 Task: Get directions from Colonial Williamsburg, Virginia, United States to Albuquerque, New Mexico, United States  and explore the nearby things to do with rating 4.5 and open @ 5:00 Sunday
Action: Mouse moved to (40, 9)
Screenshot: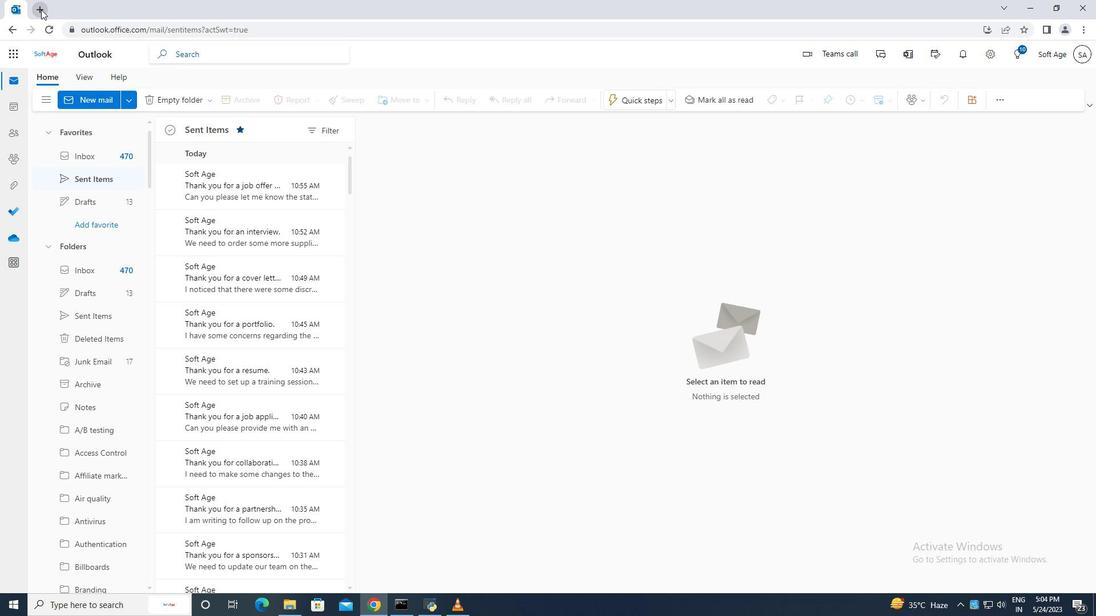 
Action: Mouse pressed left at (40, 9)
Screenshot: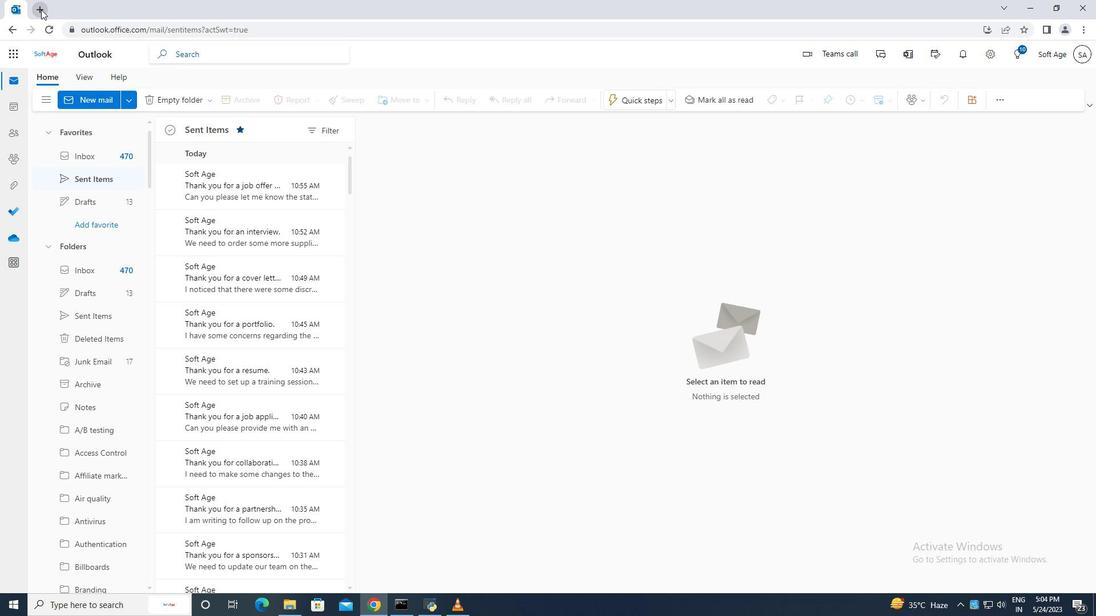 
Action: Mouse moved to (134, 36)
Screenshot: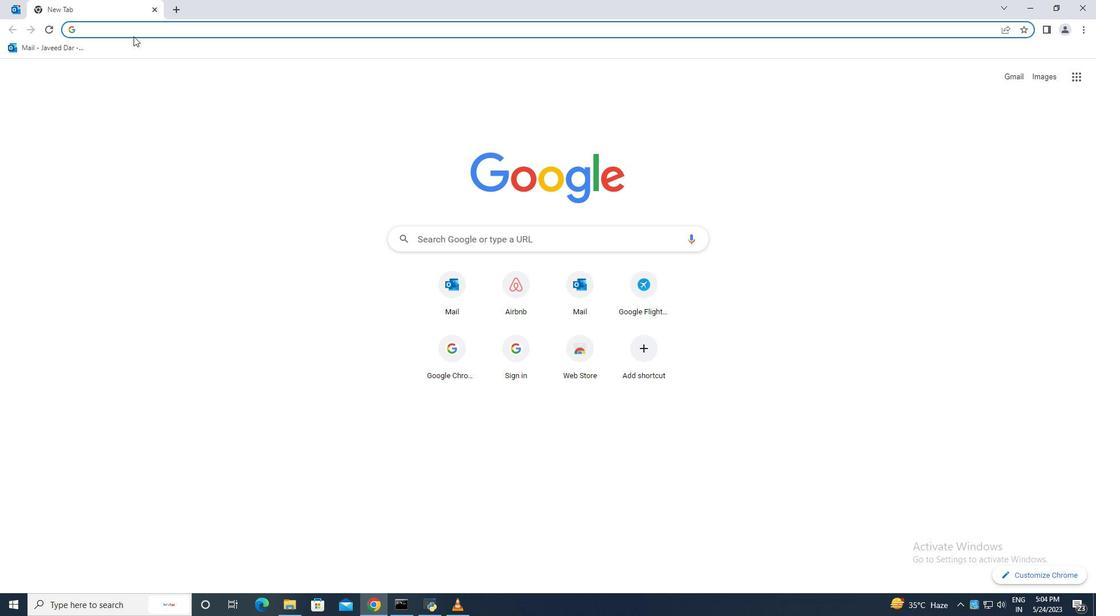 
Action: Key pressed g
Screenshot: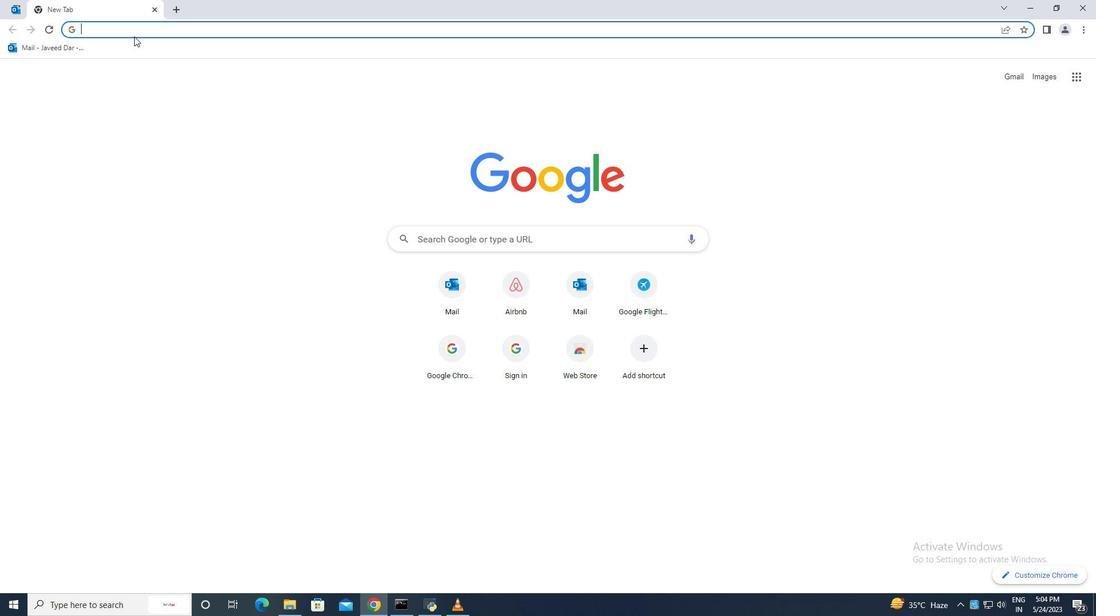 
Action: Mouse moved to (141, 68)
Screenshot: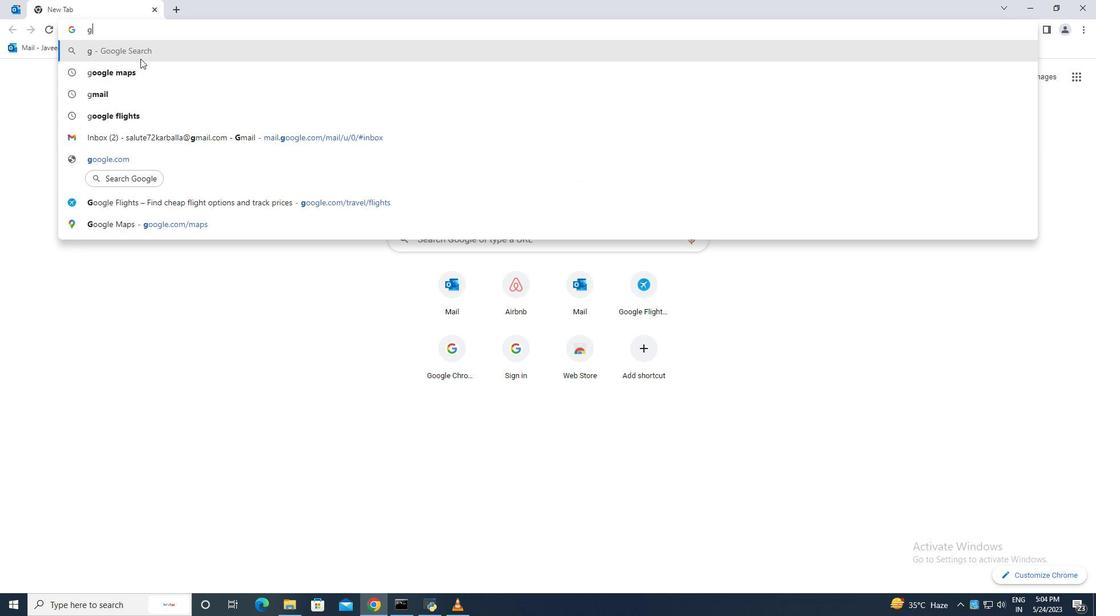 
Action: Mouse pressed left at (141, 68)
Screenshot: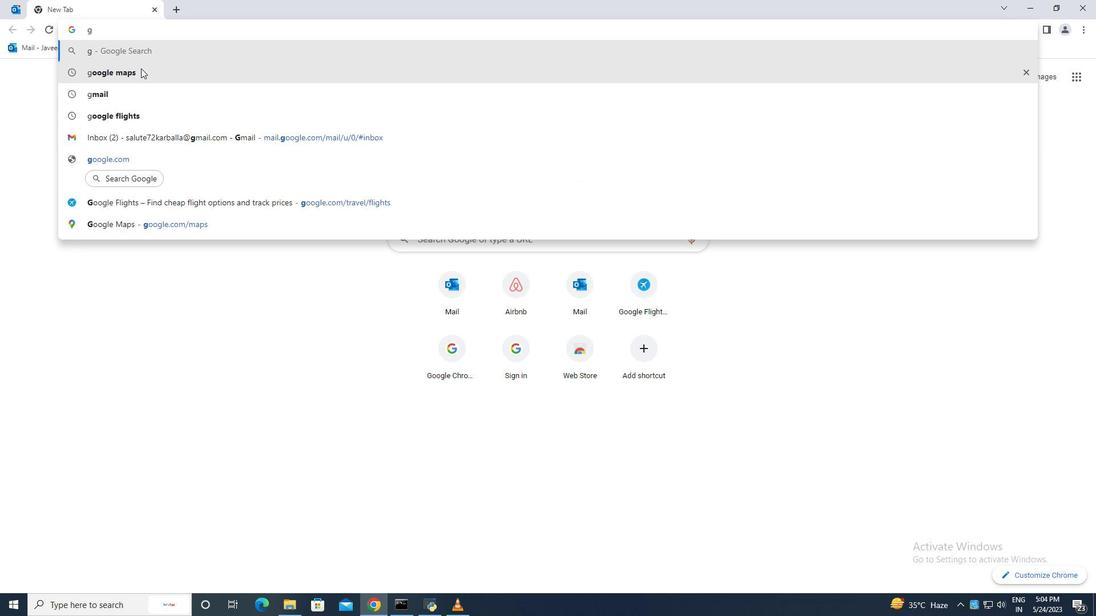
Action: Mouse moved to (190, 180)
Screenshot: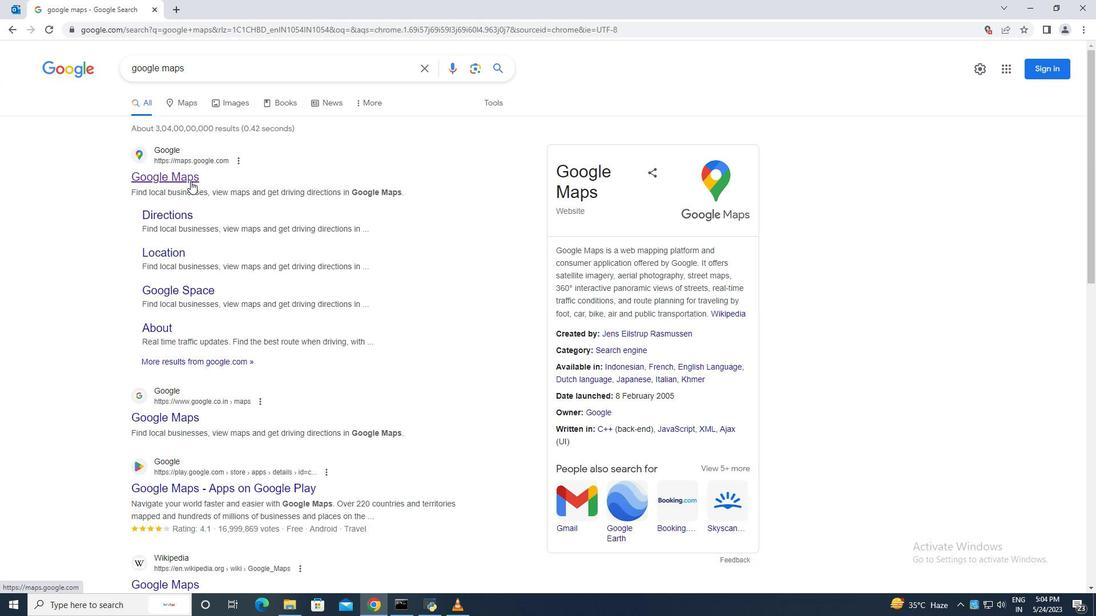 
Action: Mouse pressed left at (190, 180)
Screenshot: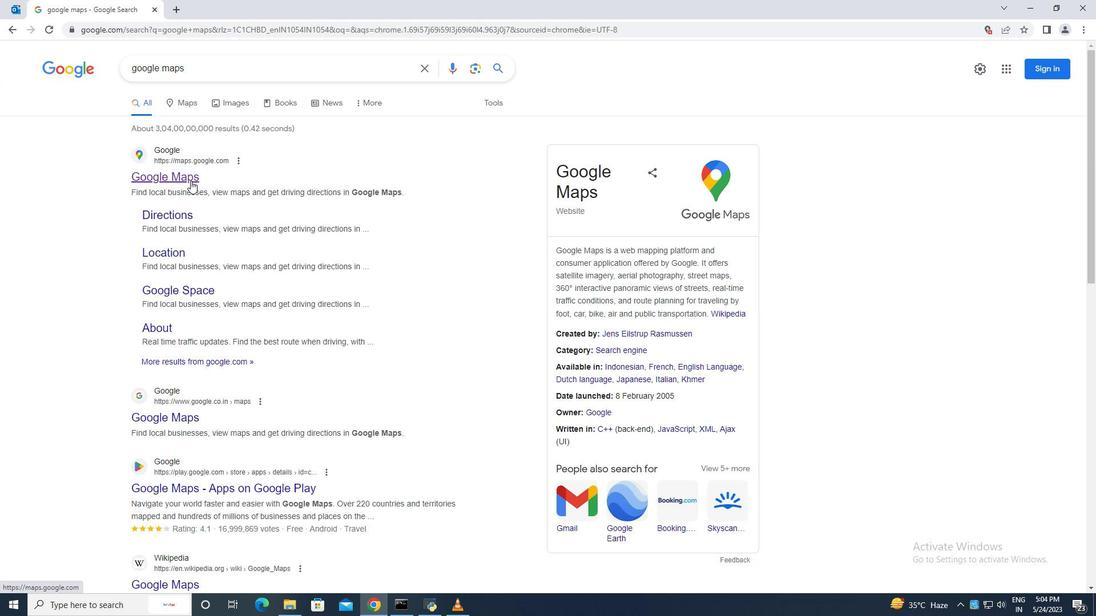 
Action: Mouse moved to (131, 56)
Screenshot: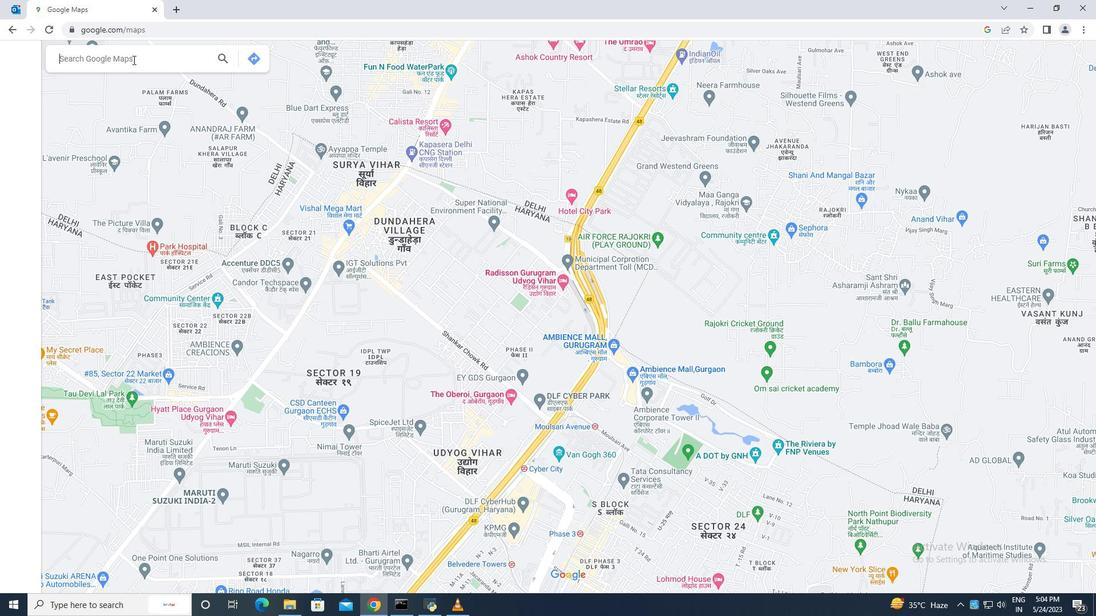 
Action: Mouse pressed left at (131, 56)
Screenshot: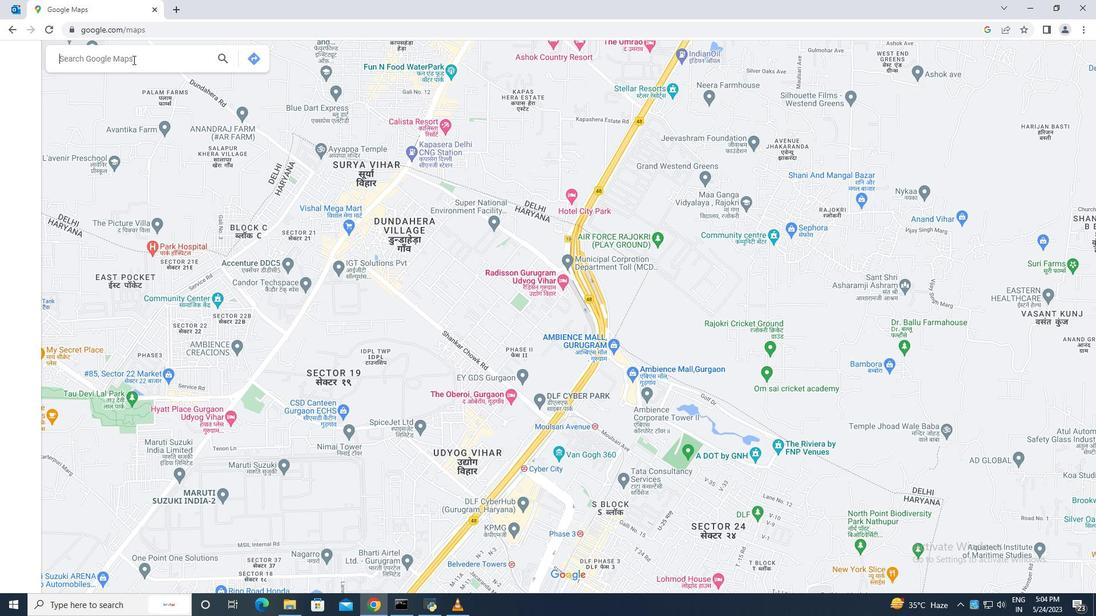 
Action: Key pressed colonial<Key.space>willim<Key.backspace>amb<Key.backspace>sburg<Key.space>virginia<Key.space><Key.caps_lock>USA
Screenshot: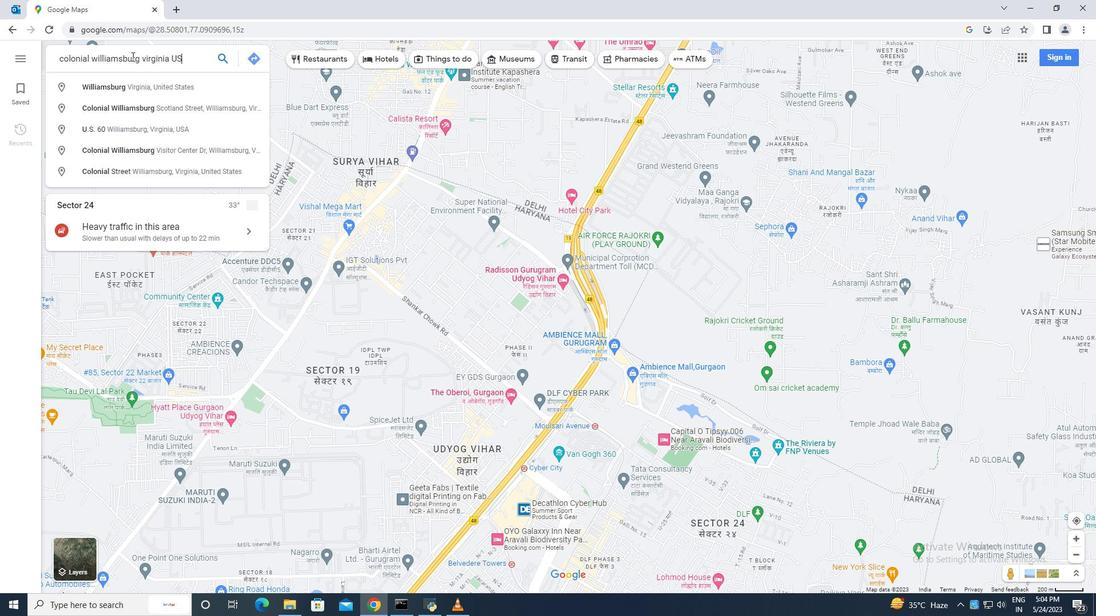 
Action: Mouse moved to (146, 92)
Screenshot: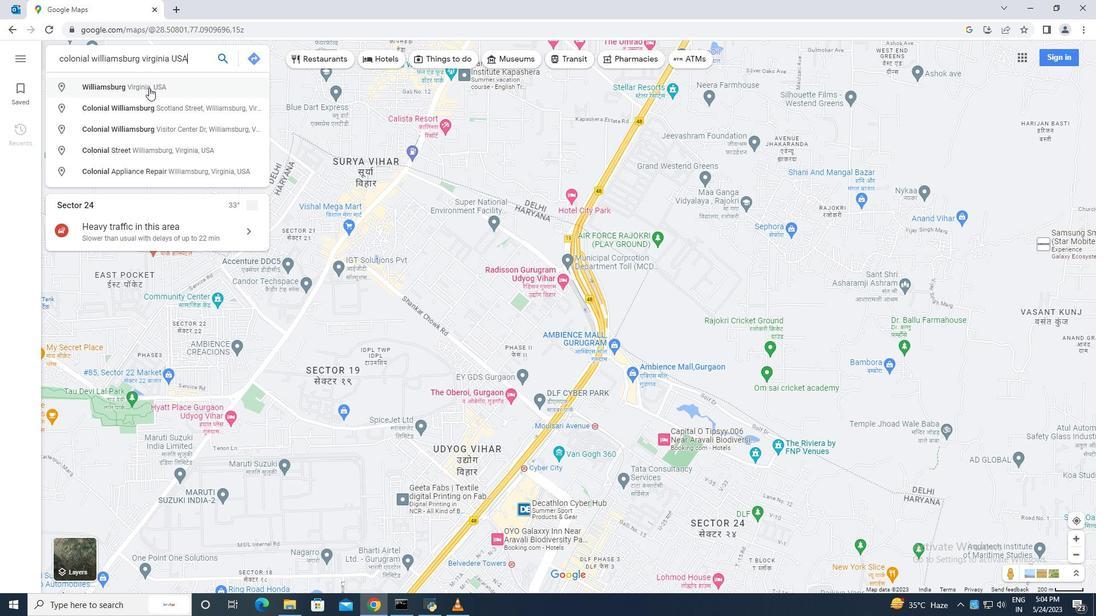 
Action: Mouse pressed left at (146, 92)
Screenshot: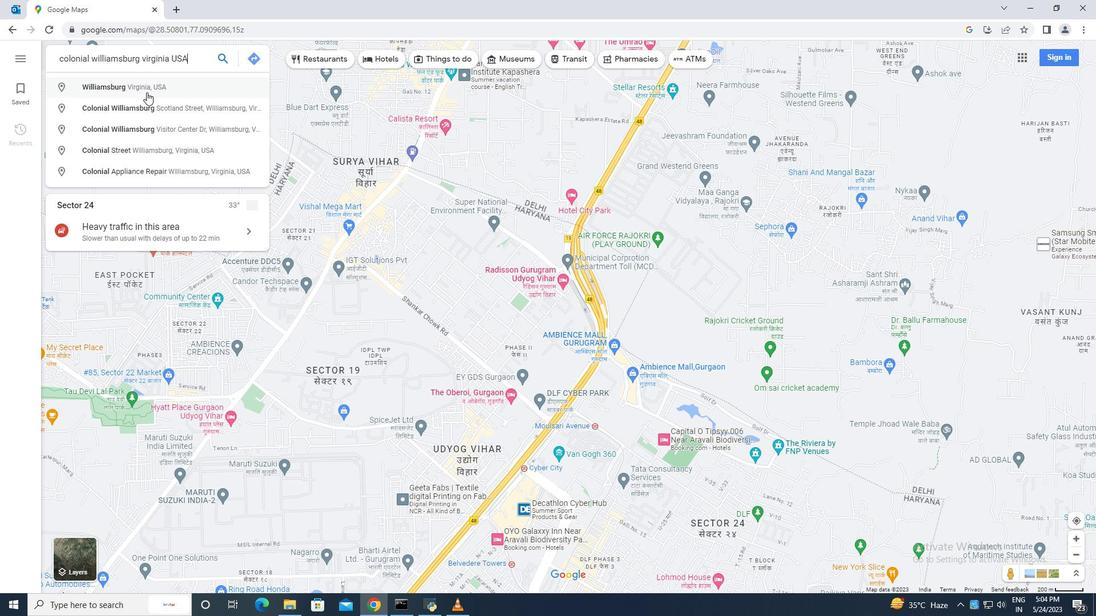 
Action: Mouse moved to (75, 263)
Screenshot: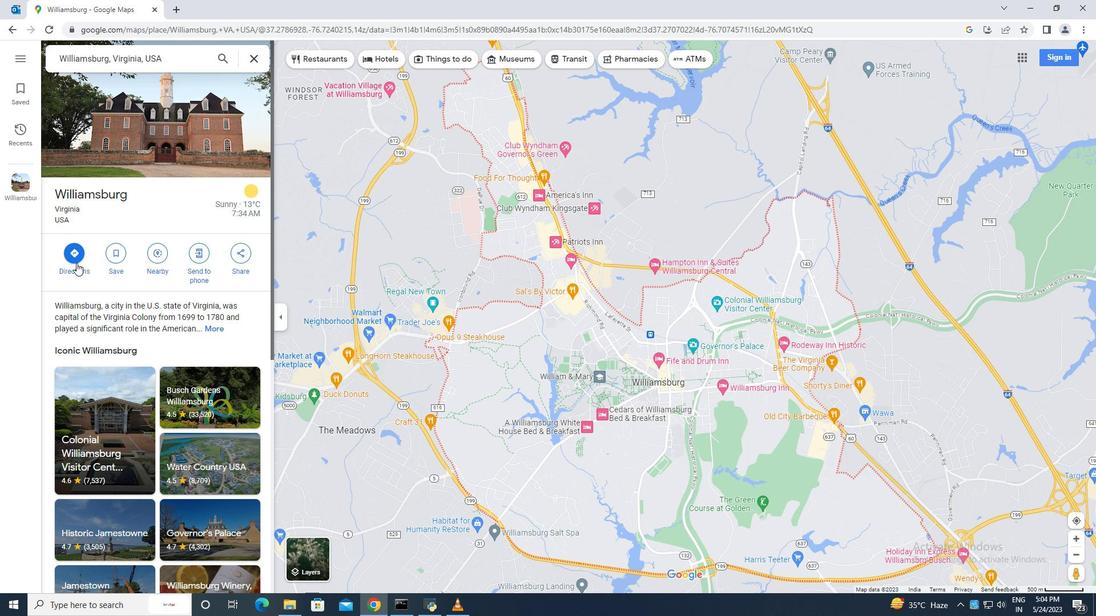 
Action: Mouse pressed left at (75, 263)
Screenshot: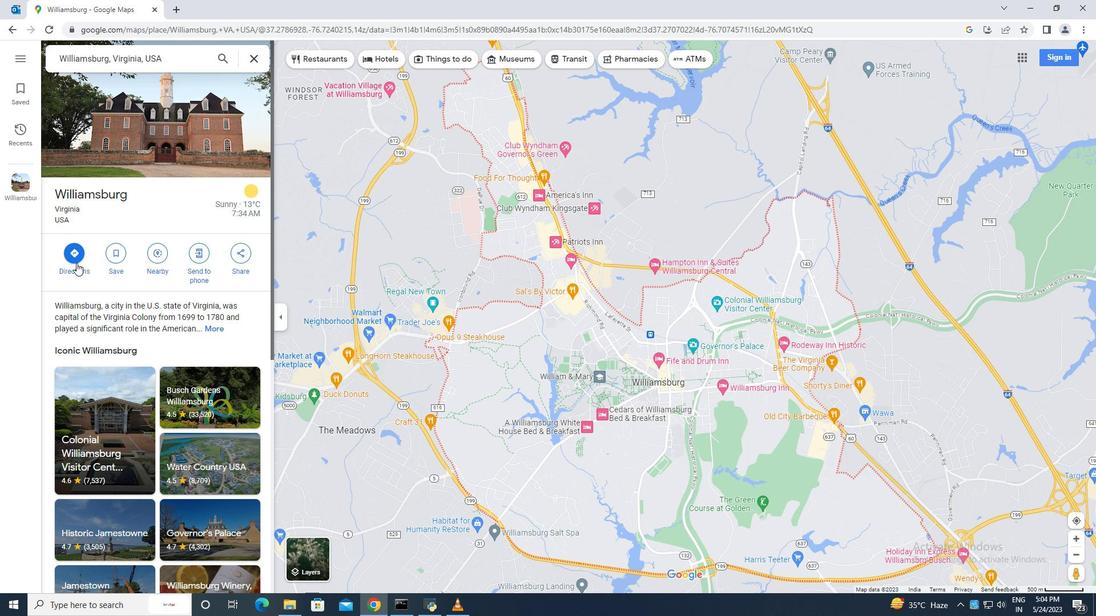 
Action: Mouse moved to (172, 93)
Screenshot: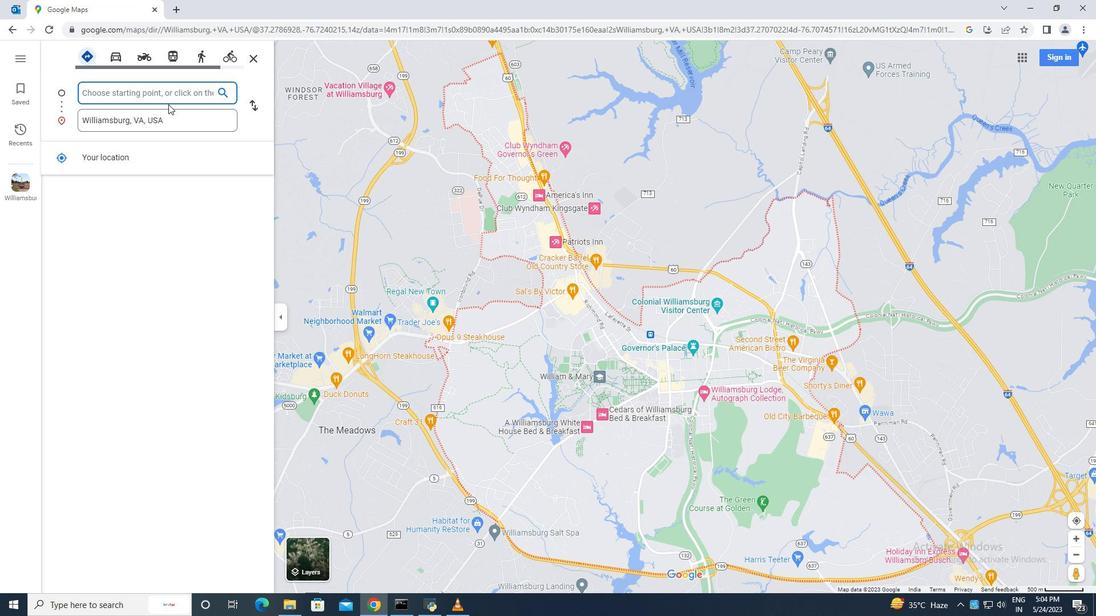 
Action: Mouse pressed left at (172, 93)
Screenshot: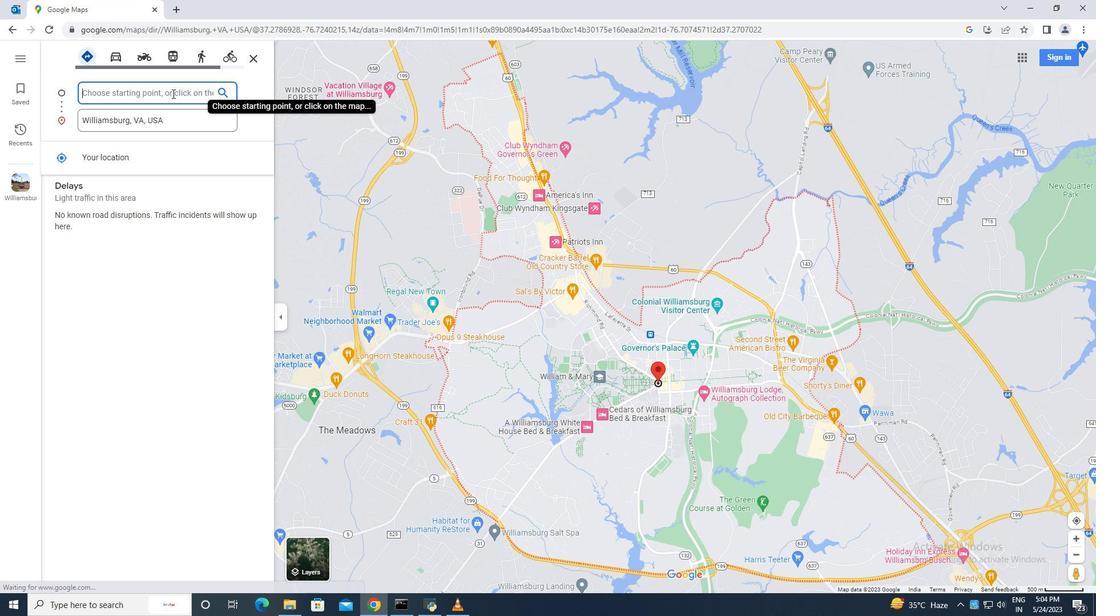 
Action: Mouse moved to (173, 93)
Screenshot: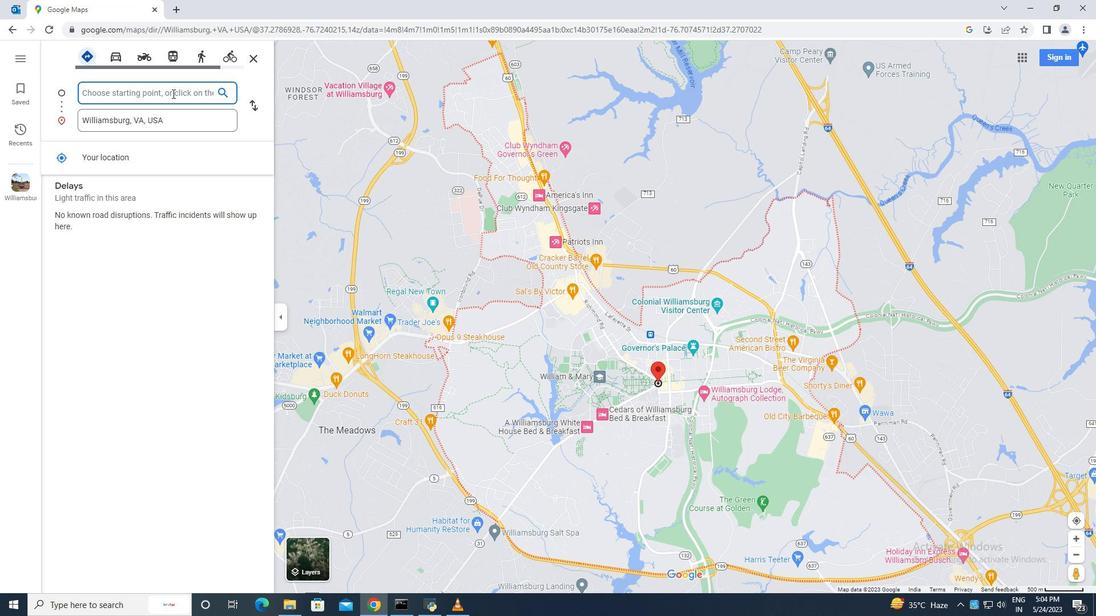 
Action: Key pressed COLONIAL<Key.space>WILLIAMSBURG<Key.space>VIRGINIA<Key.space>USA
Screenshot: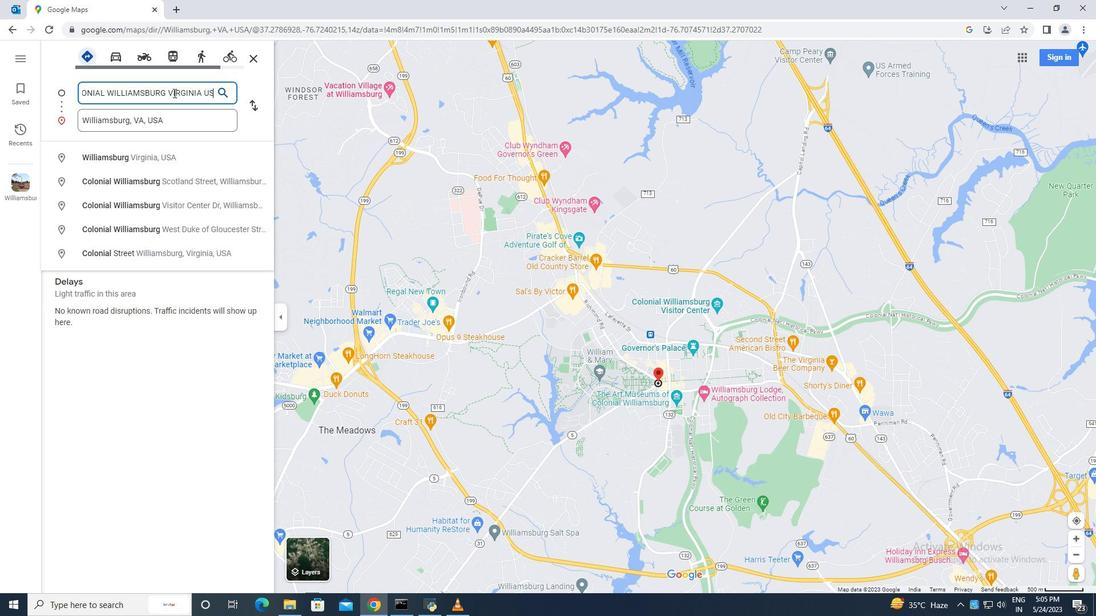 
Action: Mouse moved to (167, 123)
Screenshot: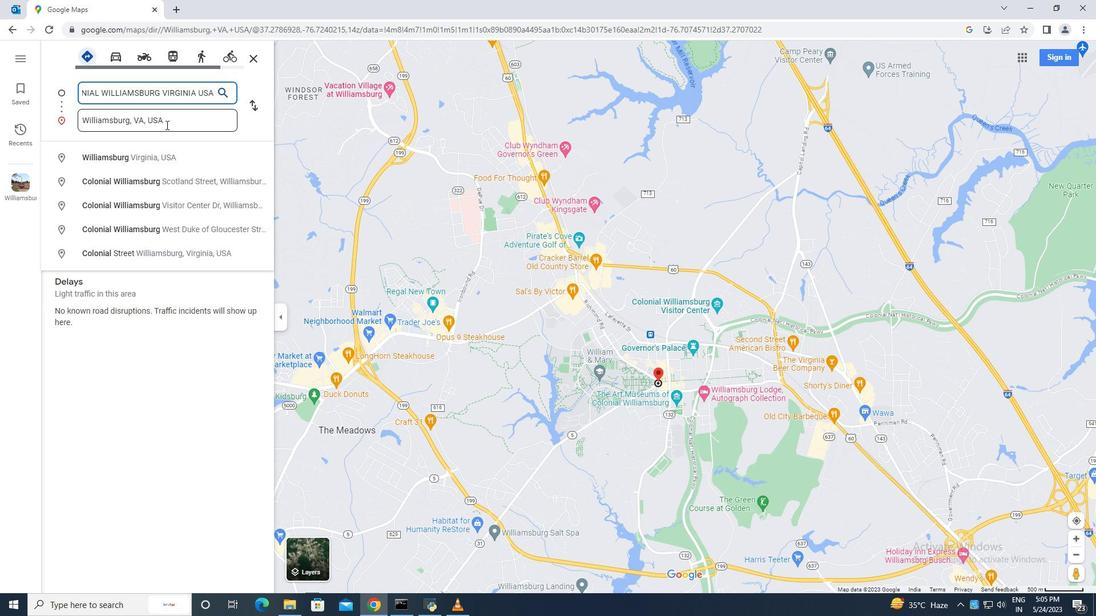
Action: Mouse pressed left at (167, 123)
Screenshot: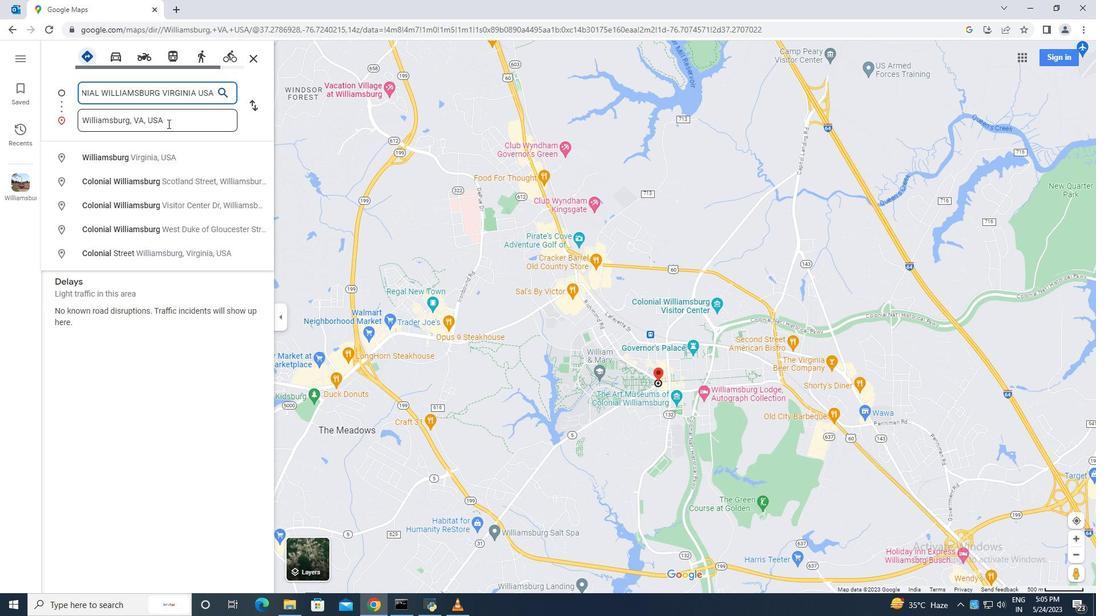 
Action: Key pressed ALBUQUERQUE<Key.space>NEW<Key.space>MEXICO
Screenshot: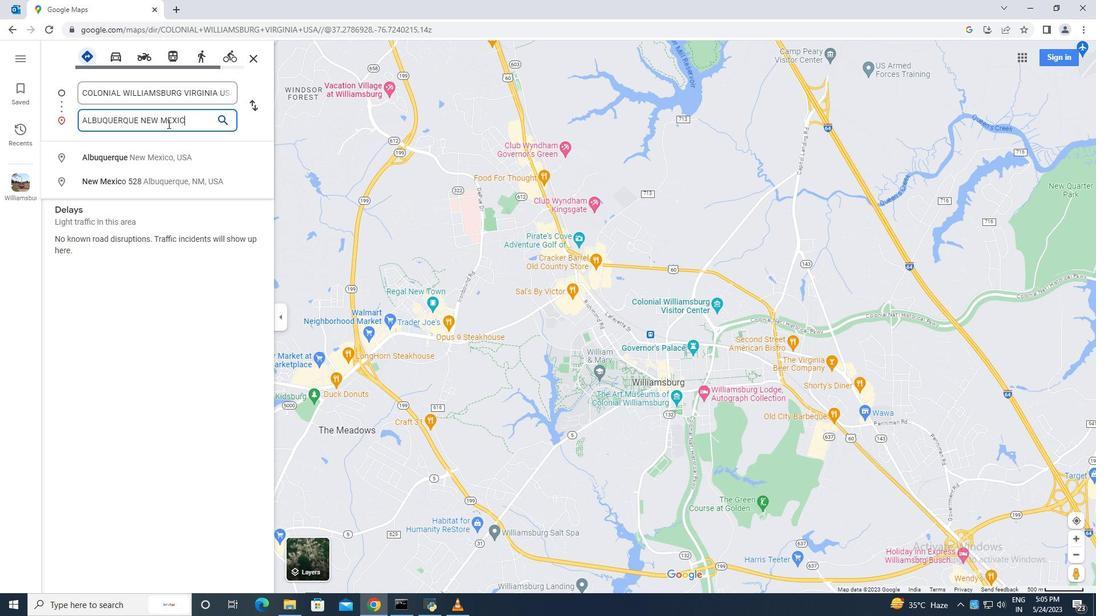 
Action: Mouse moved to (218, 120)
Screenshot: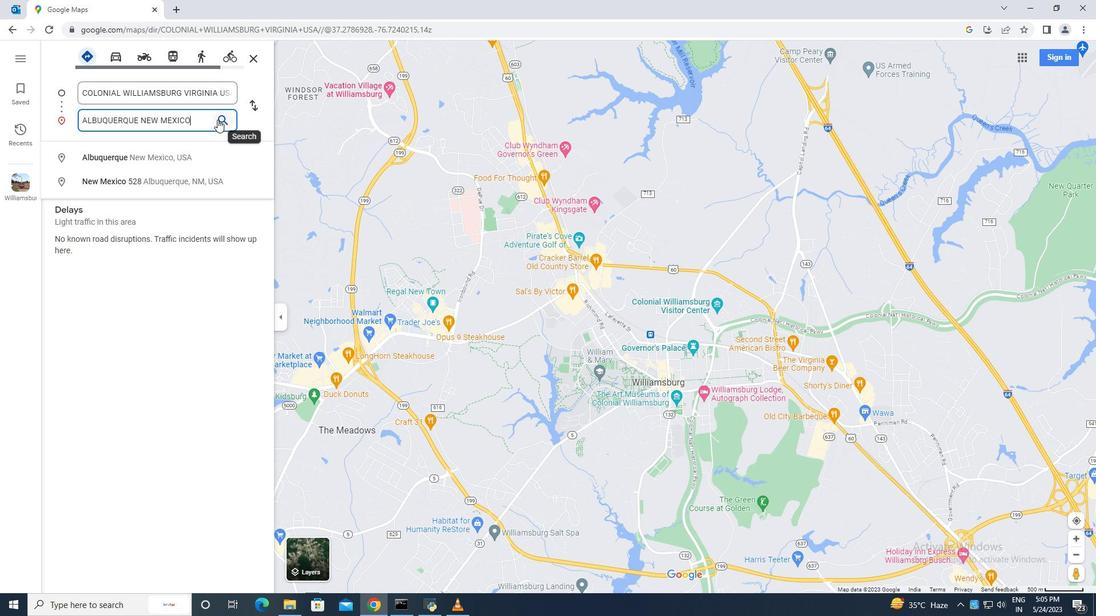 
Action: Mouse pressed left at (218, 120)
Screenshot: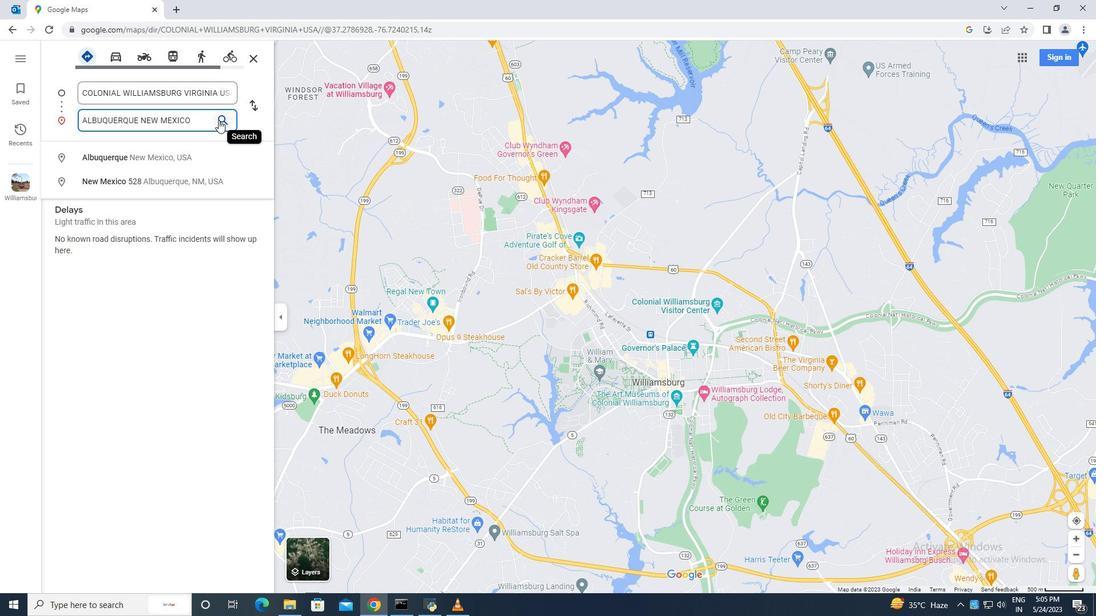 
Action: Mouse moved to (485, 61)
Screenshot: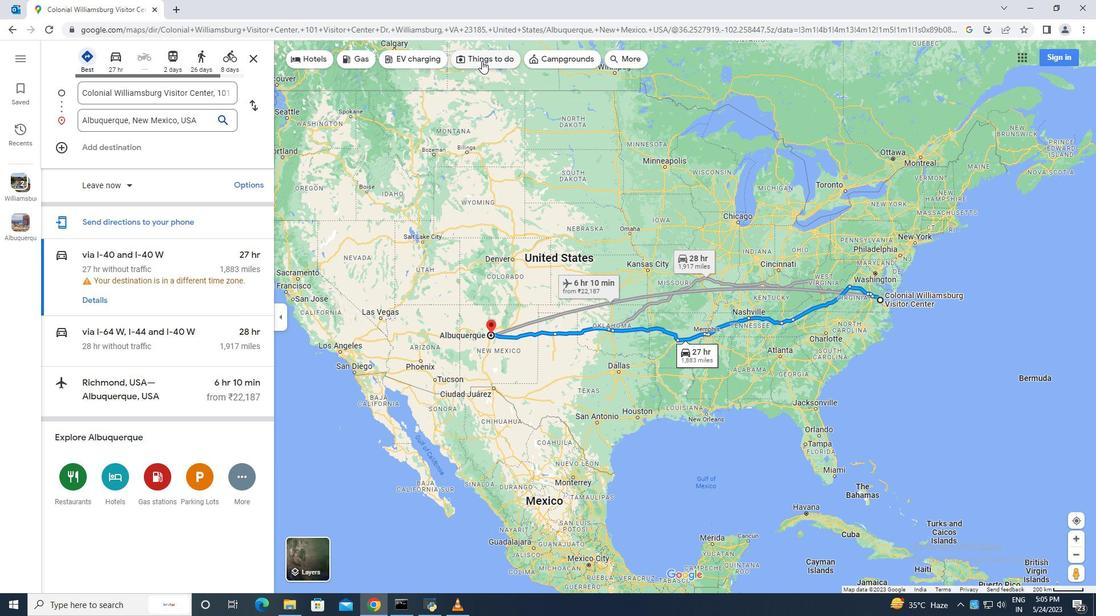 
Action: Mouse pressed left at (485, 61)
Screenshot: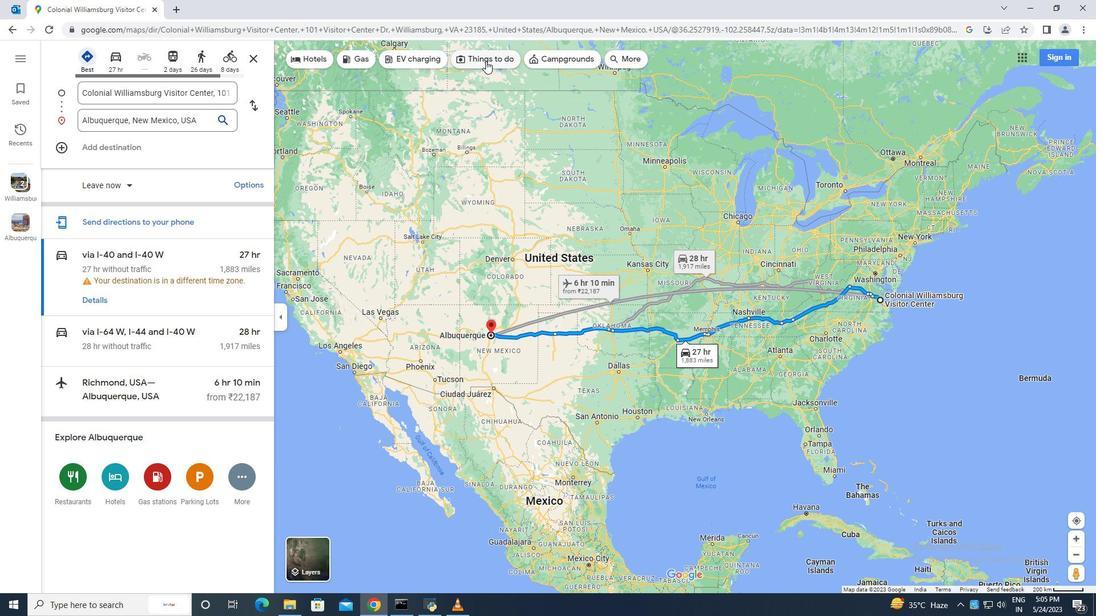 
Action: Mouse moved to (177, 258)
Screenshot: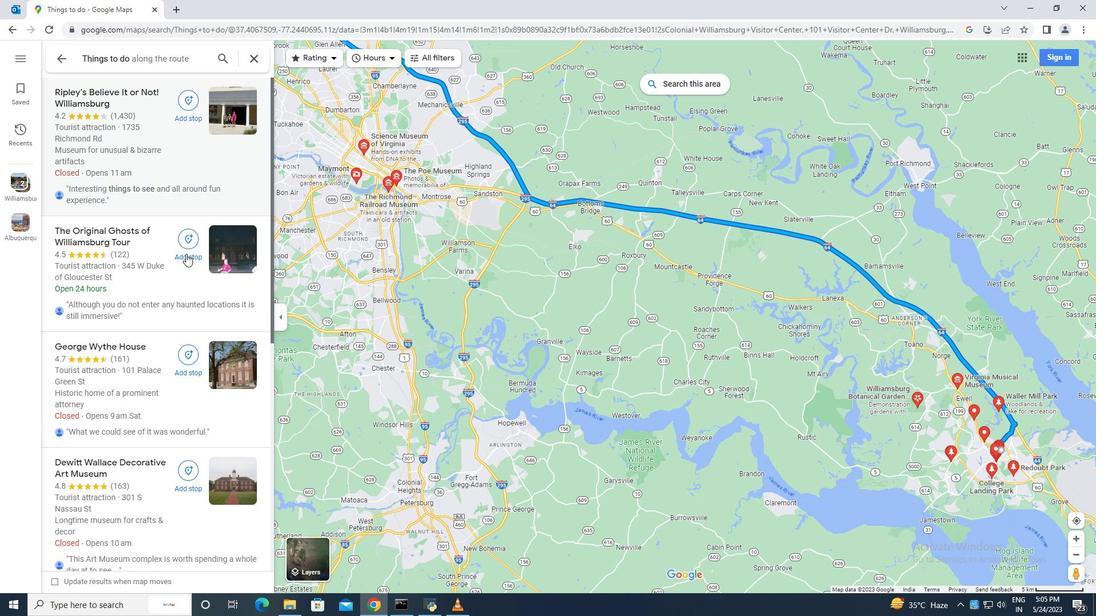 
Action: Mouse scrolled (177, 258) with delta (0, 0)
Screenshot: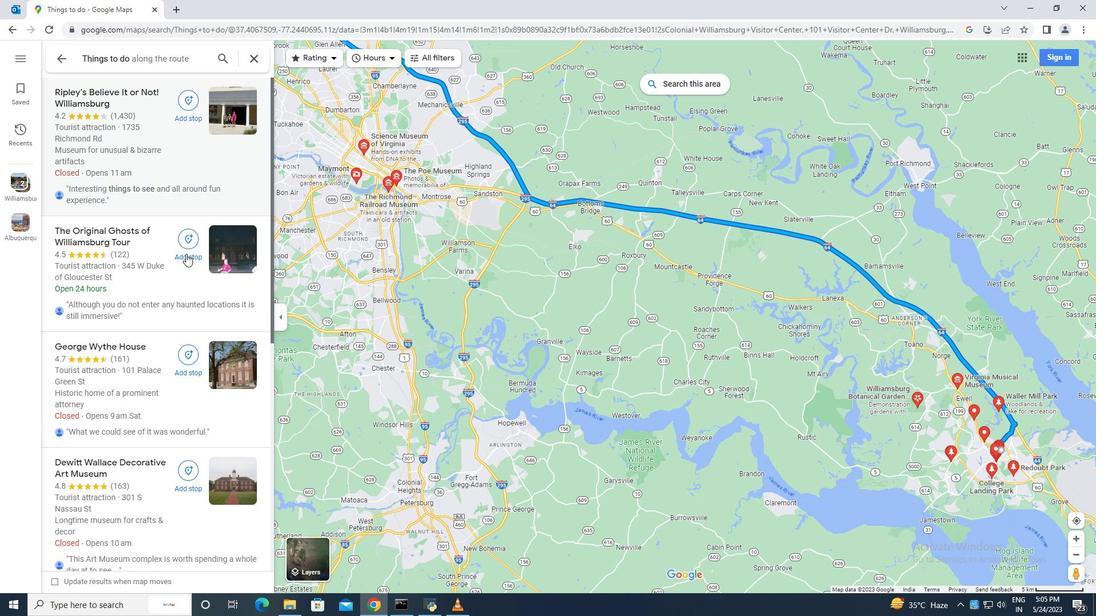 
Action: Mouse scrolled (177, 258) with delta (0, 0)
Screenshot: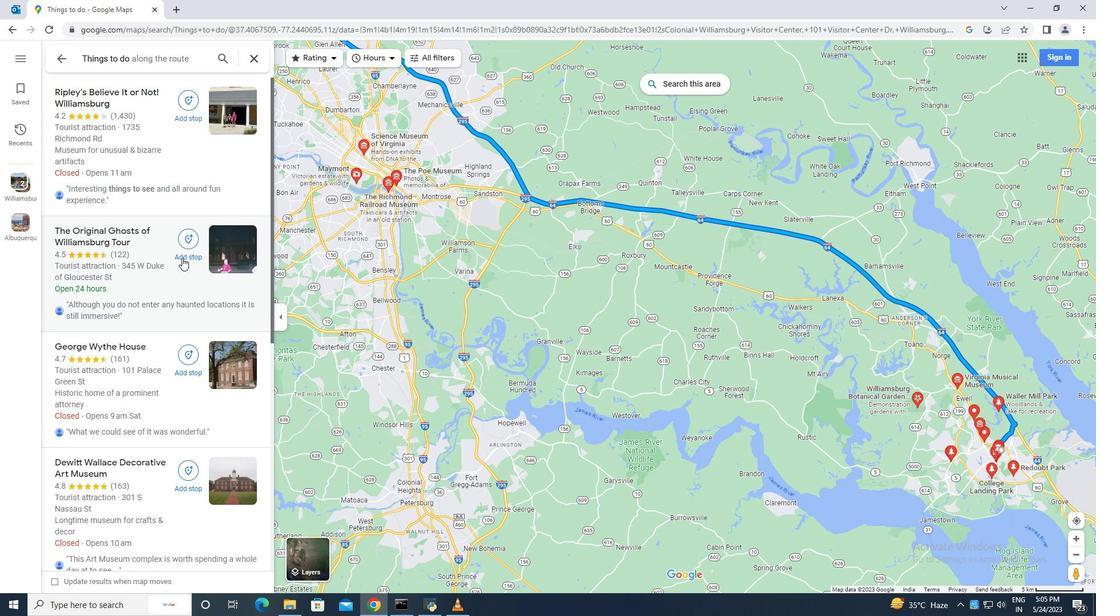 
Action: Mouse scrolled (177, 258) with delta (0, 0)
Screenshot: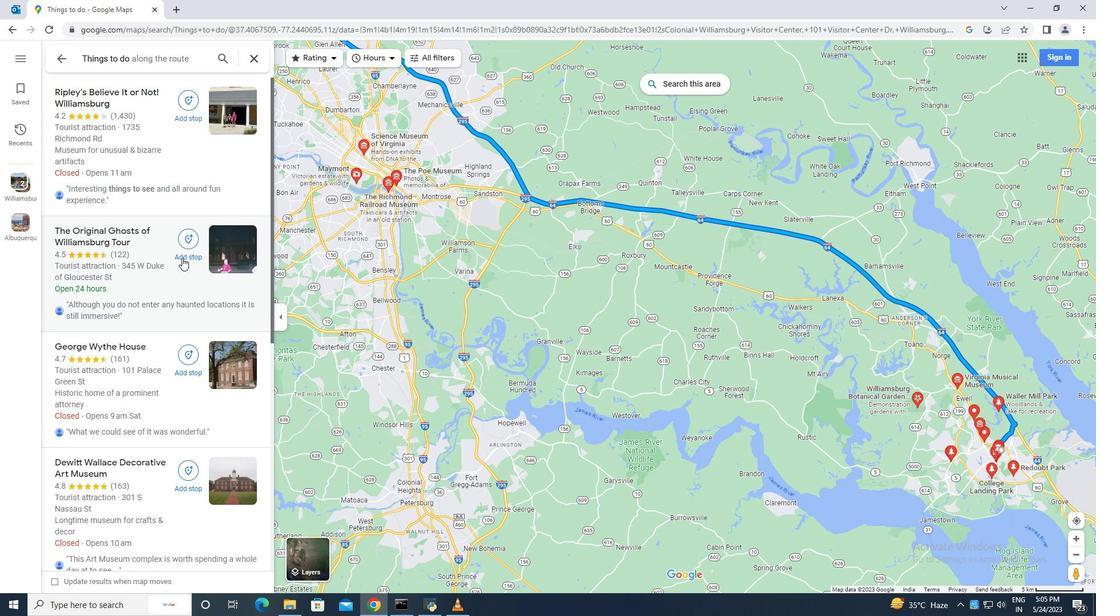 
Action: Mouse scrolled (177, 258) with delta (0, 0)
Screenshot: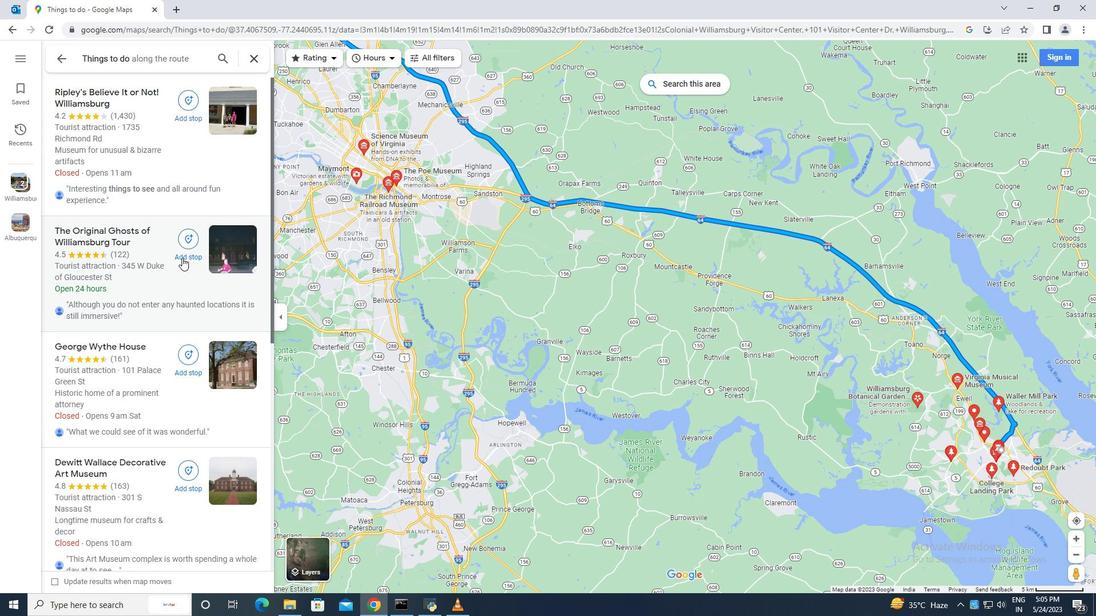 
Action: Mouse moved to (175, 257)
Screenshot: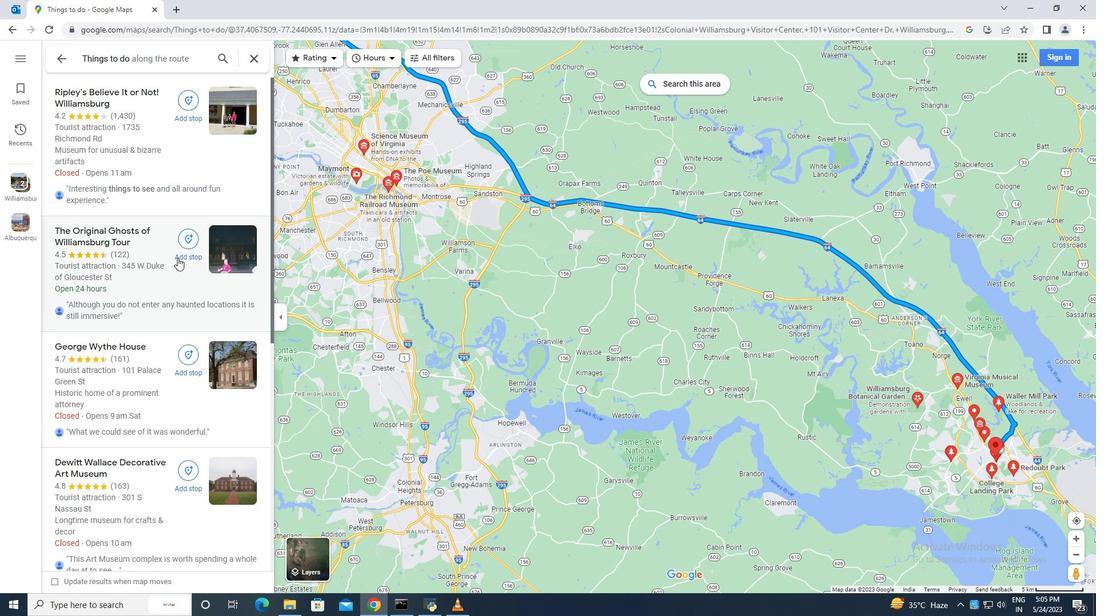 
Action: Mouse scrolled (175, 258) with delta (0, 0)
Screenshot: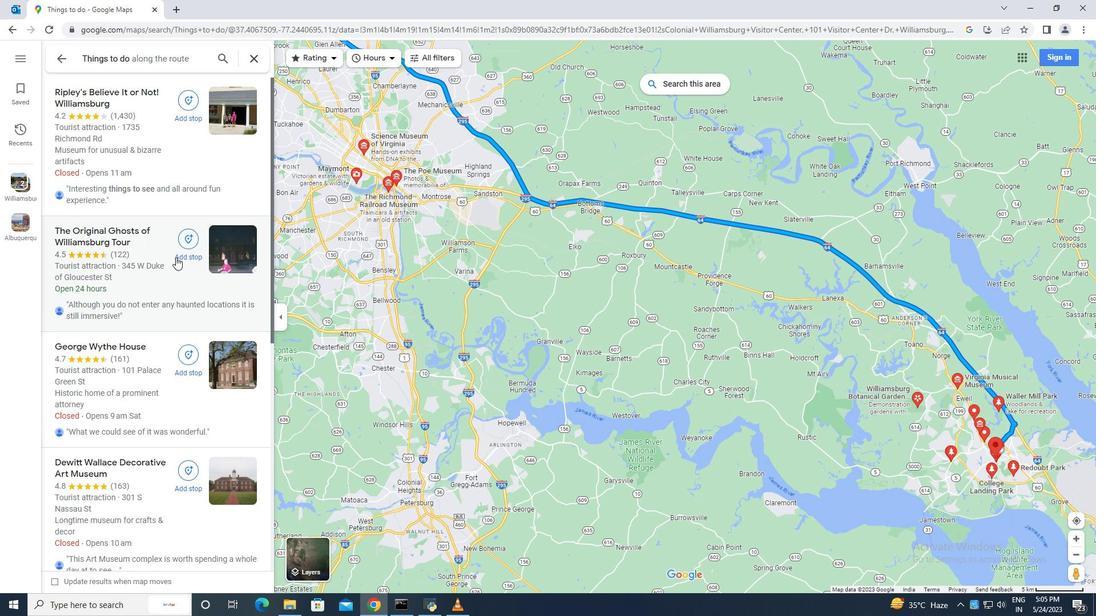 
Action: Mouse scrolled (175, 258) with delta (0, 0)
Screenshot: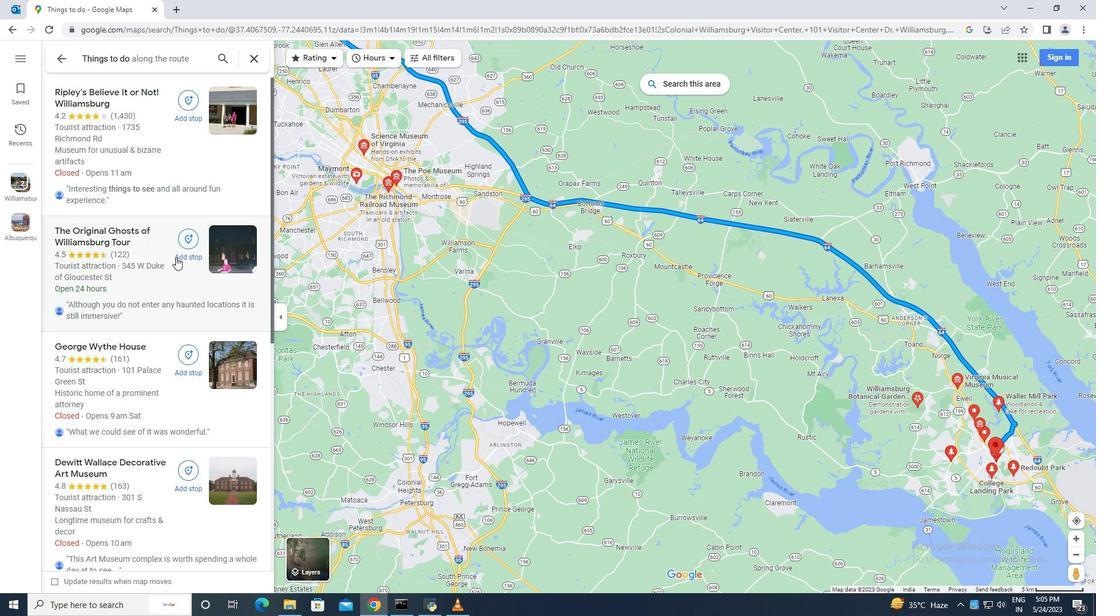
Action: Mouse scrolled (175, 258) with delta (0, 0)
Screenshot: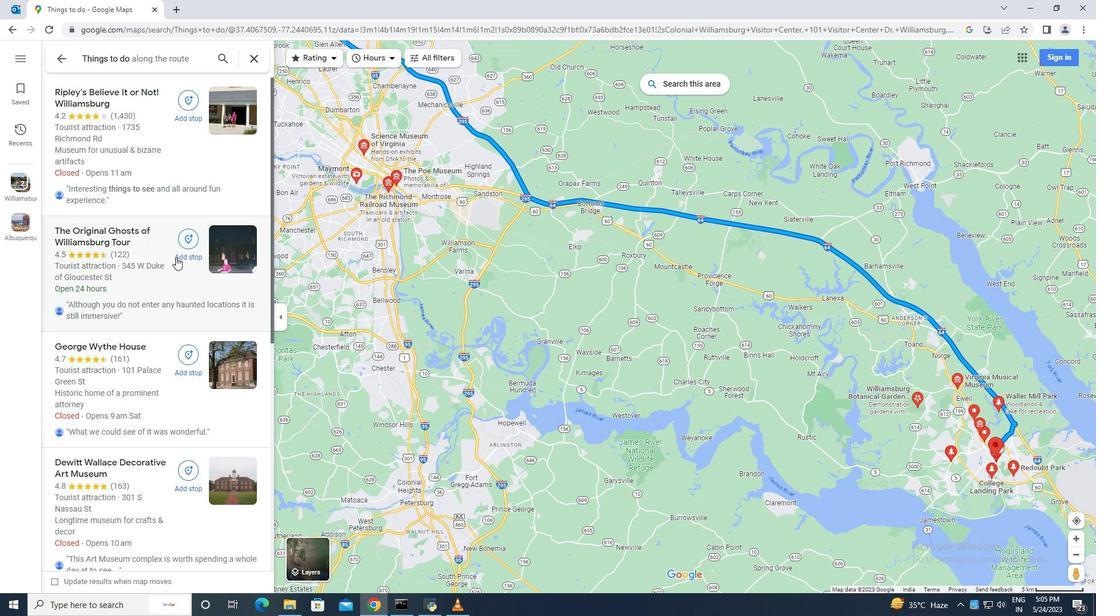 
Action: Mouse scrolled (175, 258) with delta (0, 0)
Screenshot: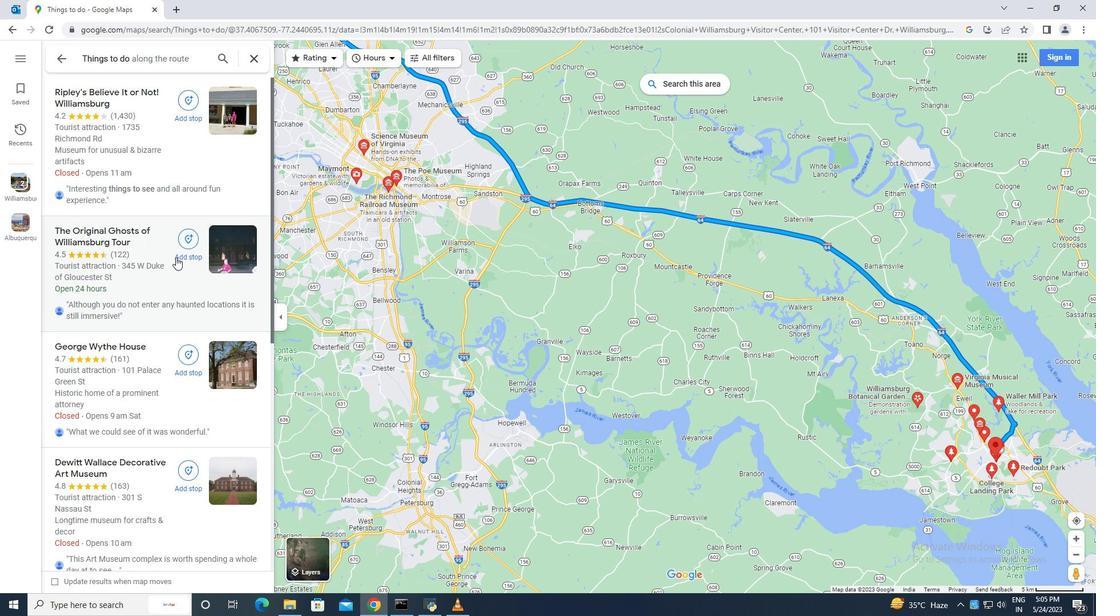 
Action: Mouse moved to (175, 242)
Screenshot: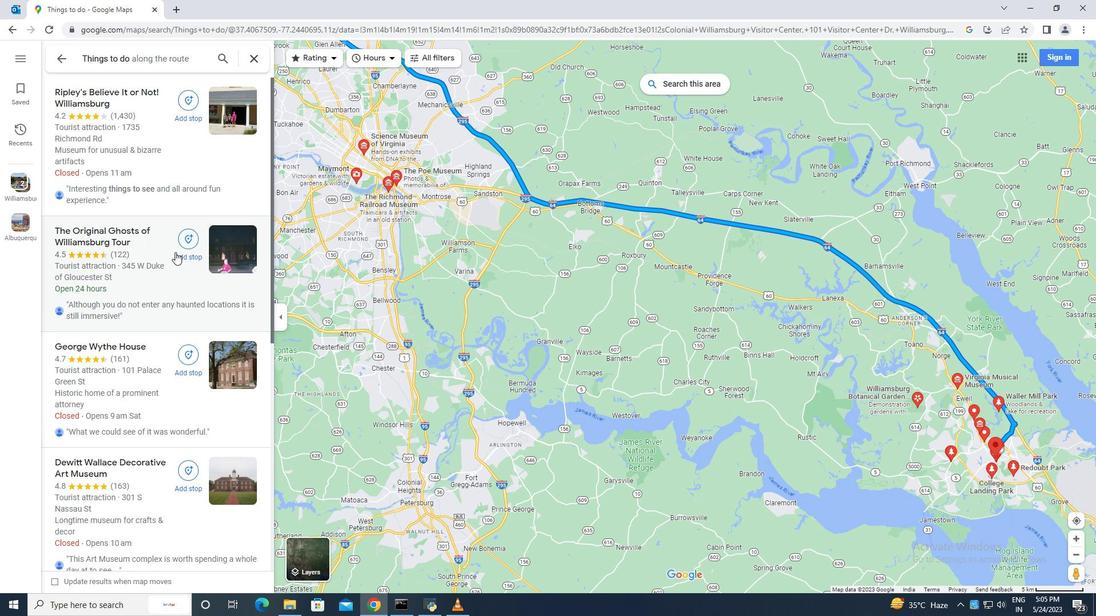 
Action: Mouse scrolled (175, 242) with delta (0, 0)
Screenshot: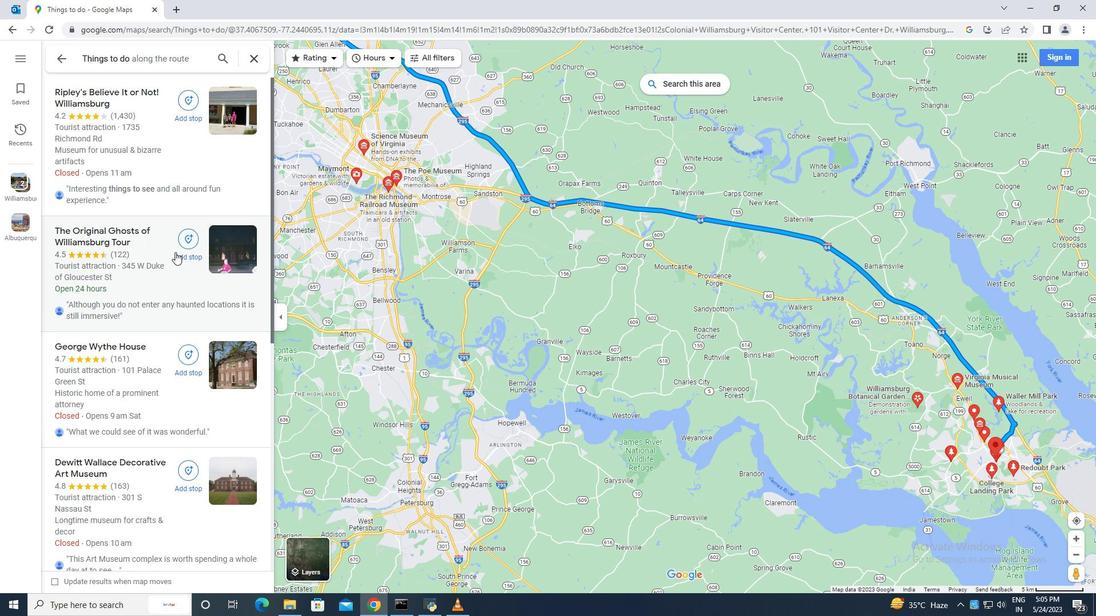 
Action: Mouse scrolled (175, 242) with delta (0, 0)
Screenshot: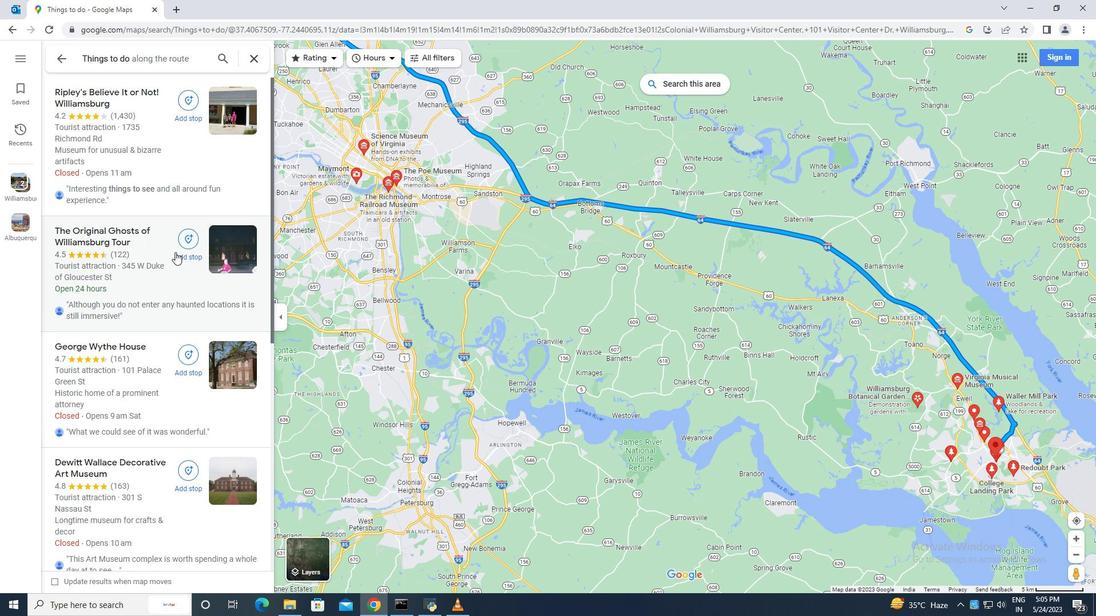 
Action: Mouse scrolled (175, 242) with delta (0, 0)
Screenshot: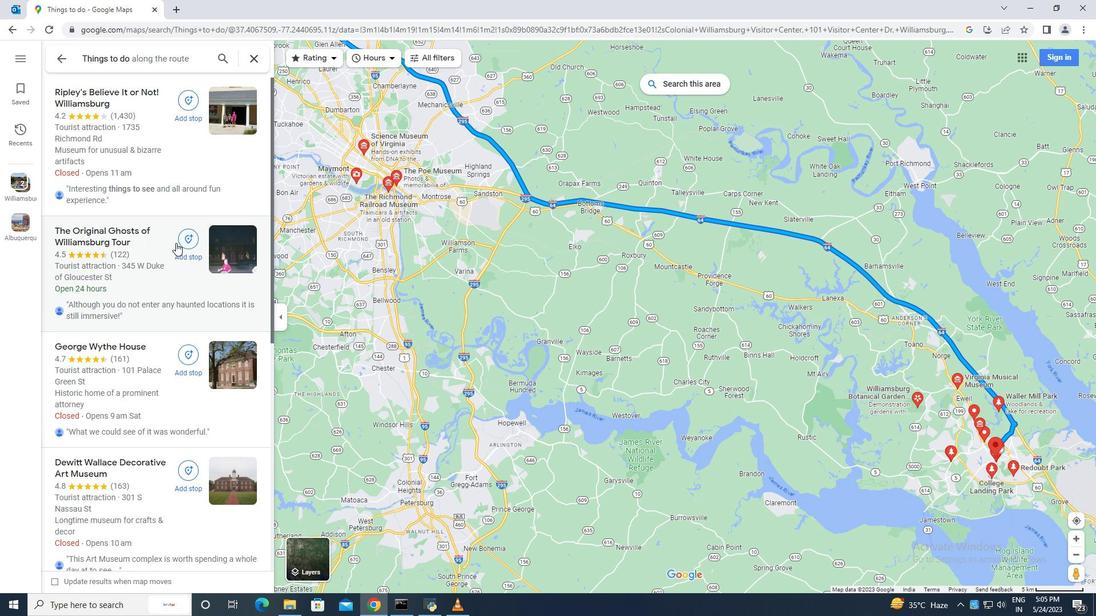 
Action: Mouse scrolled (175, 242) with delta (0, 0)
Screenshot: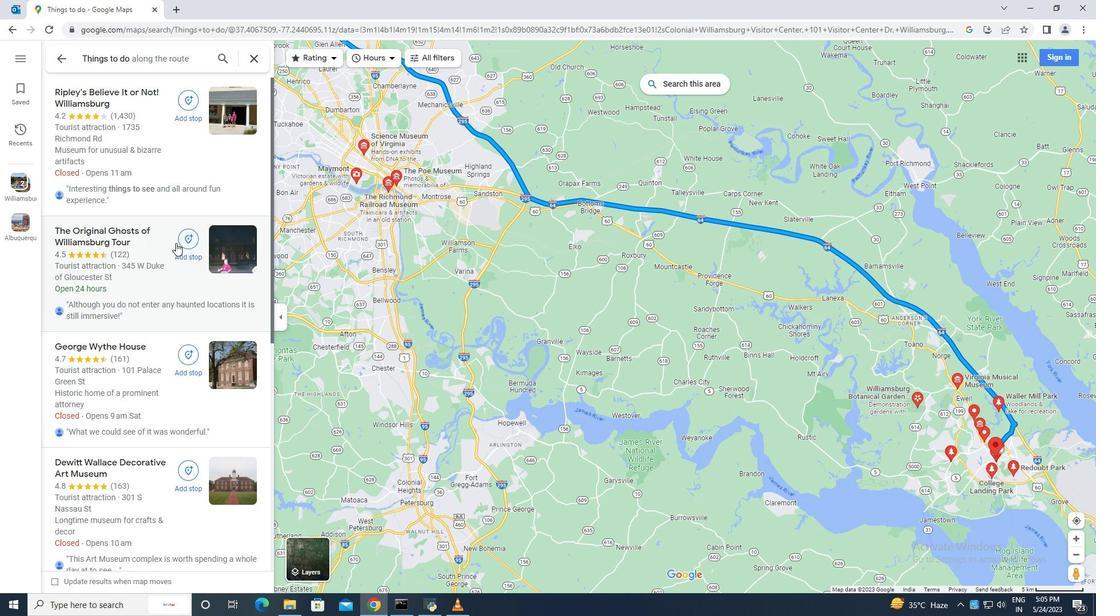 
Action: Mouse scrolled (175, 242) with delta (0, 0)
Screenshot: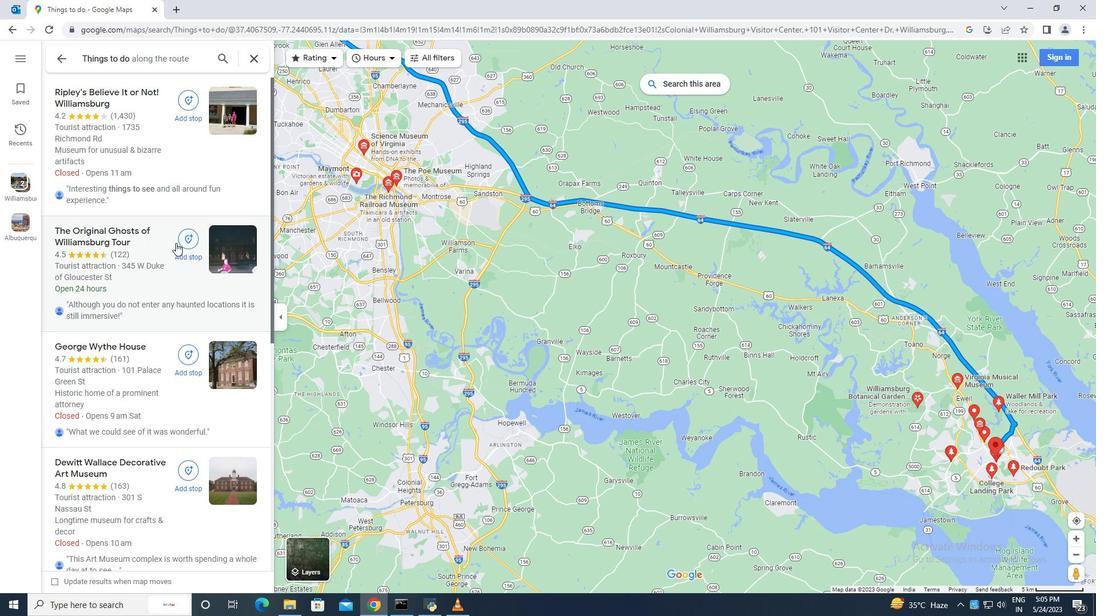 
Action: Mouse scrolled (175, 242) with delta (0, 0)
Screenshot: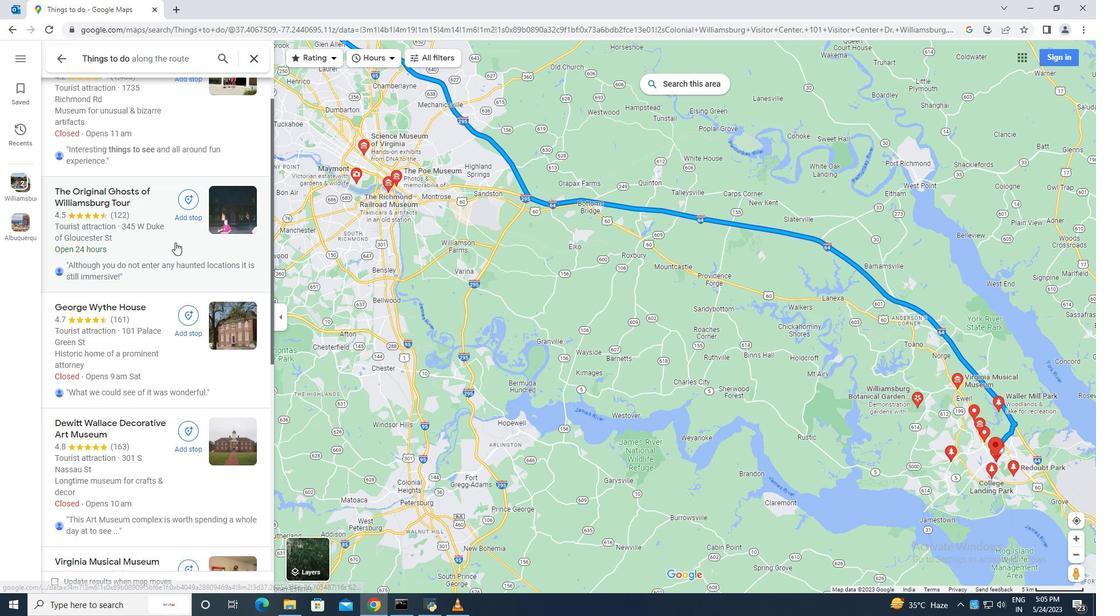
Action: Mouse scrolled (175, 242) with delta (0, 0)
Screenshot: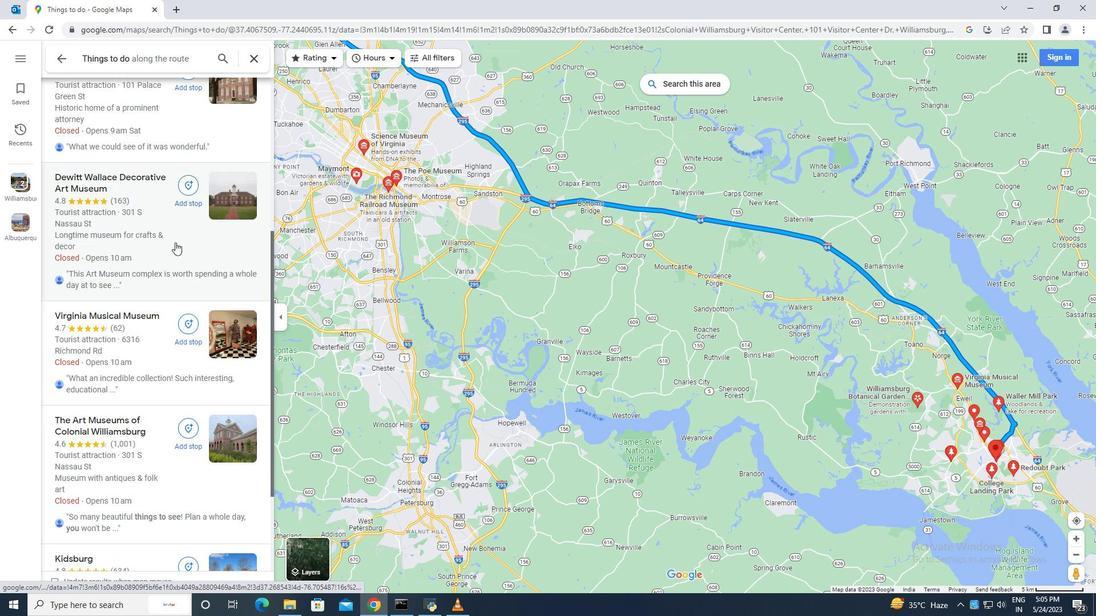 
Action: Mouse scrolled (175, 242) with delta (0, 0)
Screenshot: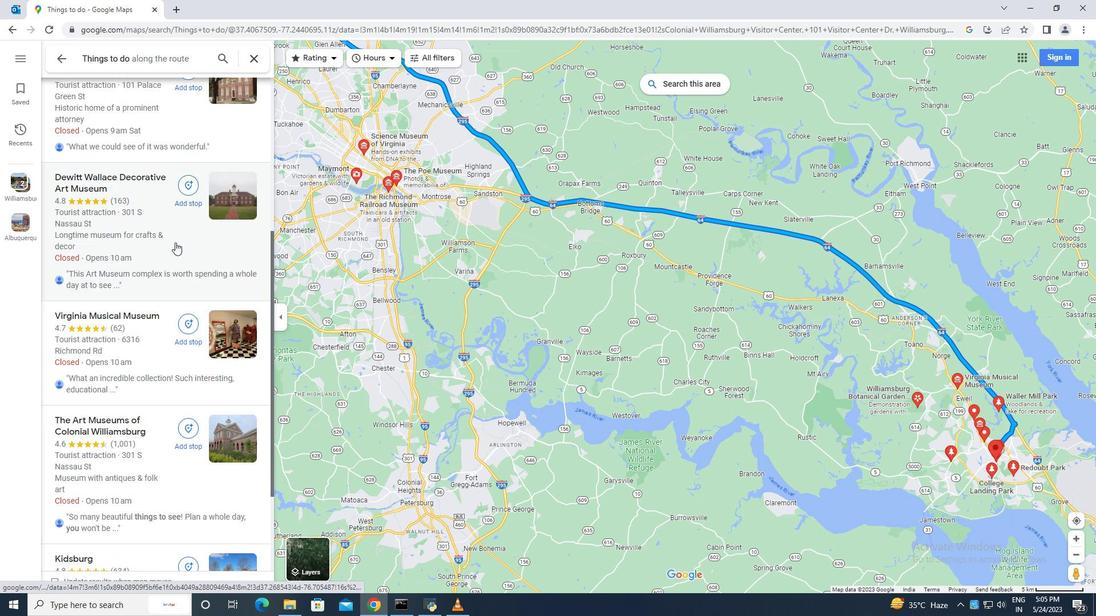 
Action: Mouse scrolled (175, 242) with delta (0, 0)
Screenshot: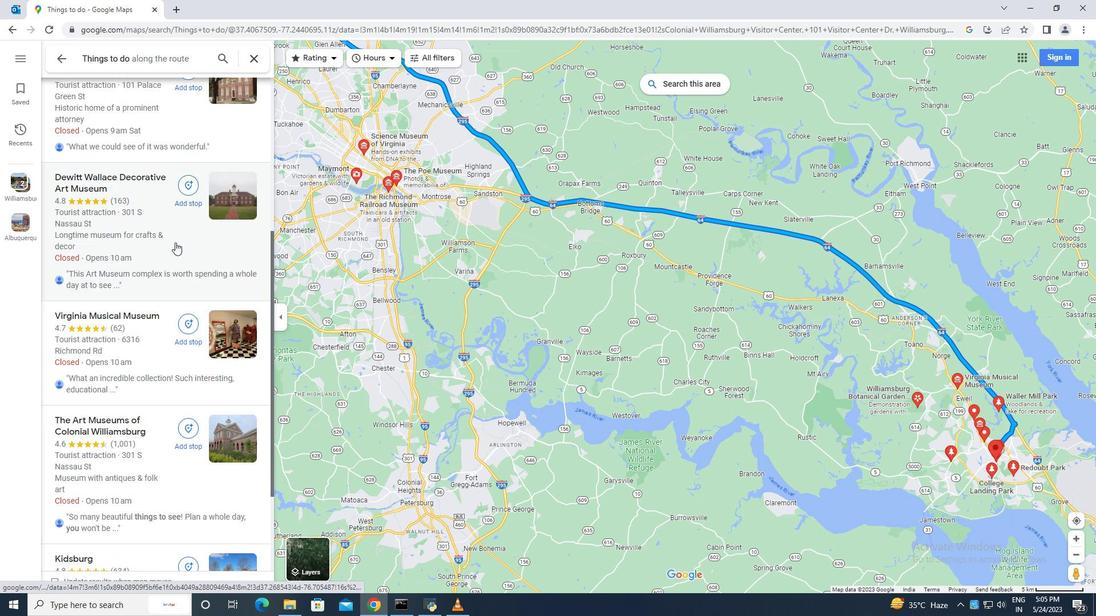 
Action: Mouse scrolled (175, 242) with delta (0, 0)
Screenshot: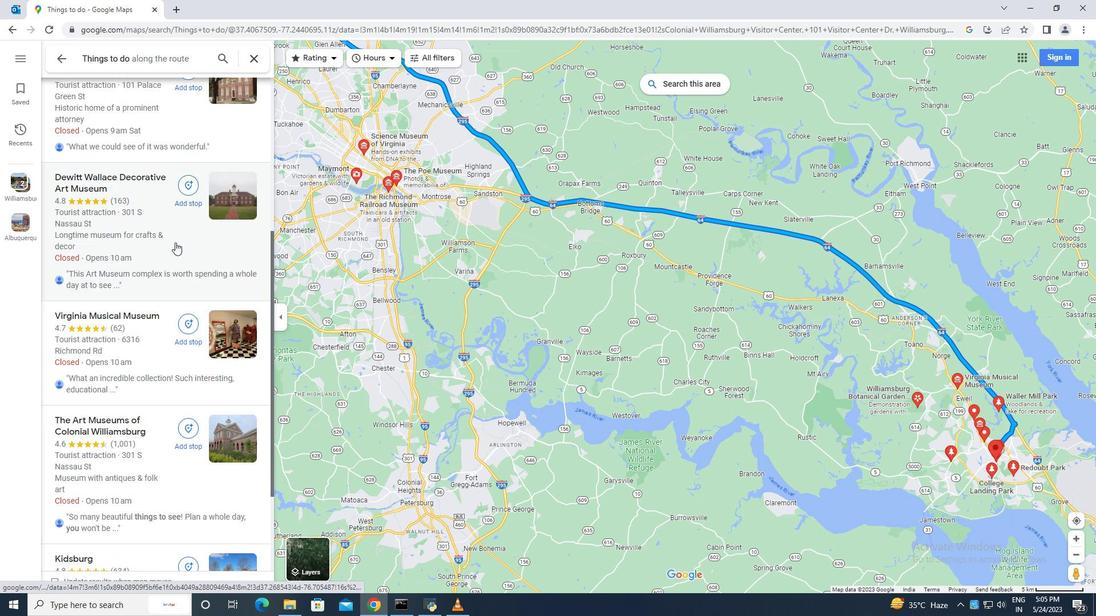 
Action: Mouse moved to (174, 247)
Screenshot: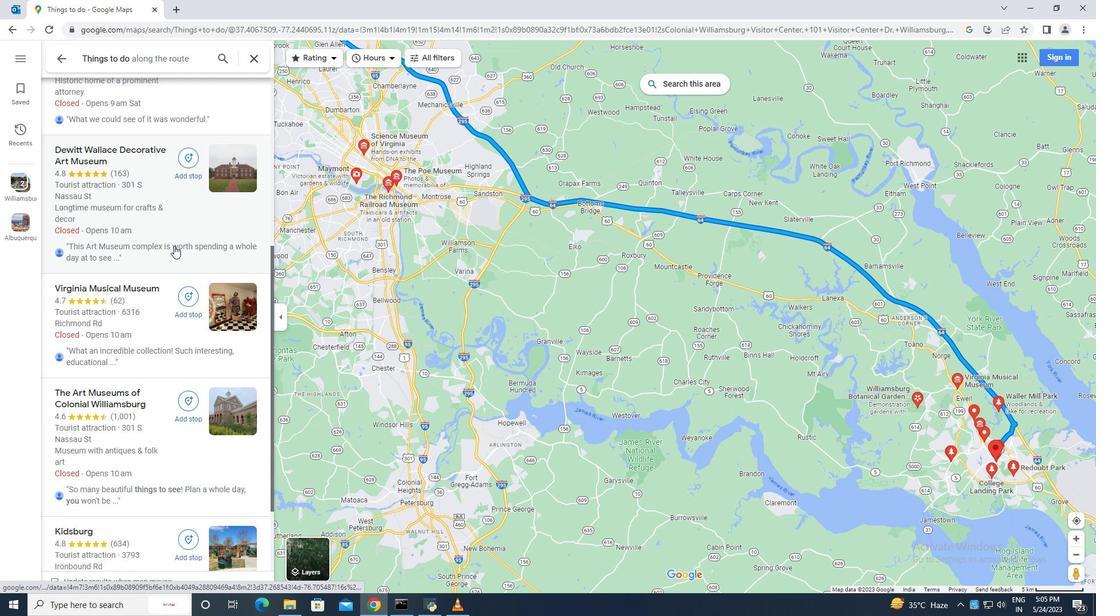 
Action: Mouse scrolled (174, 247) with delta (0, 0)
Screenshot: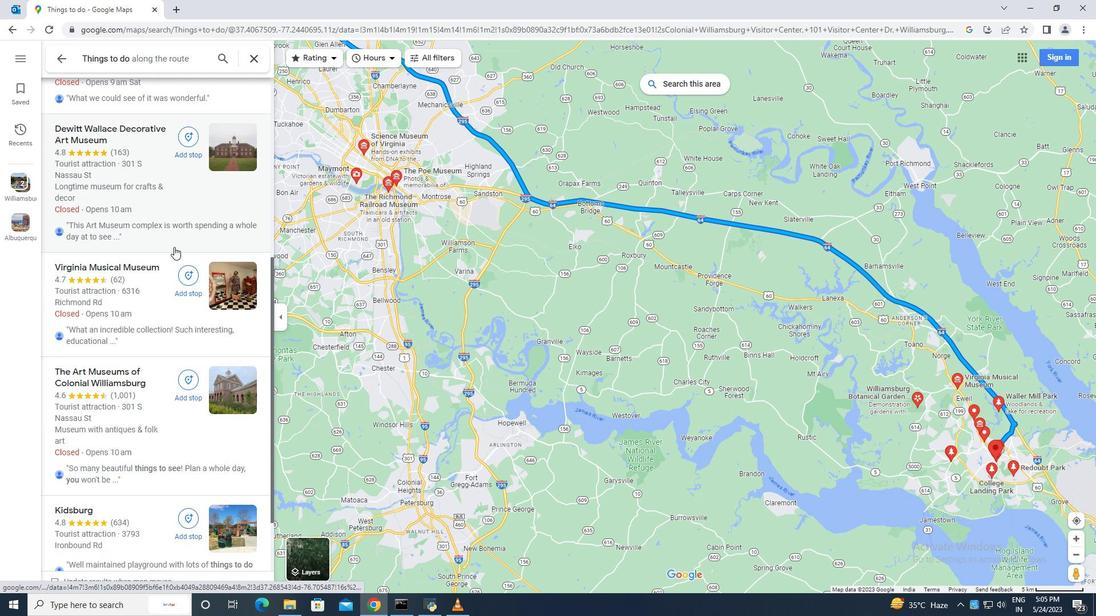 
Action: Mouse scrolled (174, 247) with delta (0, 0)
Screenshot: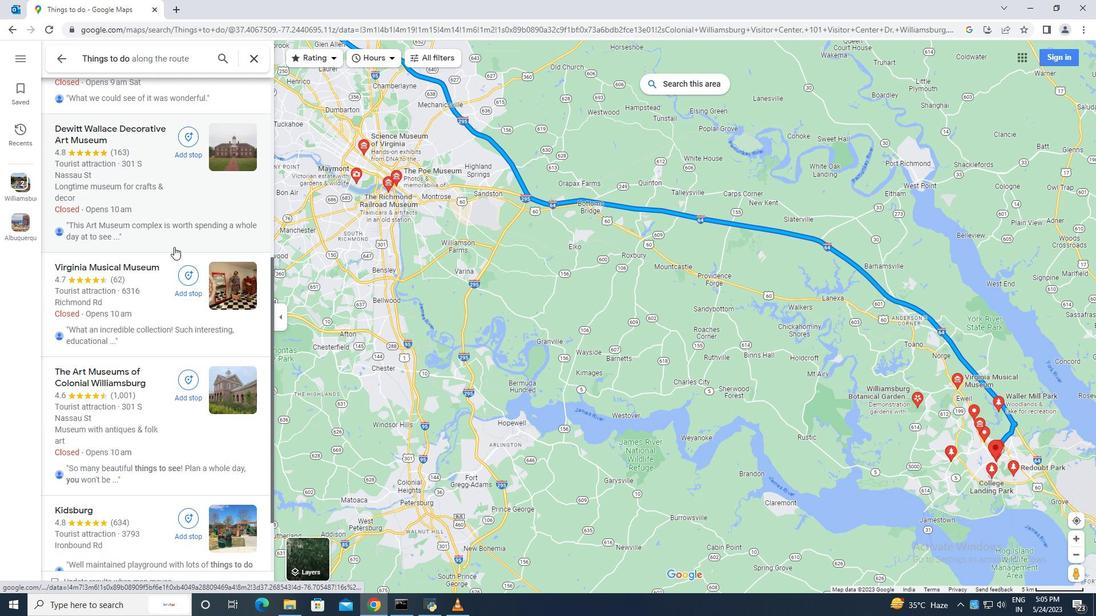 
Action: Mouse scrolled (174, 247) with delta (0, 0)
Screenshot: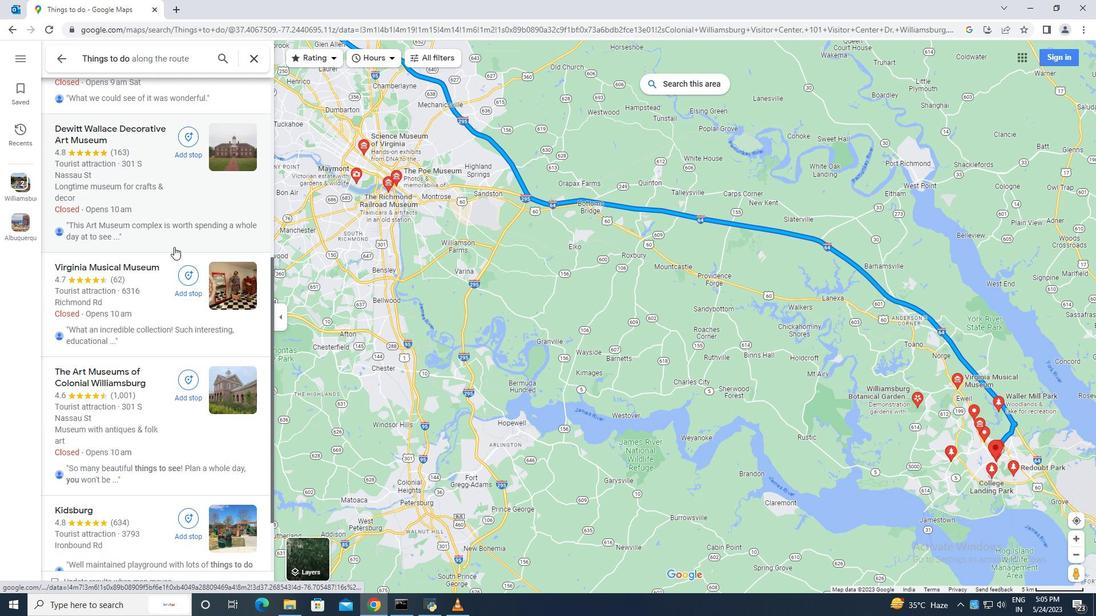 
Action: Mouse scrolled (174, 247) with delta (0, 0)
Screenshot: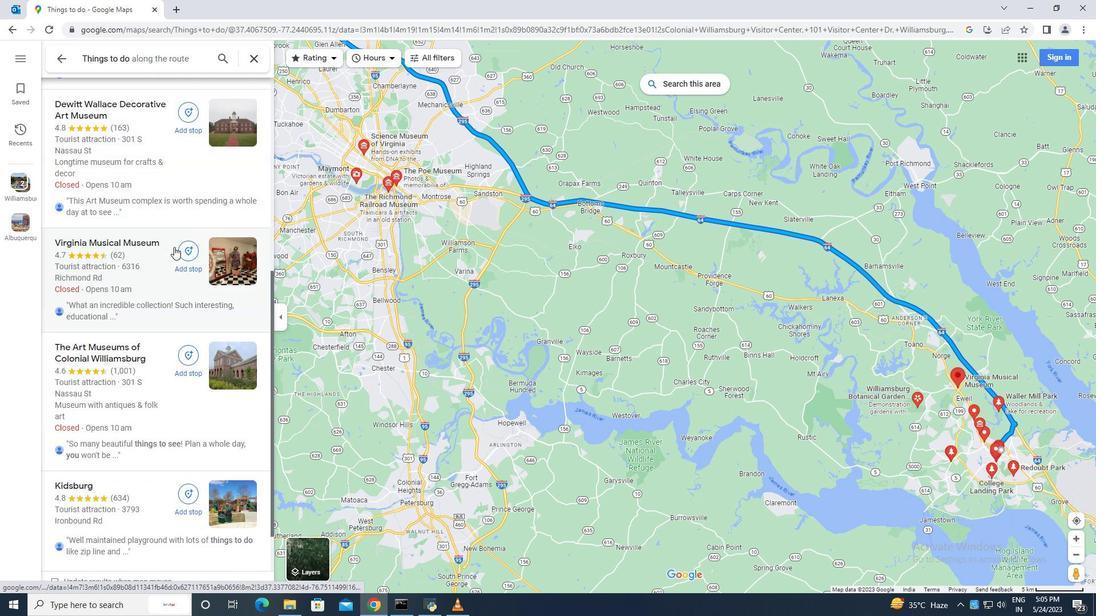 
Action: Mouse scrolled (174, 247) with delta (0, 0)
Screenshot: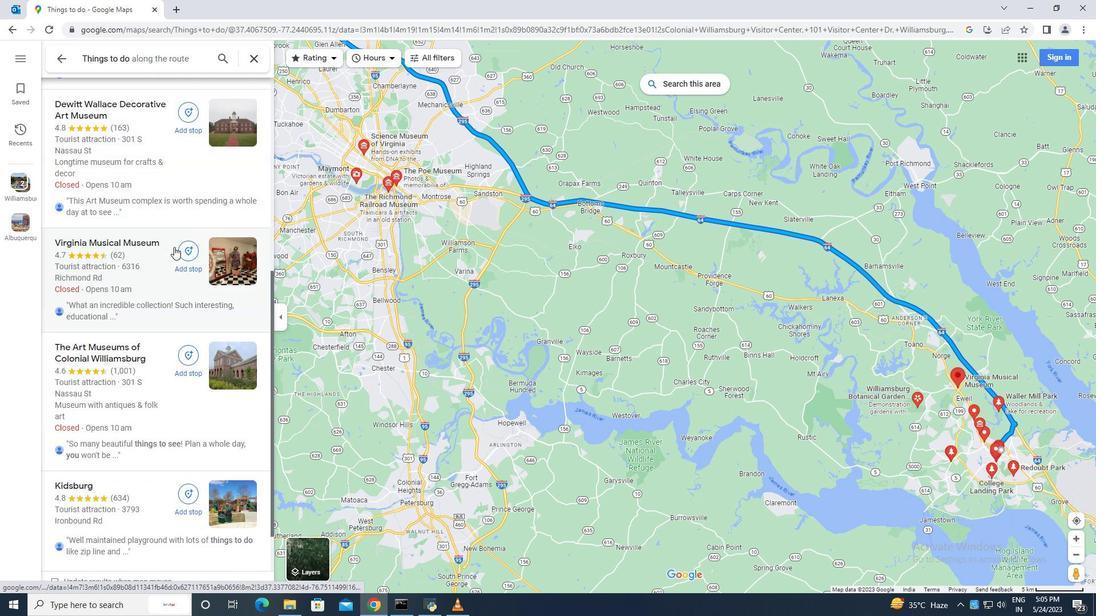 
Action: Mouse moved to (173, 247)
Screenshot: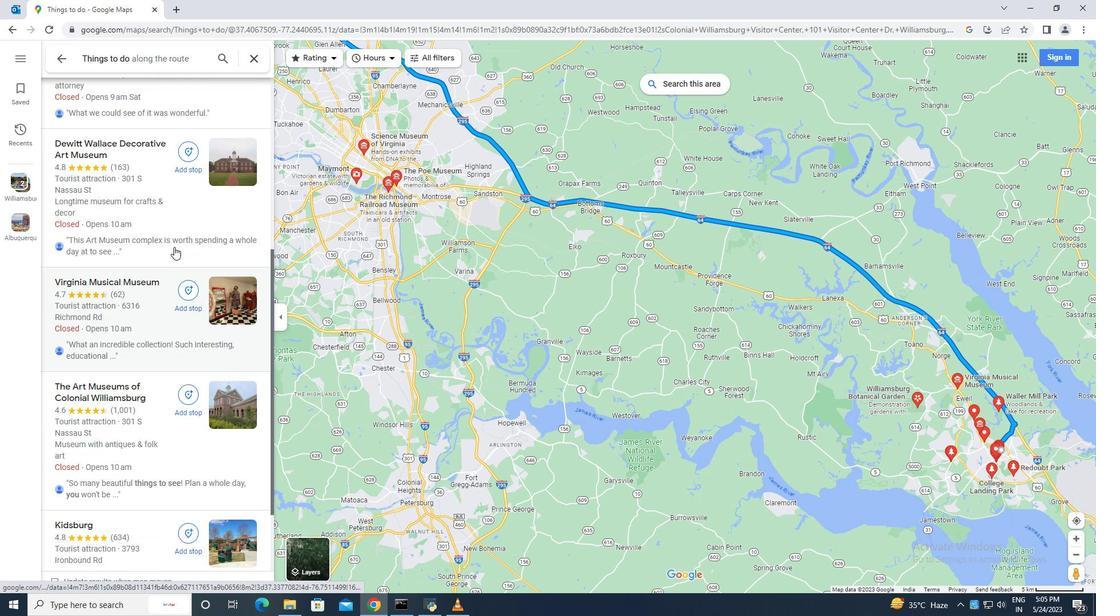 
Action: Mouse scrolled (173, 247) with delta (0, 0)
Screenshot: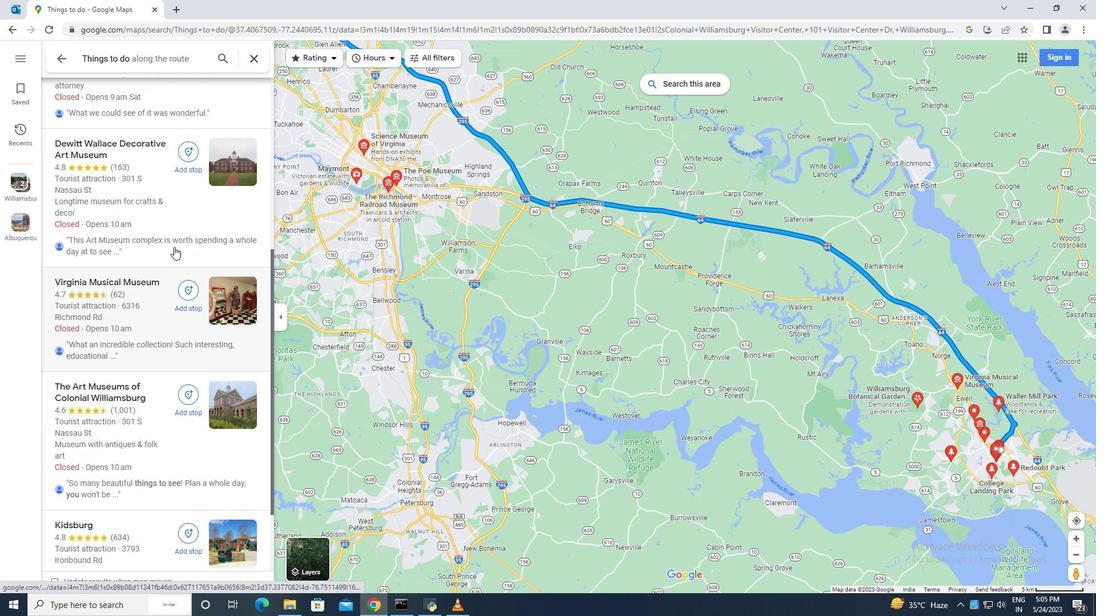 
Action: Mouse scrolled (173, 247) with delta (0, 0)
Screenshot: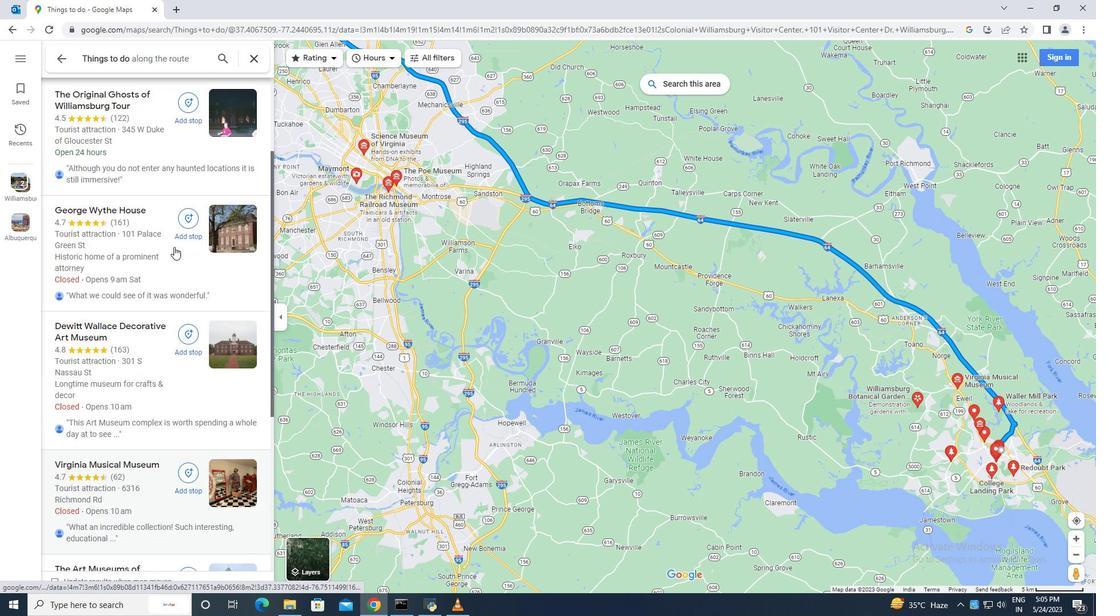 
Action: Mouse scrolled (173, 247) with delta (0, 0)
Screenshot: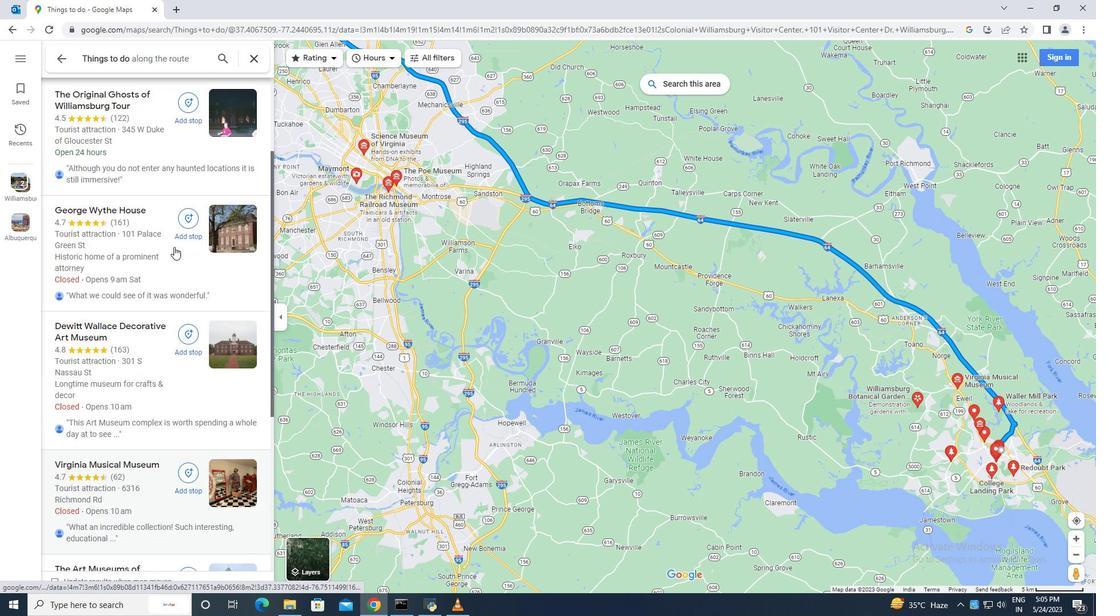 
Action: Mouse scrolled (173, 247) with delta (0, 0)
Screenshot: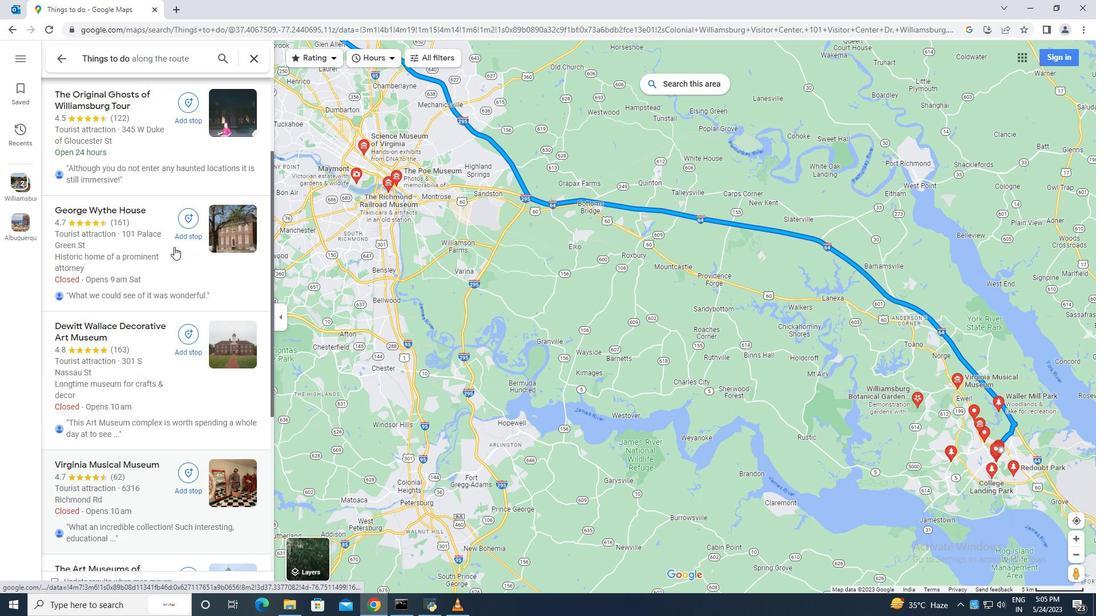 
Action: Mouse scrolled (173, 247) with delta (0, 0)
Screenshot: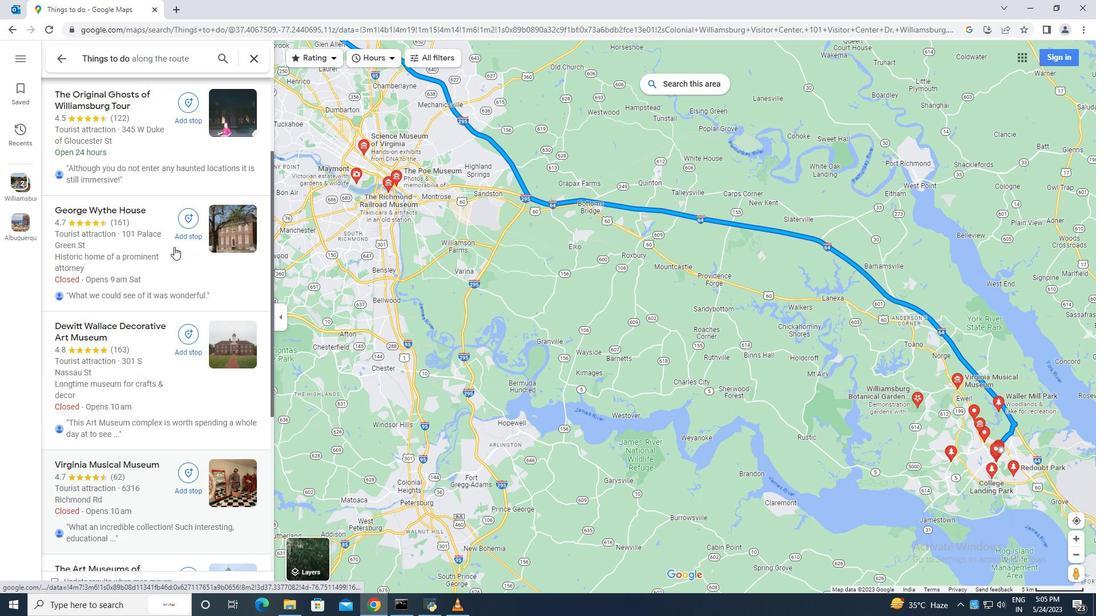 
Action: Mouse scrolled (173, 247) with delta (0, 0)
Screenshot: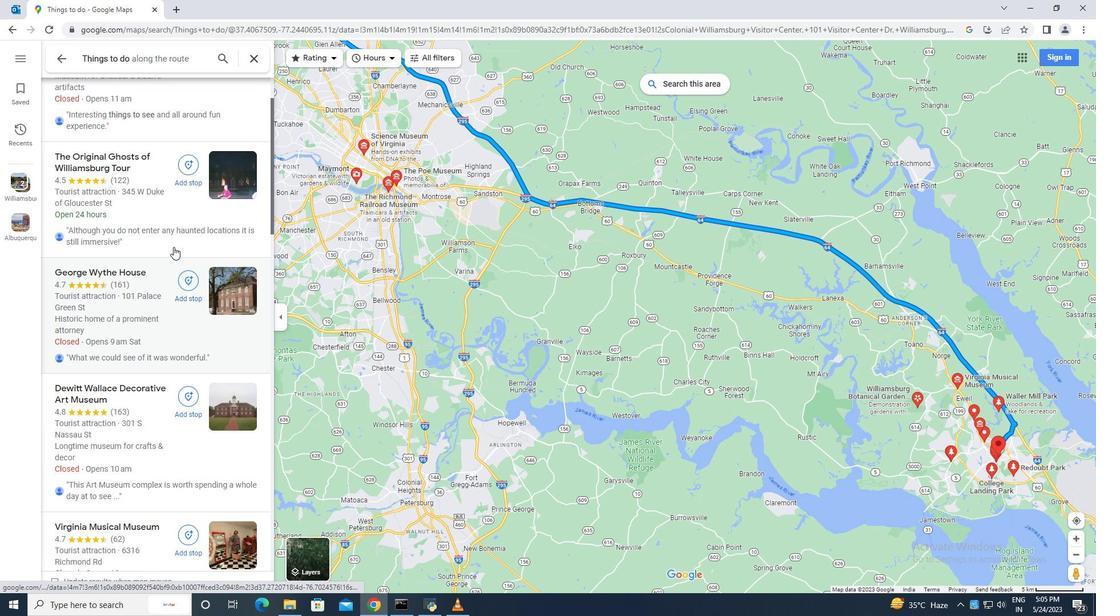 
Action: Mouse scrolled (173, 247) with delta (0, 0)
Screenshot: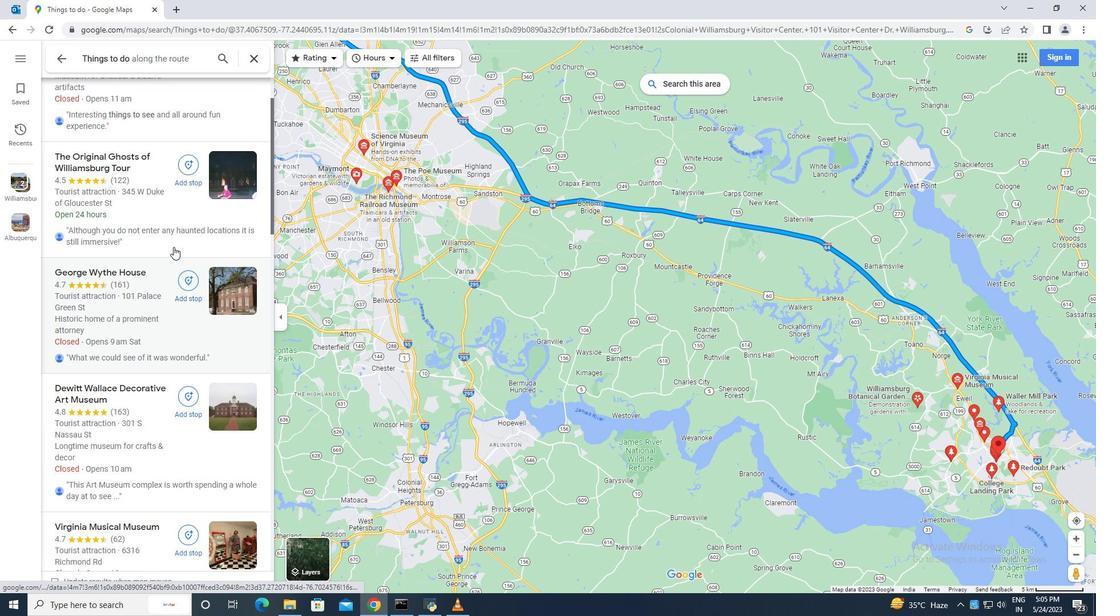 
Action: Mouse scrolled (173, 247) with delta (0, 0)
Screenshot: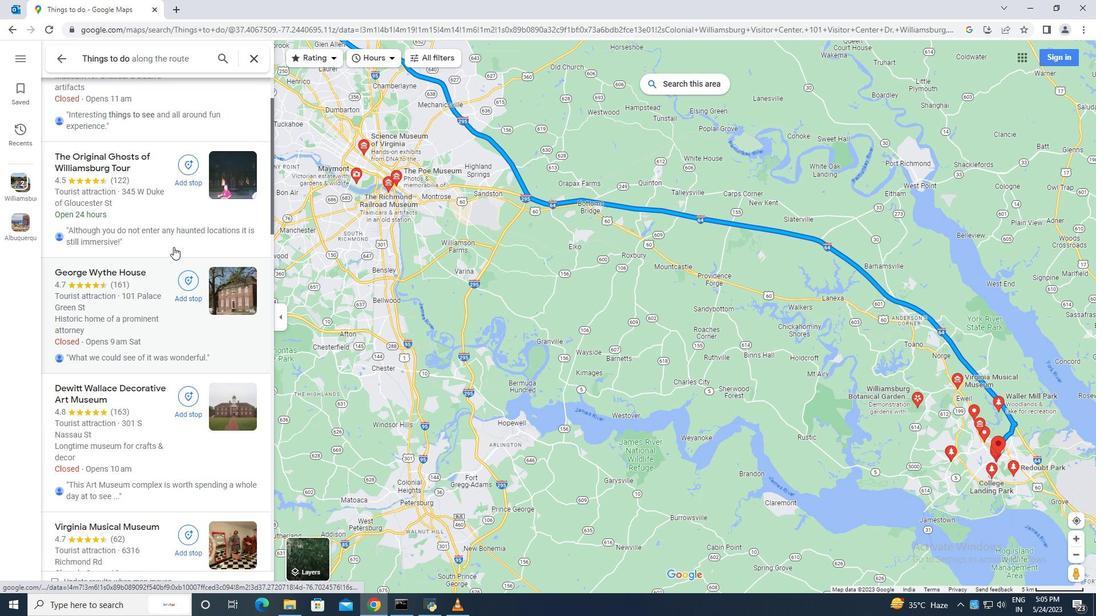 
Action: Mouse scrolled (173, 247) with delta (0, 0)
Screenshot: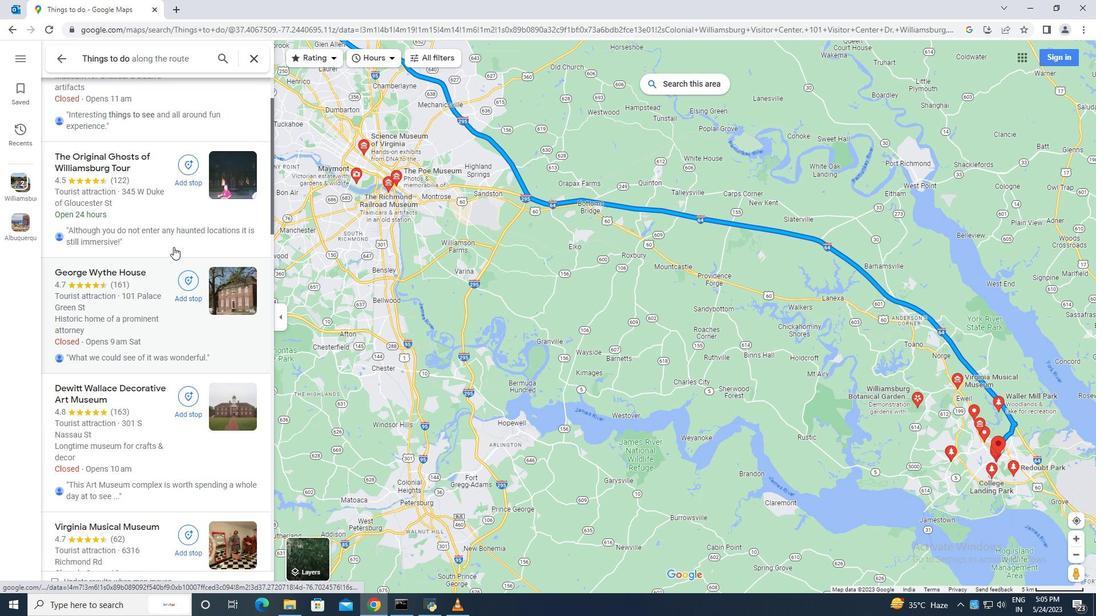 
Action: Mouse scrolled (173, 247) with delta (0, 0)
Screenshot: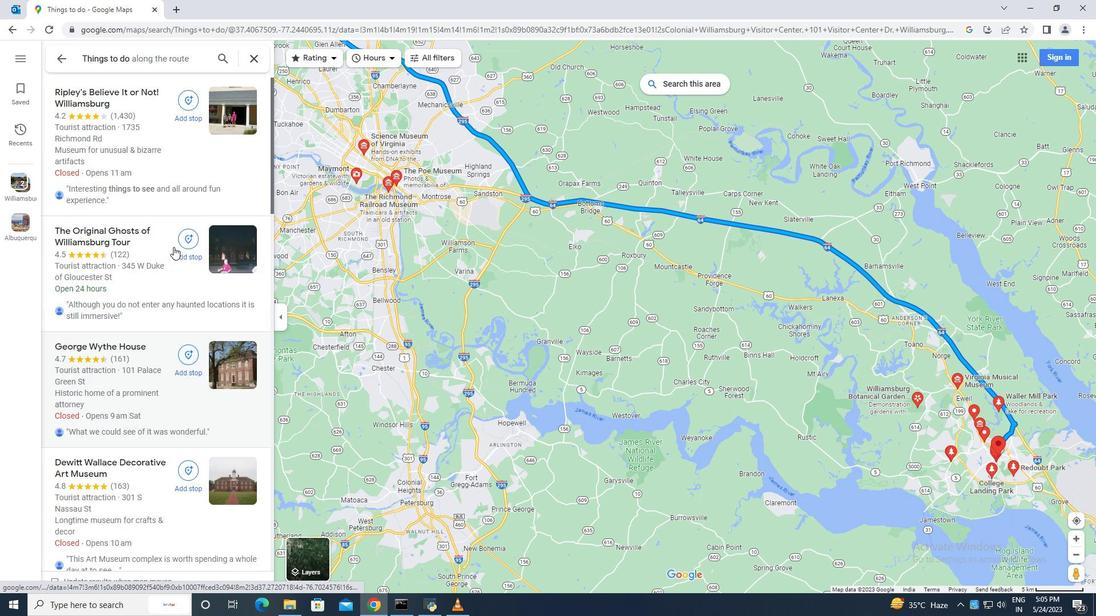 
Action: Mouse scrolled (173, 247) with delta (0, 0)
Screenshot: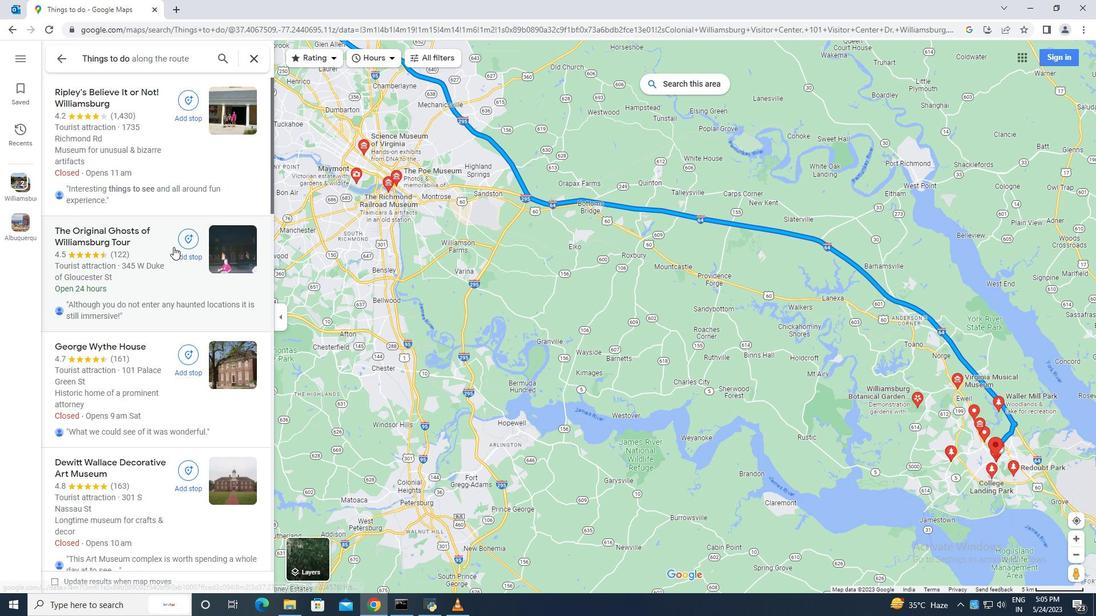
Action: Mouse scrolled (173, 247) with delta (0, 0)
Screenshot: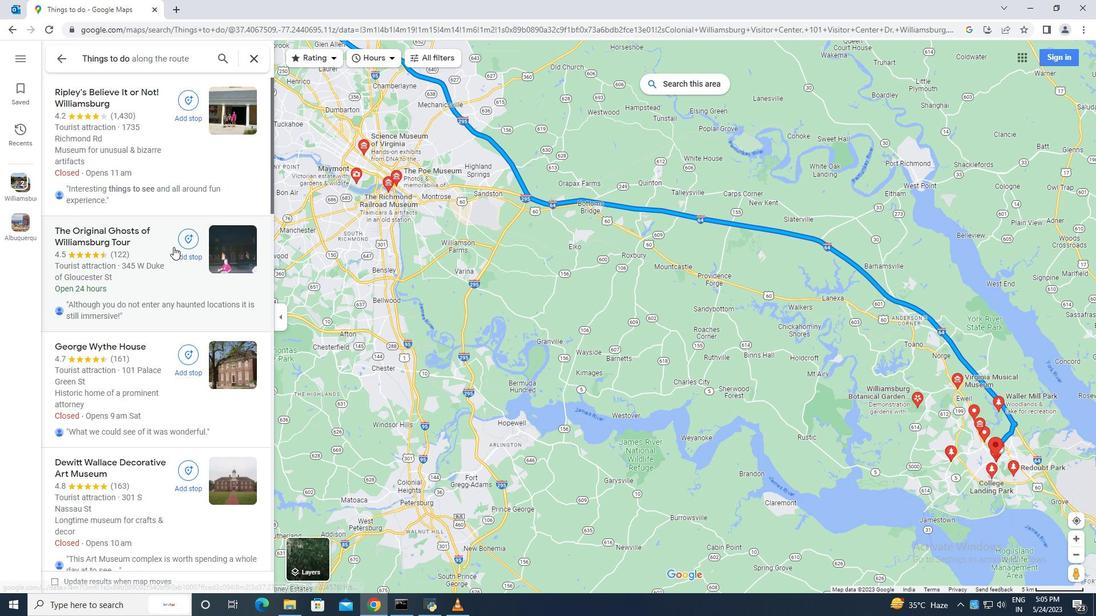 
Action: Mouse scrolled (173, 247) with delta (0, 0)
Screenshot: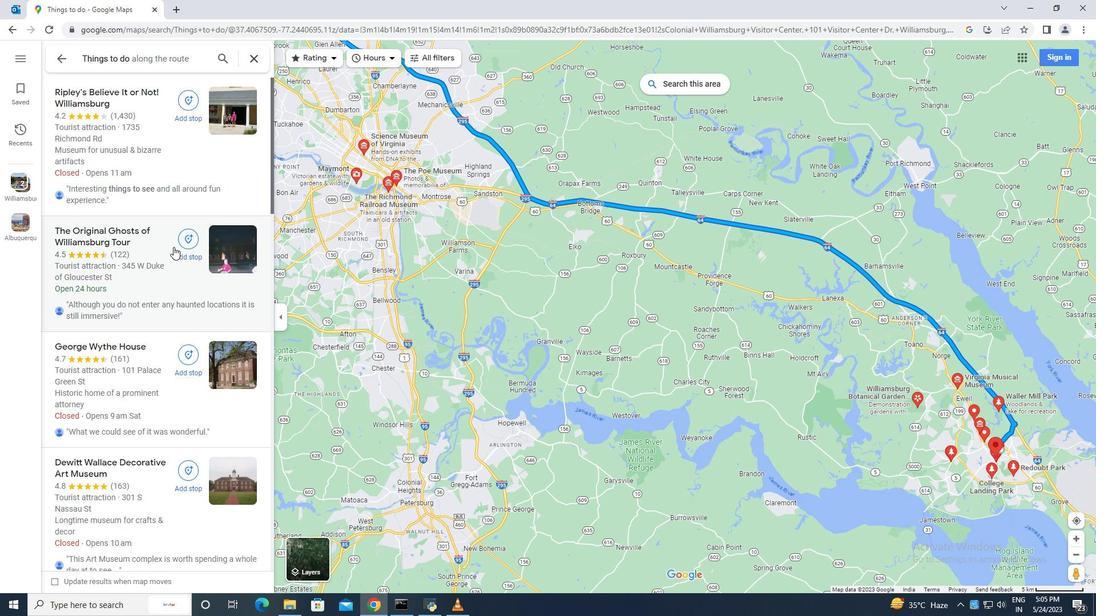 
Action: Mouse scrolled (173, 247) with delta (0, 0)
Screenshot: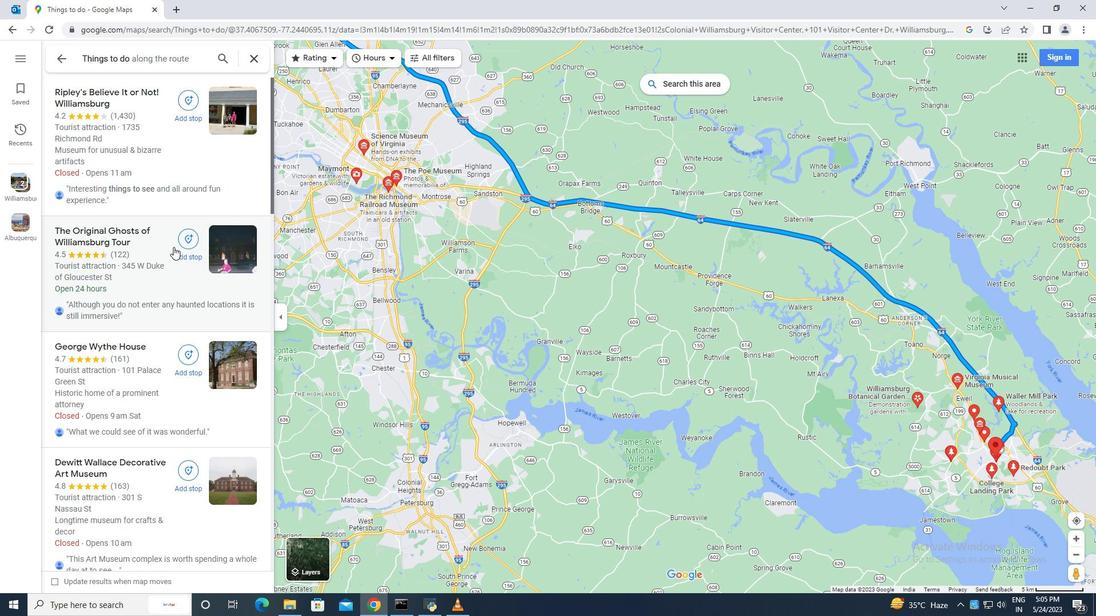 
Action: Mouse scrolled (173, 247) with delta (0, 0)
Screenshot: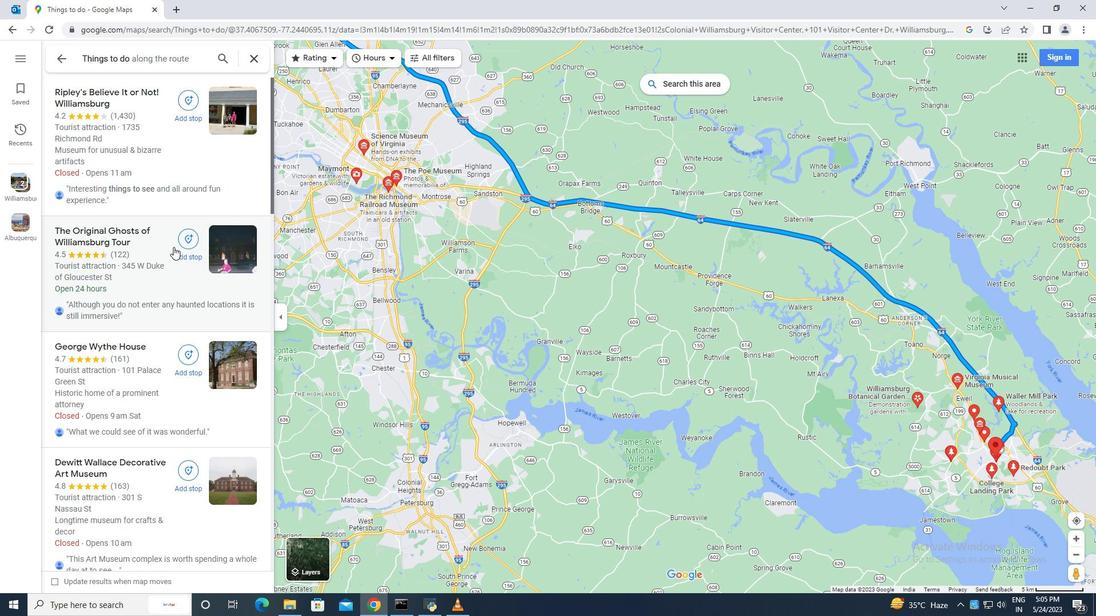 
Action: Mouse scrolled (173, 247) with delta (0, 0)
Screenshot: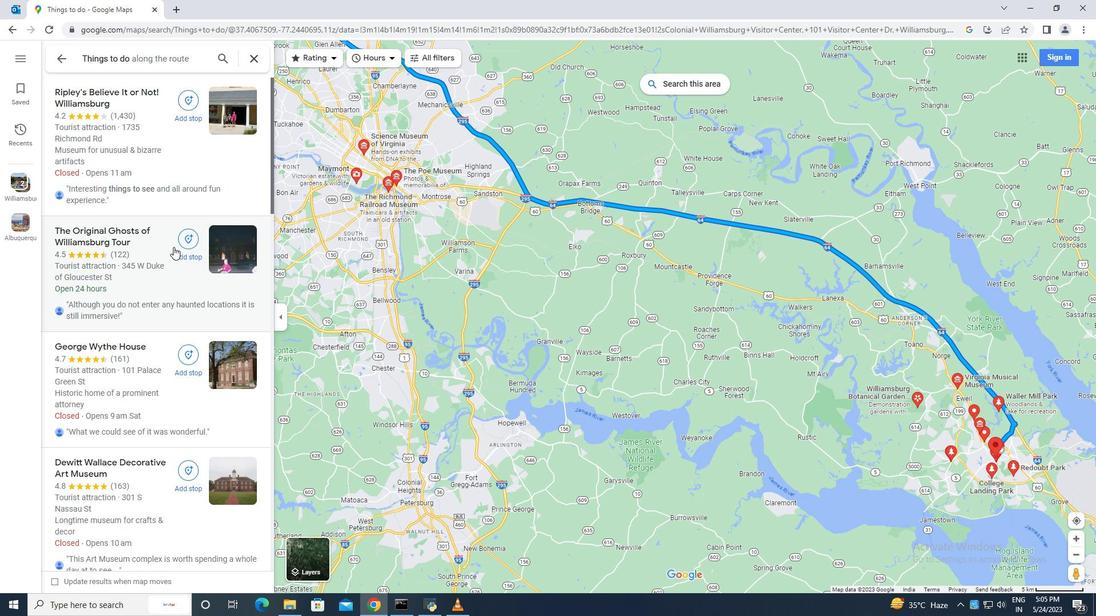 
Action: Mouse scrolled (173, 247) with delta (0, 0)
Screenshot: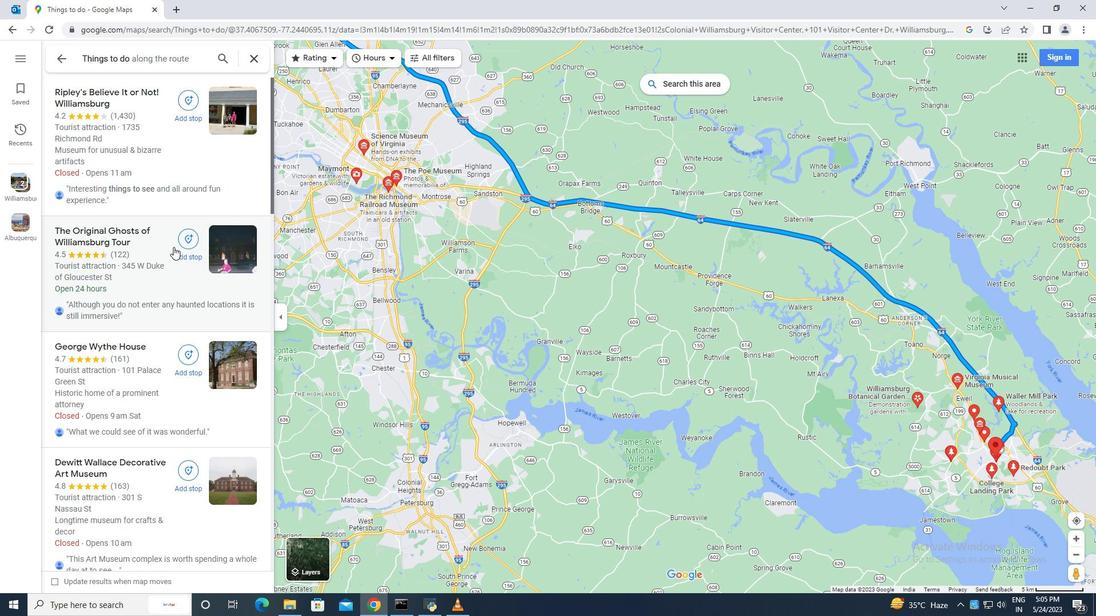 
Action: Mouse scrolled (173, 247) with delta (0, 0)
Screenshot: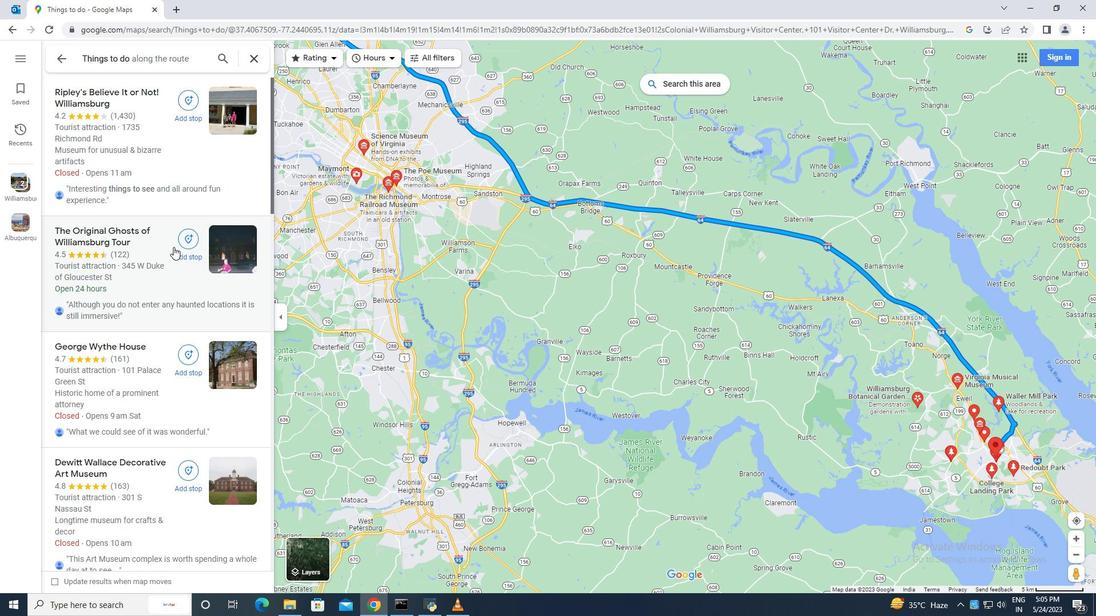 
Action: Mouse moved to (180, 298)
Screenshot: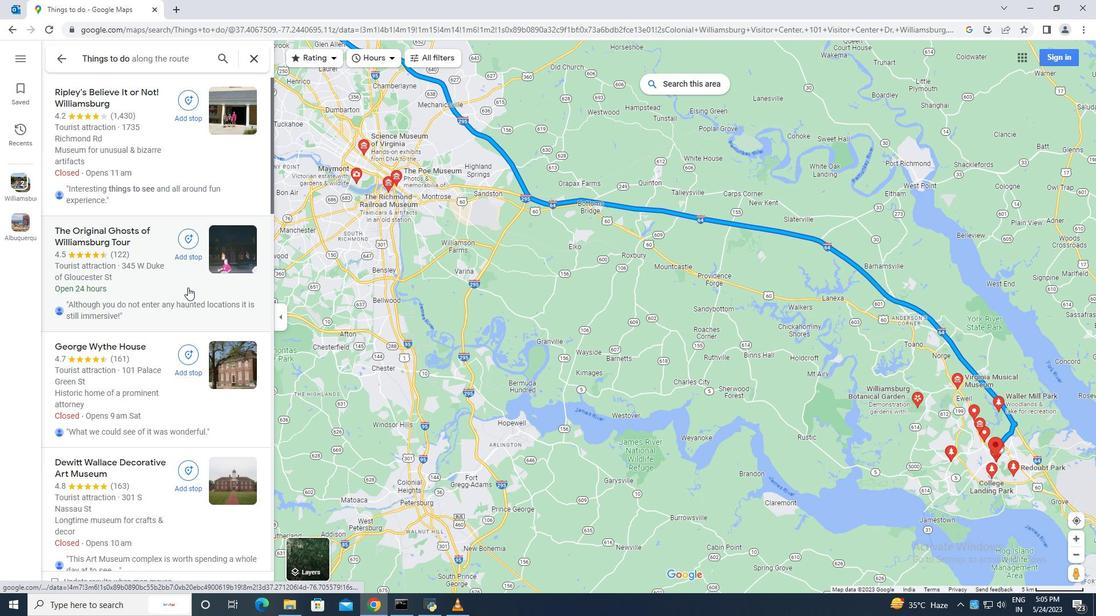 
Action: Mouse scrolled (180, 299) with delta (0, 0)
Screenshot: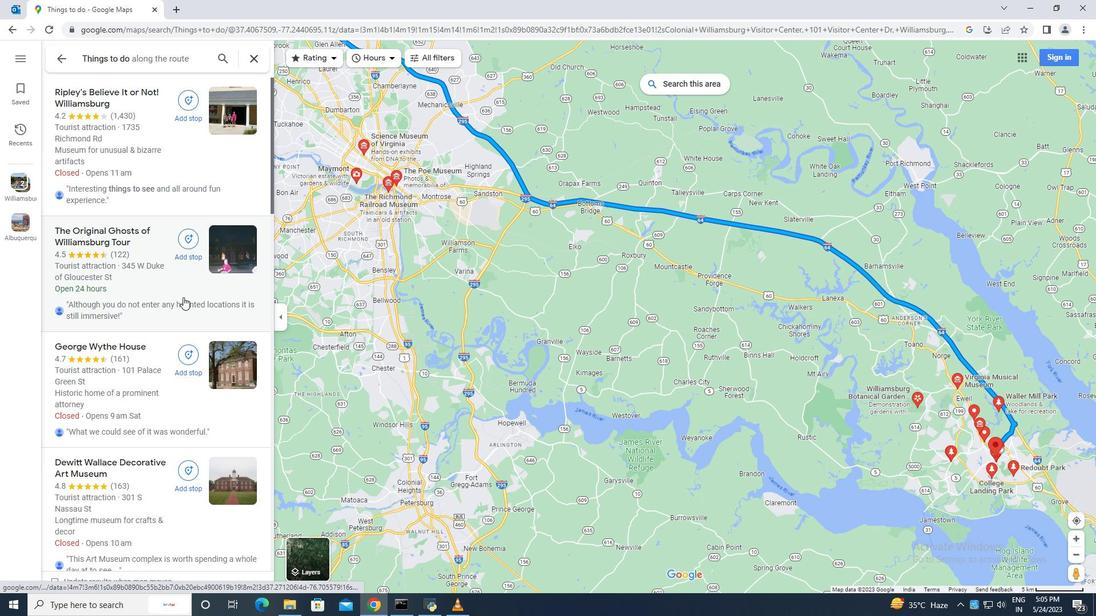
Action: Mouse scrolled (180, 299) with delta (0, 0)
Screenshot: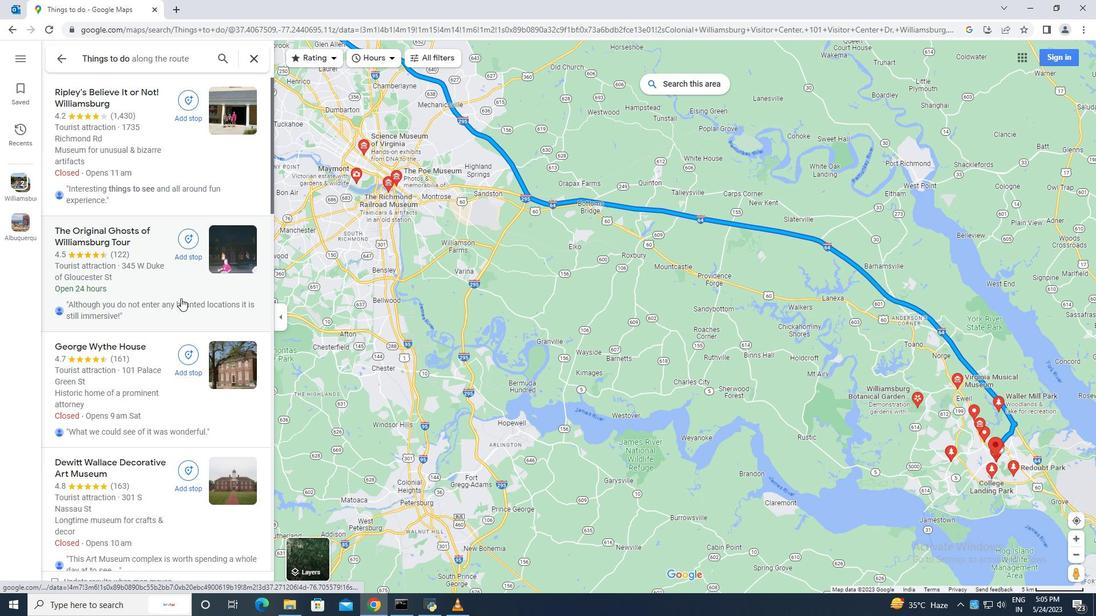 
Action: Mouse scrolled (180, 299) with delta (0, 0)
Screenshot: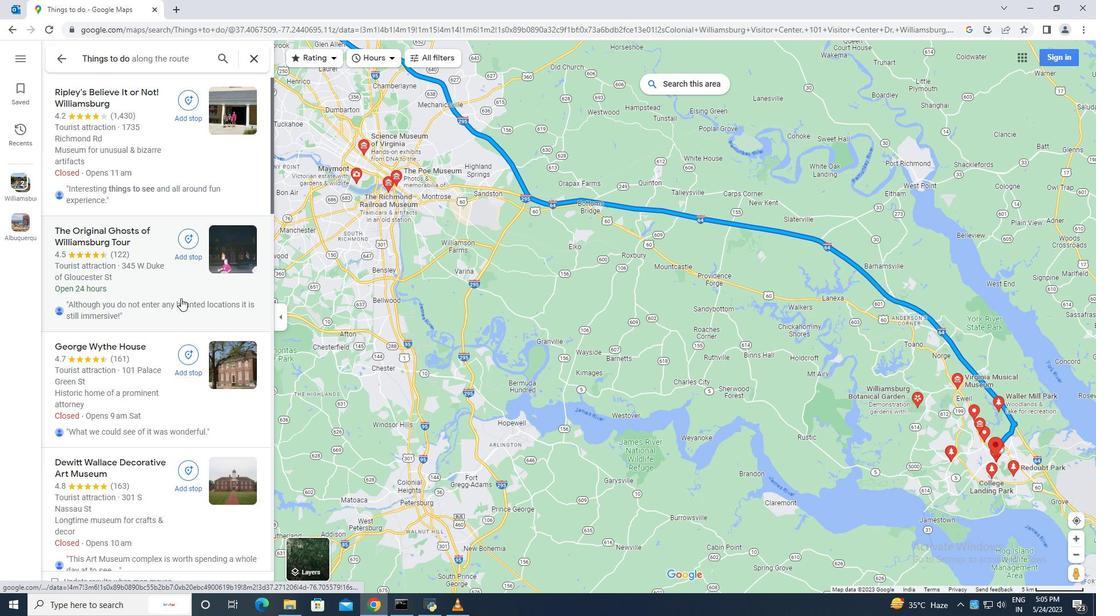 
Action: Mouse scrolled (180, 299) with delta (0, 0)
Screenshot: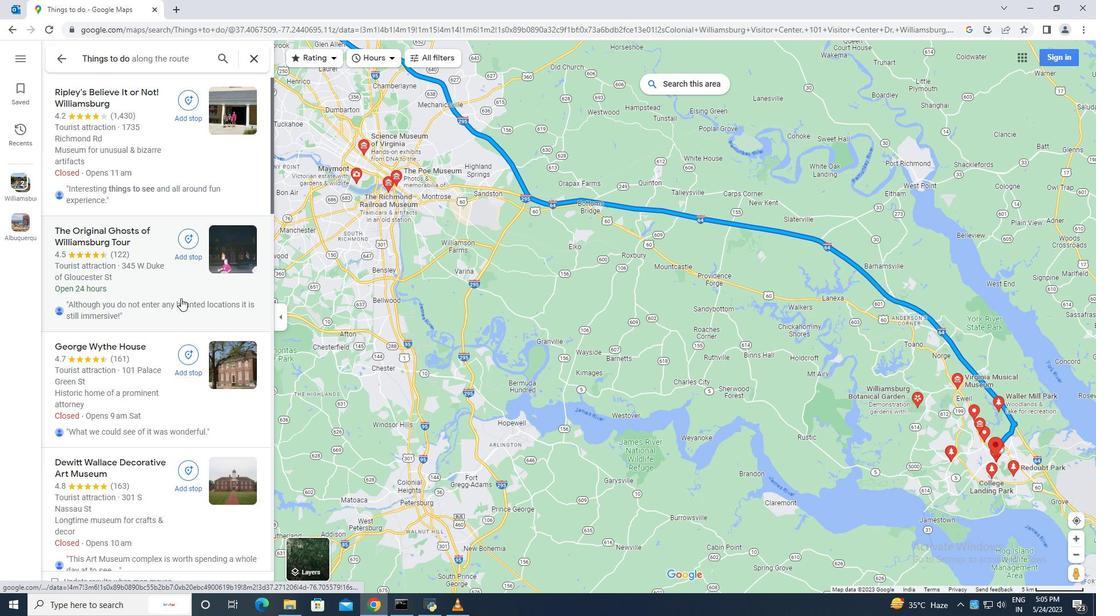 
Action: Mouse moved to (178, 297)
Screenshot: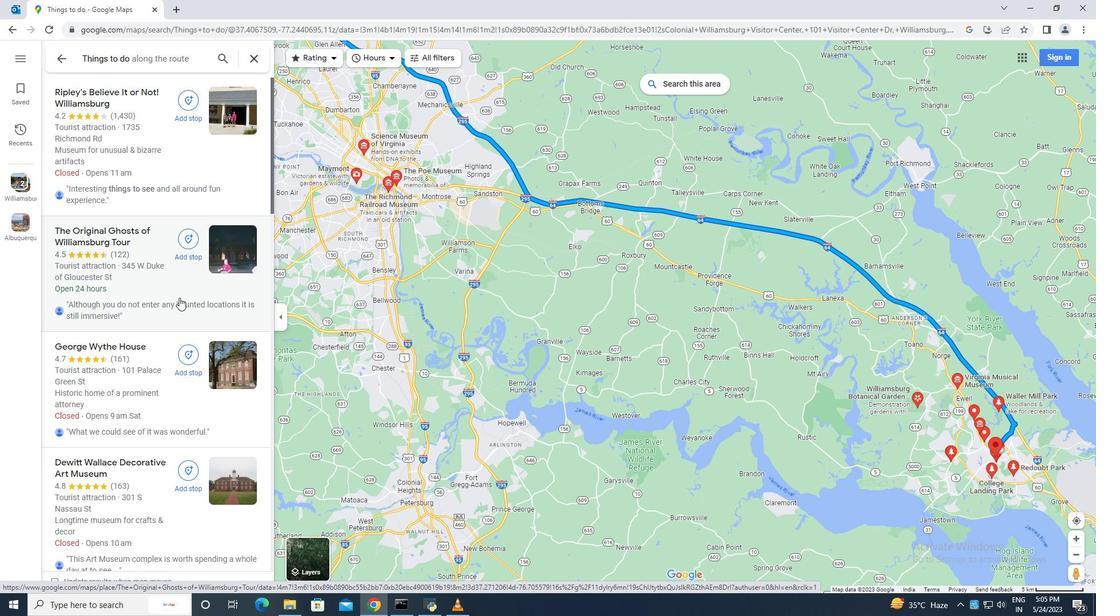 
Action: Mouse scrolled (178, 298) with delta (0, 0)
Screenshot: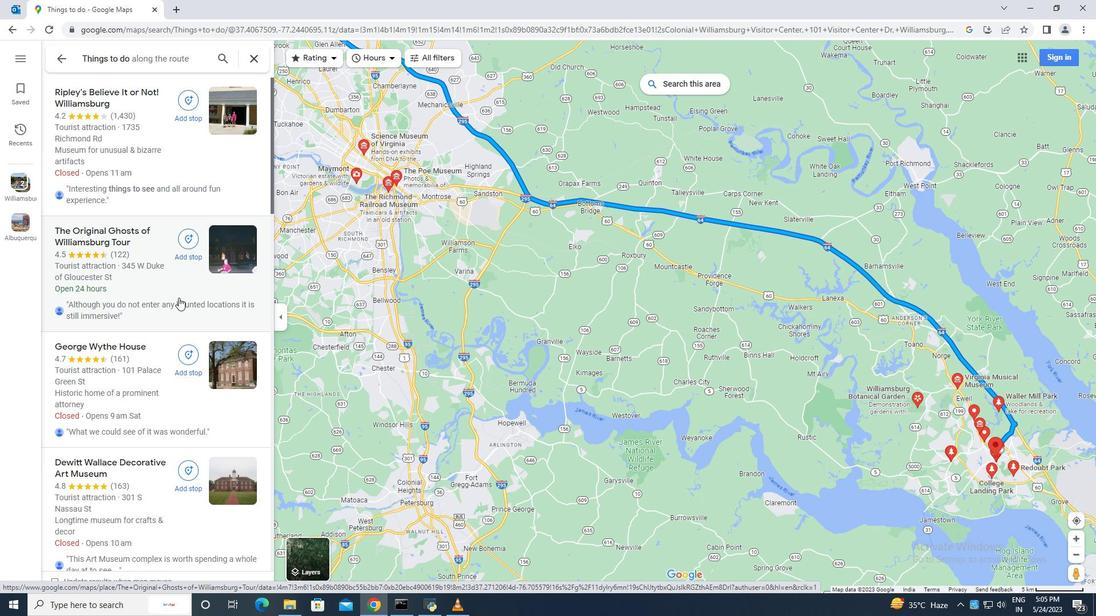 
Action: Mouse scrolled (178, 298) with delta (0, 0)
Screenshot: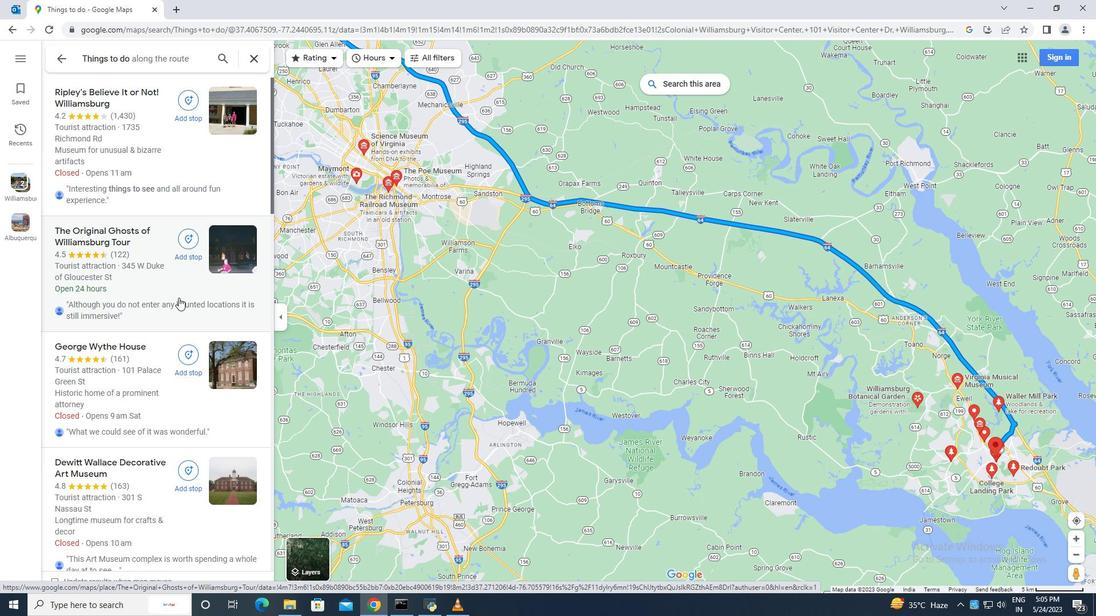 
Action: Mouse scrolled (178, 298) with delta (0, 0)
Screenshot: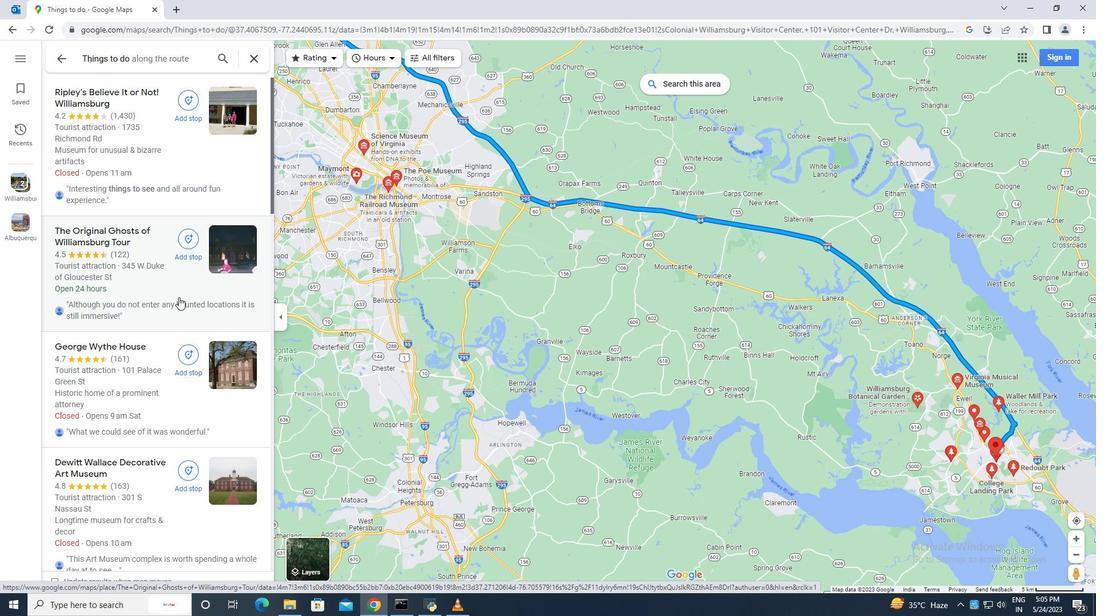 
Action: Mouse moved to (329, 59)
Screenshot: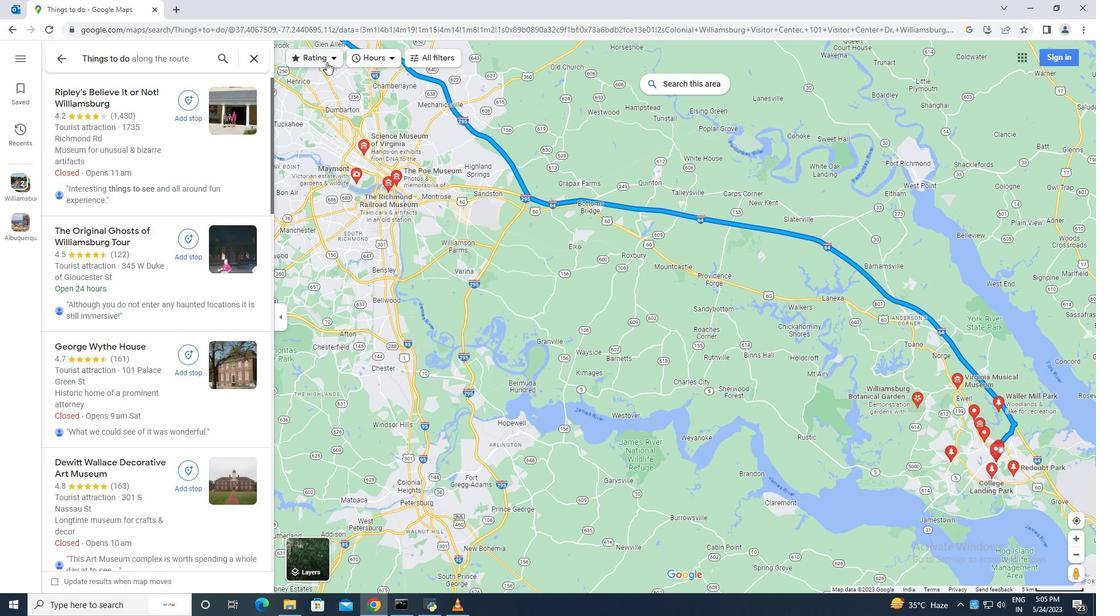 
Action: Mouse pressed left at (329, 59)
Screenshot: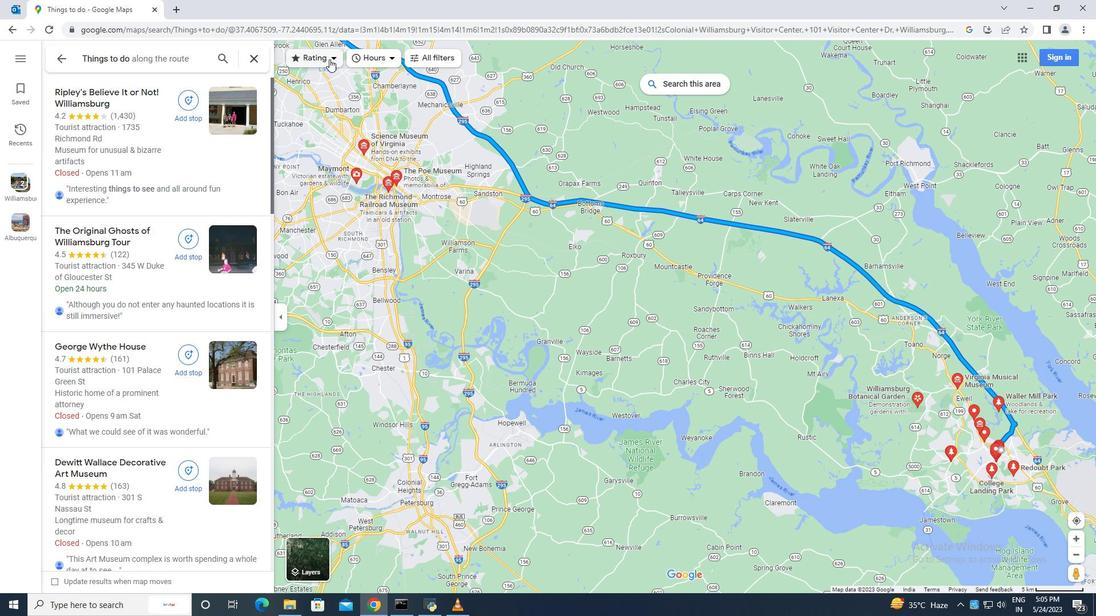 
Action: Mouse moved to (315, 198)
Screenshot: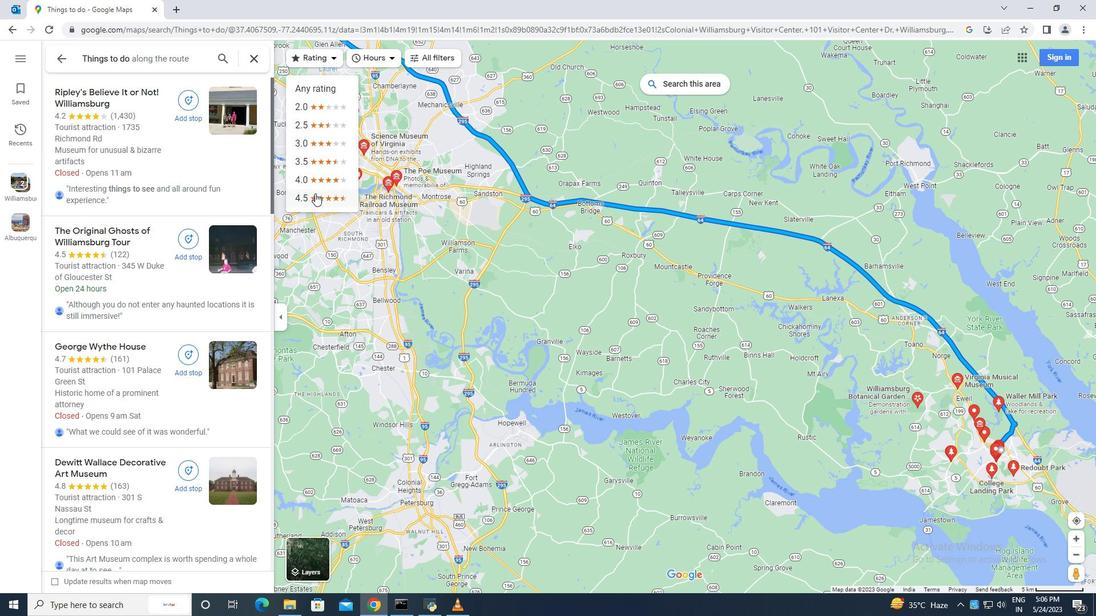 
Action: Mouse pressed left at (315, 198)
Screenshot: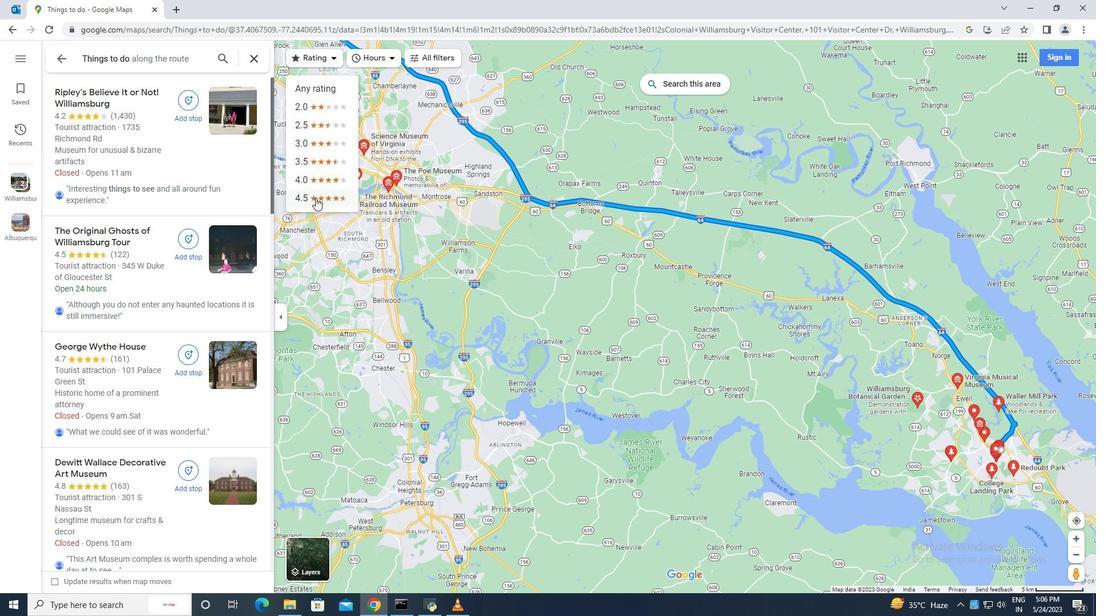 
Action: Mouse moved to (375, 58)
Screenshot: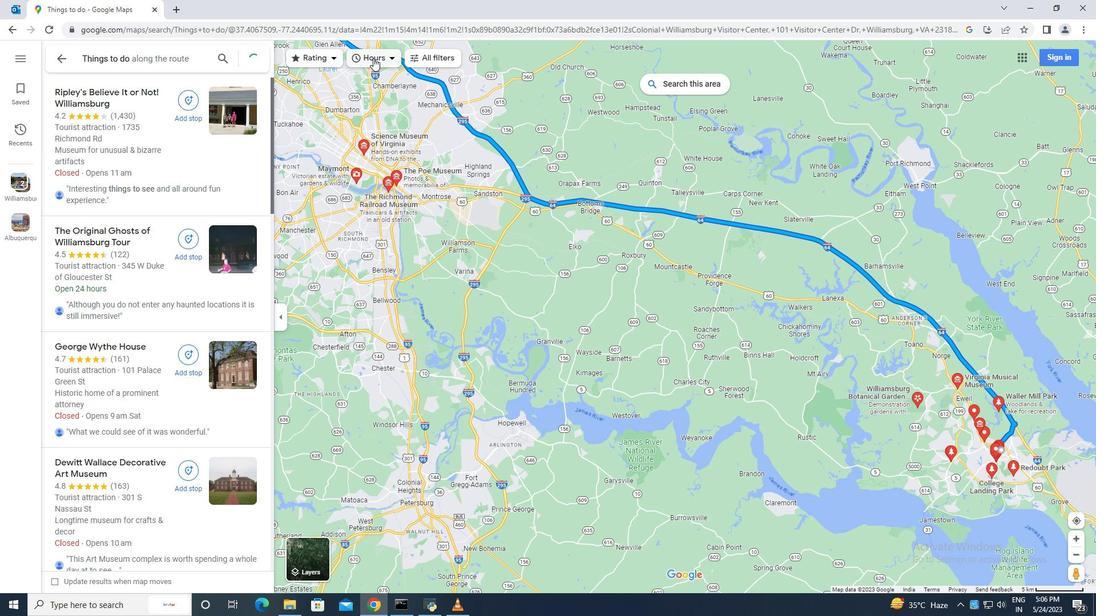 
Action: Mouse pressed left at (375, 58)
Screenshot: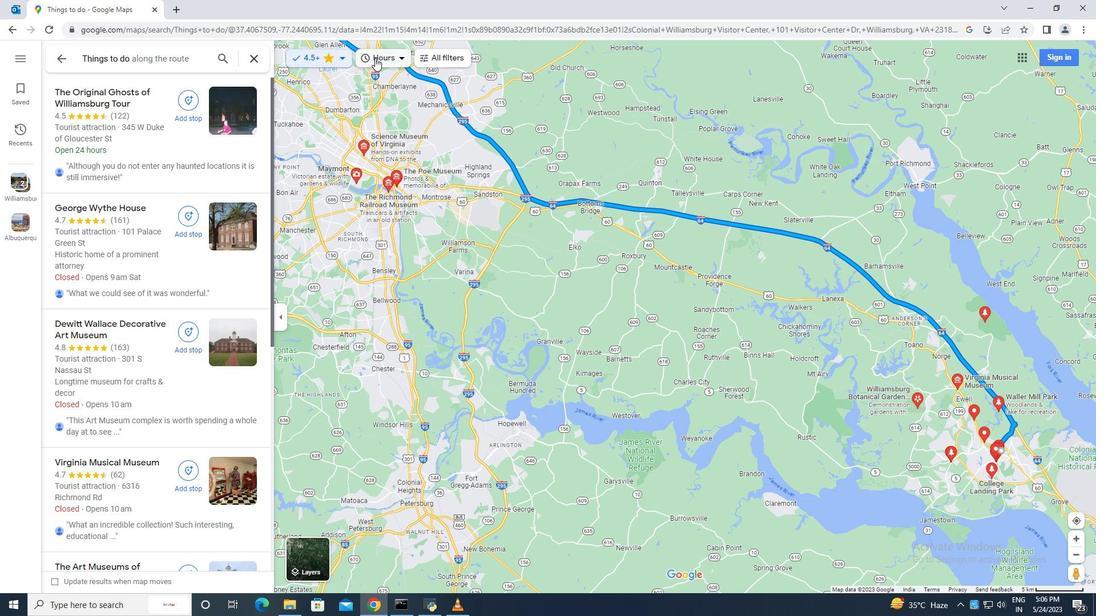 
Action: Mouse moved to (381, 103)
Screenshot: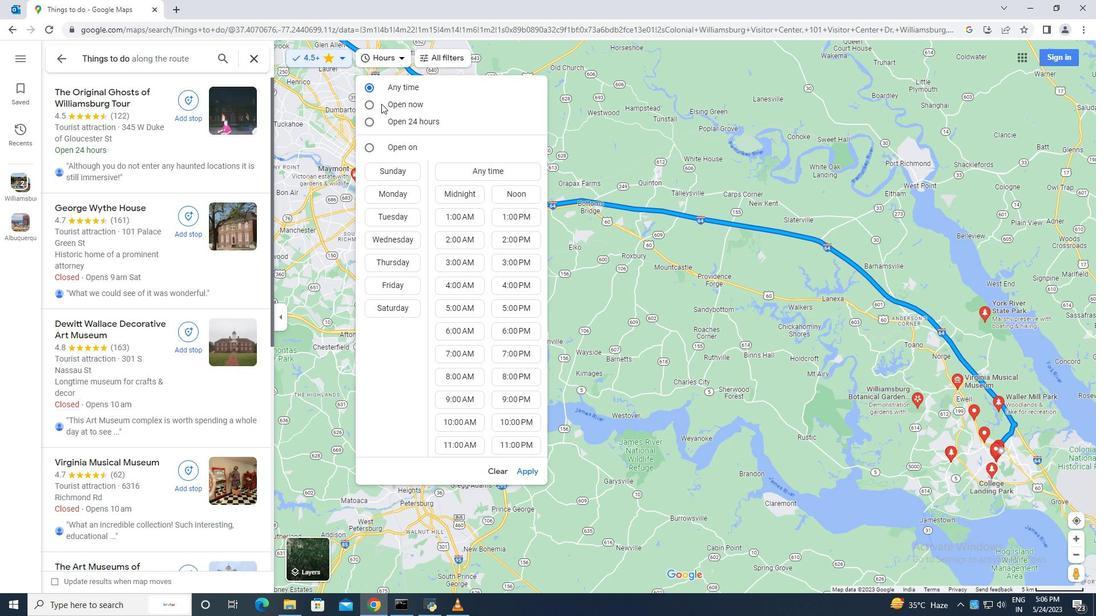 
Action: Mouse pressed left at (381, 103)
Screenshot: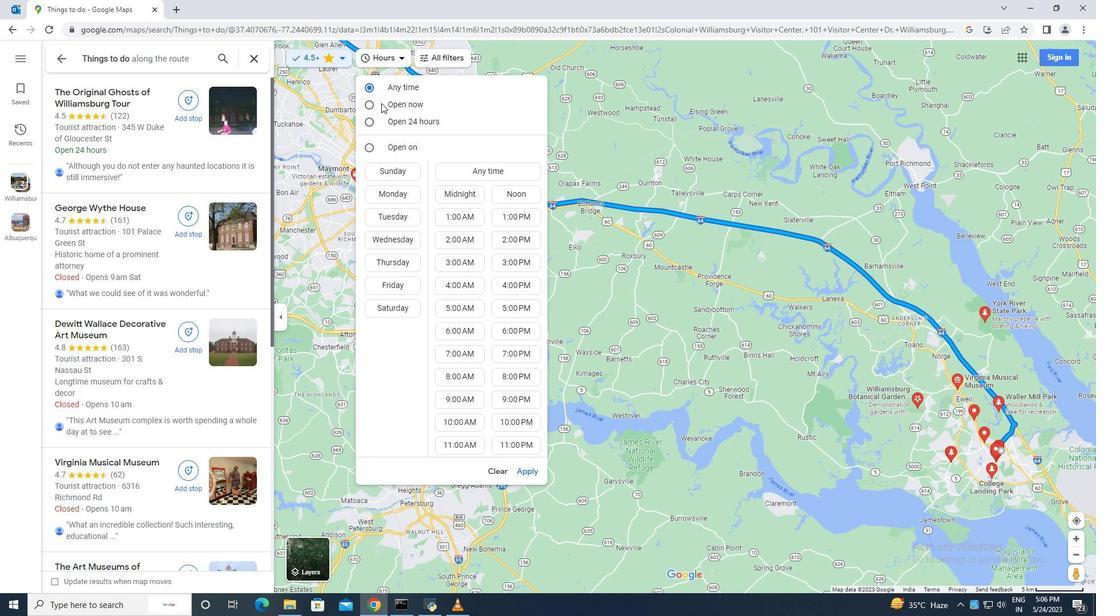 
Action: Mouse moved to (368, 103)
Screenshot: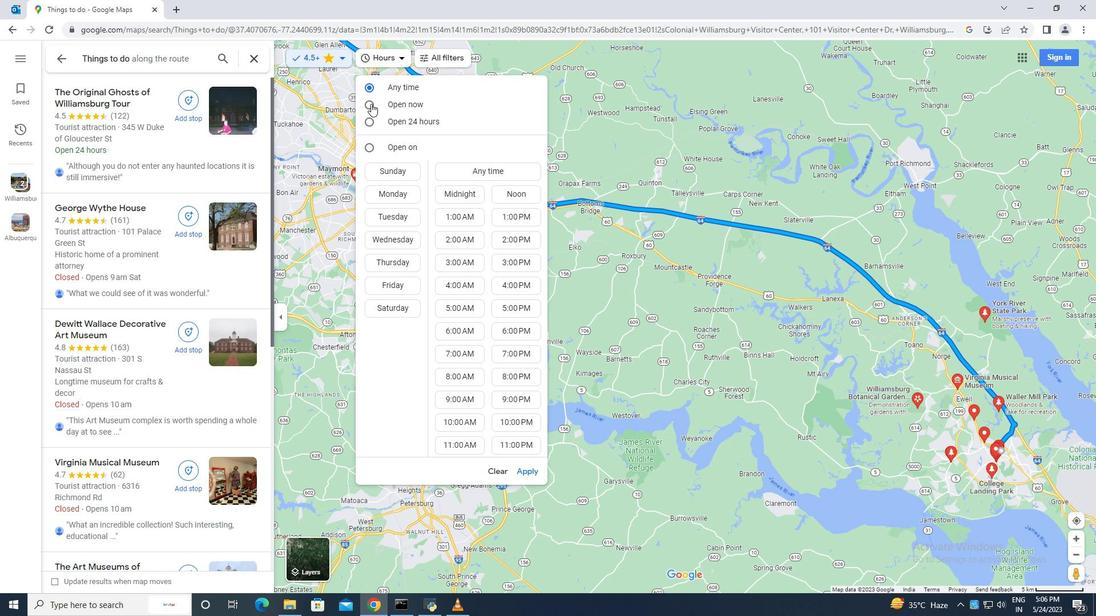 
Action: Mouse pressed left at (368, 103)
Screenshot: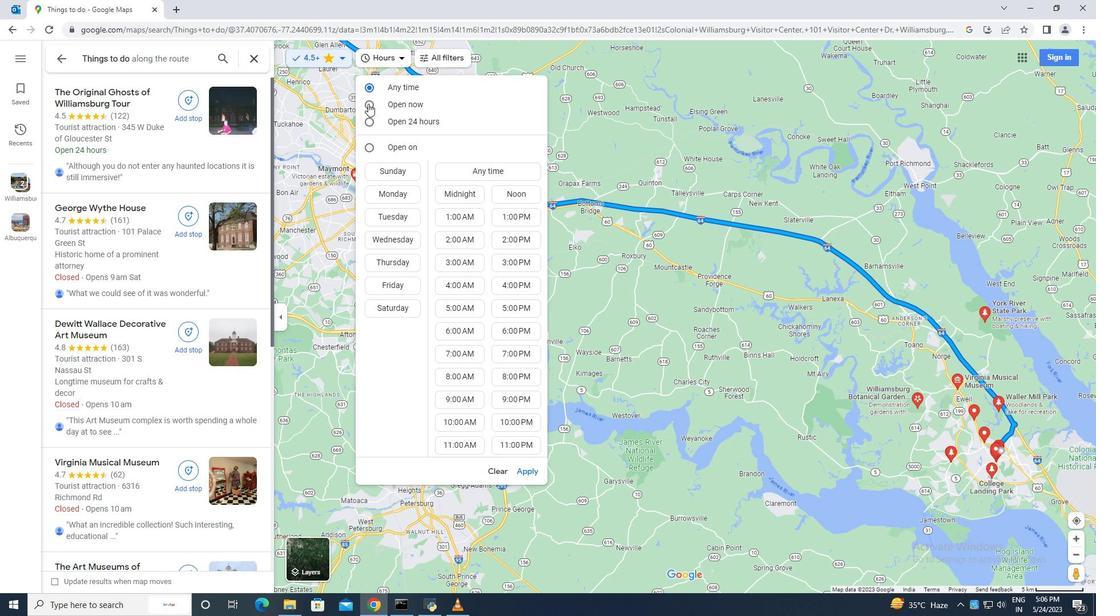 
Action: Mouse moved to (395, 194)
Screenshot: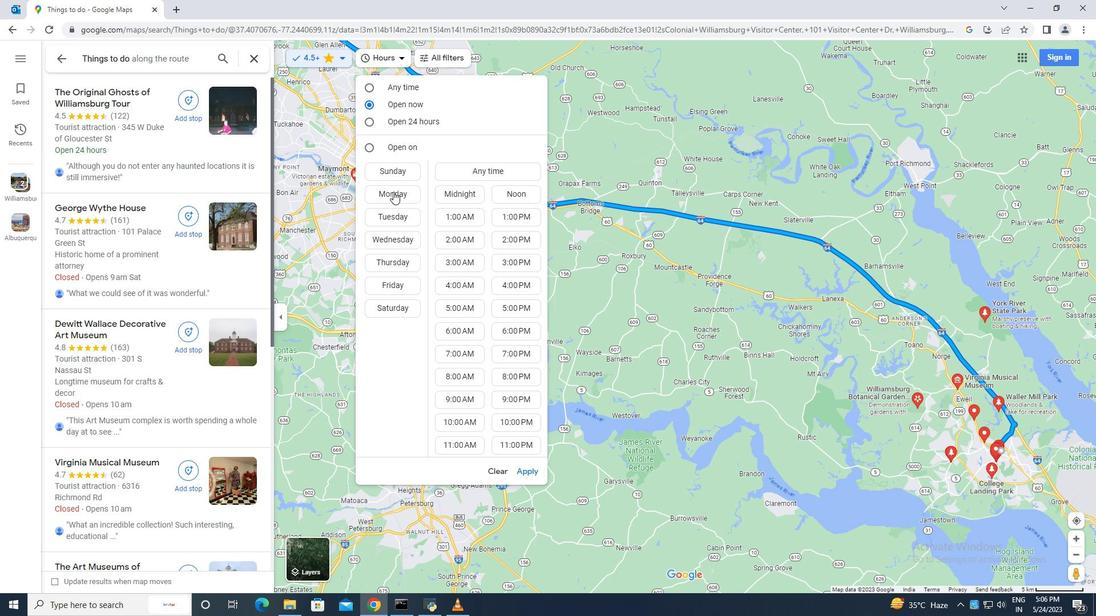 
Action: Mouse pressed left at (395, 194)
Screenshot: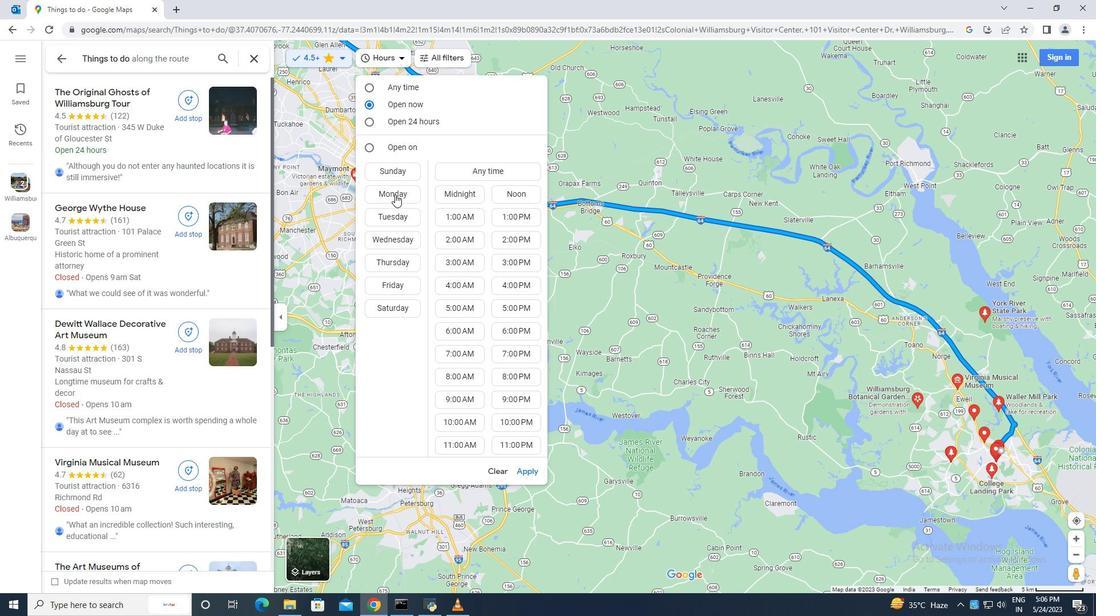 
Action: Mouse moved to (396, 174)
Screenshot: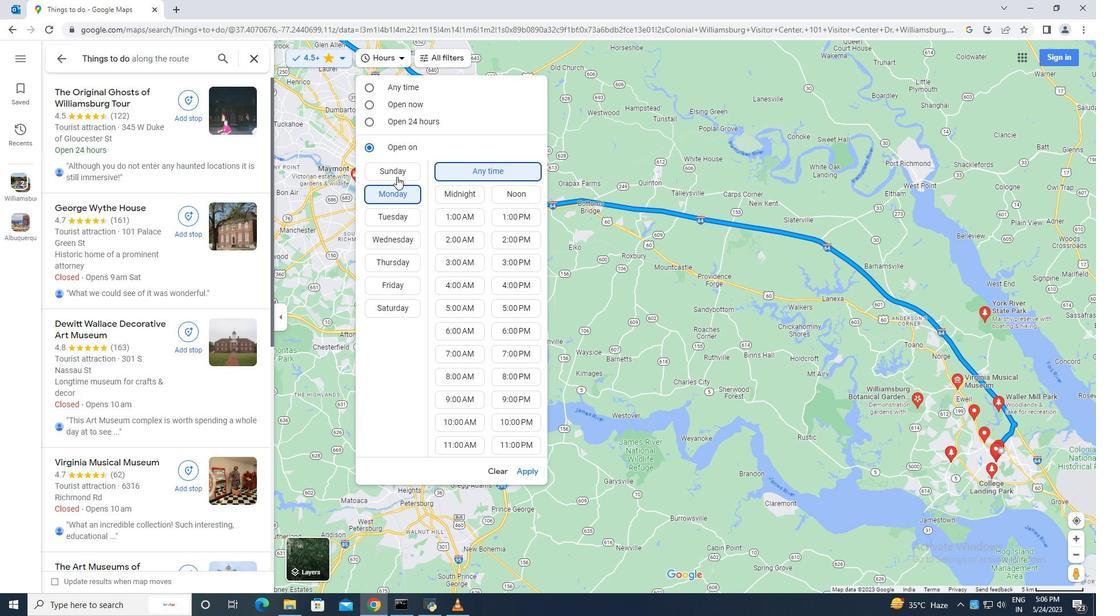 
Action: Mouse pressed left at (396, 174)
Screenshot: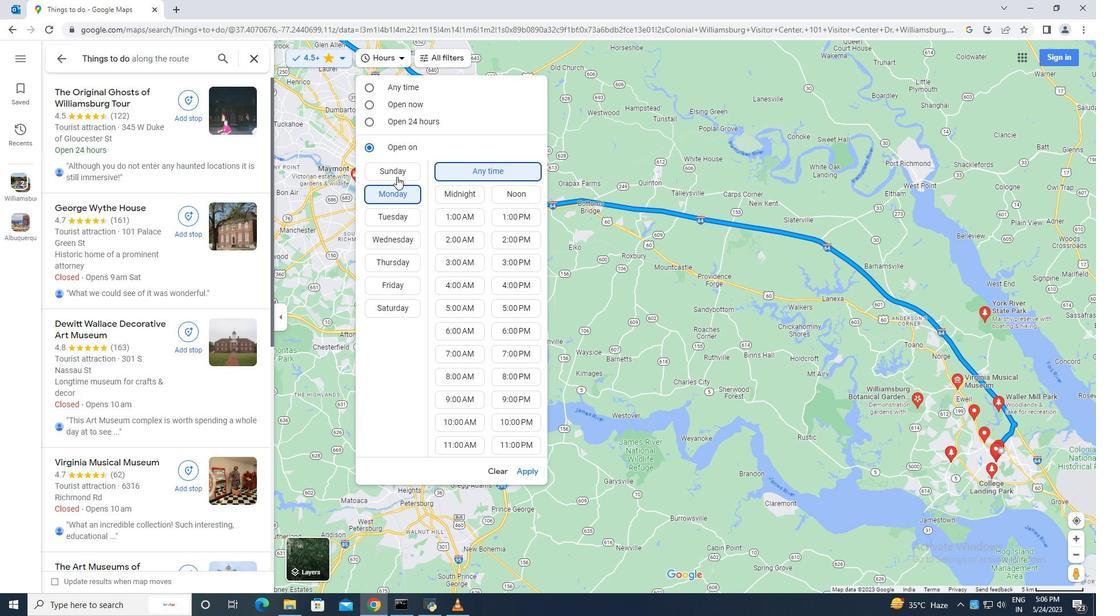 
Action: Mouse moved to (463, 310)
Screenshot: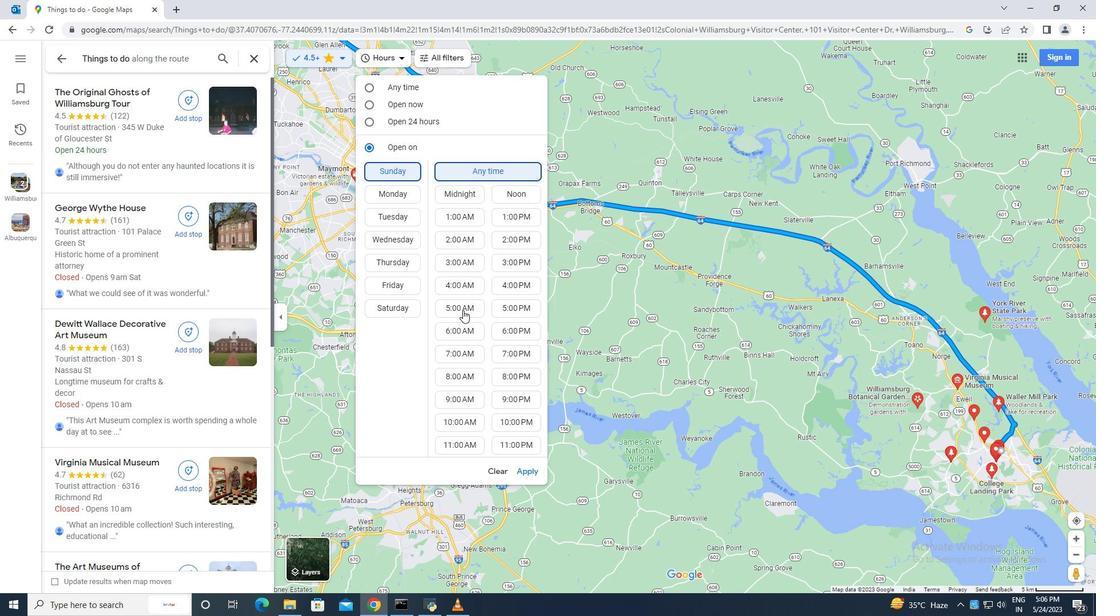 
Action: Mouse pressed left at (463, 310)
Screenshot: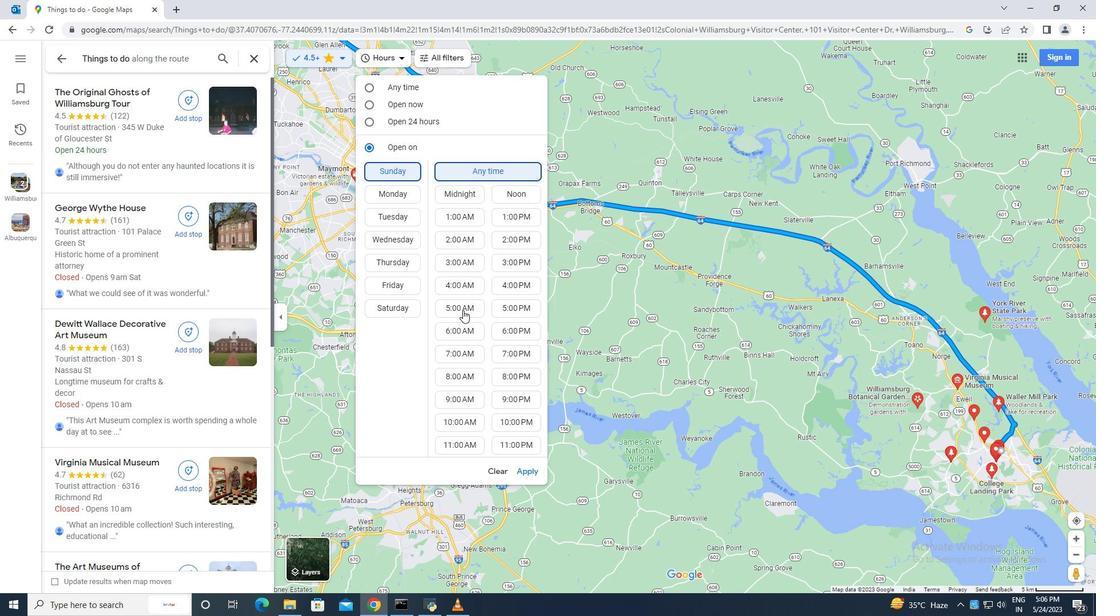 
Action: Mouse moved to (532, 474)
Screenshot: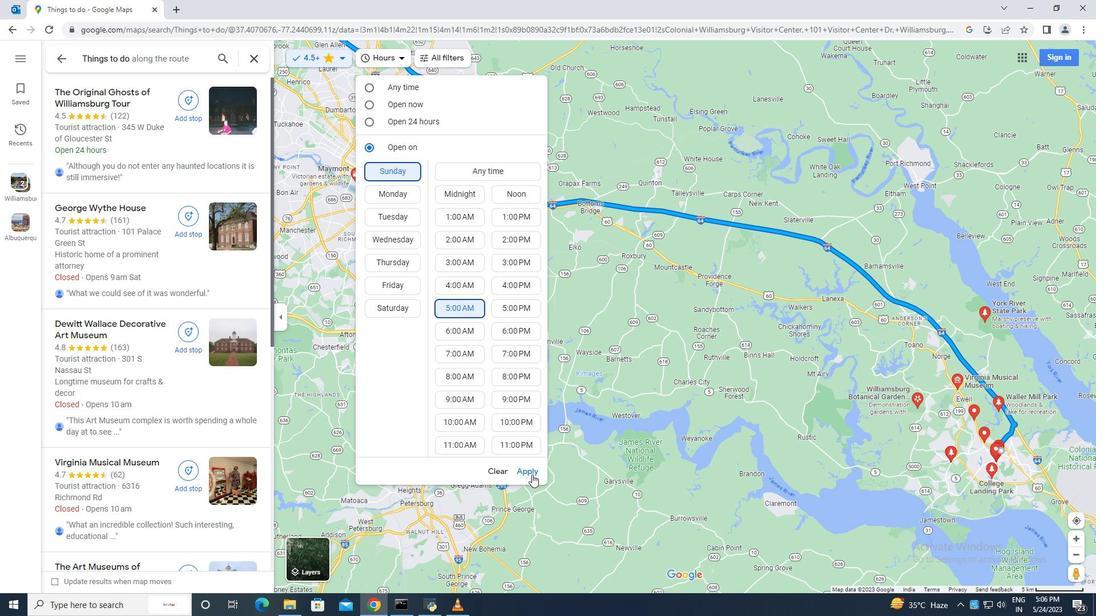 
Action: Mouse pressed left at (532, 474)
Screenshot: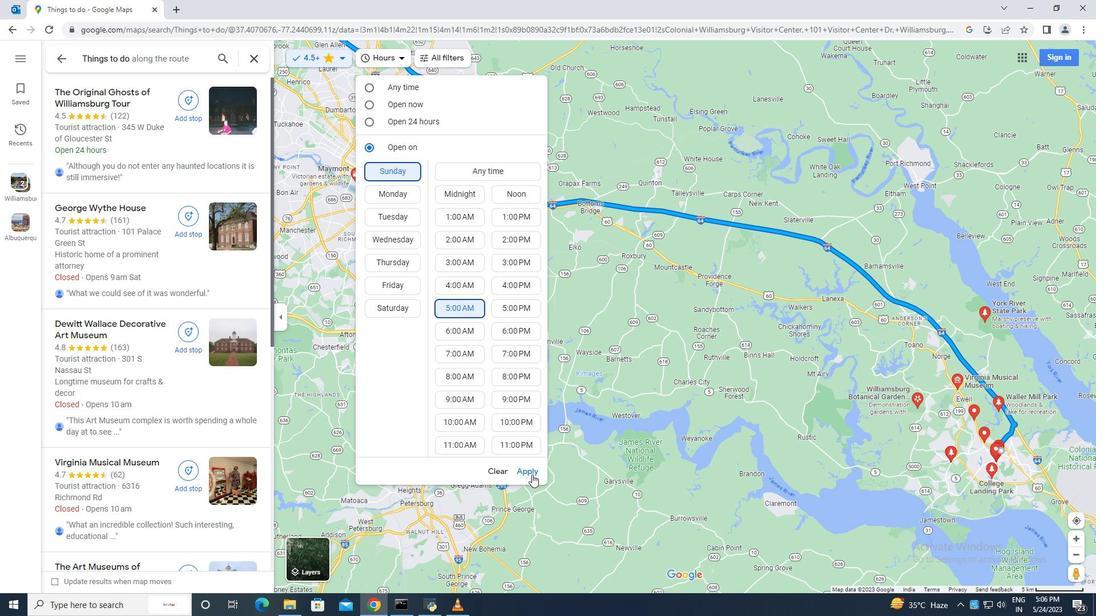 
Action: Mouse moved to (537, 297)
Screenshot: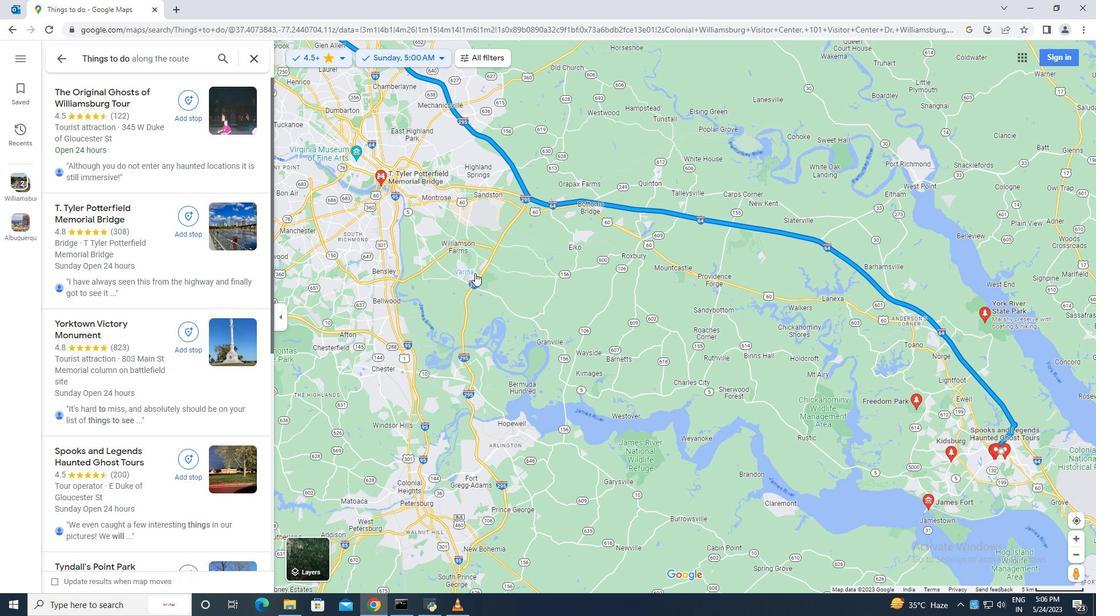 
Action: Mouse scrolled (537, 298) with delta (0, 0)
Screenshot: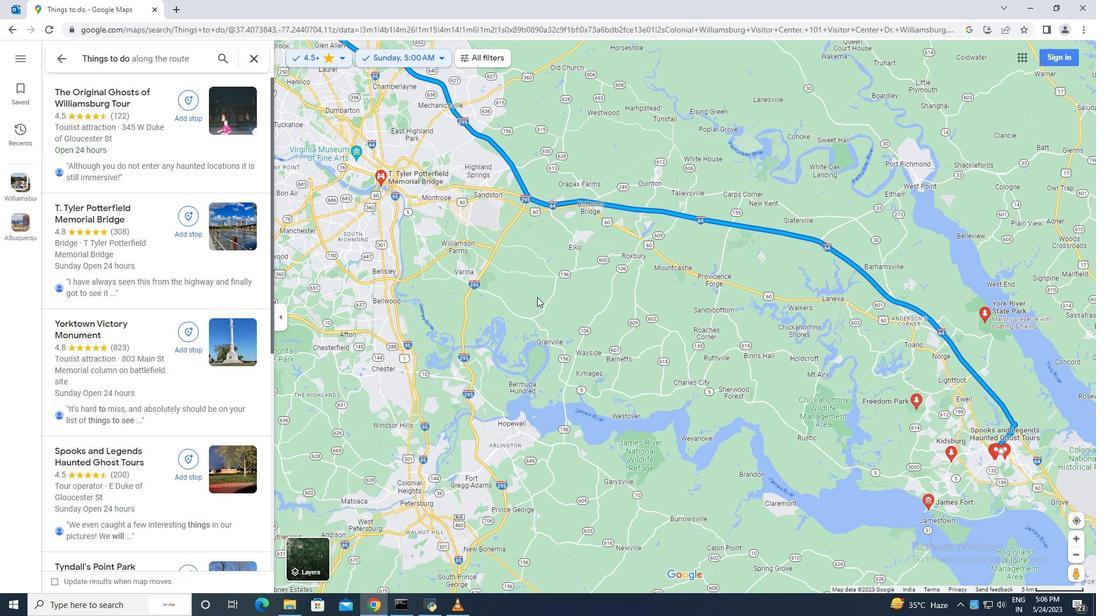 
Action: Mouse scrolled (537, 298) with delta (0, 0)
Screenshot: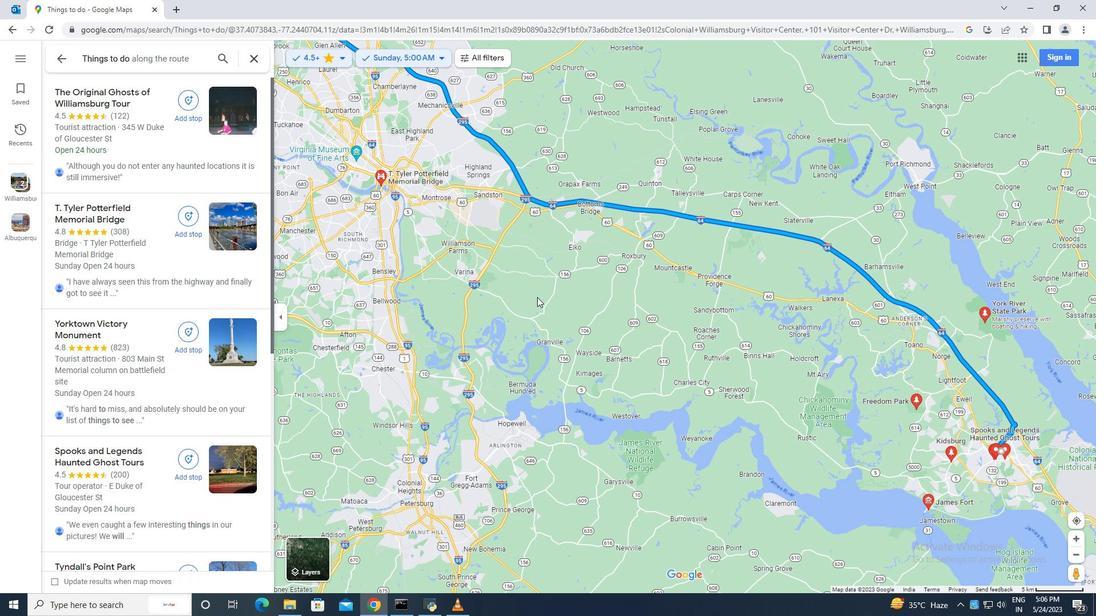 
Action: Mouse scrolled (537, 298) with delta (0, 0)
Screenshot: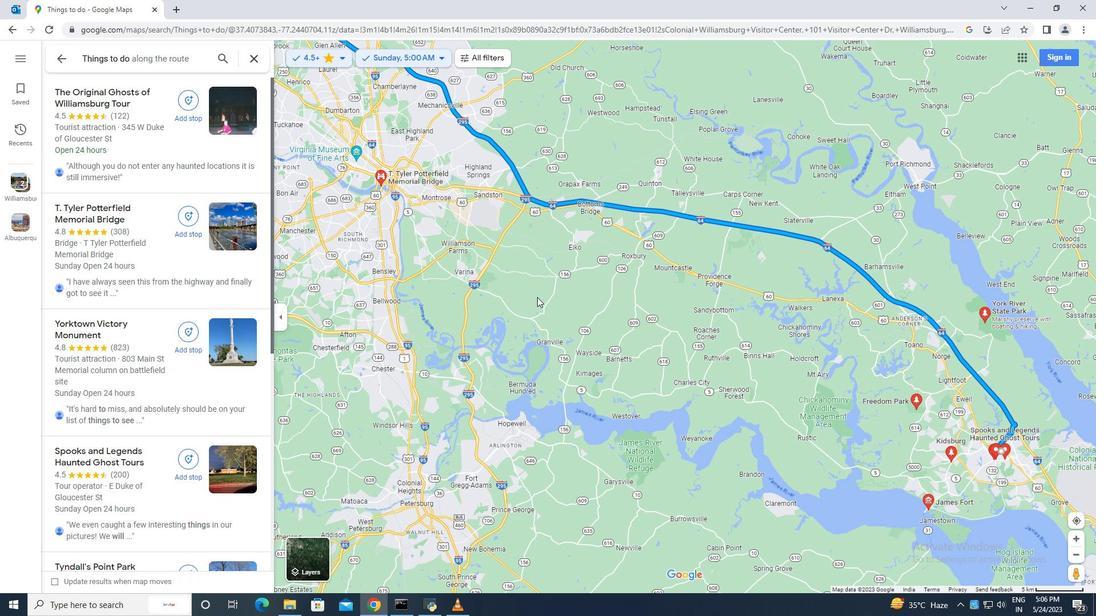 
Action: Mouse moved to (537, 298)
Screenshot: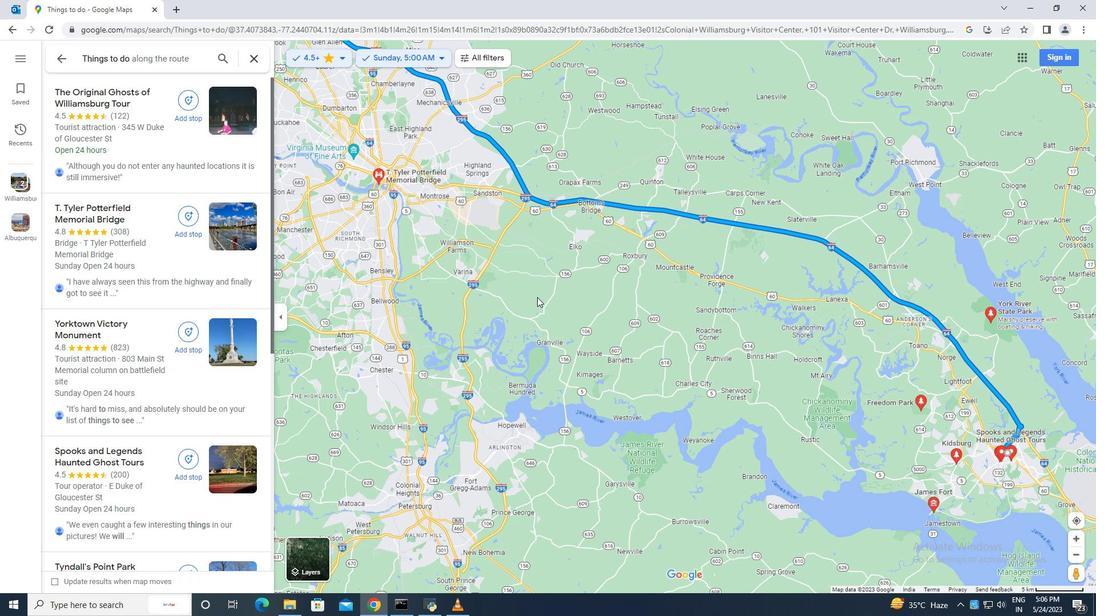
Action: Mouse scrolled (537, 297) with delta (0, 0)
Screenshot: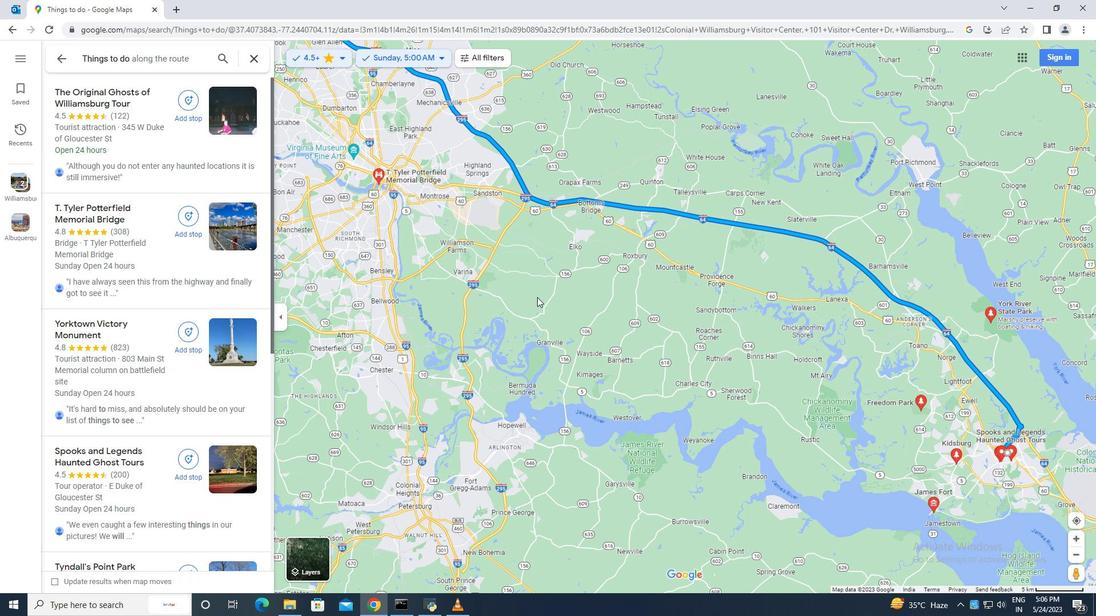 
Action: Mouse moved to (537, 299)
Screenshot: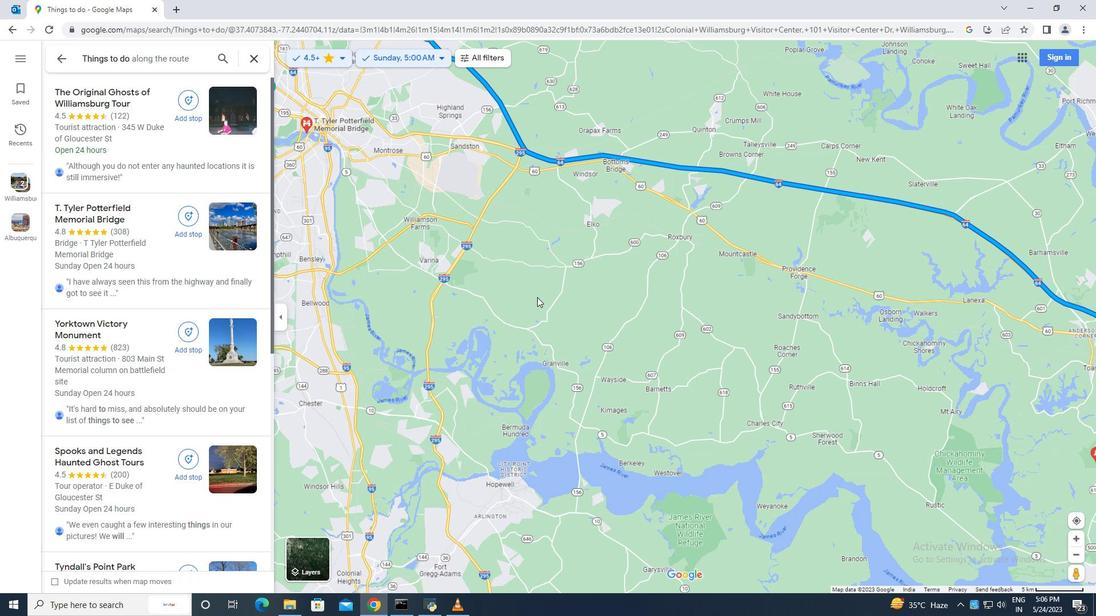 
Action: Mouse scrolled (537, 298) with delta (0, 0)
Screenshot: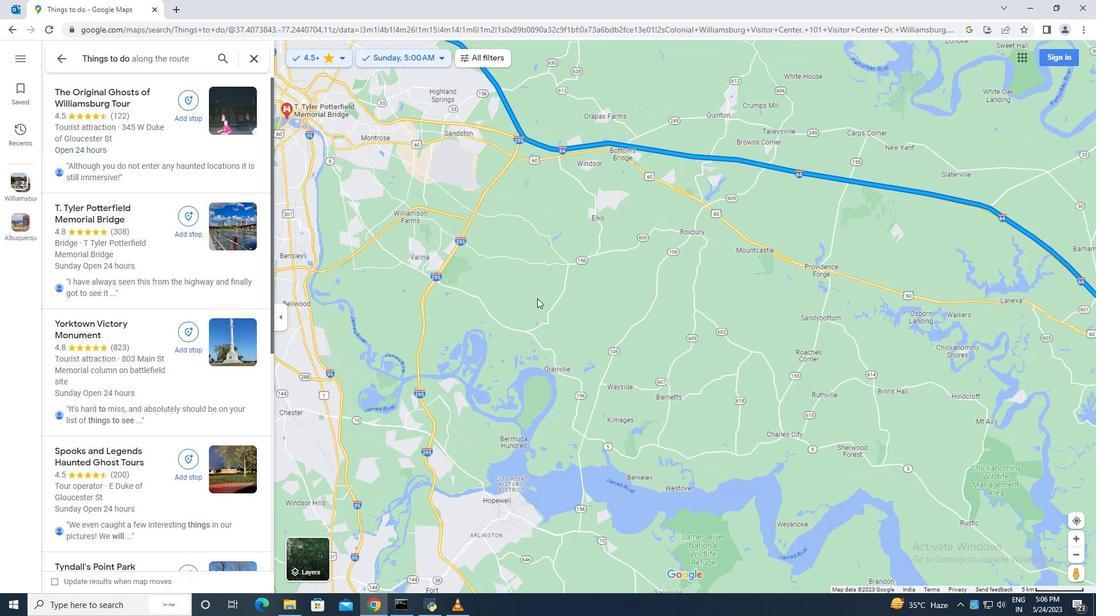 
Action: Mouse scrolled (537, 298) with delta (0, 0)
Screenshot: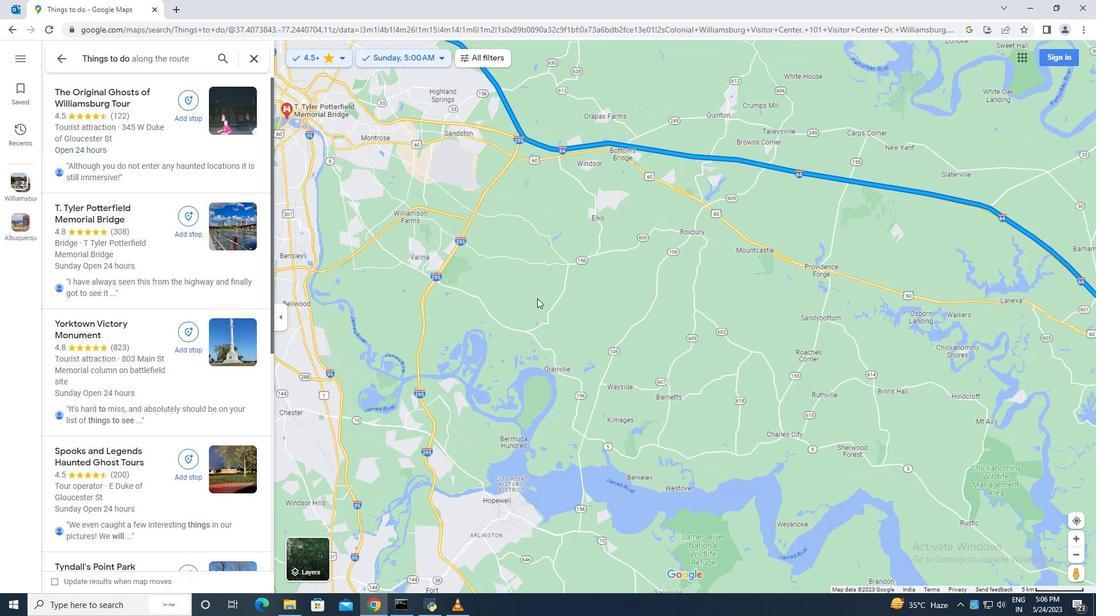
Action: Mouse moved to (537, 299)
Screenshot: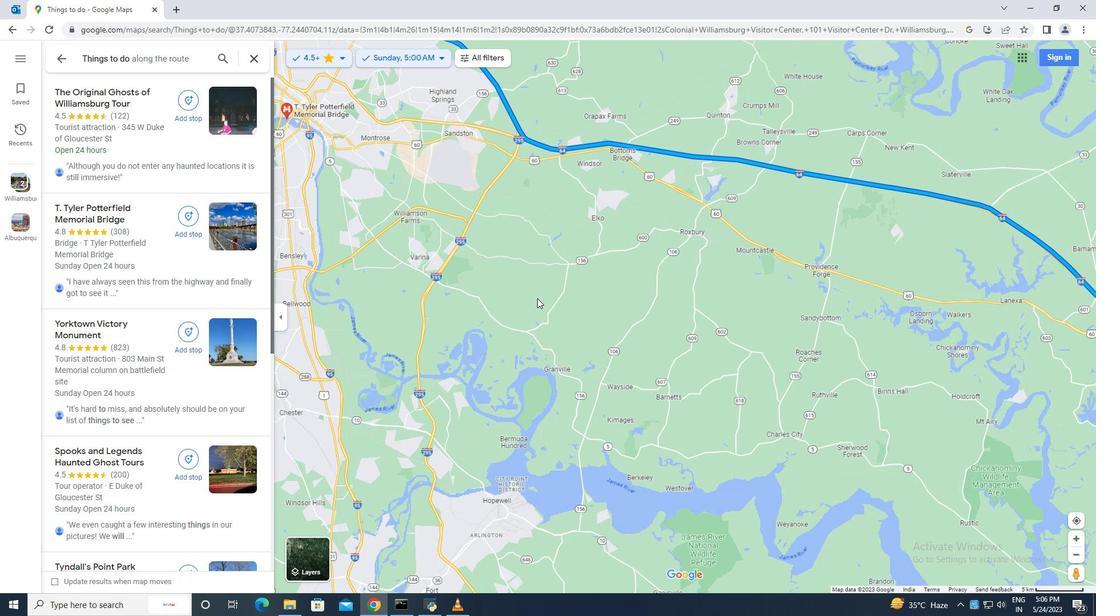 
Action: Mouse scrolled (537, 298) with delta (0, 0)
Screenshot: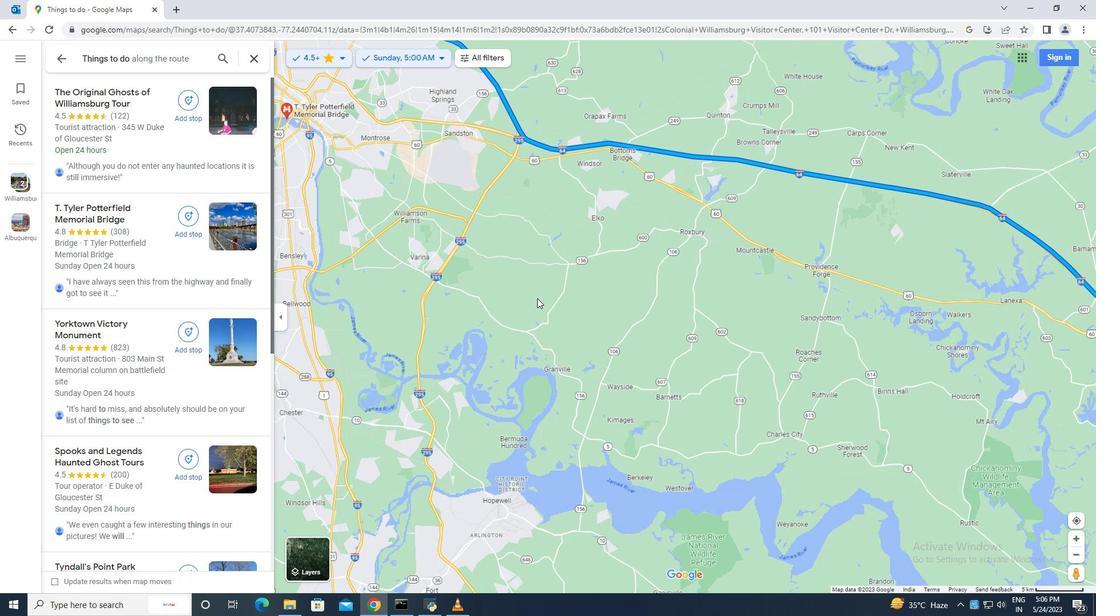 
Action: Mouse moved to (200, 233)
Screenshot: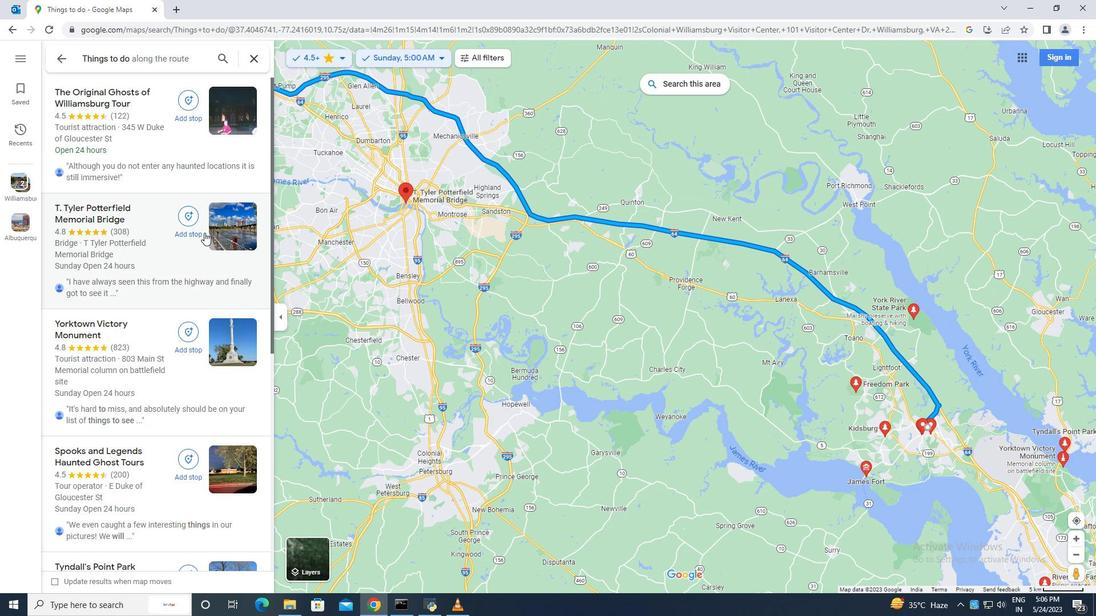 
Action: Mouse scrolled (200, 234) with delta (0, 0)
Screenshot: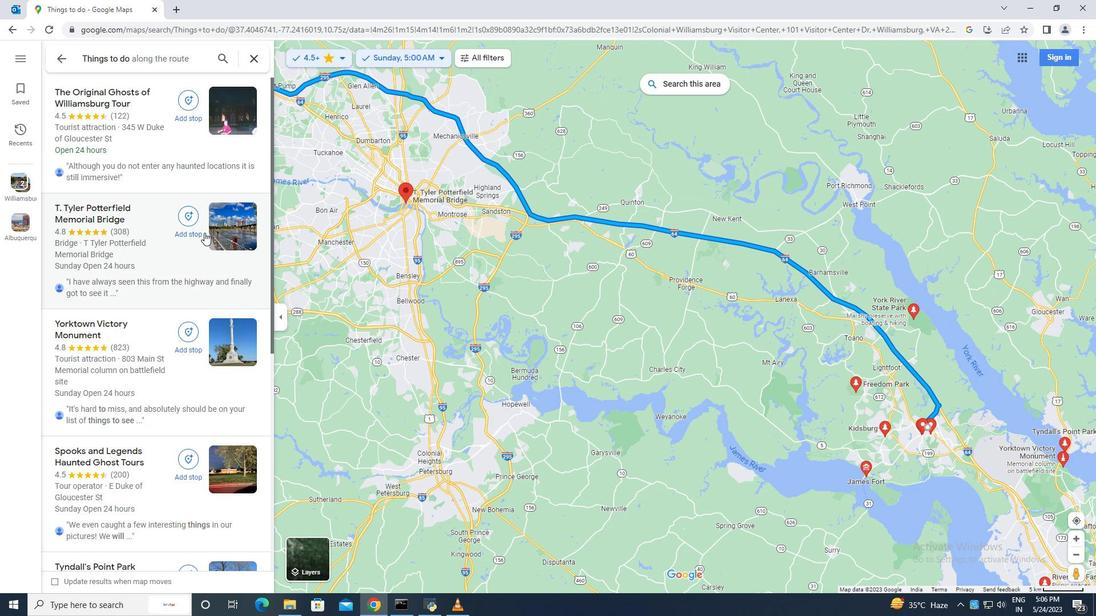 
Action: Mouse scrolled (200, 234) with delta (0, 0)
Screenshot: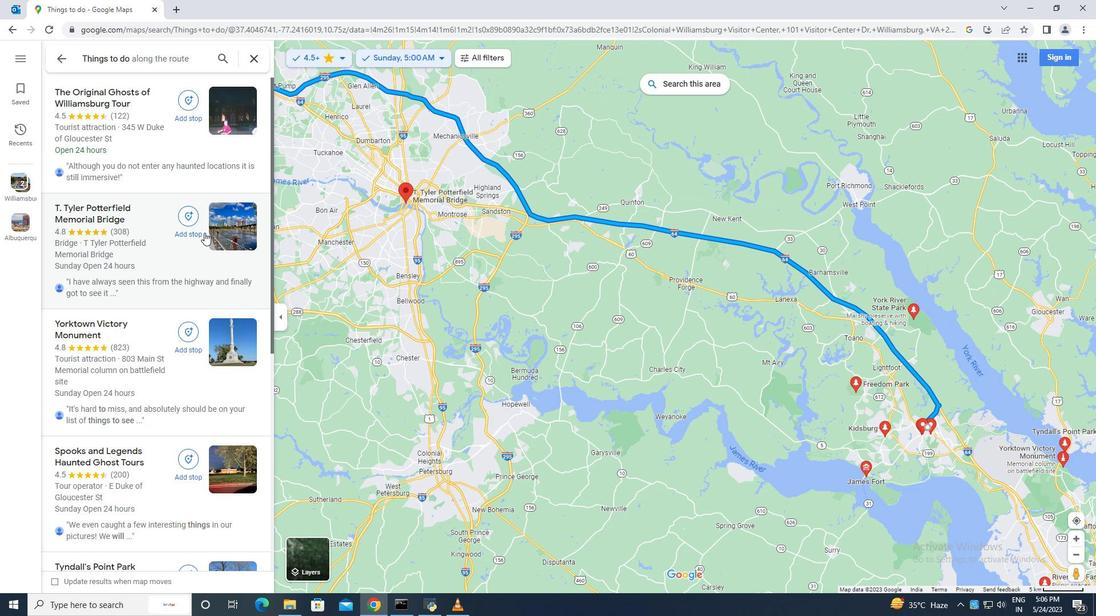 
Action: Mouse scrolled (200, 234) with delta (0, 0)
Screenshot: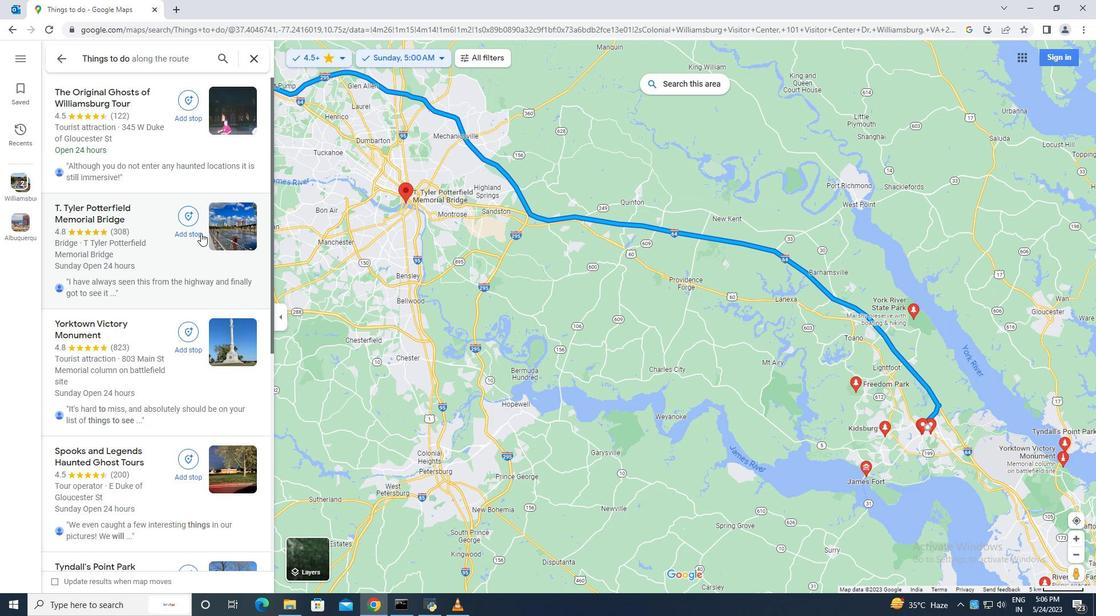 
Action: Mouse moved to (198, 229)
Screenshot: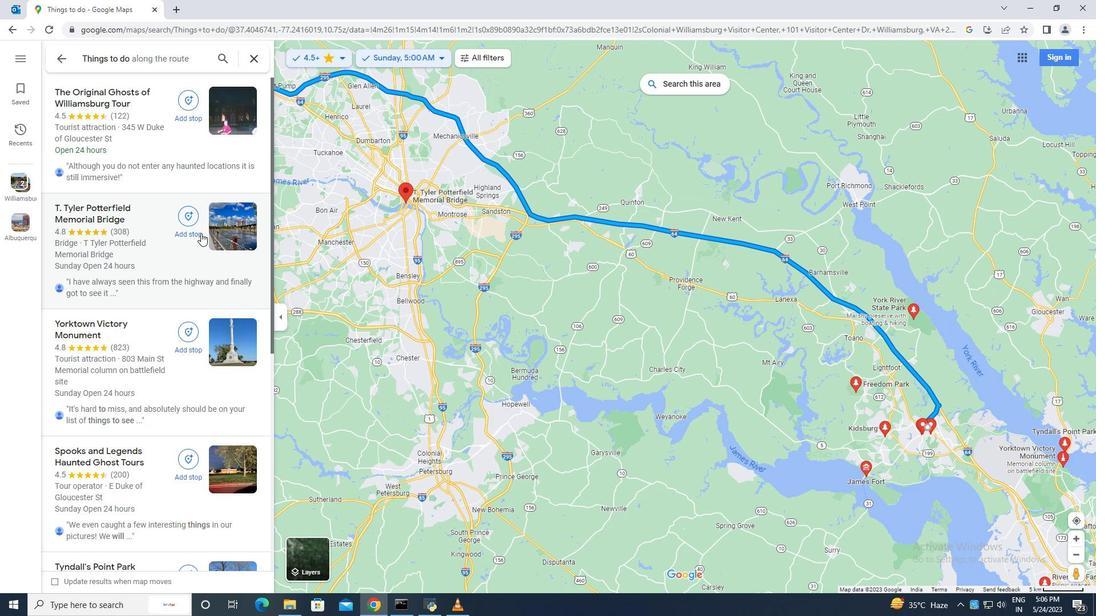 
Action: Mouse scrolled (198, 230) with delta (0, 0)
Screenshot: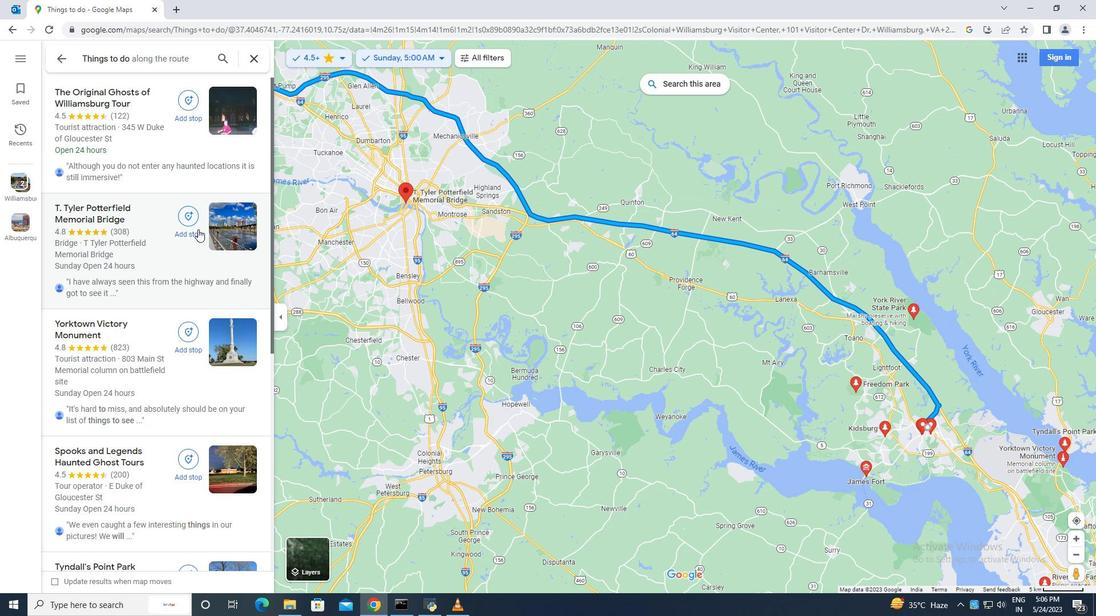 
Action: Mouse scrolled (198, 230) with delta (0, 0)
Screenshot: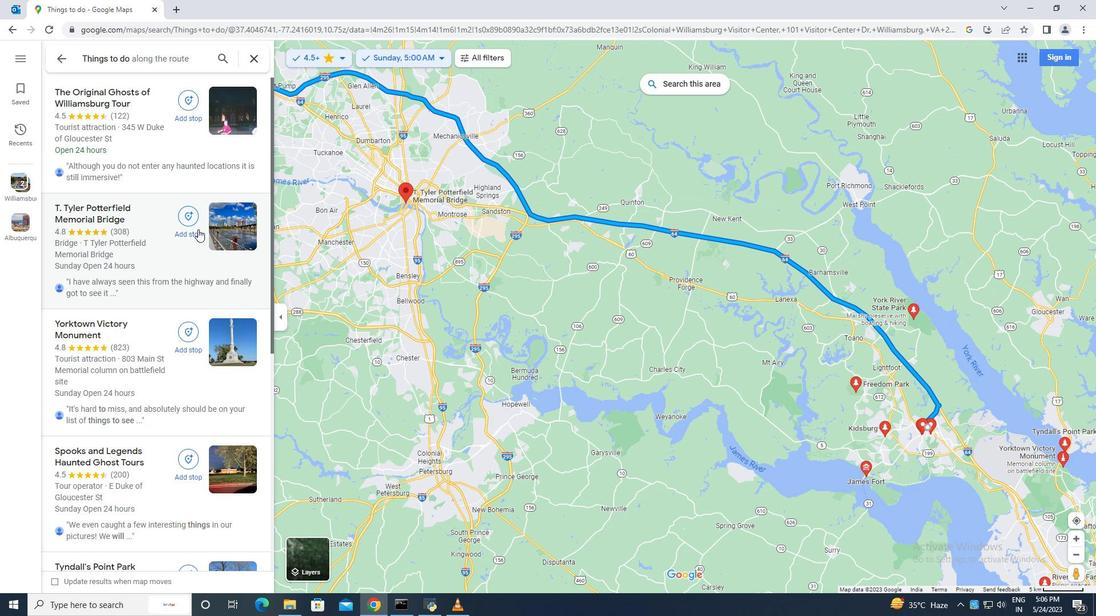 
Action: Mouse scrolled (198, 230) with delta (0, 0)
Screenshot: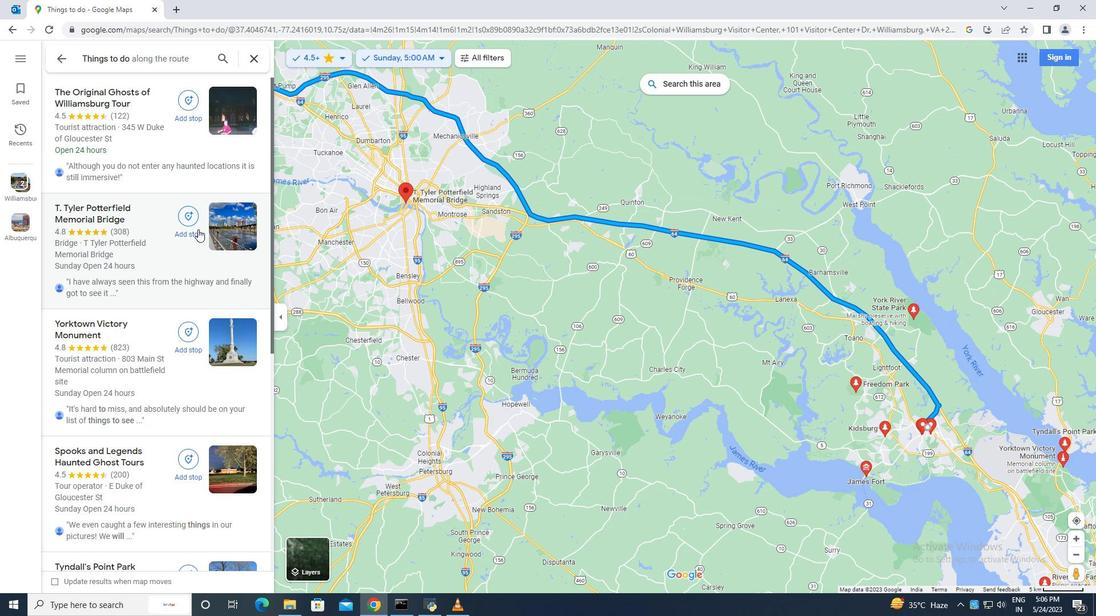 
Action: Mouse moved to (159, 303)
Screenshot: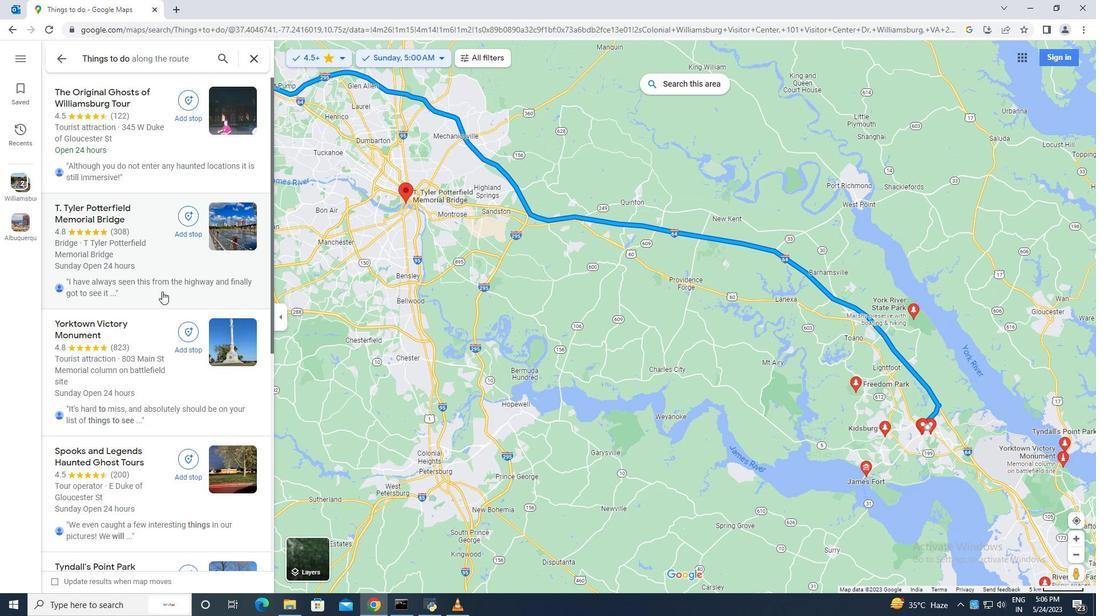 
Action: Mouse scrolled (159, 302) with delta (0, 0)
Screenshot: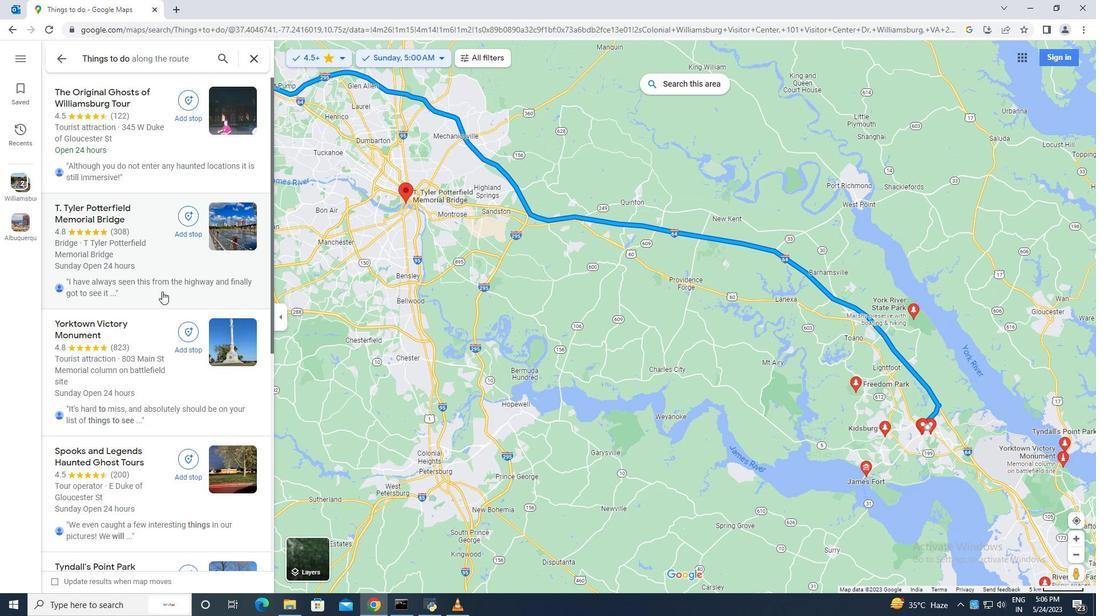 
Action: Mouse moved to (159, 304)
Screenshot: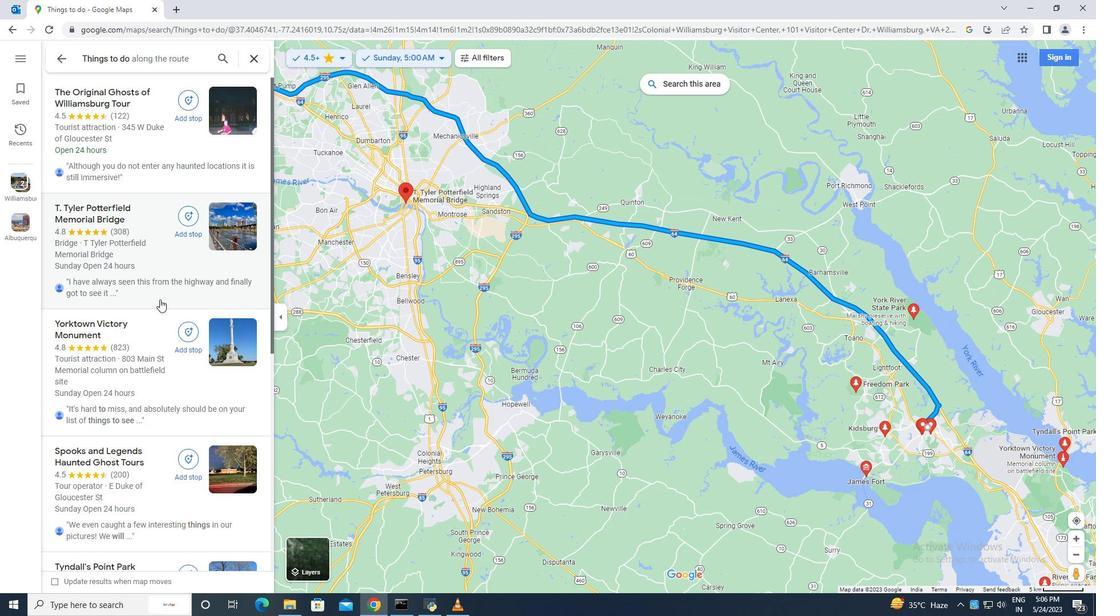 
Action: Mouse scrolled (159, 303) with delta (0, 0)
Screenshot: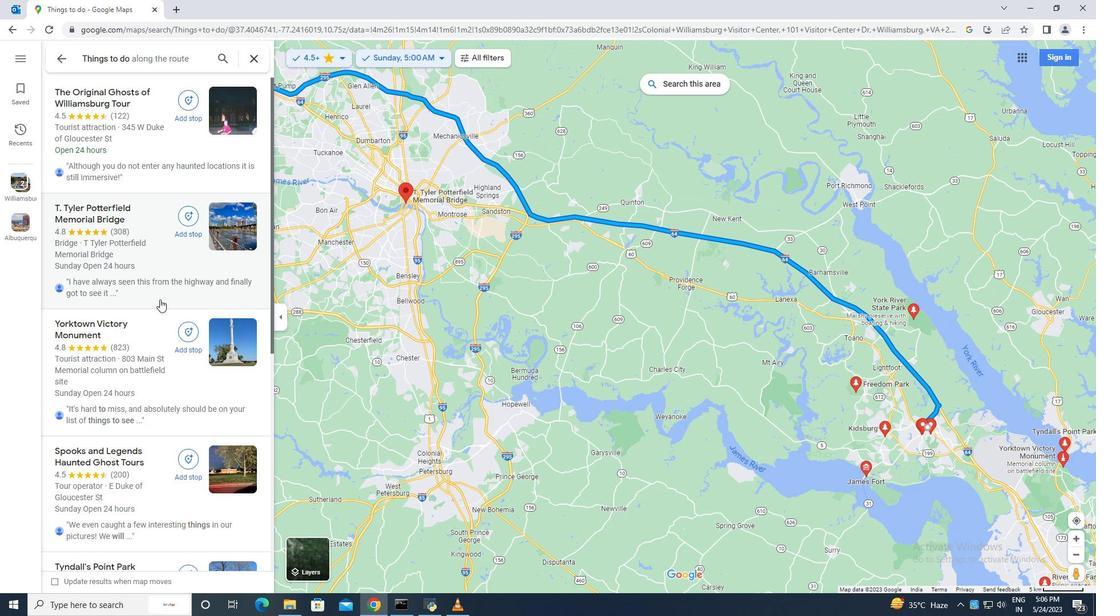 
Action: Mouse moved to (159, 304)
Screenshot: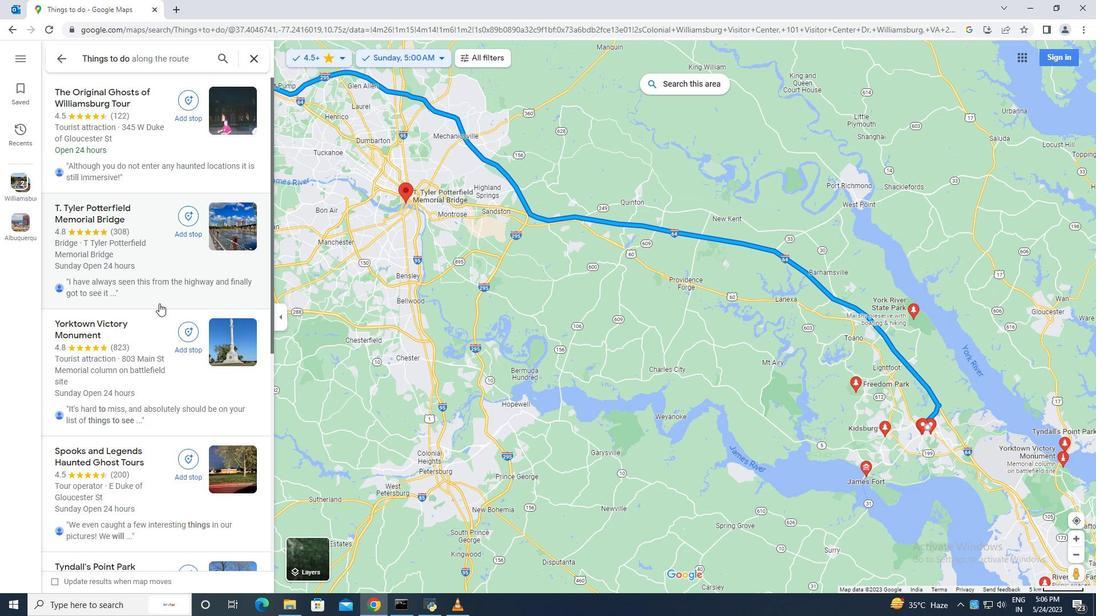 
Action: Mouse scrolled (159, 304) with delta (0, 0)
Screenshot: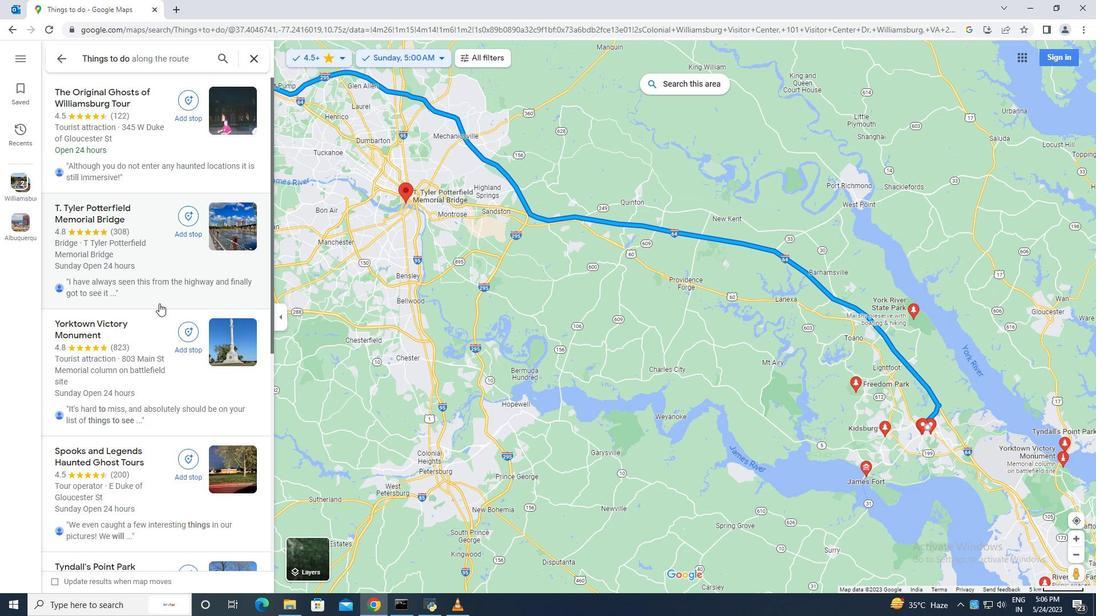 
Action: Mouse scrolled (159, 304) with delta (0, 0)
Screenshot: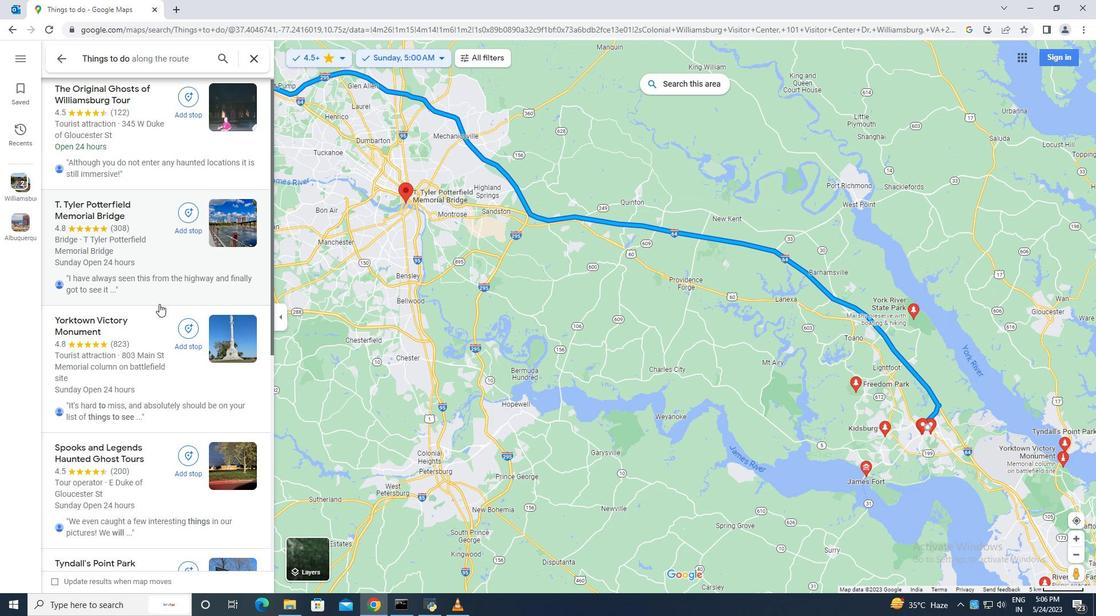 
Action: Mouse scrolled (159, 304) with delta (0, 0)
Screenshot: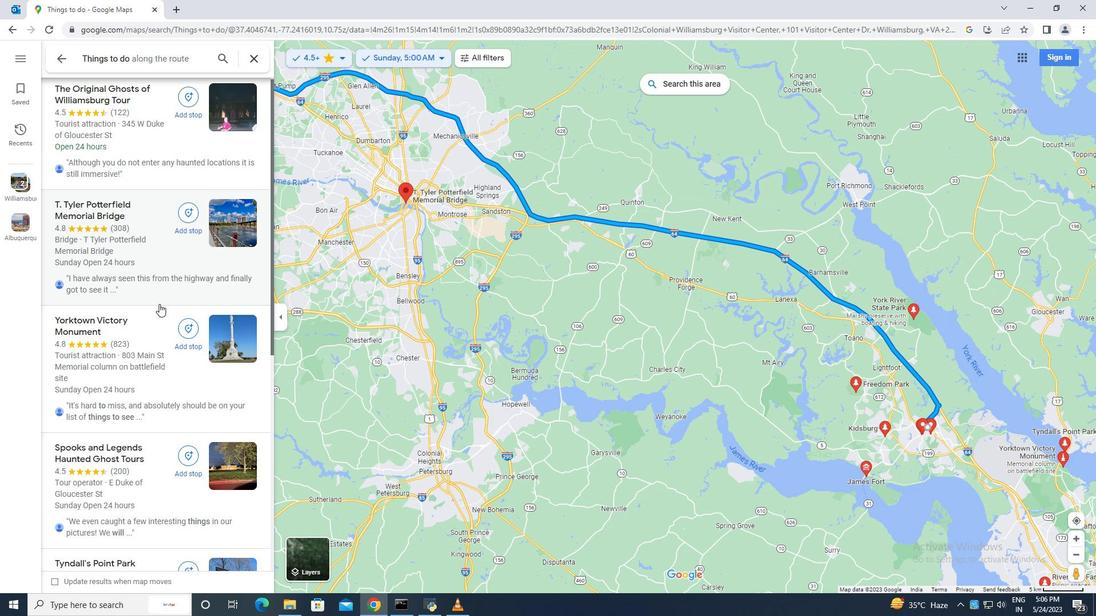 
Action: Mouse moved to (159, 304)
Screenshot: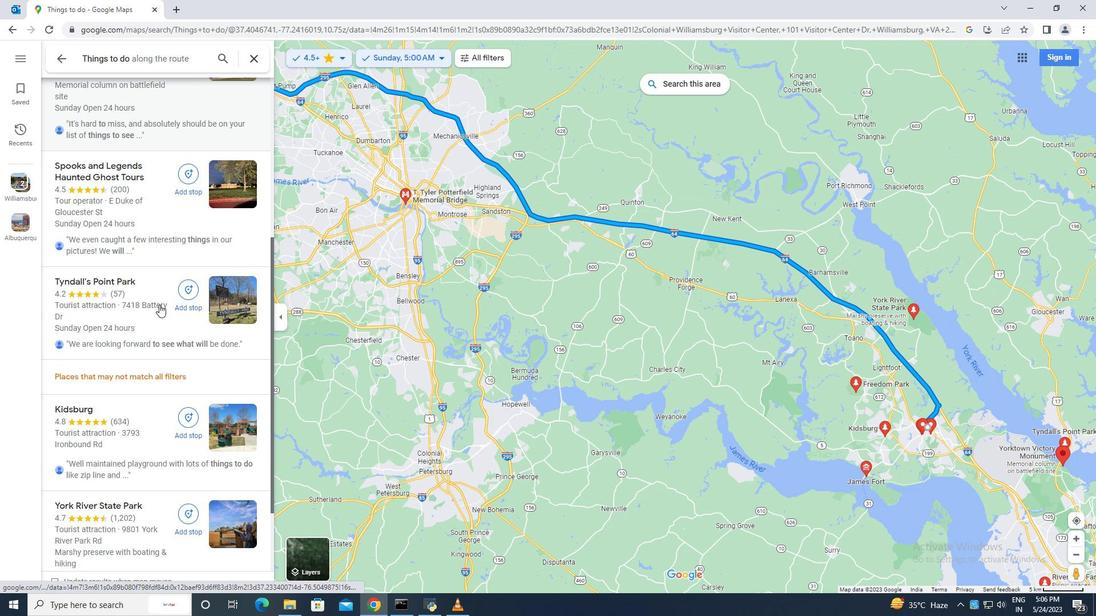 
Action: Mouse scrolled (159, 305) with delta (0, 0)
Screenshot: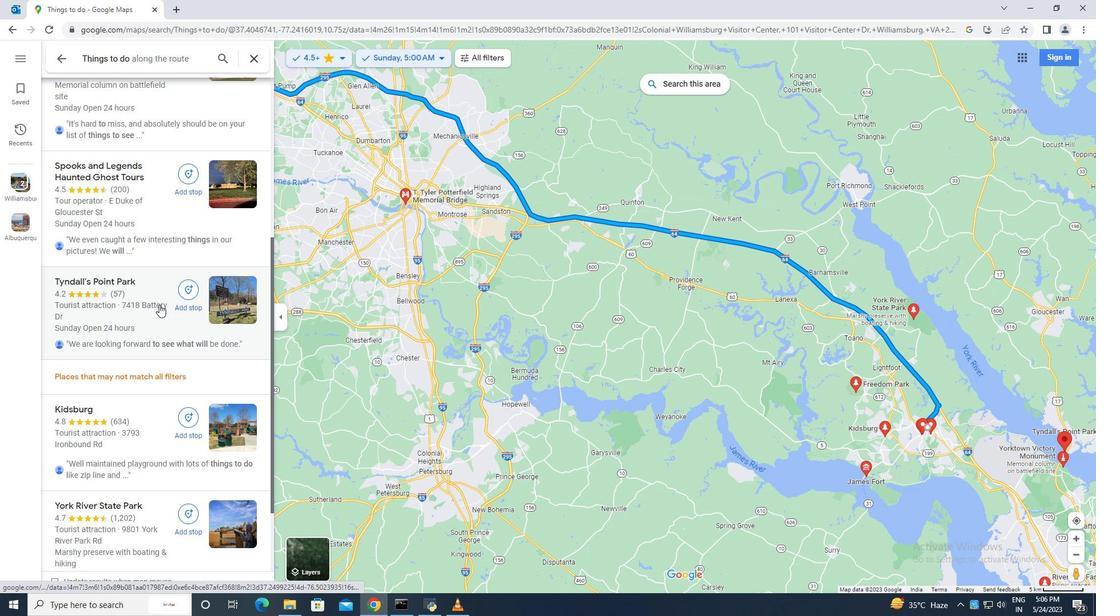 
Action: Mouse scrolled (159, 305) with delta (0, 0)
Screenshot: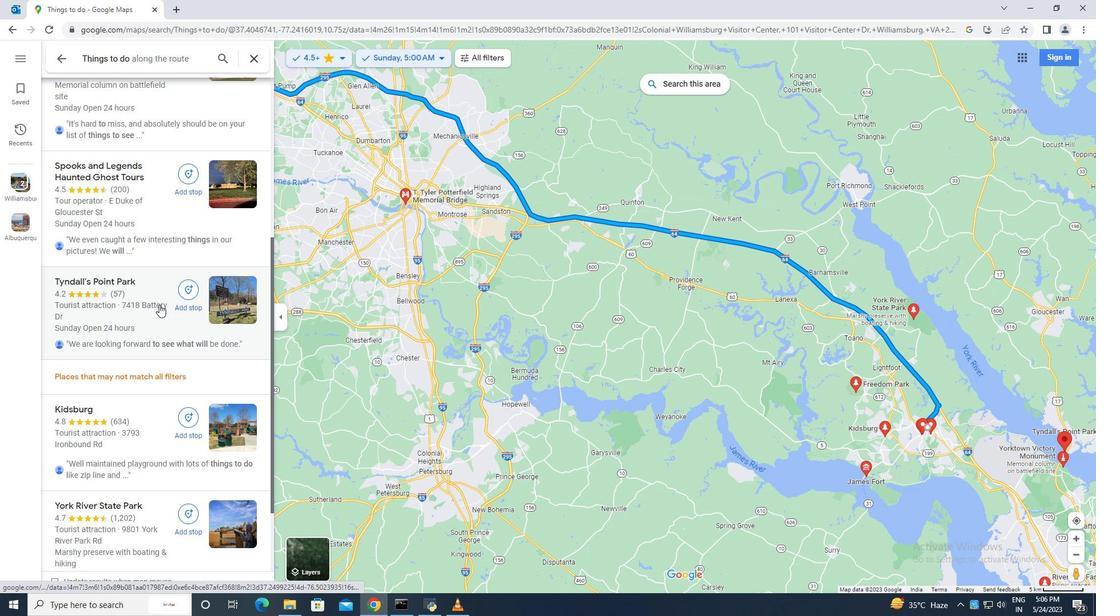 
Action: Mouse scrolled (159, 305) with delta (0, 0)
Screenshot: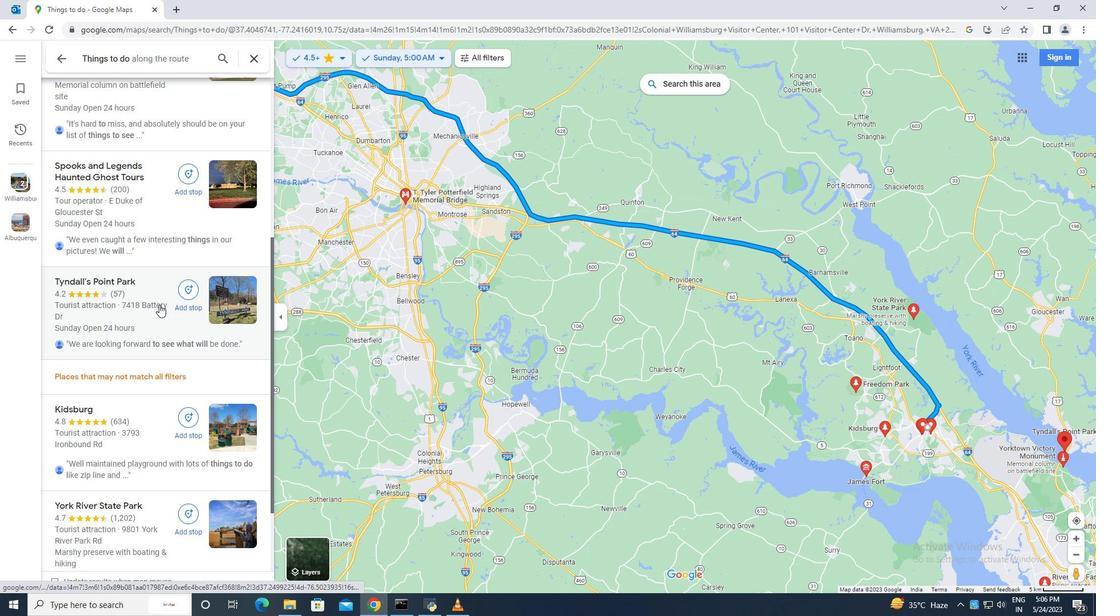 
Action: Mouse scrolled (159, 305) with delta (0, 0)
Screenshot: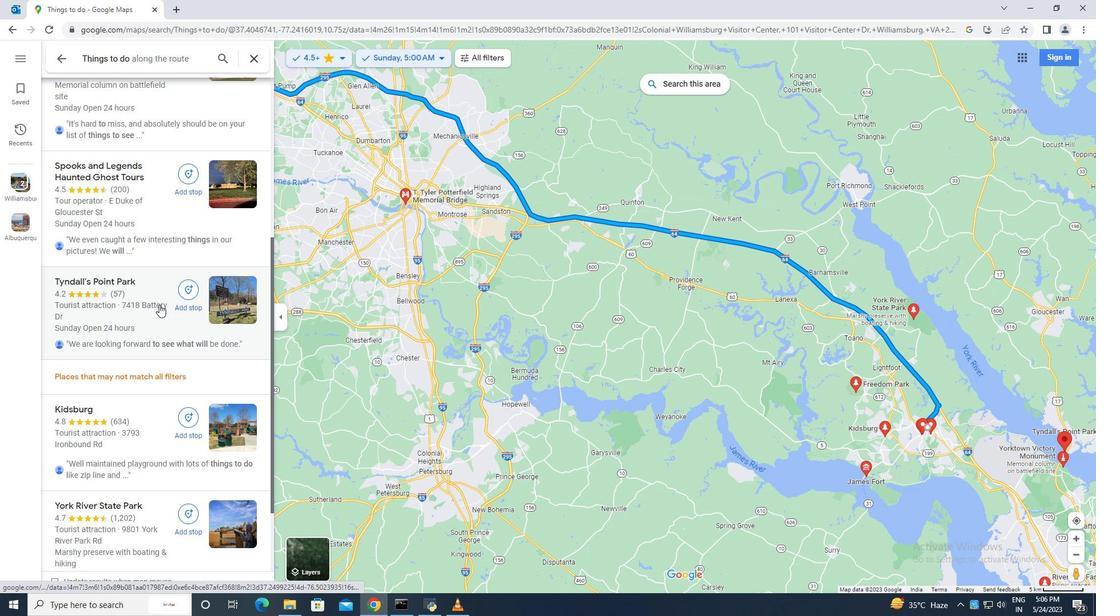 
Action: Mouse scrolled (159, 305) with delta (0, 0)
Screenshot: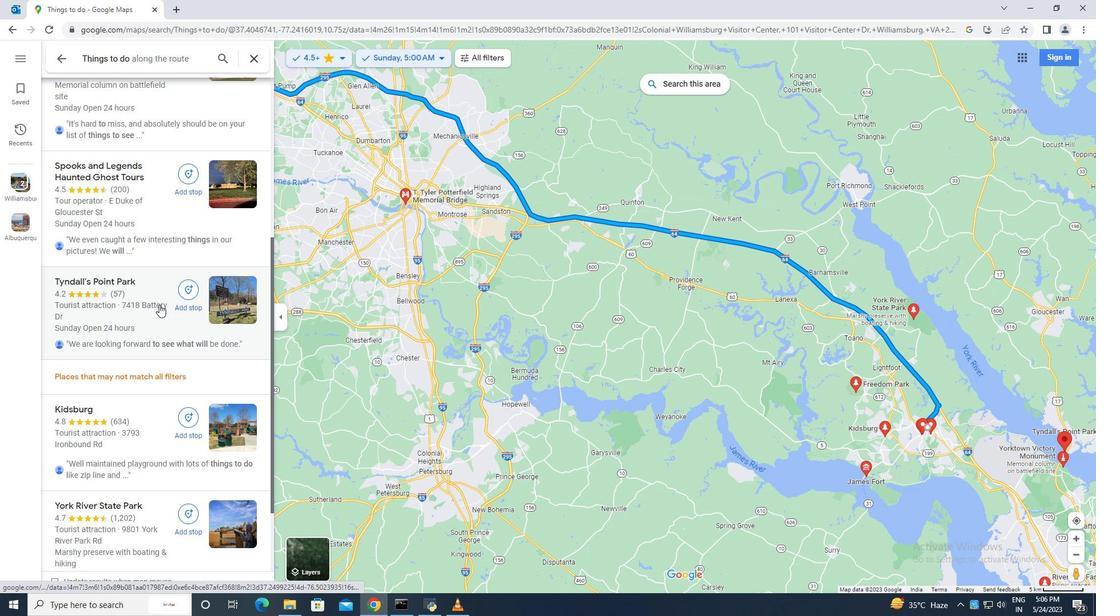
Action: Mouse scrolled (159, 305) with delta (0, 0)
Screenshot: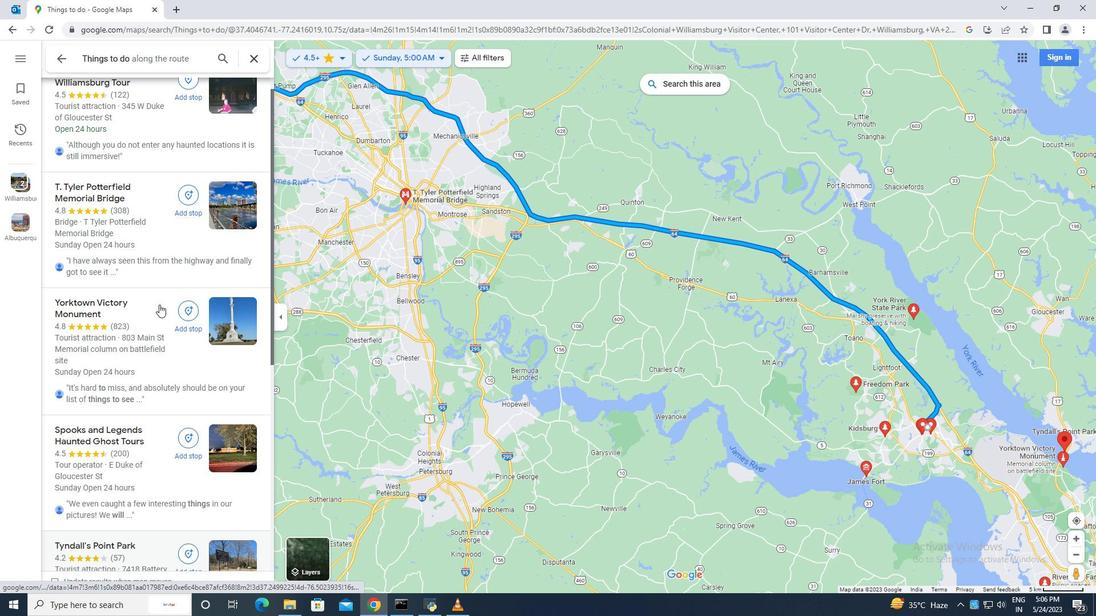 
Action: Mouse scrolled (159, 305) with delta (0, 0)
Screenshot: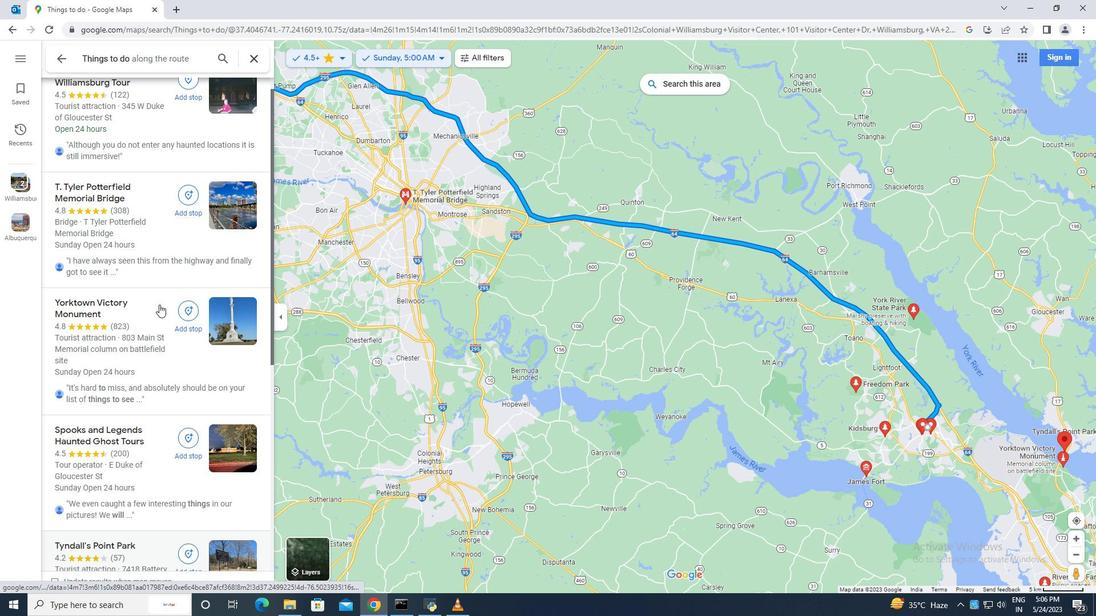 
Action: Mouse scrolled (159, 305) with delta (0, 0)
Screenshot: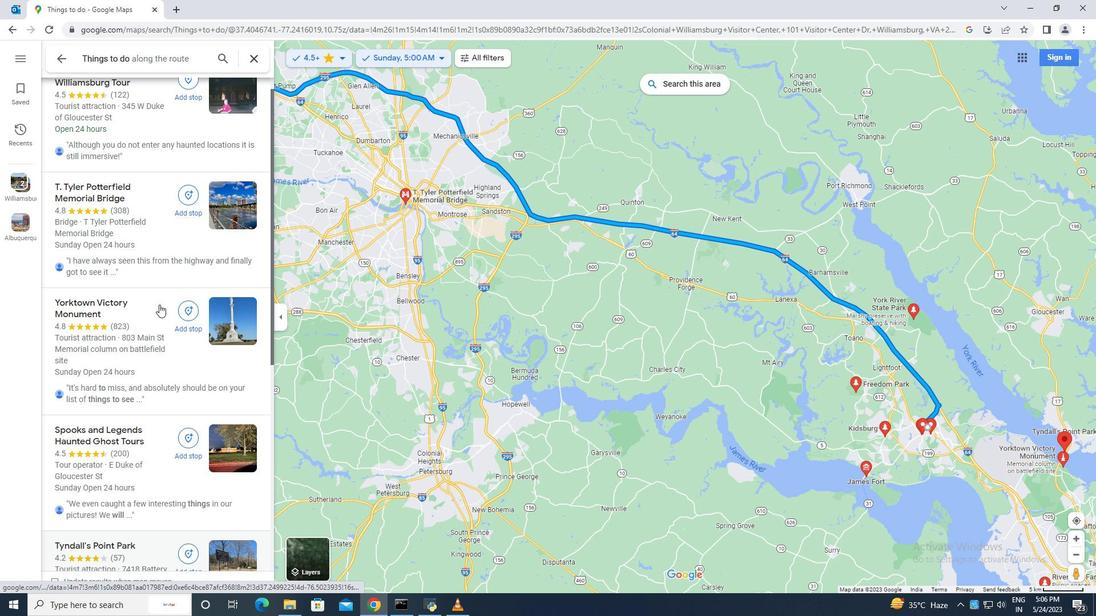 
Action: Mouse scrolled (159, 305) with delta (0, 0)
Screenshot: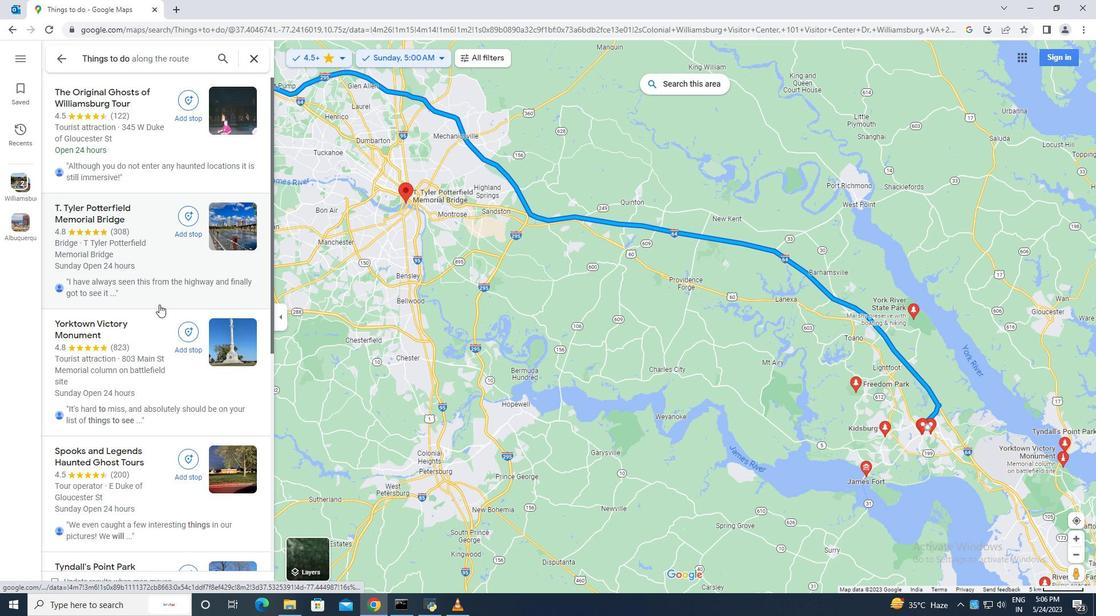 
Action: Mouse scrolled (159, 305) with delta (0, 0)
Screenshot: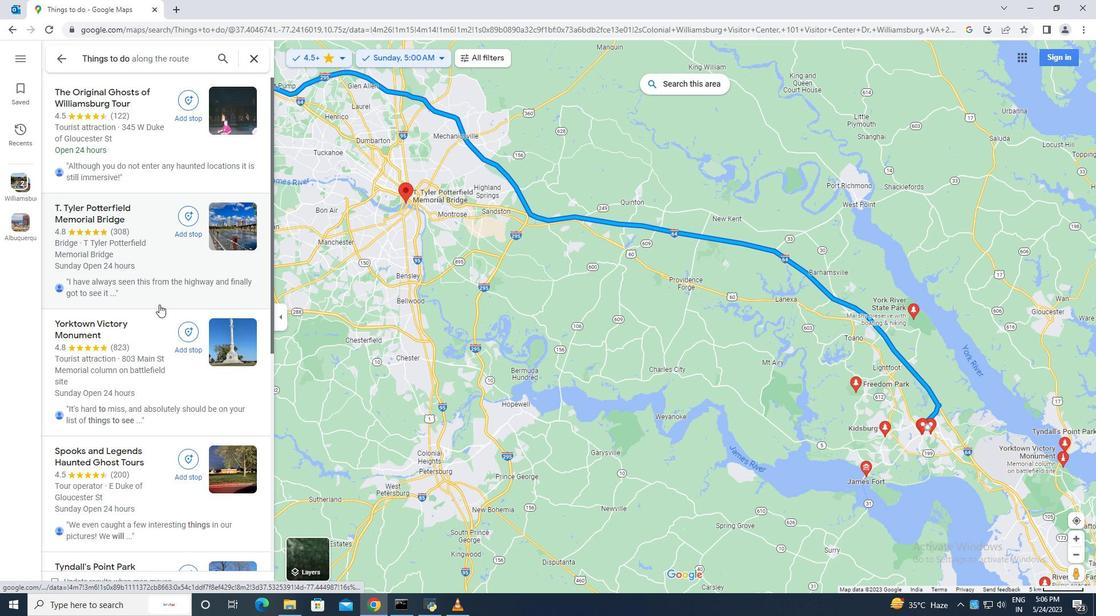 
Action: Mouse scrolled (159, 305) with delta (0, 0)
Screenshot: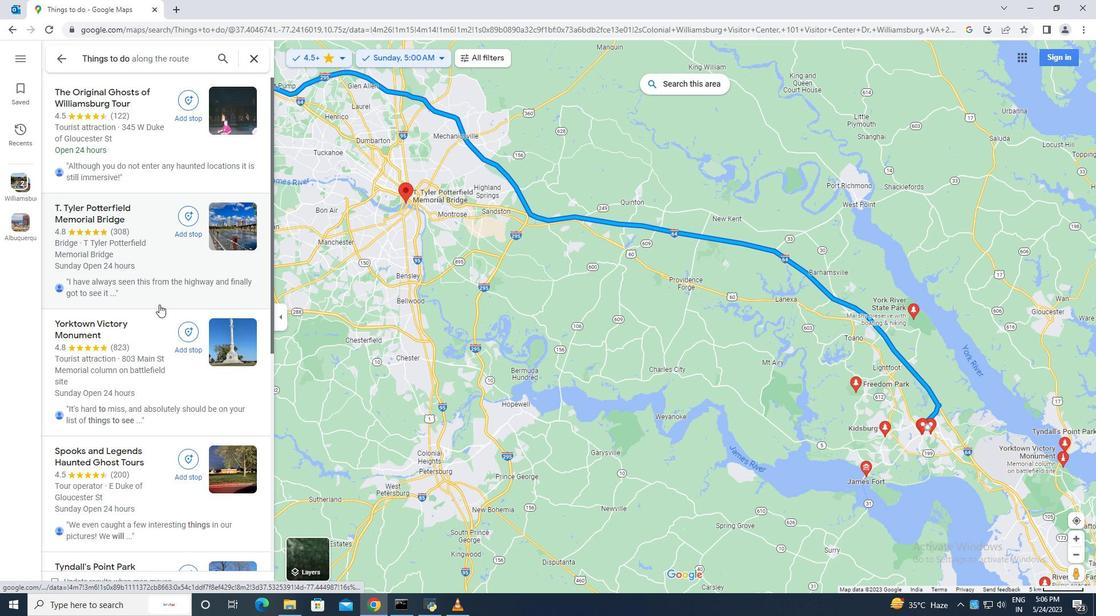 
Action: Mouse scrolled (159, 305) with delta (0, 0)
Screenshot: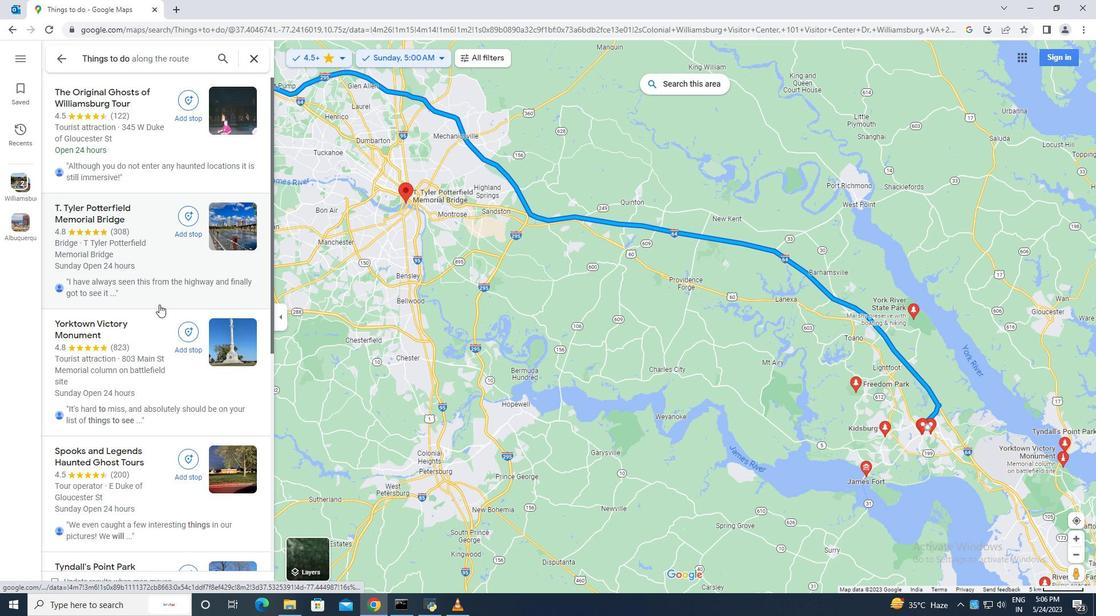 
Action: Mouse moved to (168, 147)
Screenshot: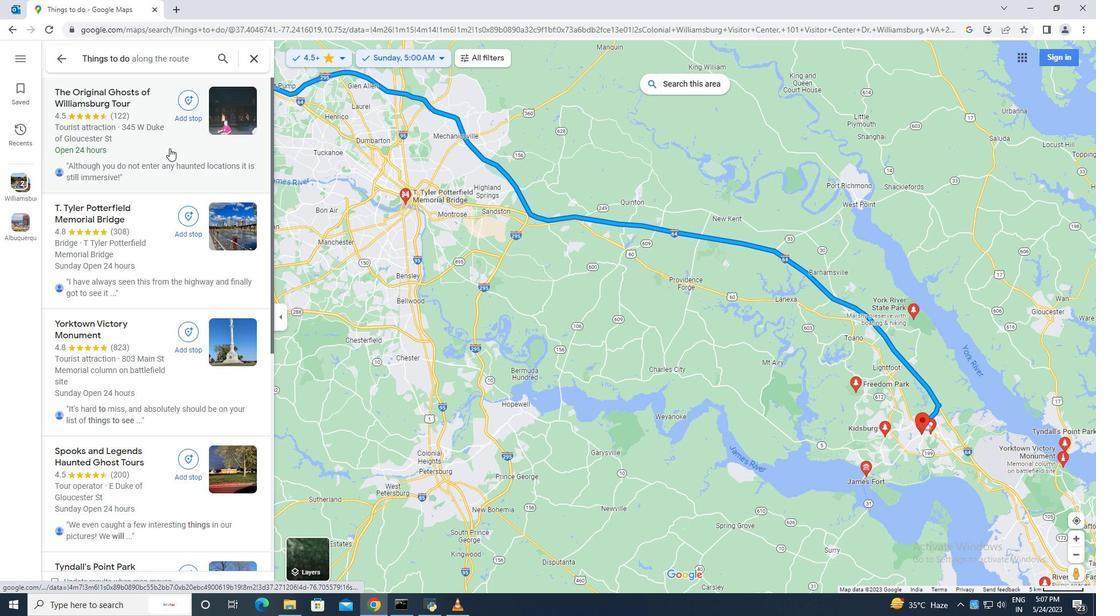 
Action: Mouse pressed left at (168, 147)
Screenshot: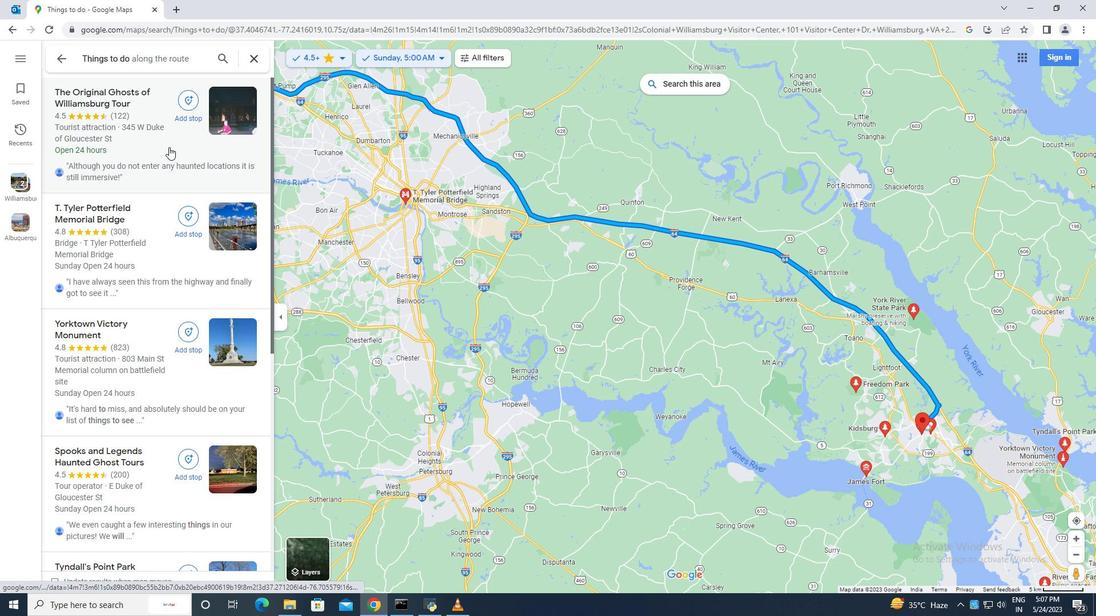 
Action: Mouse moved to (995, 349)
Screenshot: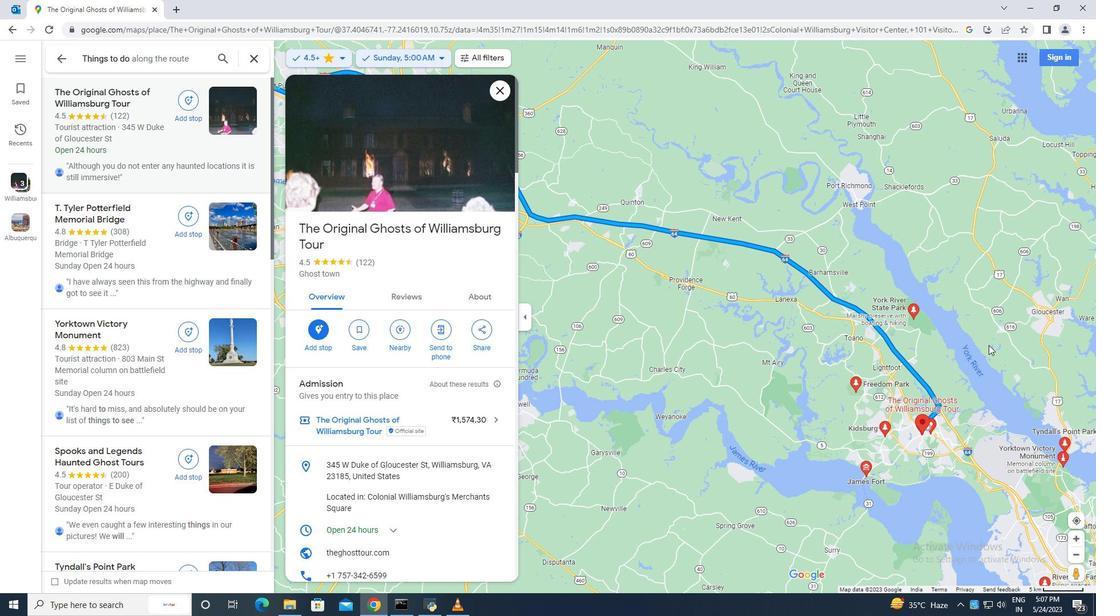 
Action: Mouse scrolled (995, 348) with delta (0, 0)
Screenshot: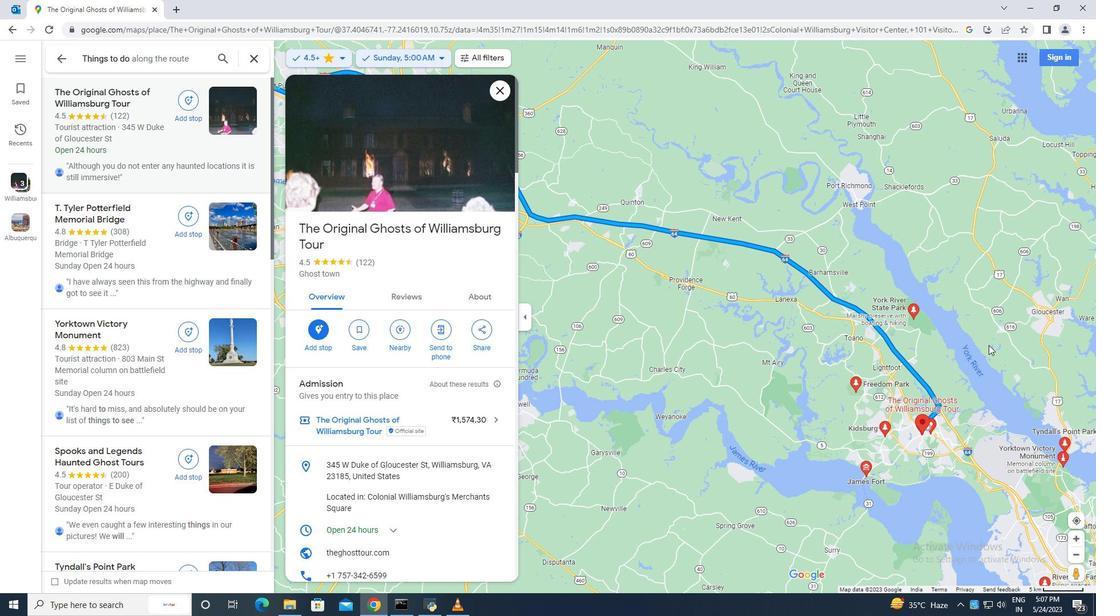 
Action: Mouse moved to (995, 349)
Screenshot: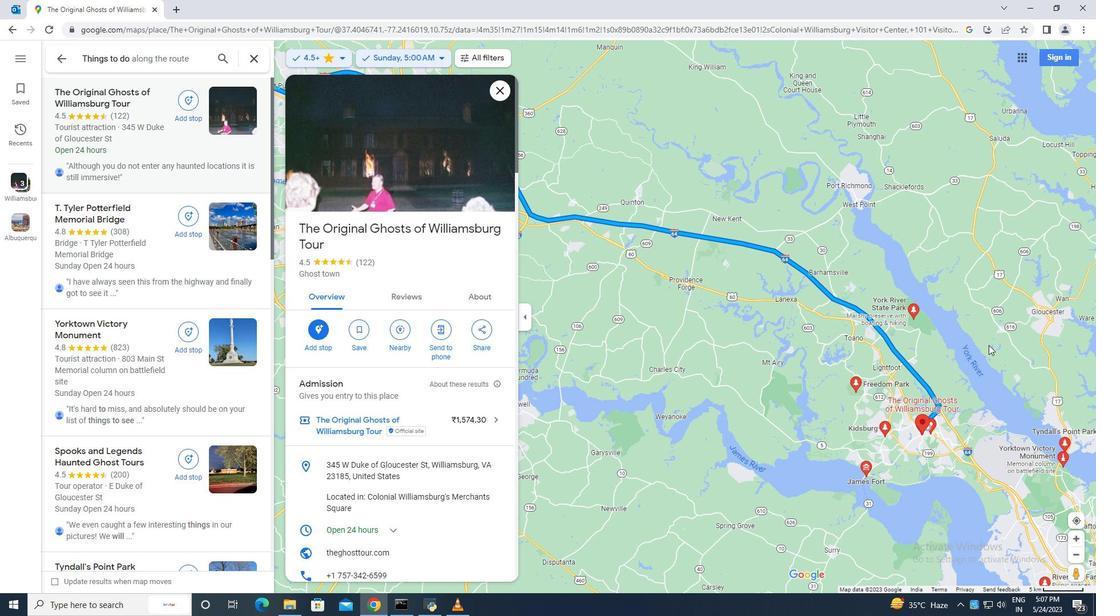 
Action: Mouse scrolled (995, 349) with delta (0, 0)
Screenshot: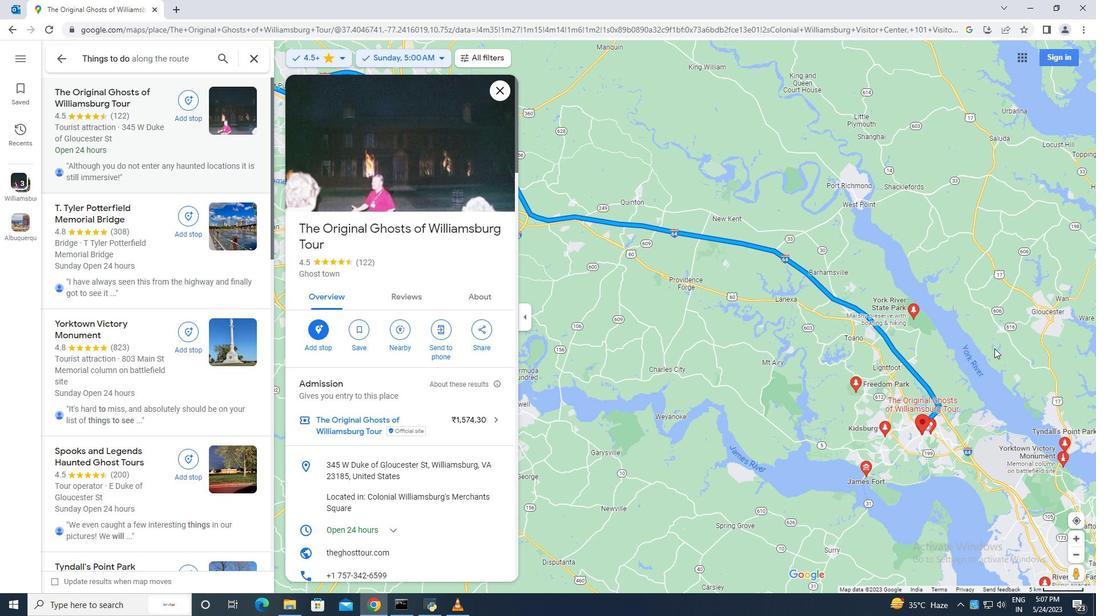 
Action: Mouse moved to (995, 351)
Screenshot: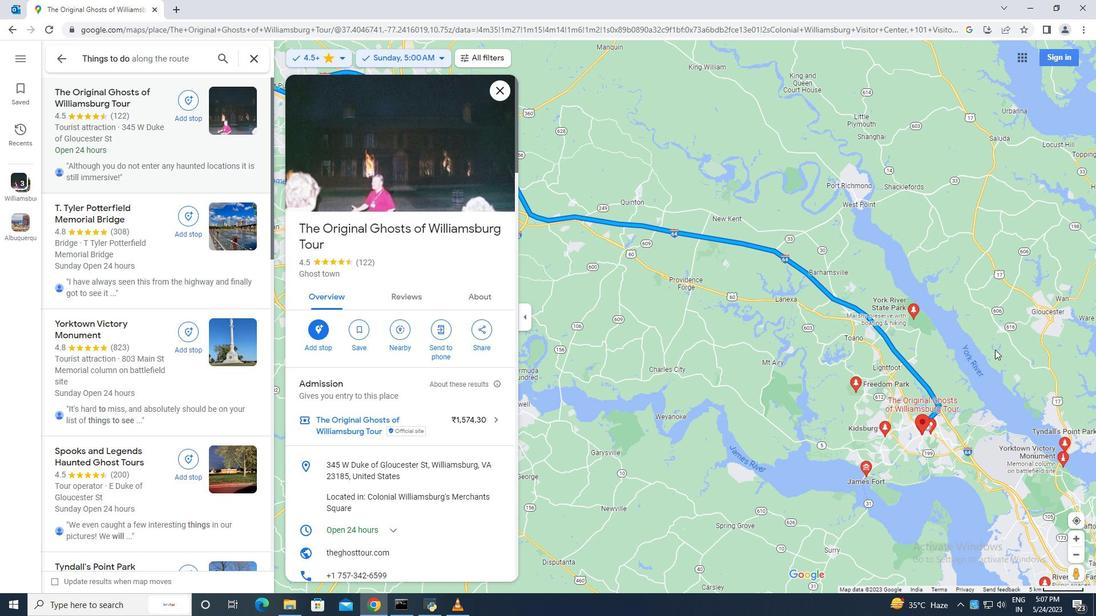 
Action: Mouse scrolled (995, 349) with delta (0, 0)
Screenshot: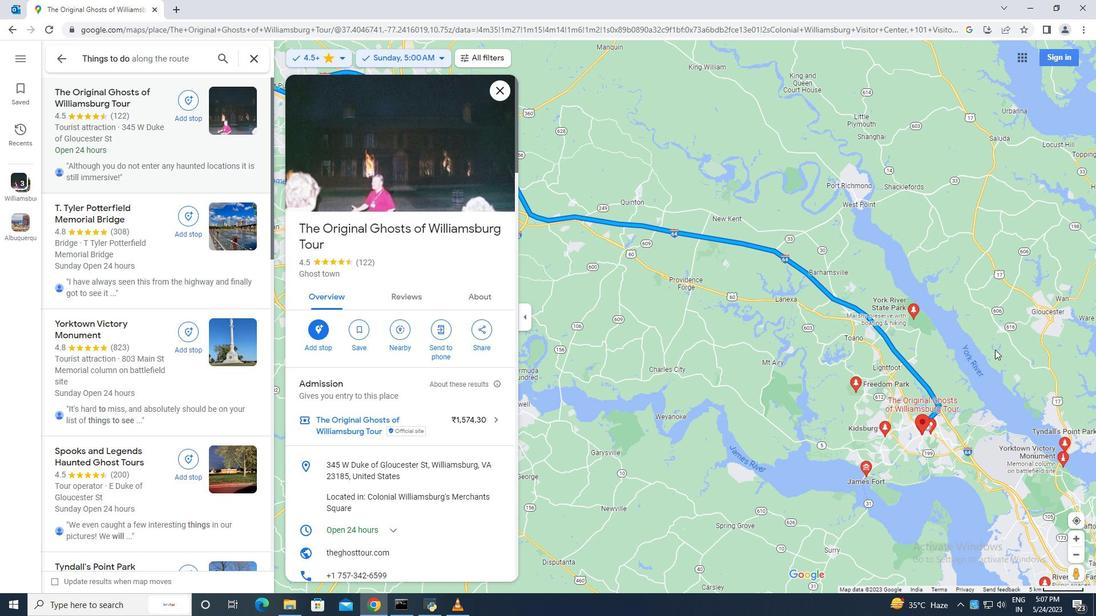 
Action: Mouse moved to (1023, 345)
Screenshot: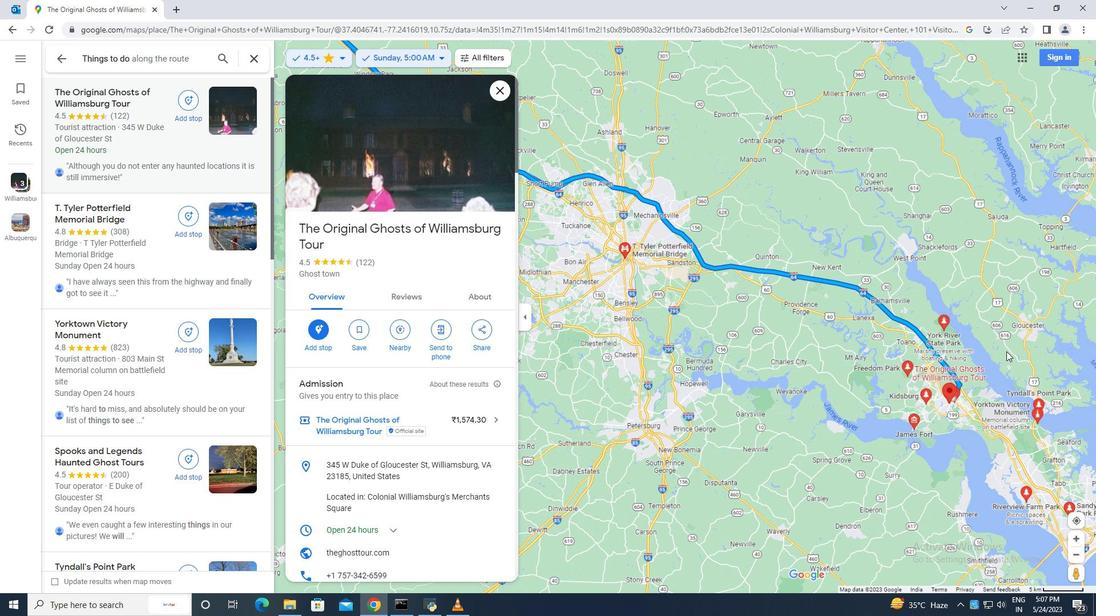 
Action: Mouse scrolled (1023, 346) with delta (0, 0)
Screenshot: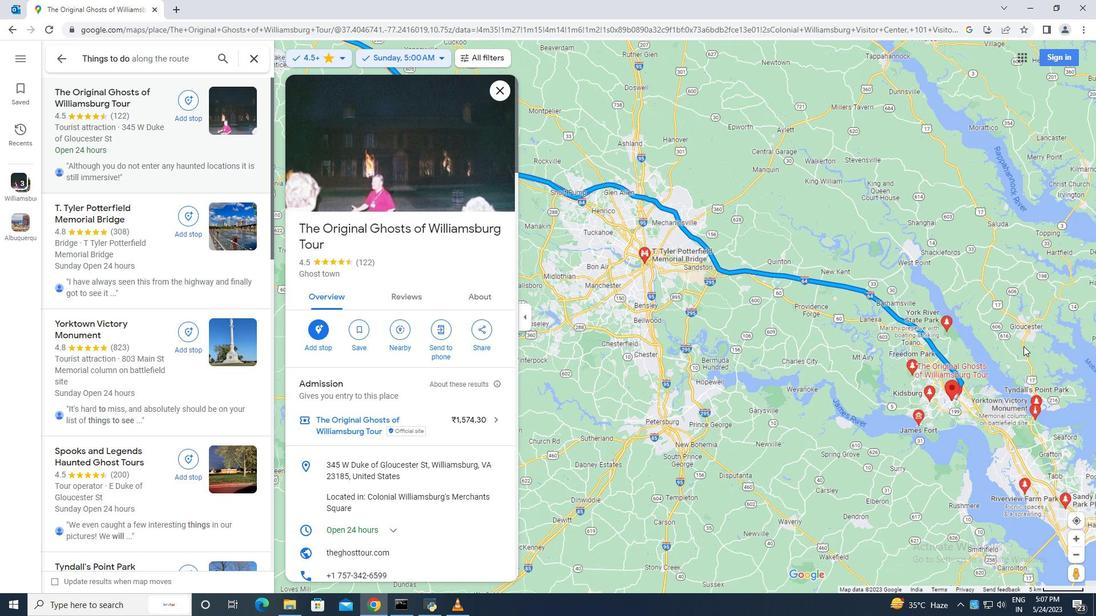 
Action: Mouse moved to (1023, 344)
Screenshot: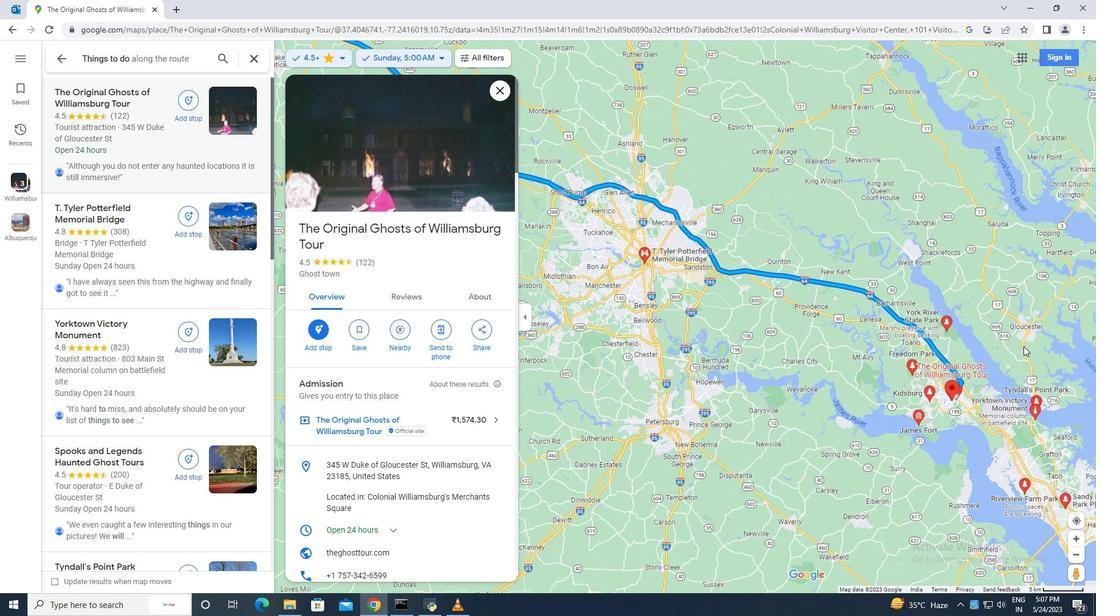
Action: Mouse scrolled (1023, 345) with delta (0, 0)
Screenshot: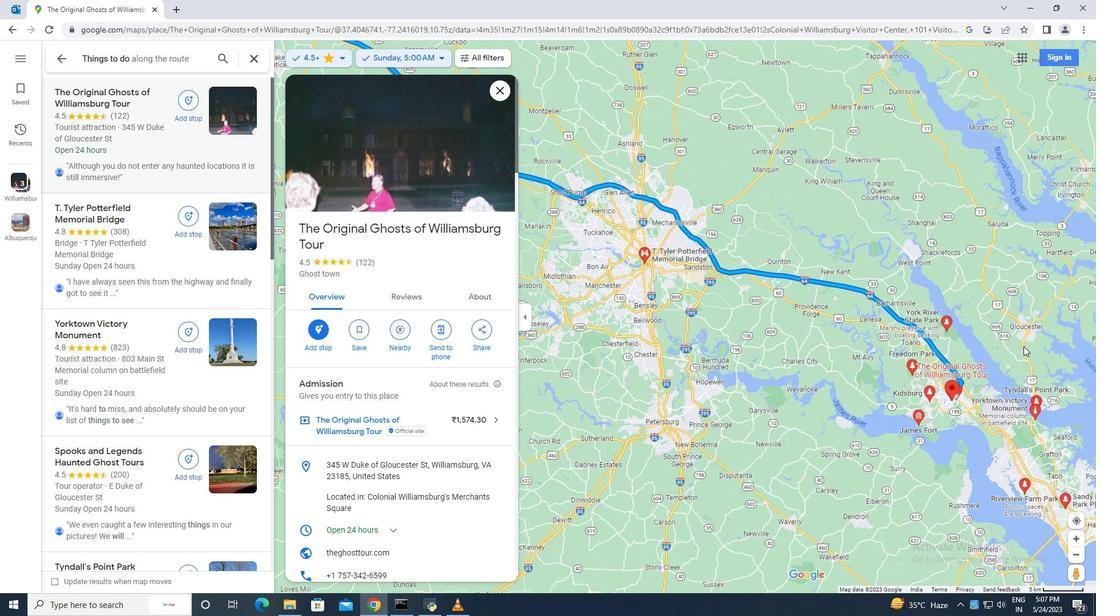 
Action: Mouse moved to (1026, 339)
Screenshot: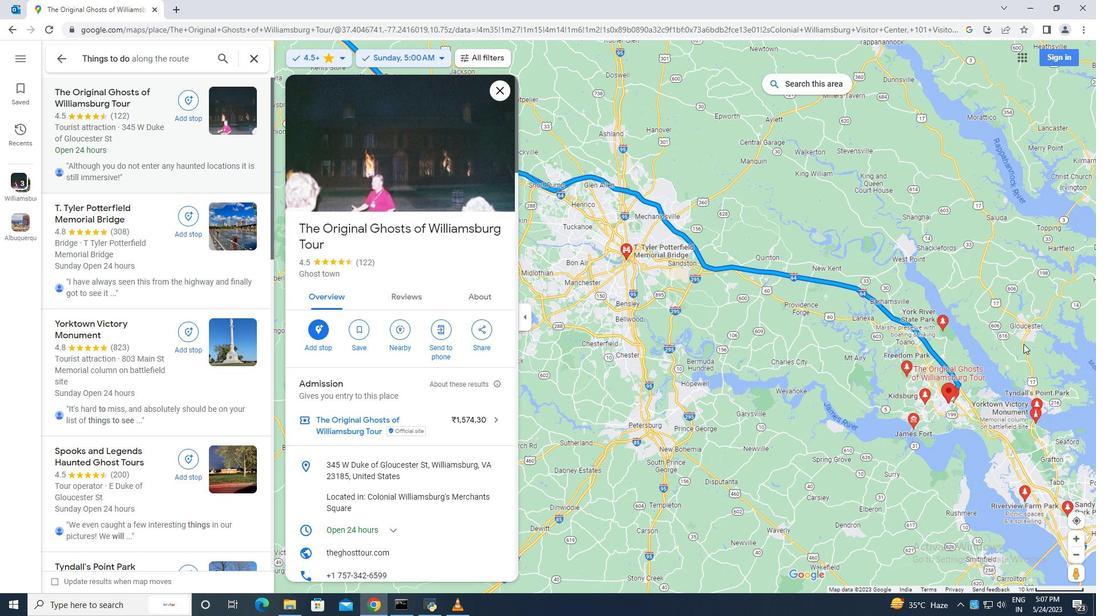 
Action: Mouse scrolled (1026, 338) with delta (0, 0)
Screenshot: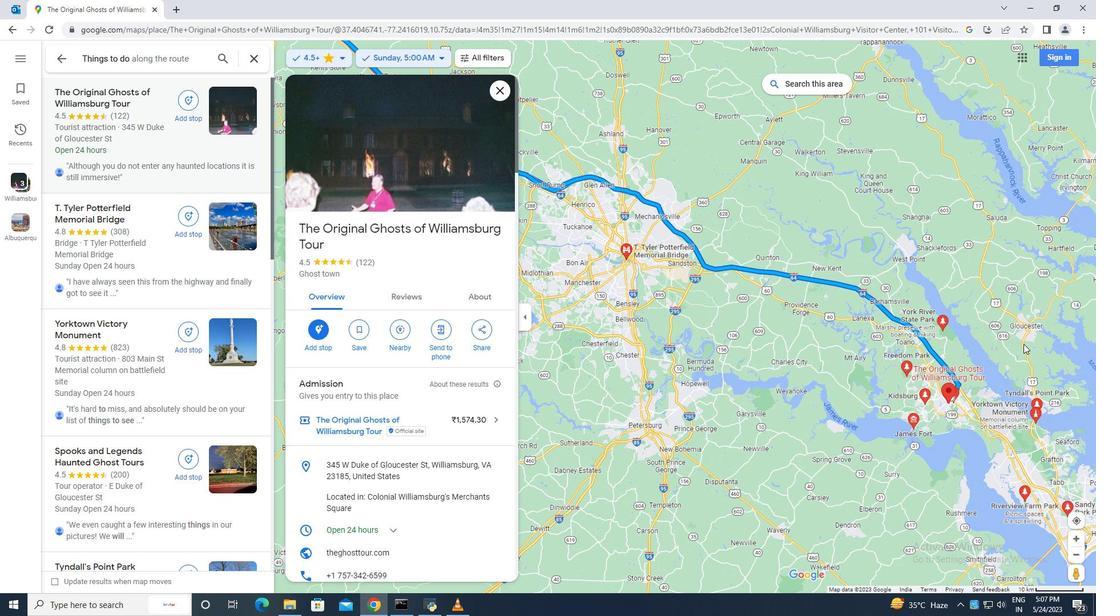 
Action: Mouse scrolled (1026, 338) with delta (0, 0)
Screenshot: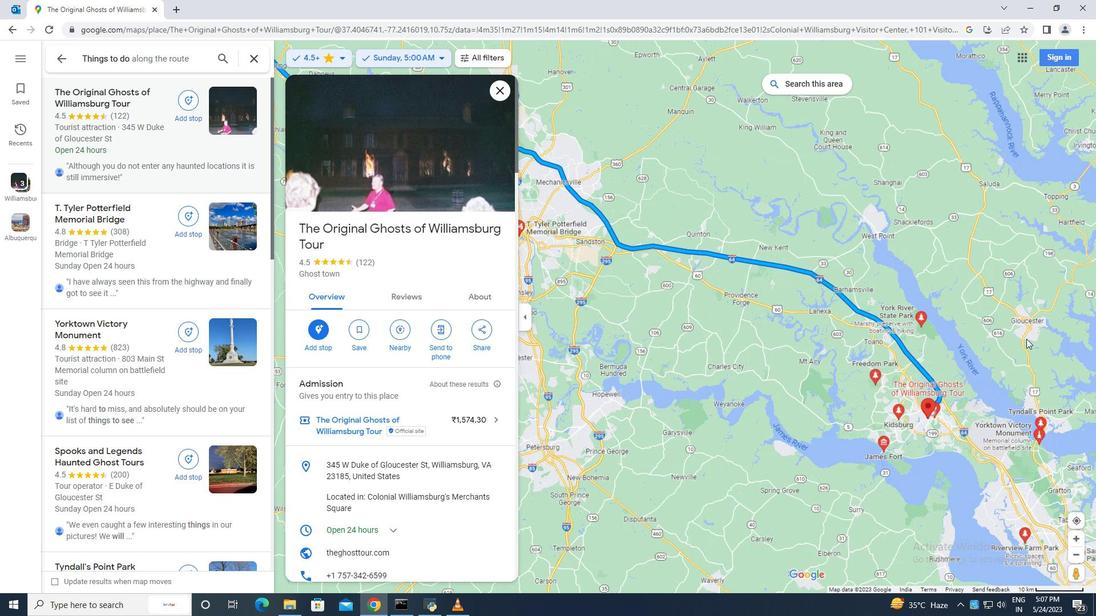 
Action: Mouse moved to (1027, 339)
Screenshot: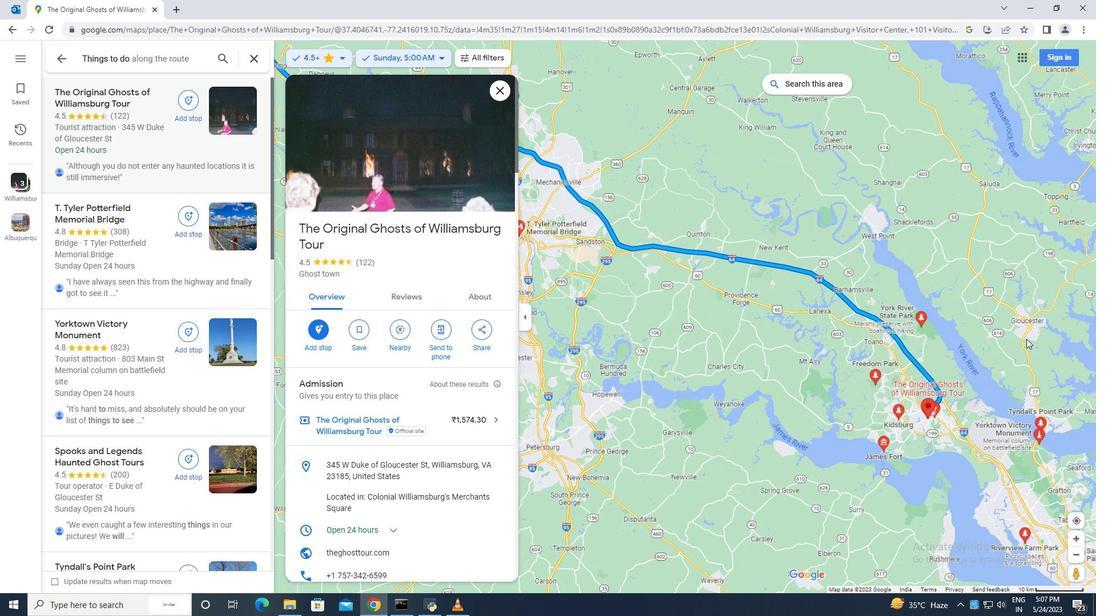 
Action: Mouse scrolled (1027, 338) with delta (0, 0)
Screenshot: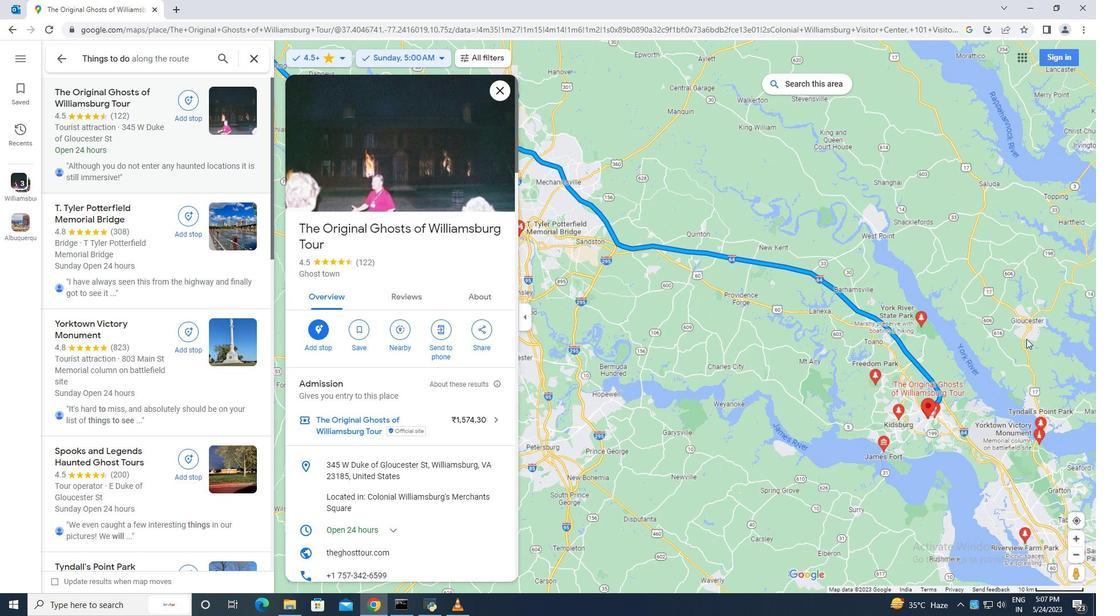 
Action: Mouse moved to (528, 356)
Screenshot: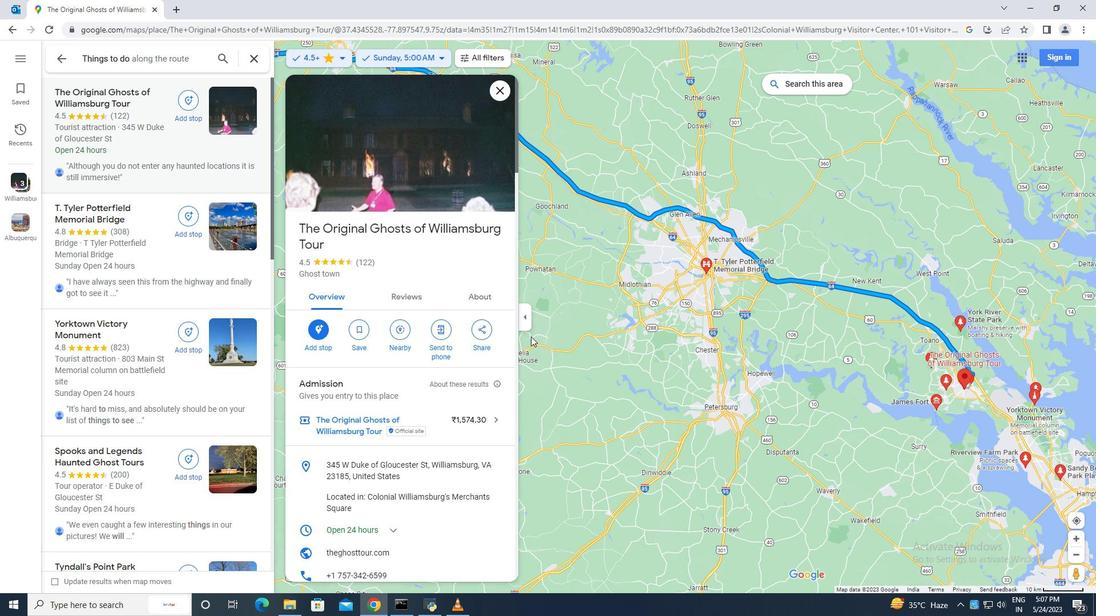 
Action: Mouse scrolled (528, 355) with delta (0, 0)
Screenshot: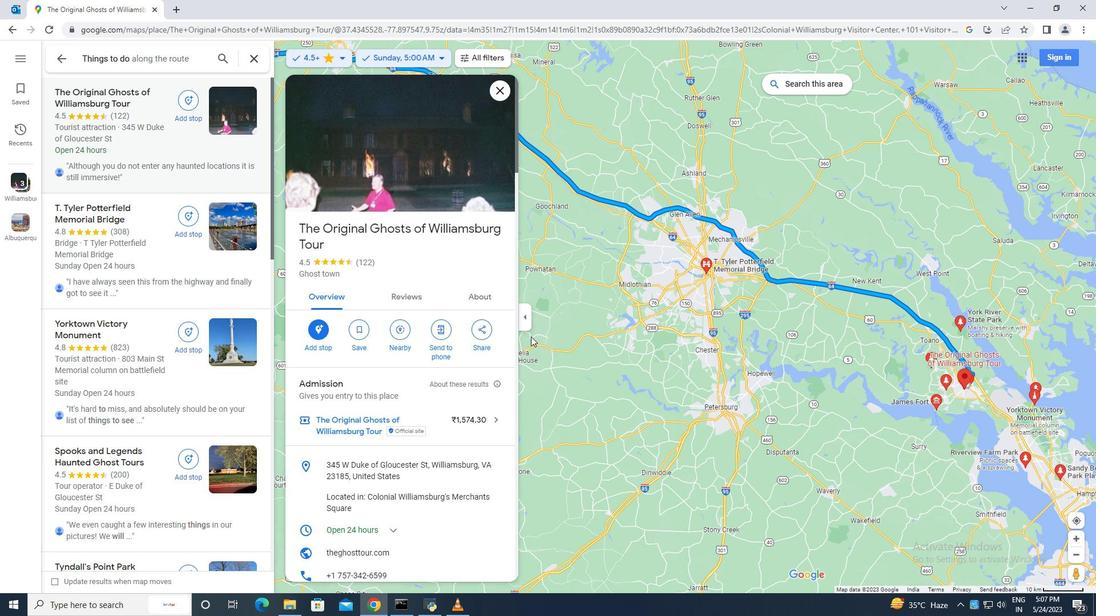 
Action: Mouse moved to (522, 359)
Screenshot: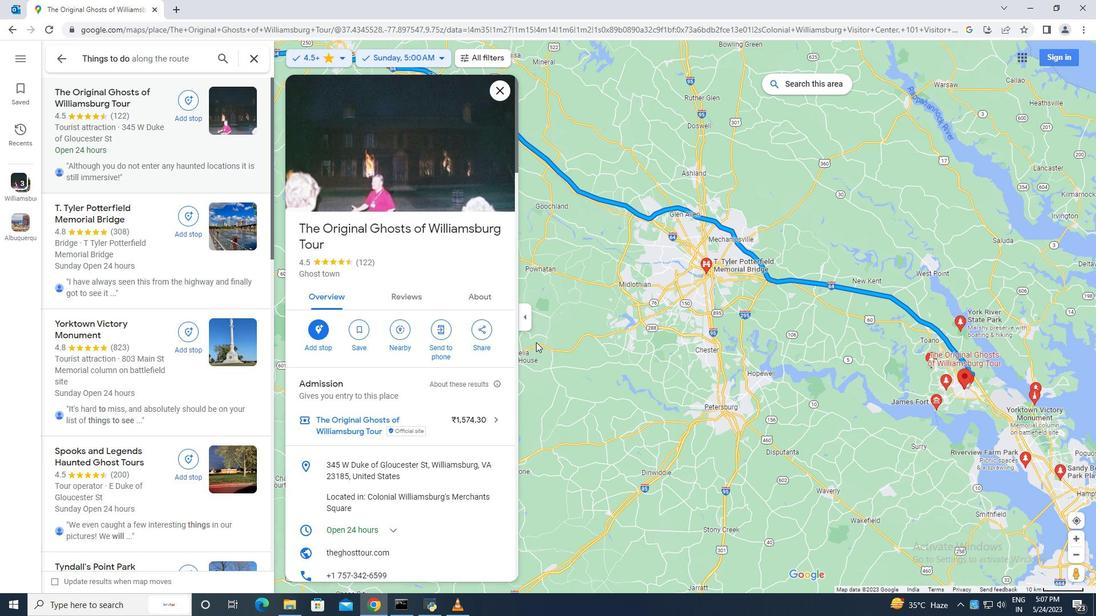 
Action: Mouse scrolled (522, 359) with delta (0, 0)
Screenshot: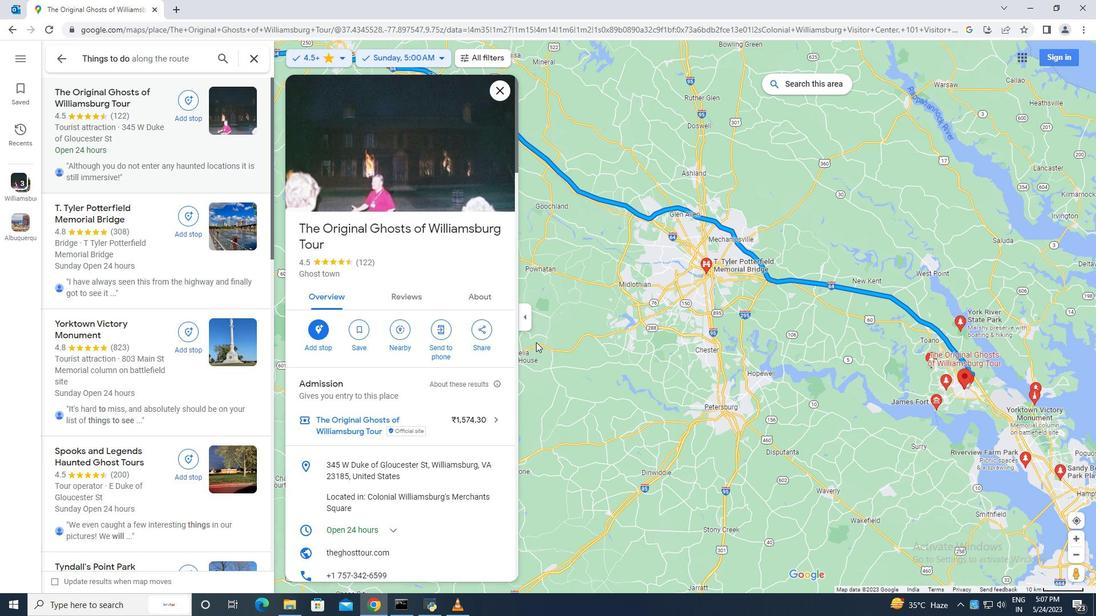 
Action: Mouse moved to (500, 362)
Screenshot: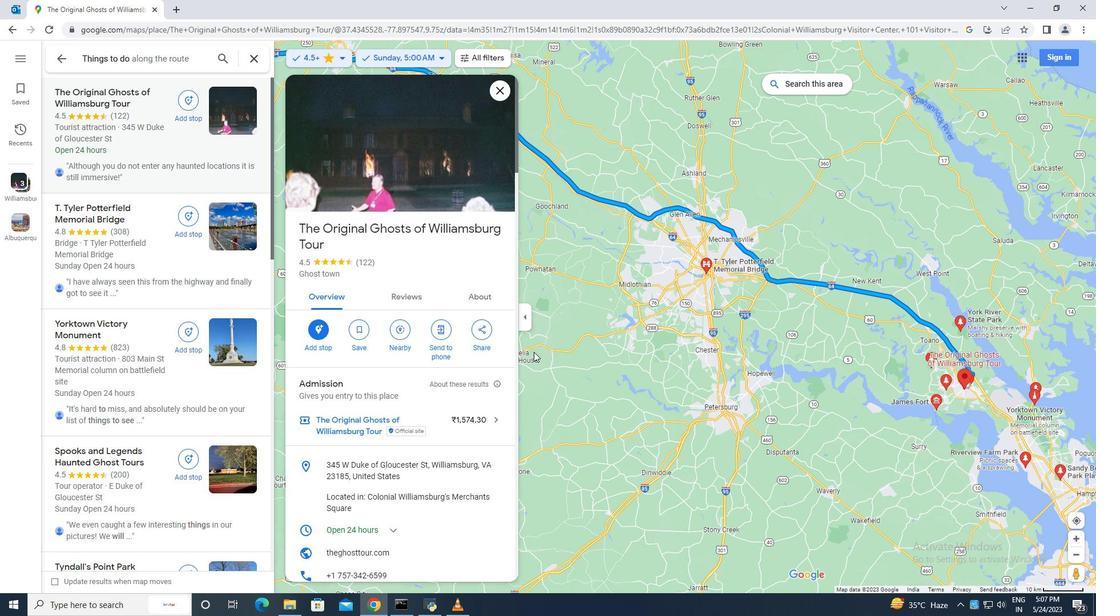 
Action: Mouse scrolled (500, 361) with delta (0, 0)
Screenshot: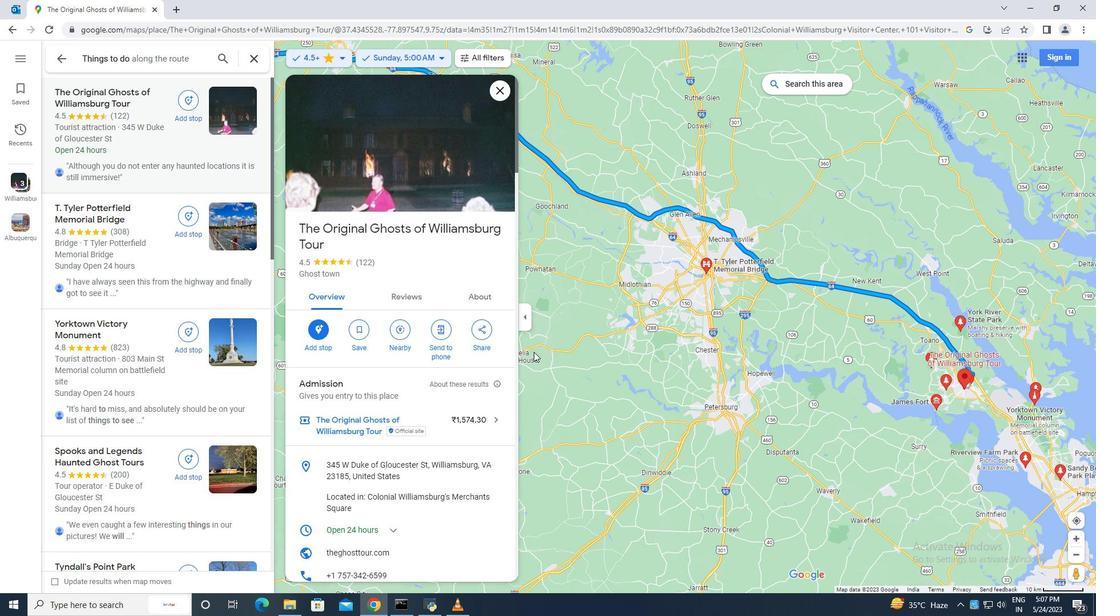 
Action: Mouse moved to (464, 370)
Screenshot: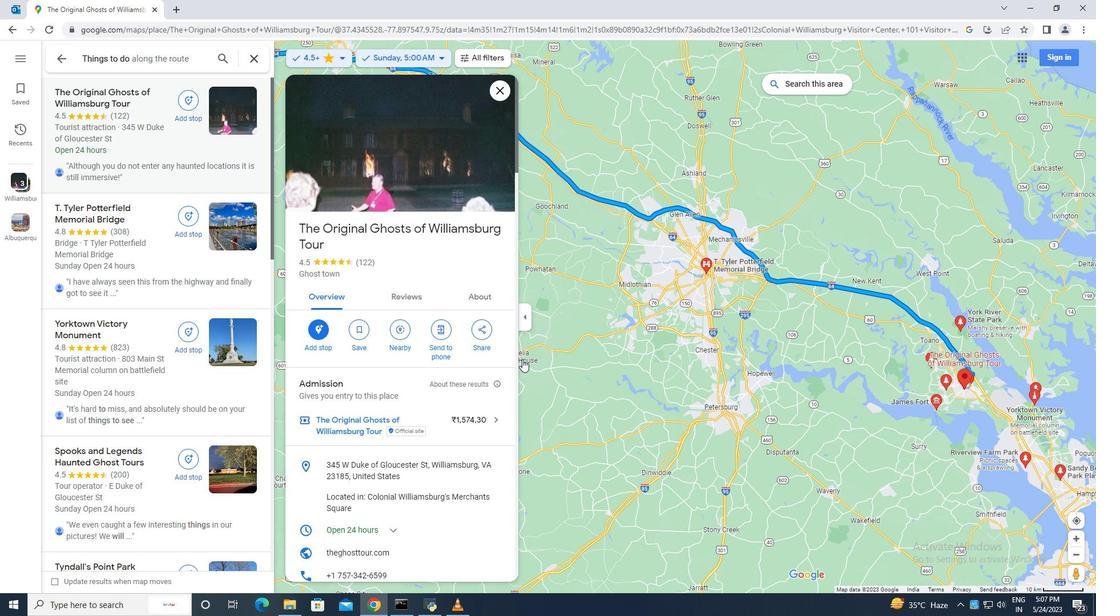 
Action: Mouse scrolled (473, 367) with delta (0, 0)
Screenshot: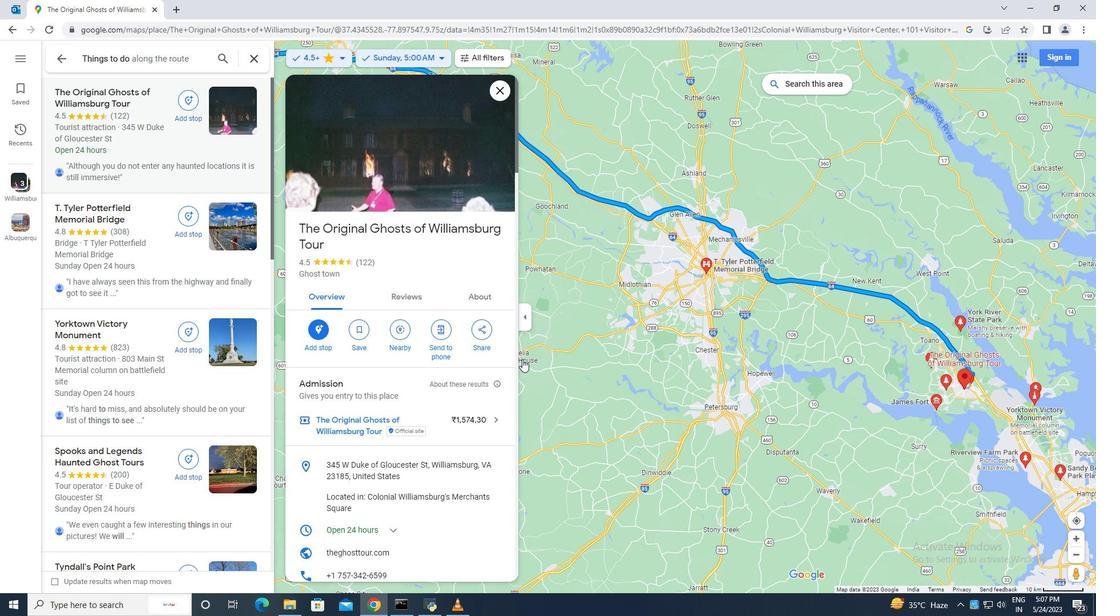 
Action: Mouse moved to (433, 384)
Screenshot: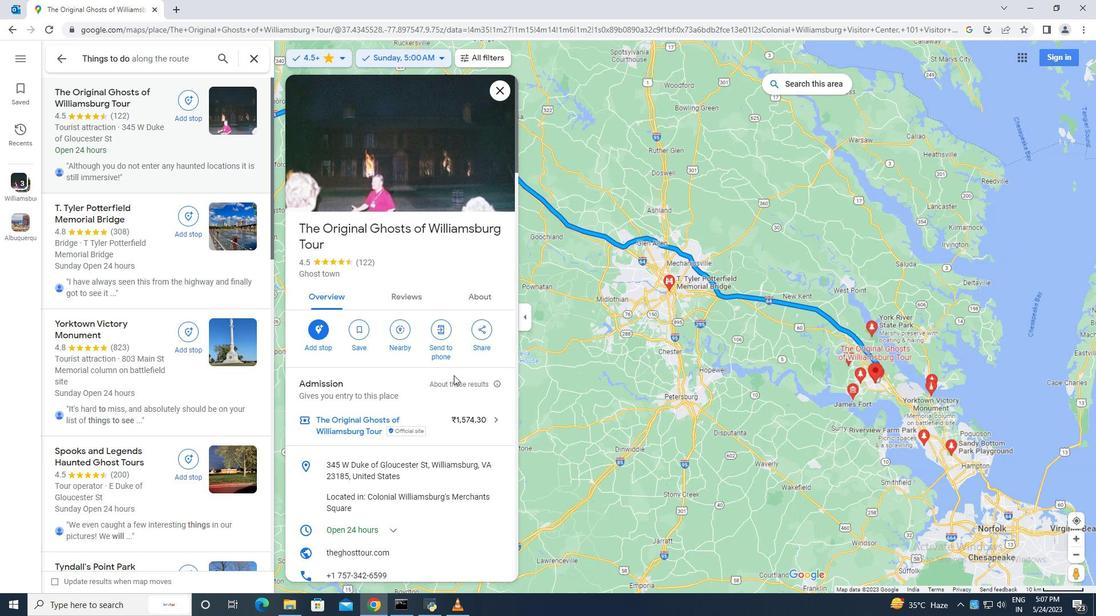 
Action: Mouse scrolled (433, 383) with delta (0, 0)
Screenshot: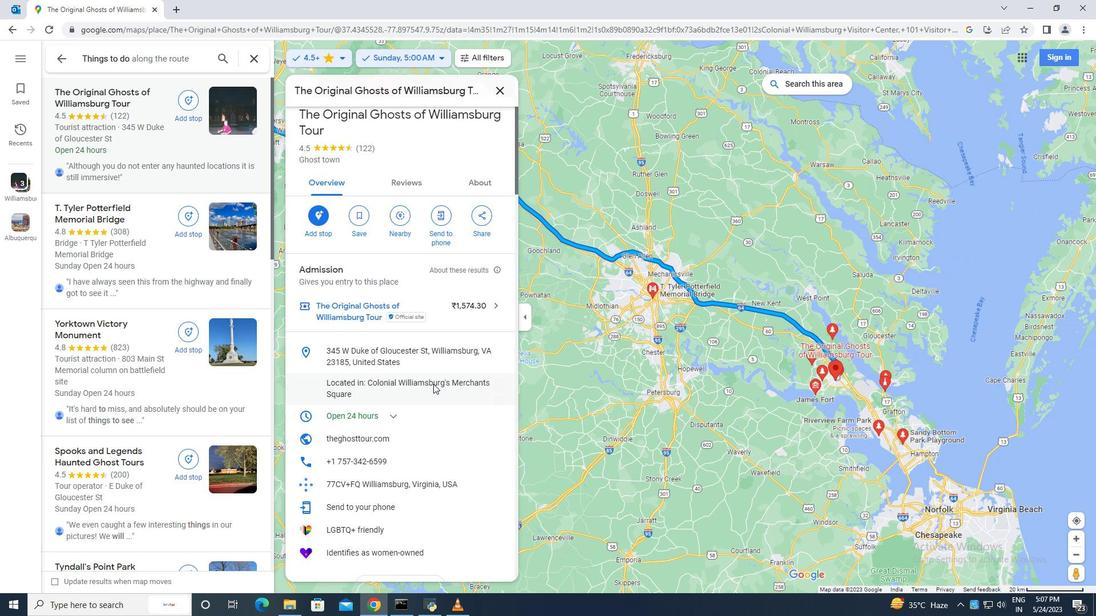 
Action: Mouse scrolled (433, 383) with delta (0, 0)
Screenshot: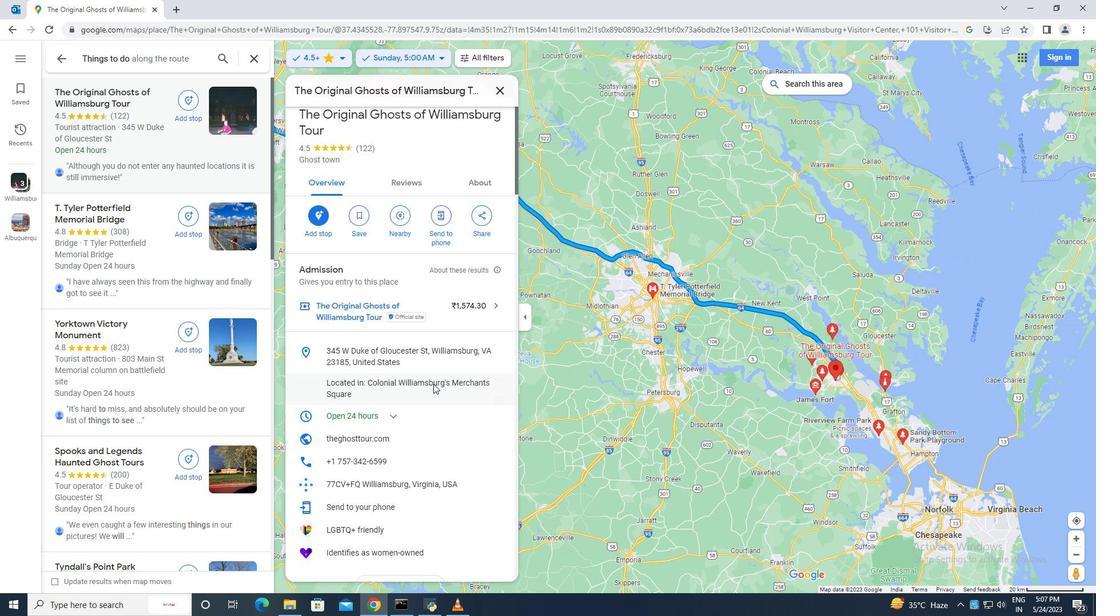 
Action: Mouse scrolled (433, 383) with delta (0, 0)
Screenshot: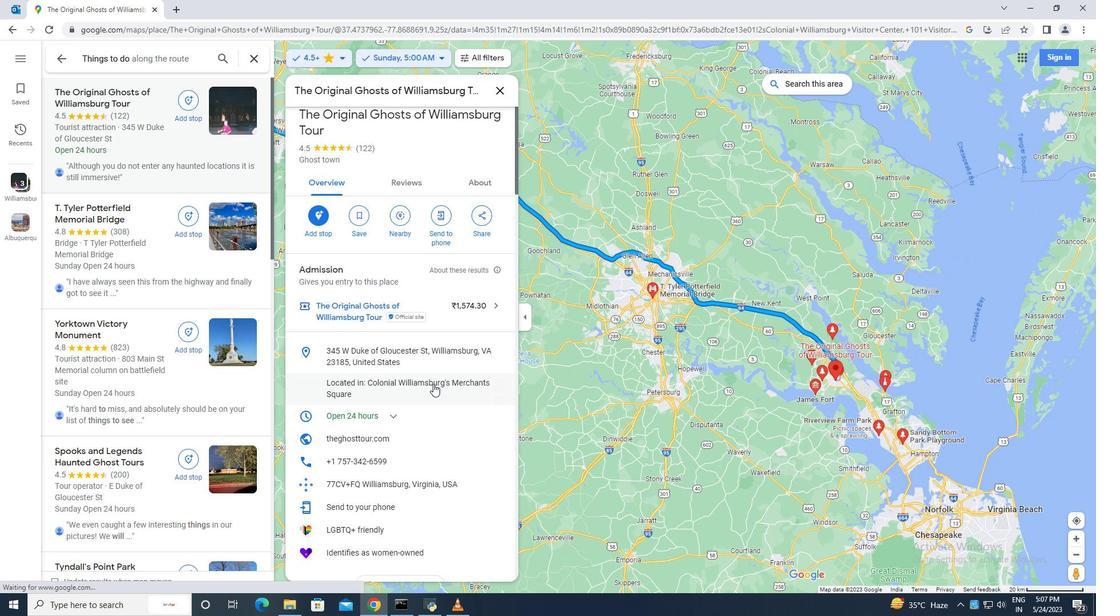 
Action: Mouse scrolled (433, 383) with delta (0, 0)
Screenshot: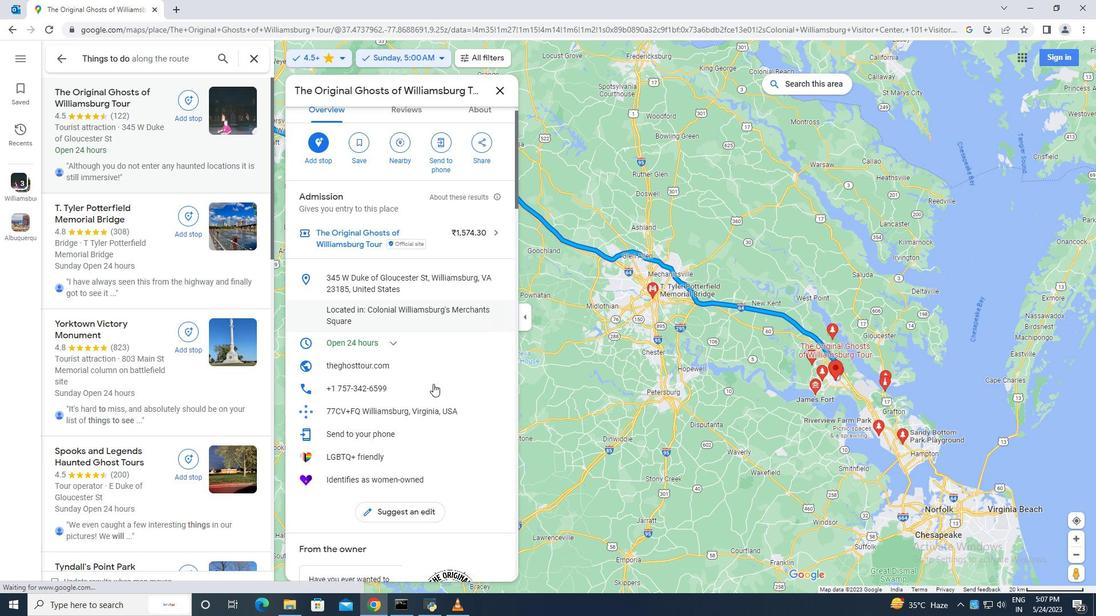
Action: Mouse scrolled (433, 383) with delta (0, 0)
Screenshot: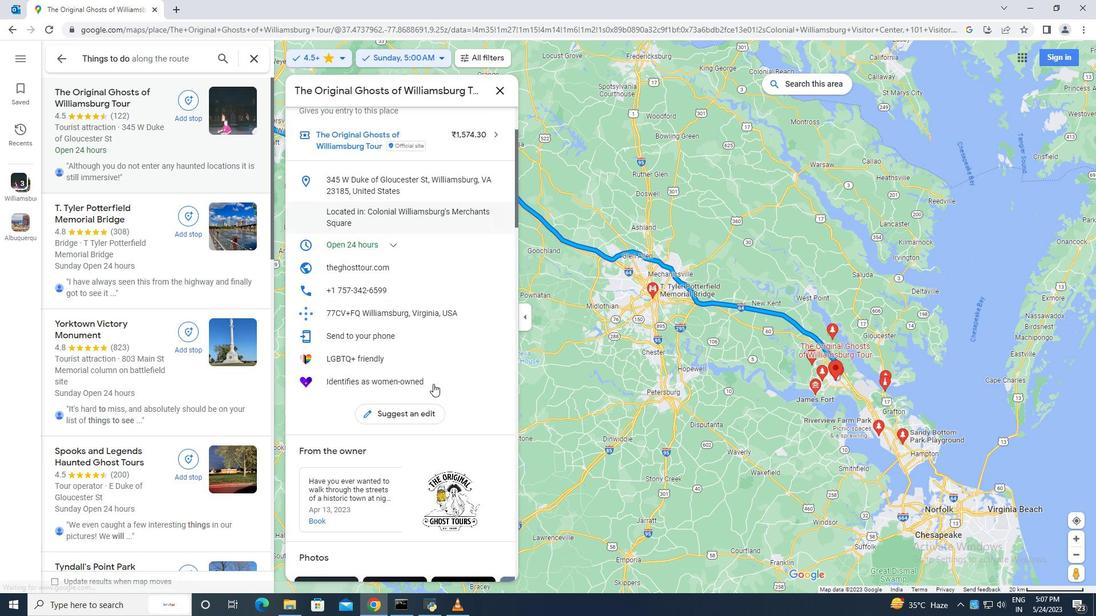 
Action: Mouse scrolled (433, 383) with delta (0, 0)
Screenshot: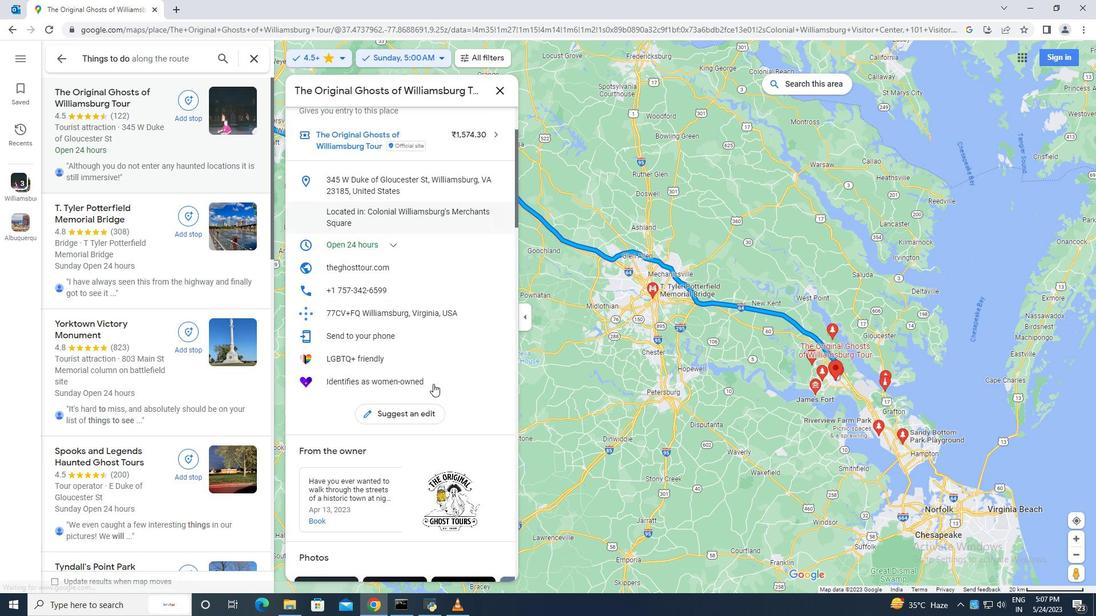 
Action: Mouse scrolled (433, 383) with delta (0, 0)
Screenshot: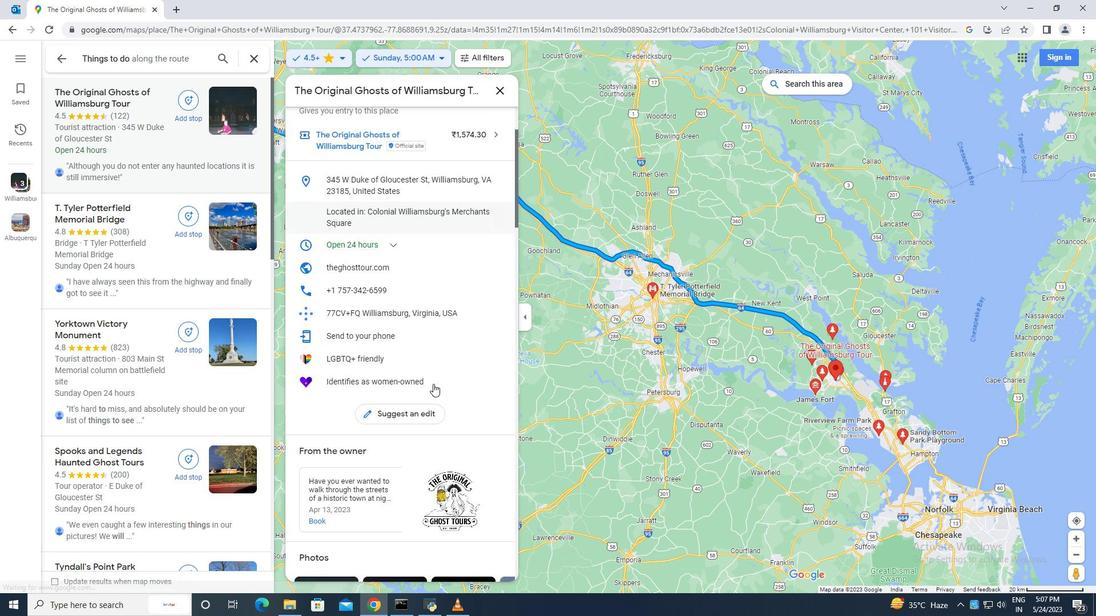 
Action: Mouse scrolled (433, 383) with delta (0, 0)
Screenshot: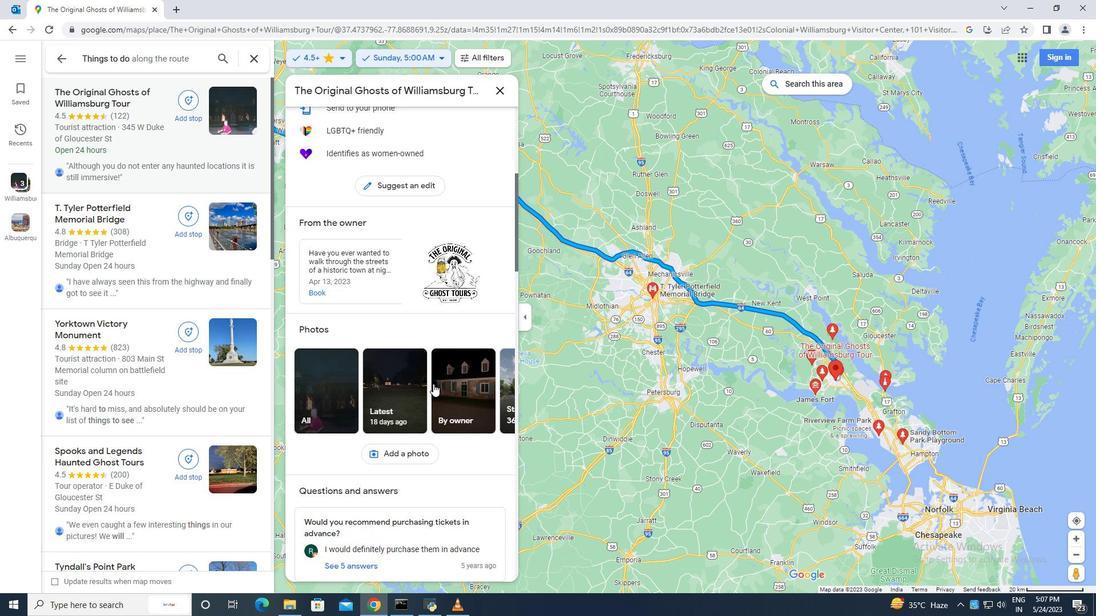 
Action: Mouse scrolled (433, 383) with delta (0, 0)
Screenshot: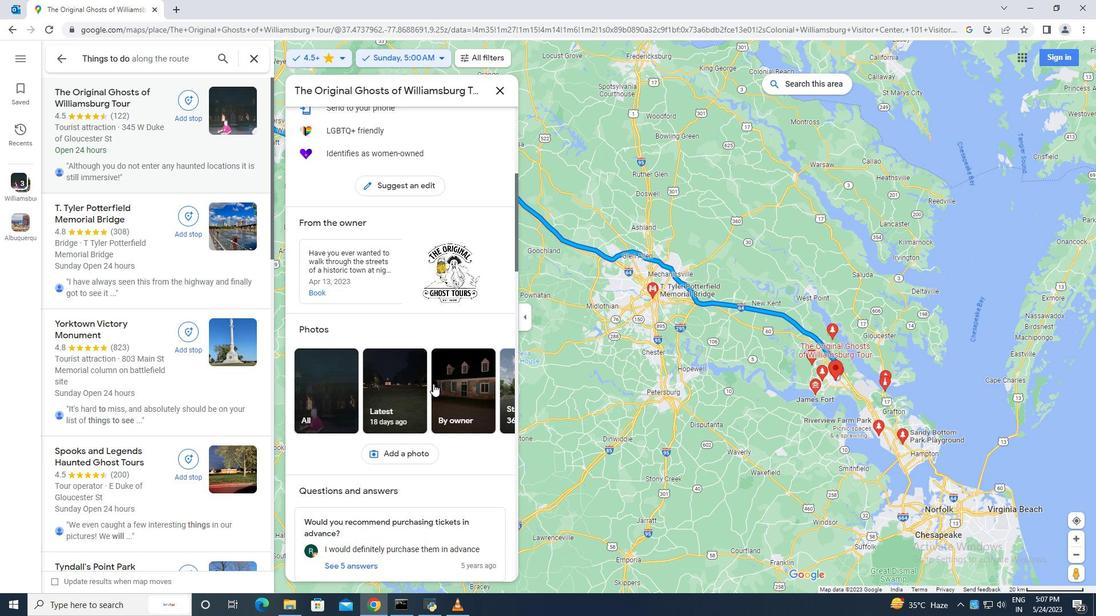 
Action: Mouse scrolled (433, 383) with delta (0, 0)
Screenshot: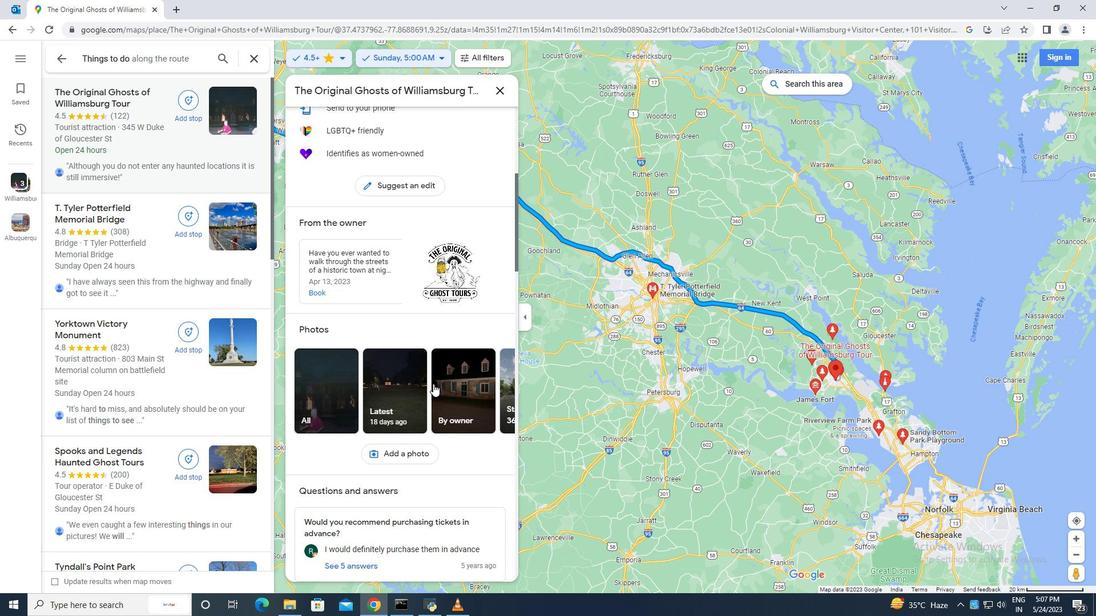 
Action: Mouse moved to (499, 218)
Screenshot: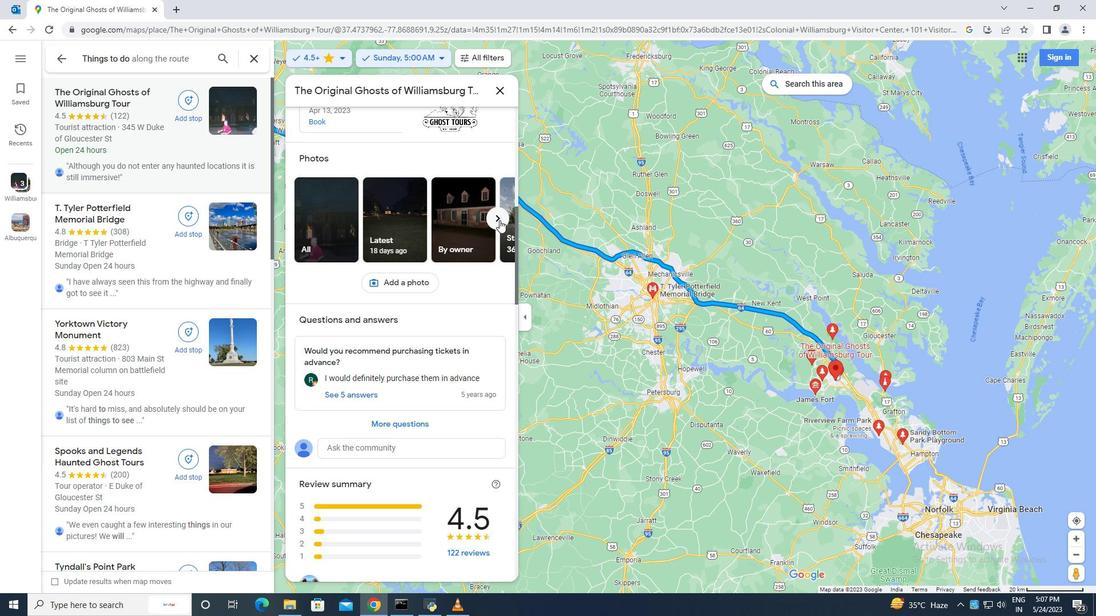 
Action: Mouse pressed left at (499, 218)
Screenshot: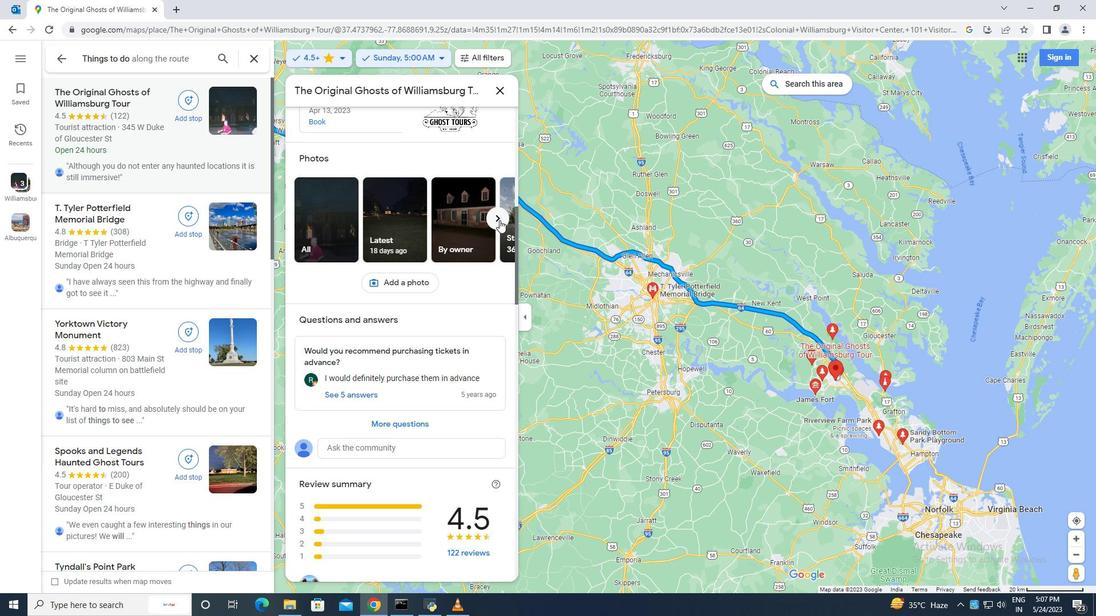 
Action: Mouse moved to (484, 219)
Screenshot: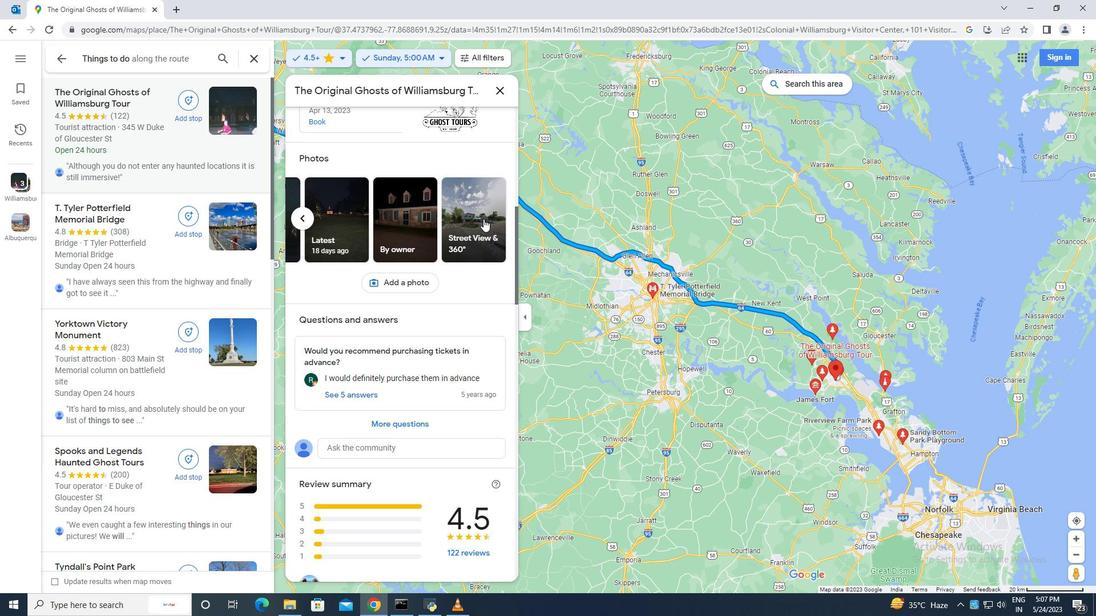 
Action: Mouse pressed left at (484, 219)
Screenshot: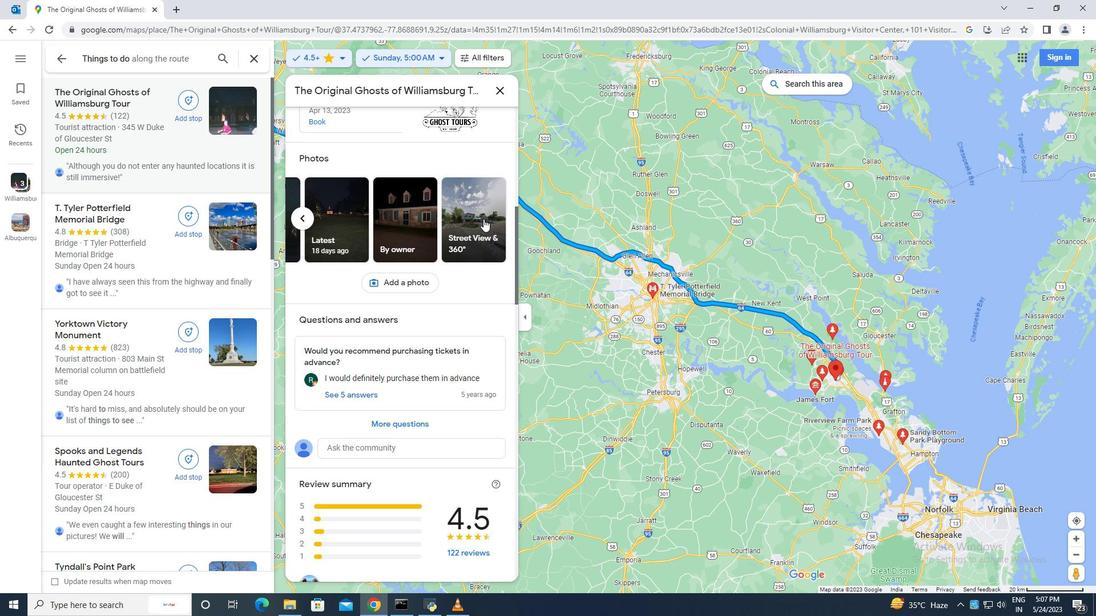 
Action: Mouse moved to (540, 387)
Screenshot: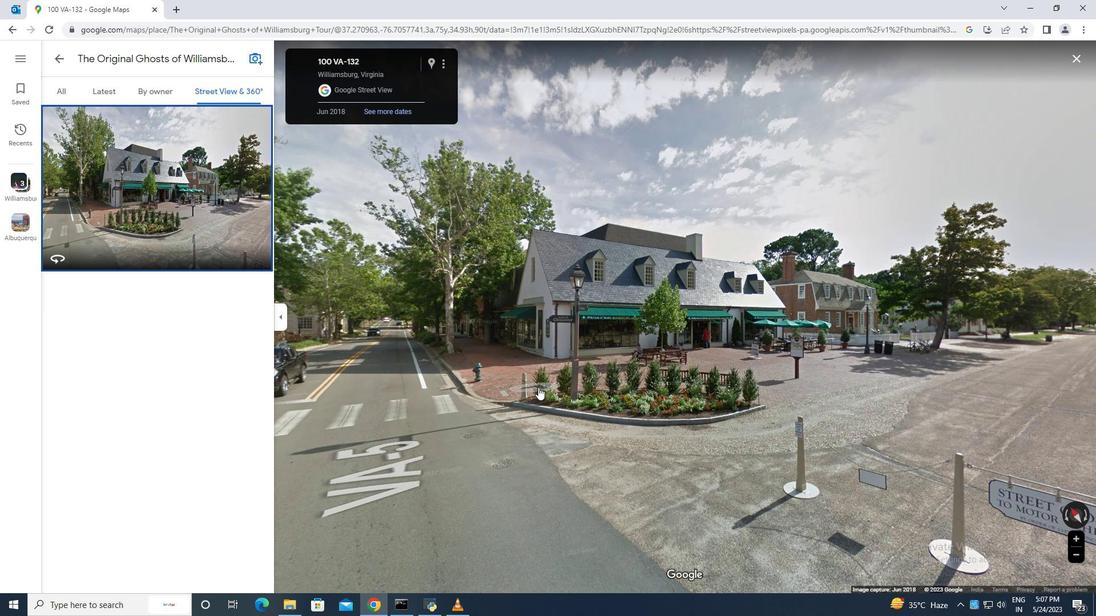 
Action: Mouse pressed left at (540, 387)
Screenshot: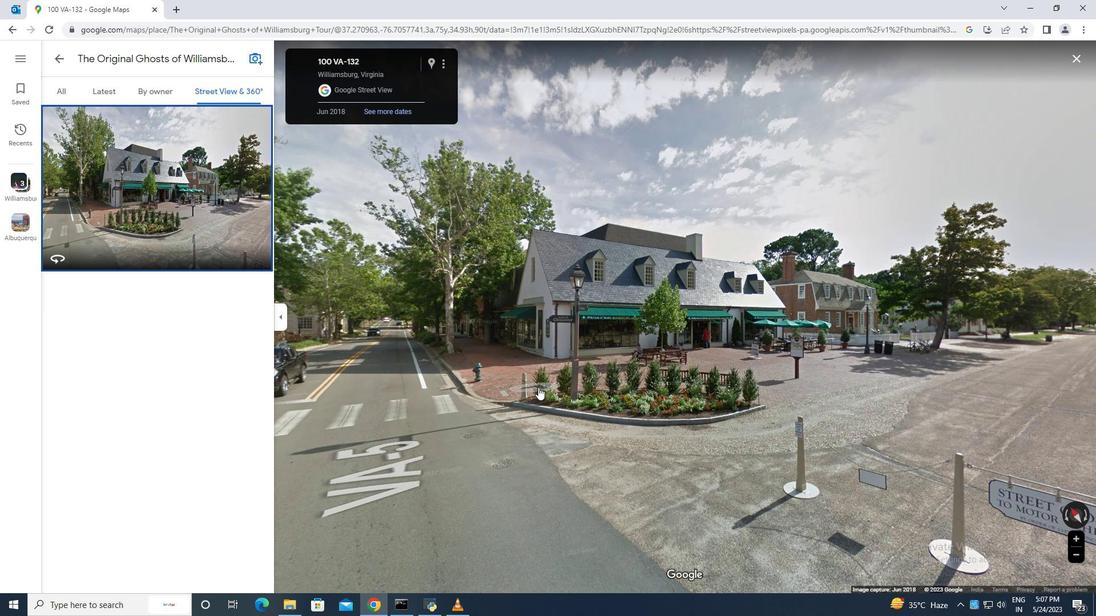 
Action: Mouse moved to (531, 404)
Screenshot: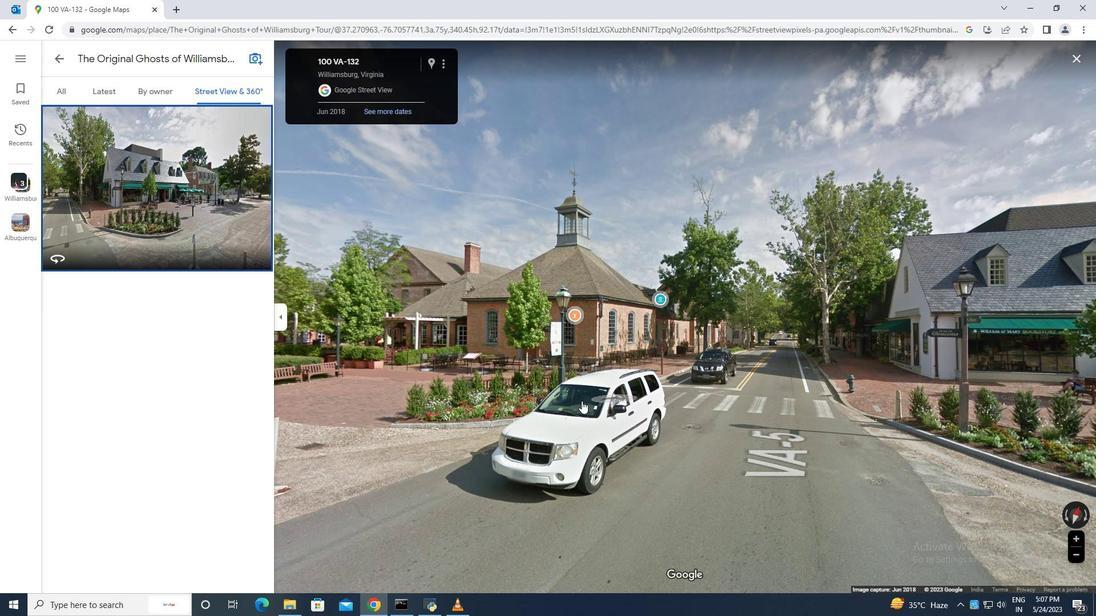 
Action: Mouse pressed left at (531, 404)
Screenshot: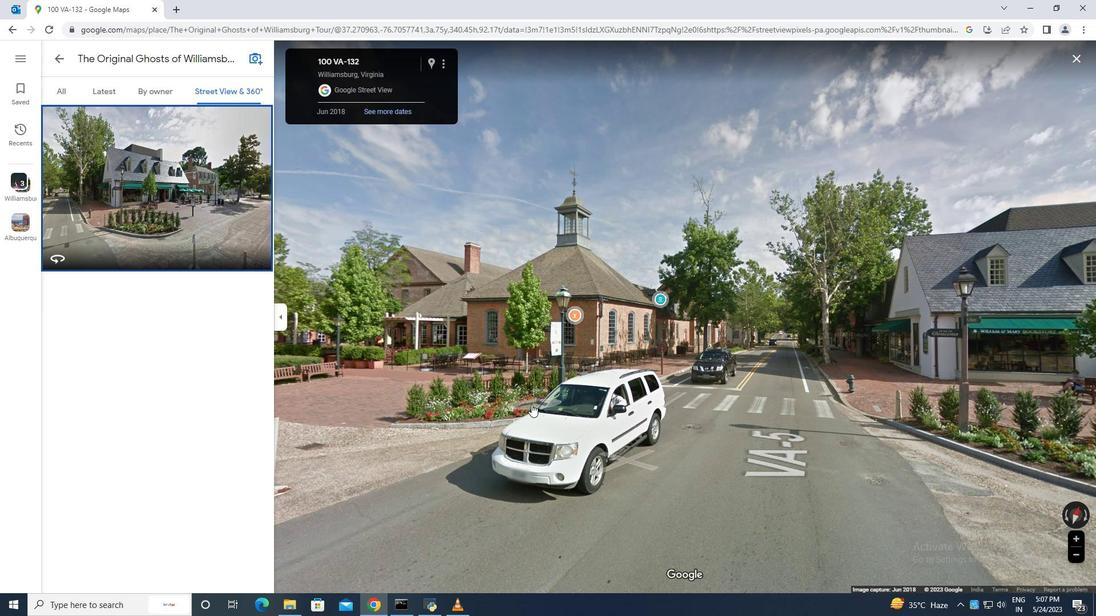 
Action: Mouse moved to (556, 469)
Screenshot: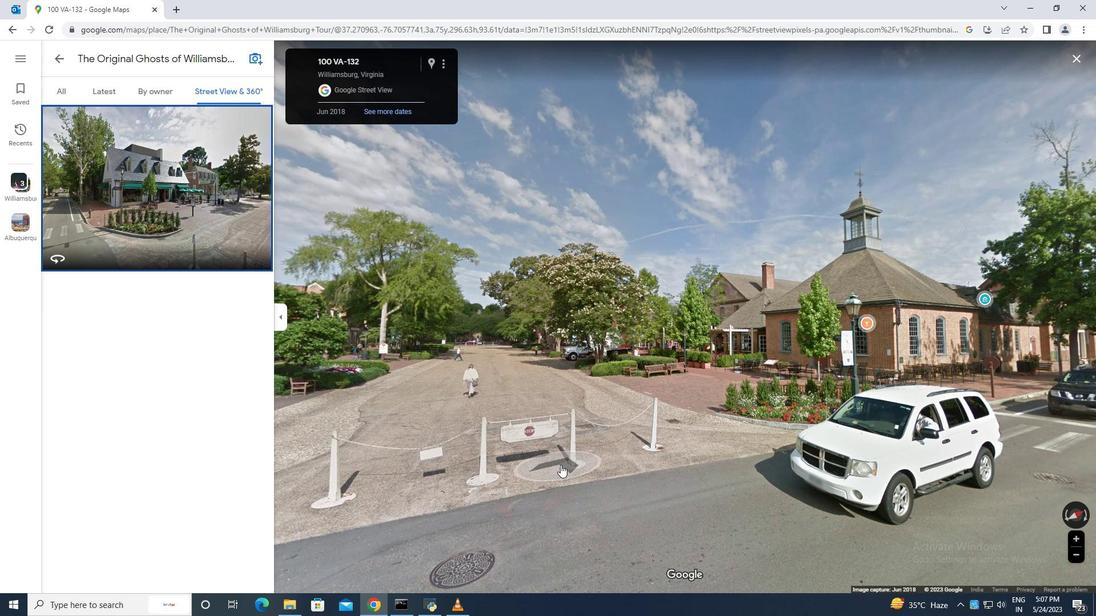
Action: Mouse pressed left at (556, 469)
Screenshot: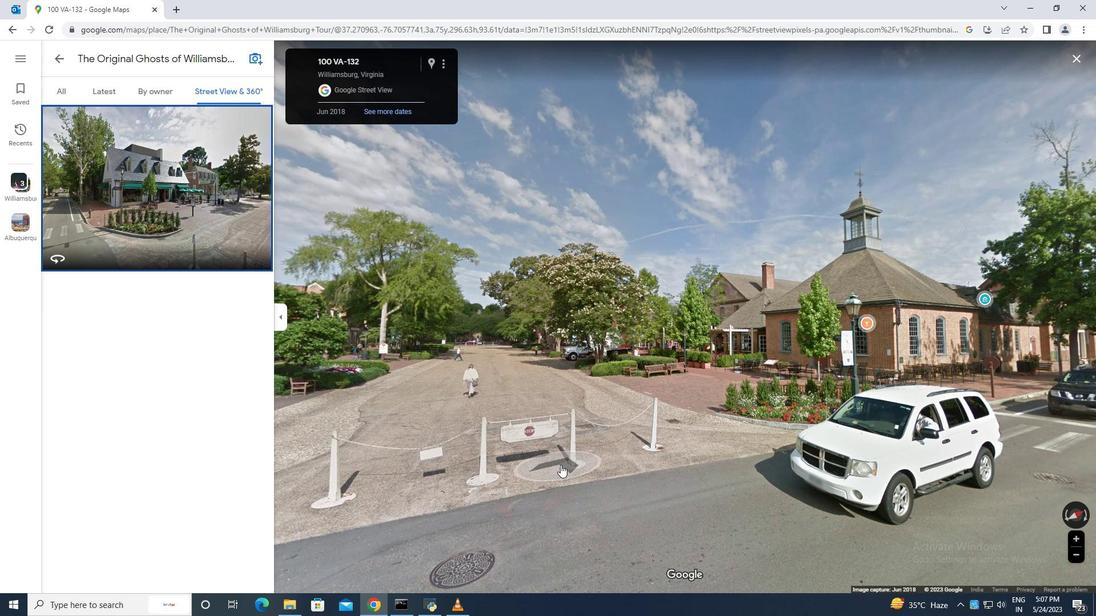 
Action: Mouse moved to (746, 449)
Screenshot: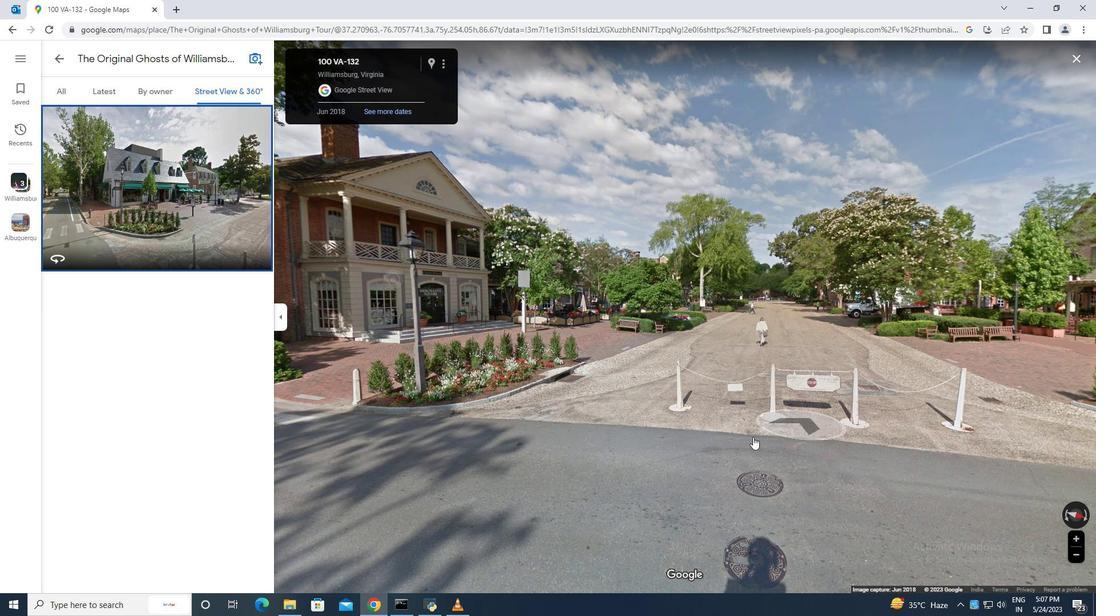 
Action: Mouse pressed left at (746, 449)
Screenshot: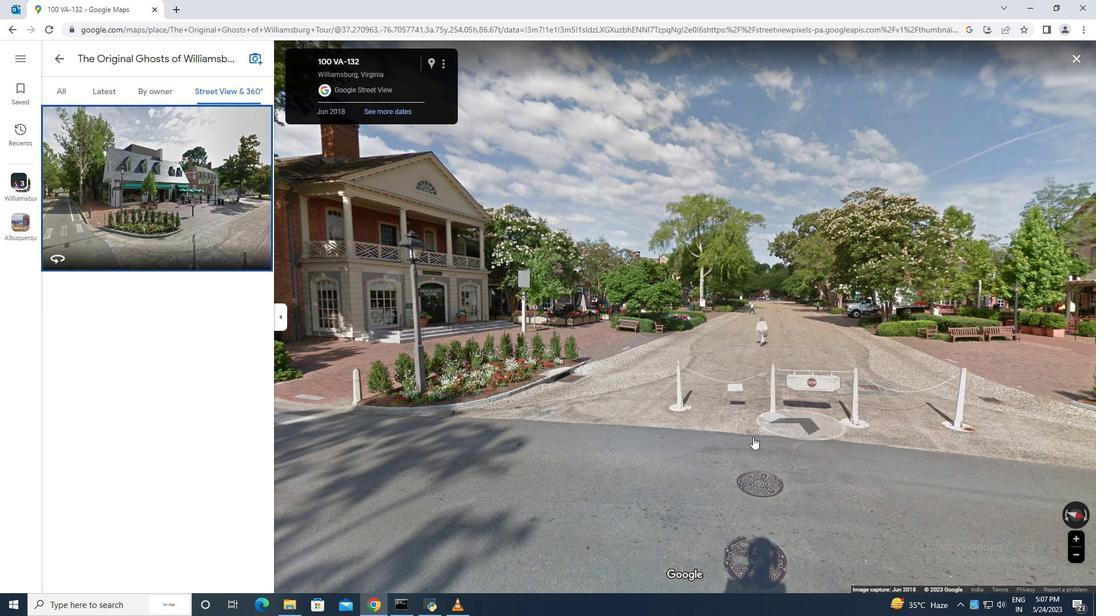 
Action: Mouse moved to (689, 438)
Screenshot: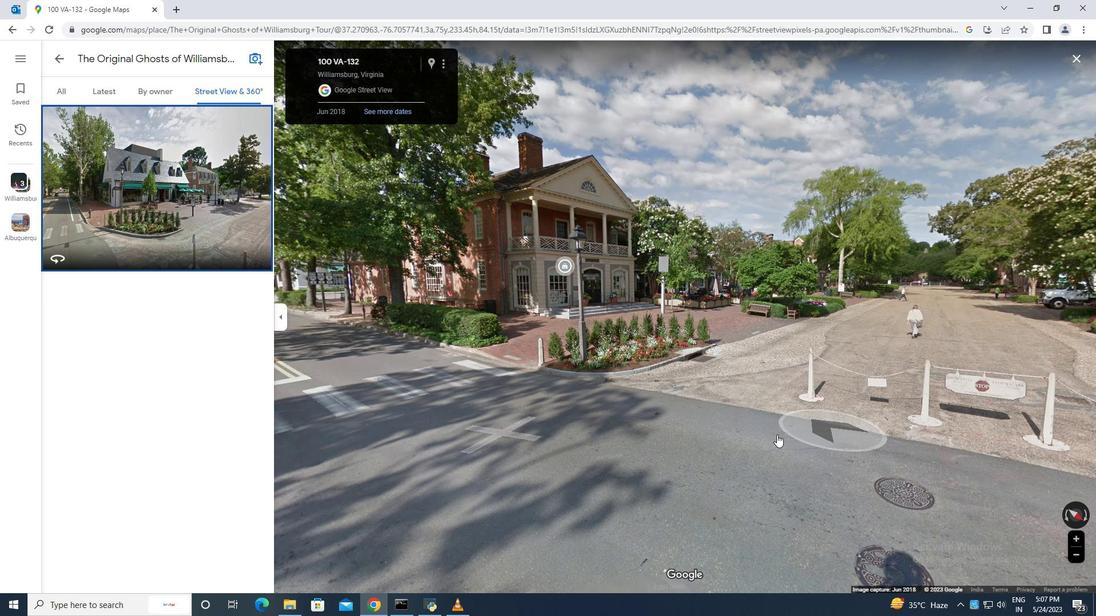 
Action: Mouse pressed left at (689, 438)
Screenshot: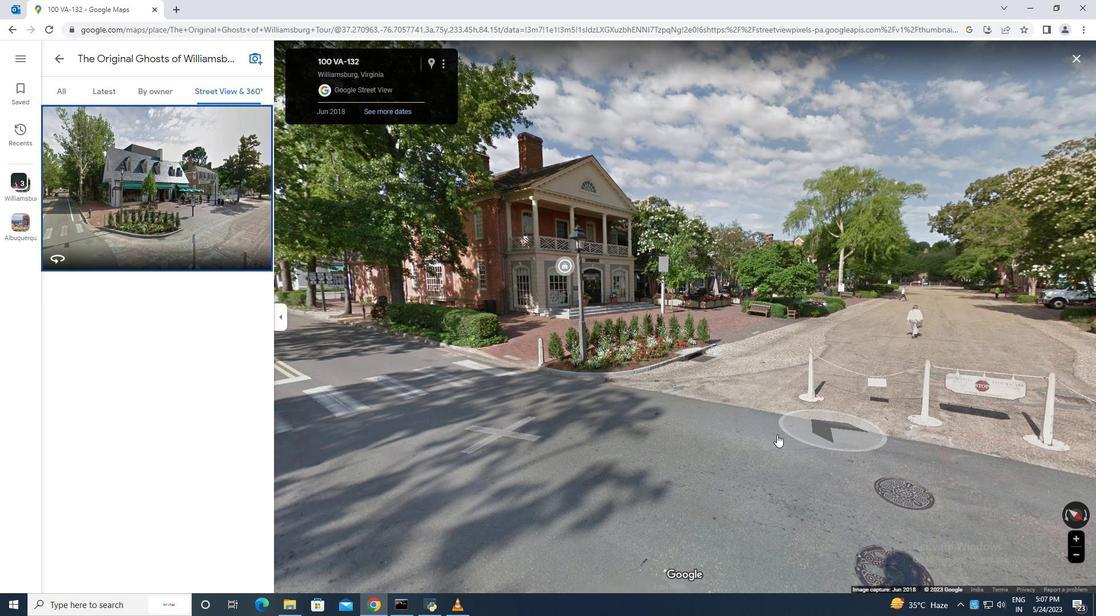 
Action: Mouse moved to (584, 445)
Screenshot: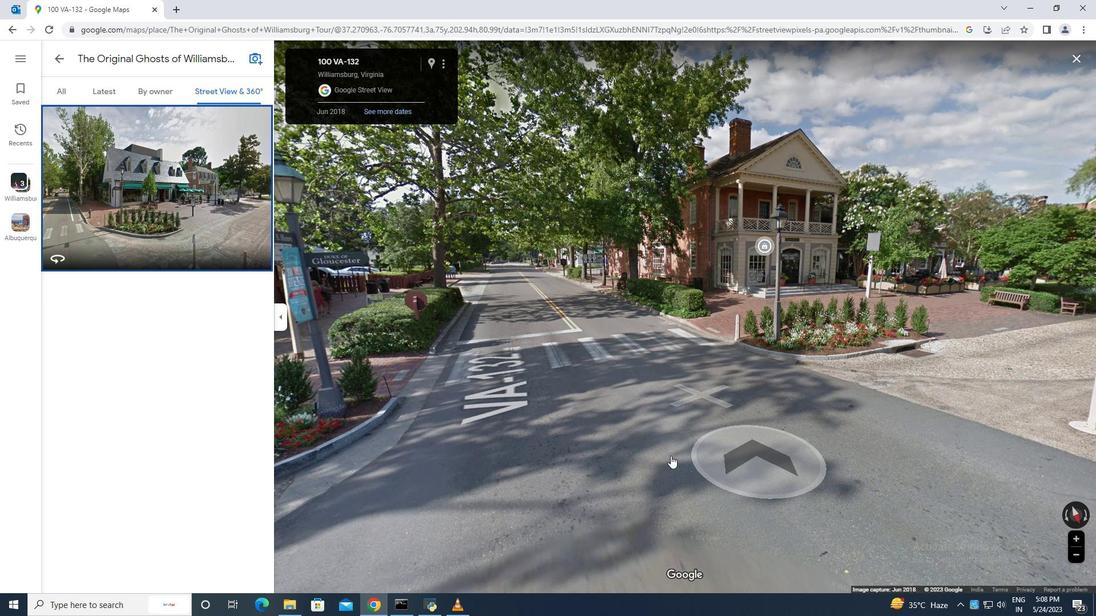 
Action: Mouse pressed left at (584, 445)
Screenshot: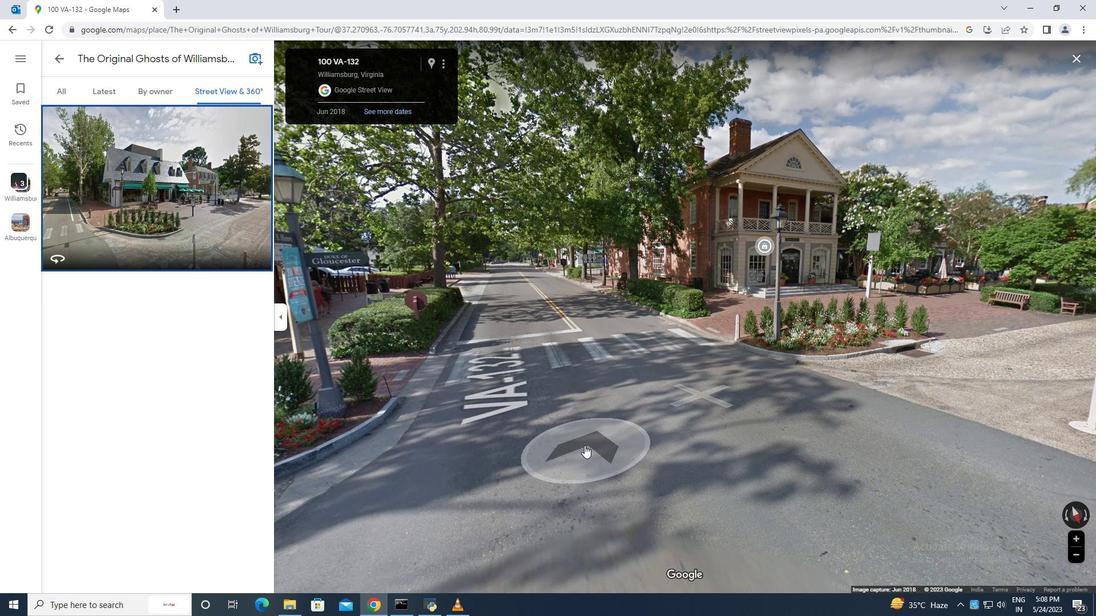 
Action: Mouse moved to (675, 438)
Screenshot: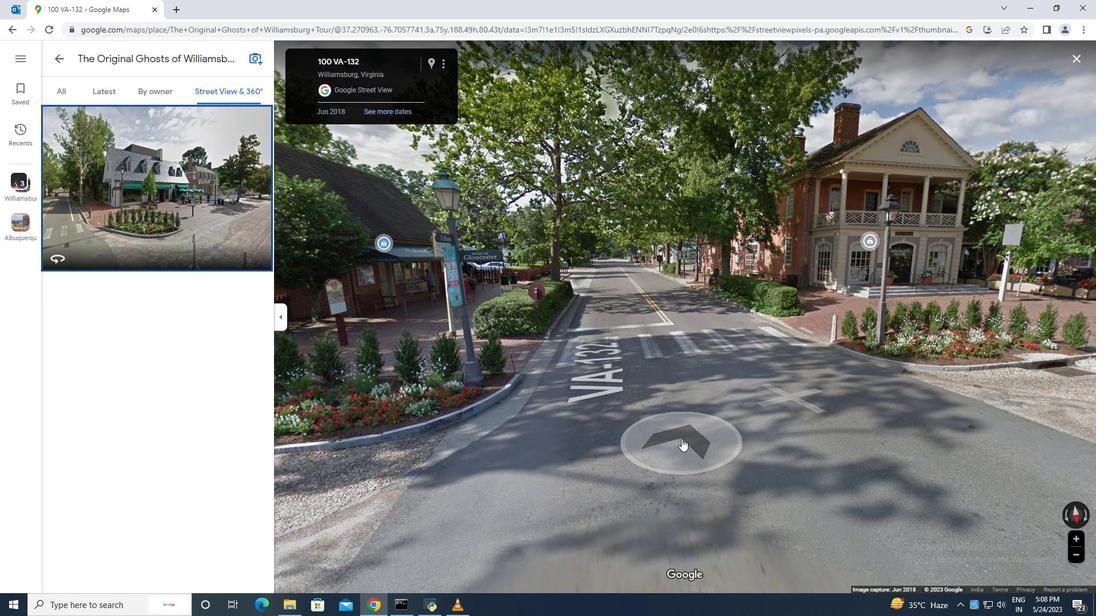
Action: Mouse pressed left at (675, 438)
Screenshot: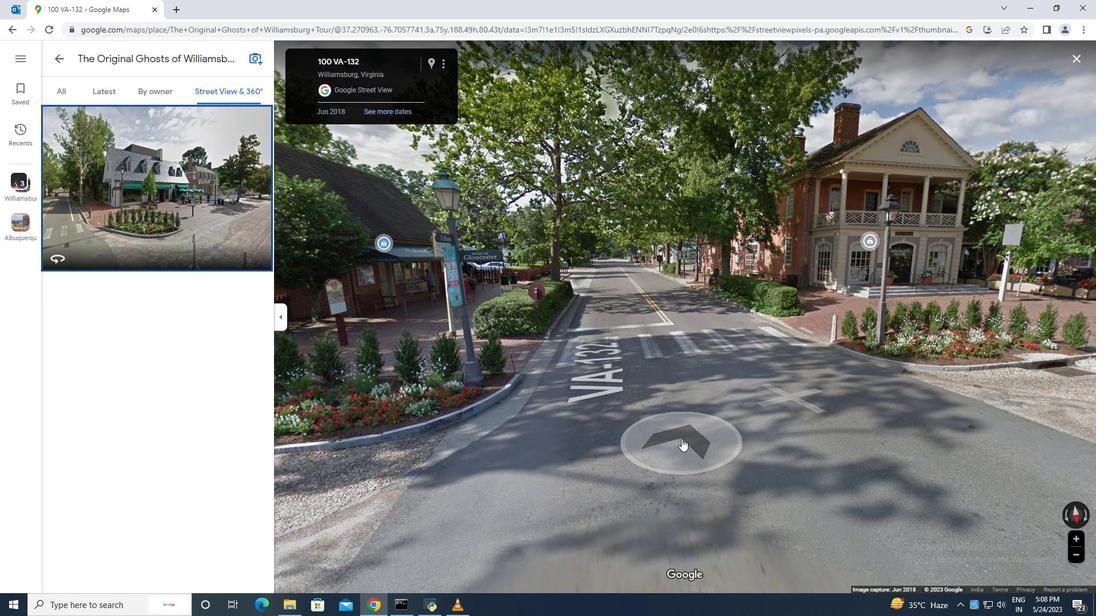 
Action: Mouse moved to (740, 443)
Screenshot: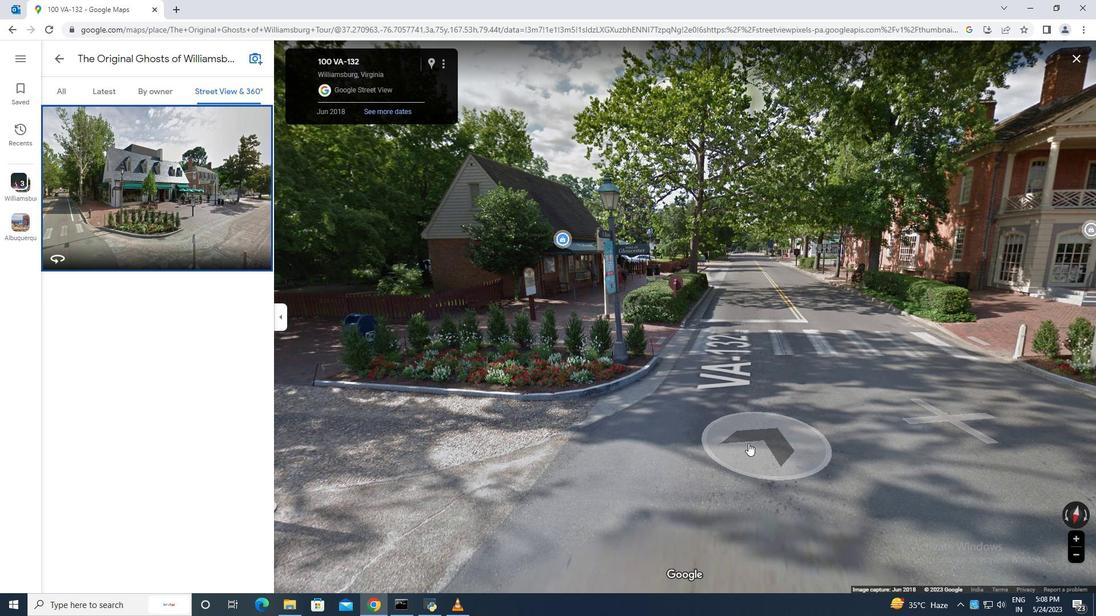 
Action: Mouse pressed left at (740, 443)
Screenshot: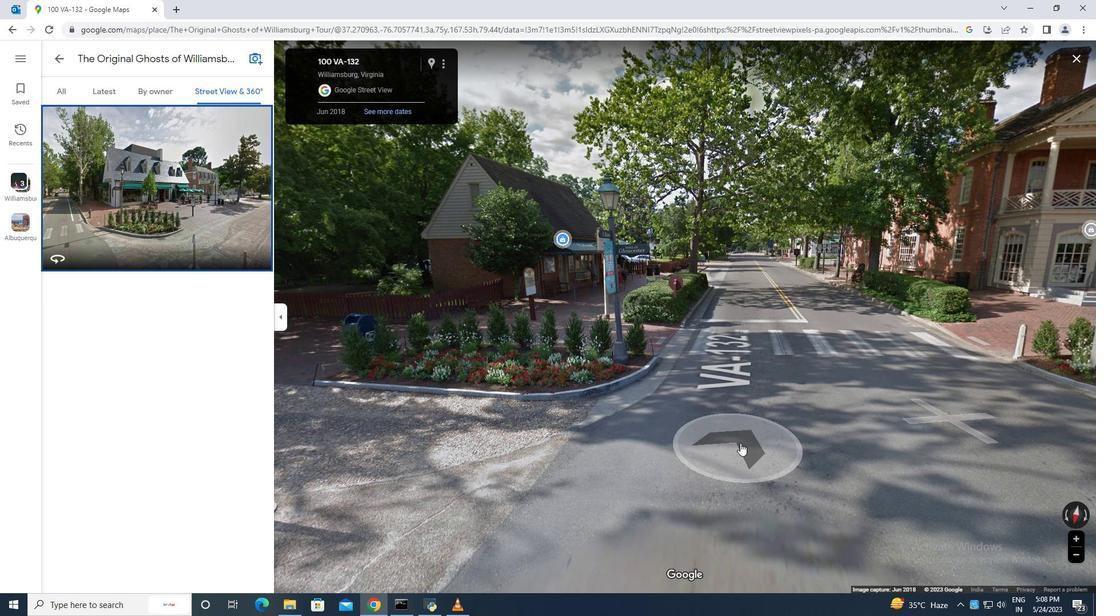 
Action: Mouse moved to (564, 434)
Screenshot: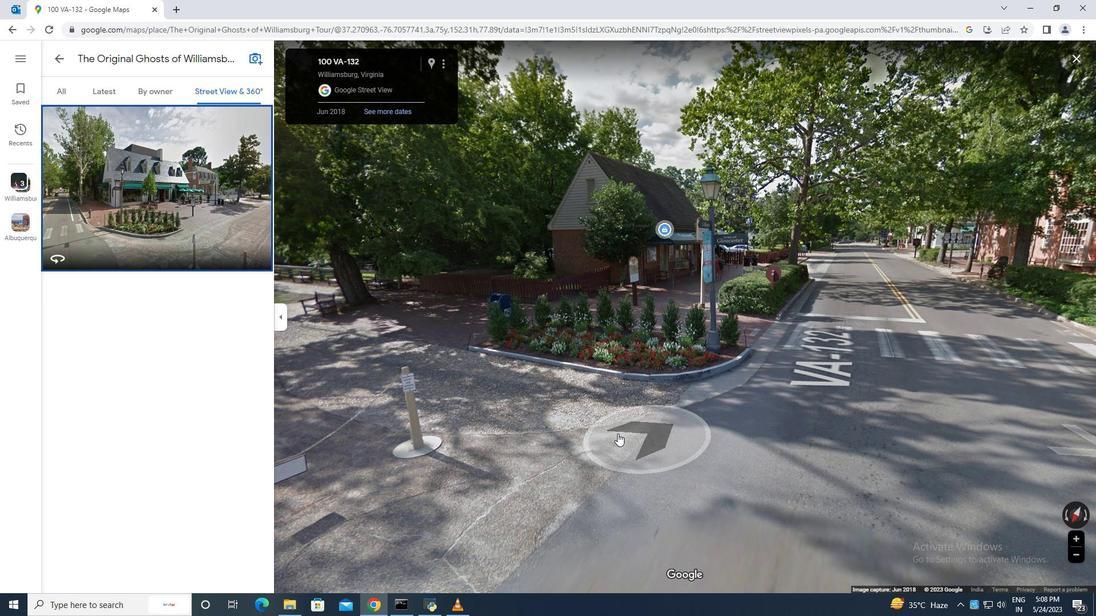 
Action: Mouse pressed left at (564, 434)
Screenshot: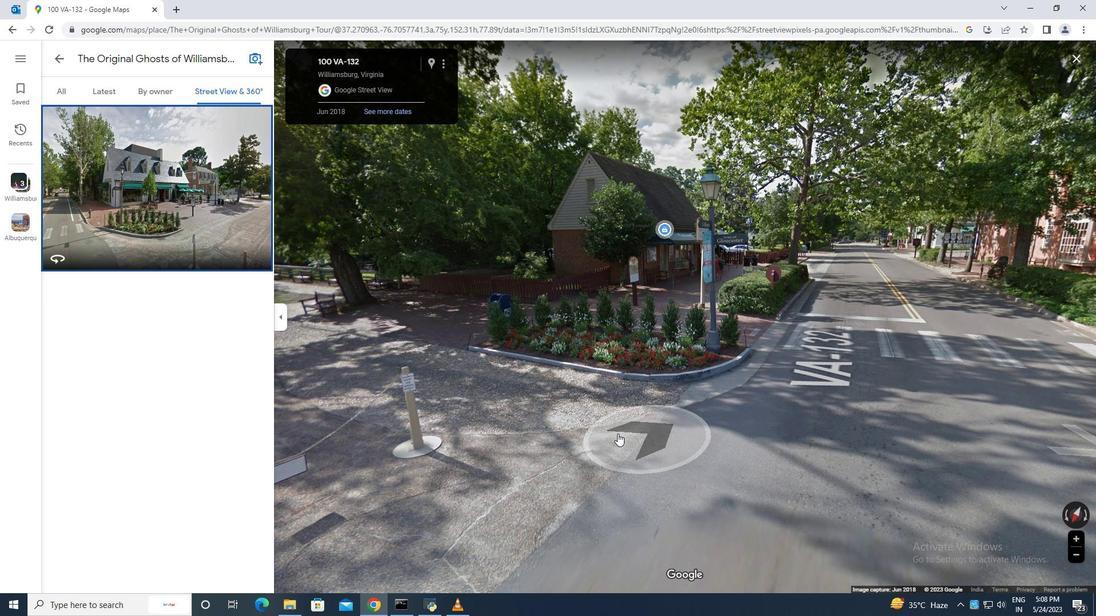 
Action: Mouse moved to (530, 392)
Screenshot: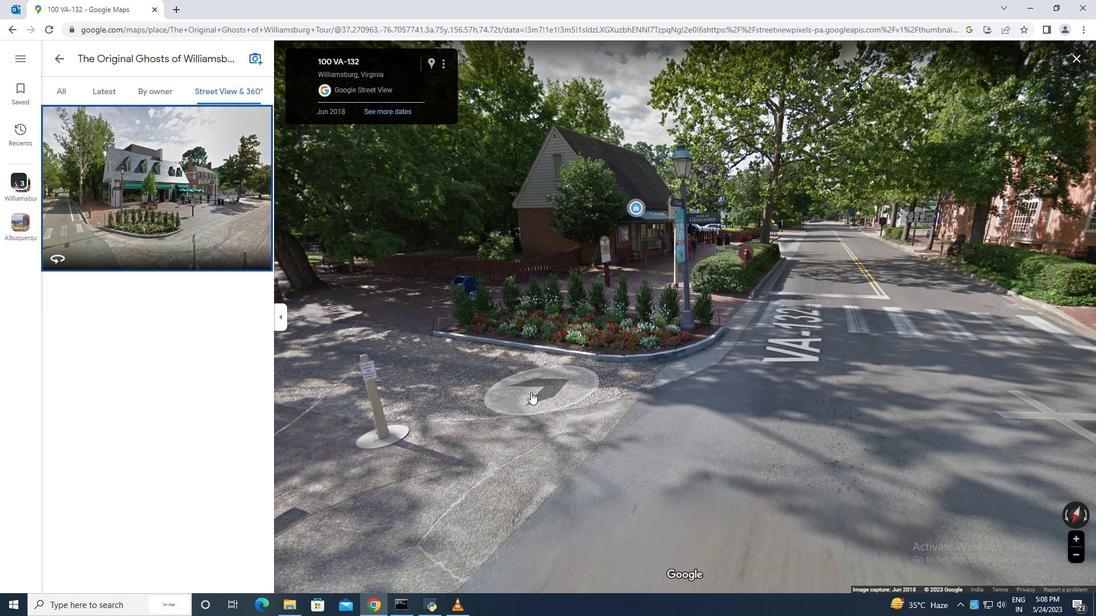 
Action: Mouse pressed left at (530, 392)
Screenshot: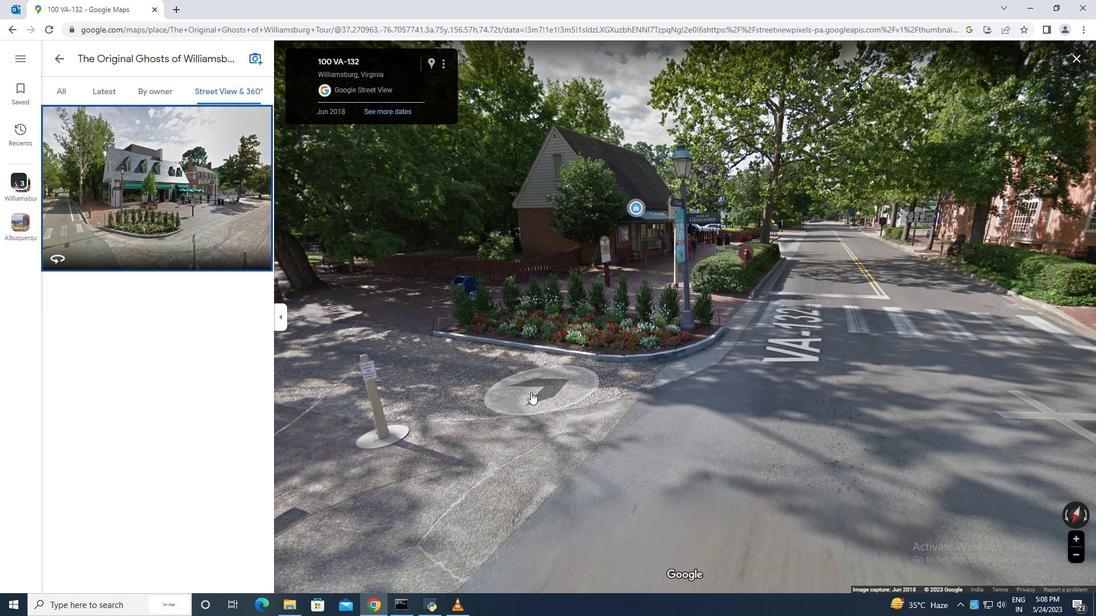 
Action: Mouse moved to (603, 372)
Screenshot: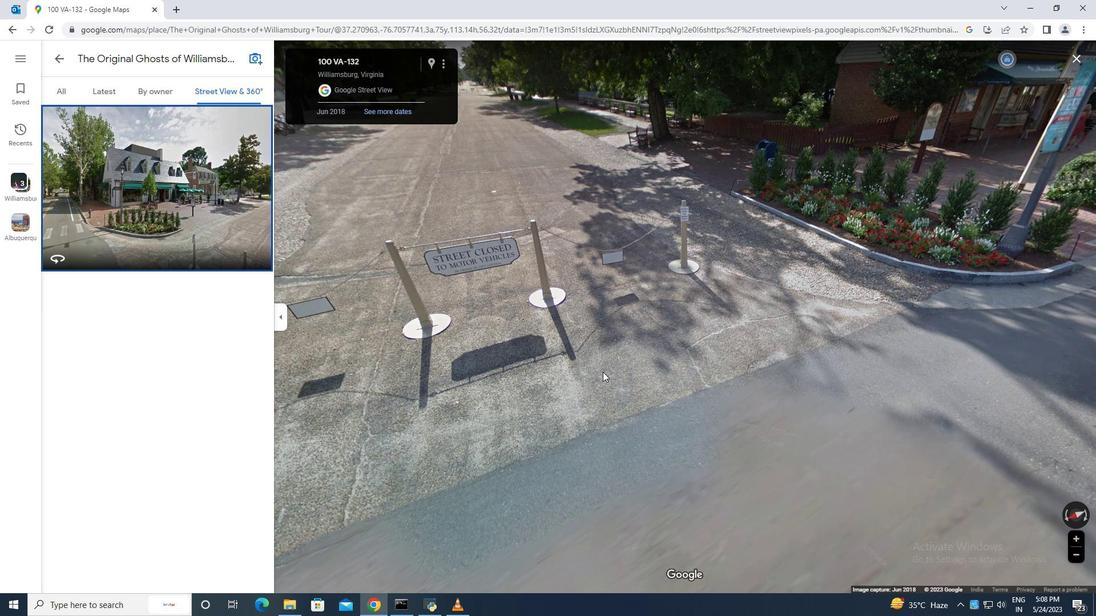 
Action: Mouse pressed left at (603, 372)
Screenshot: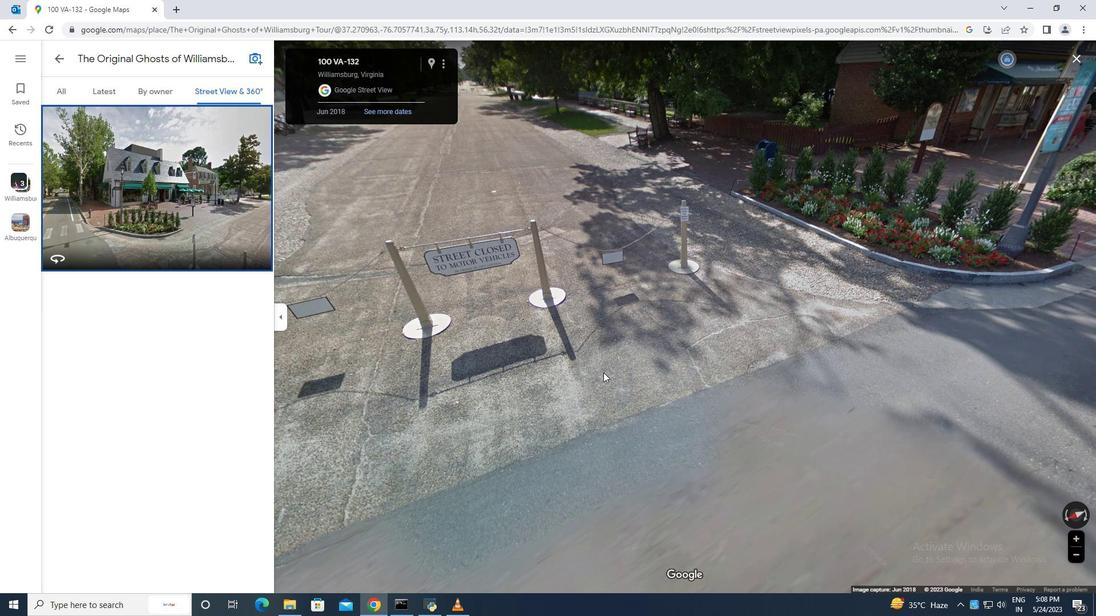 
Action: Mouse moved to (464, 405)
Screenshot: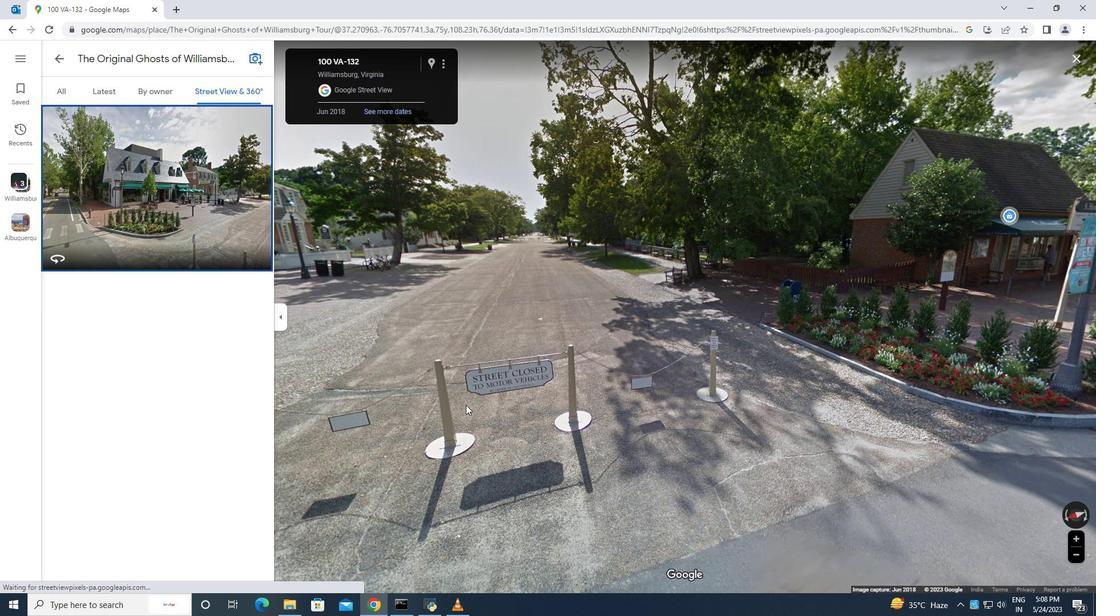 
Action: Mouse pressed left at (464, 405)
Screenshot: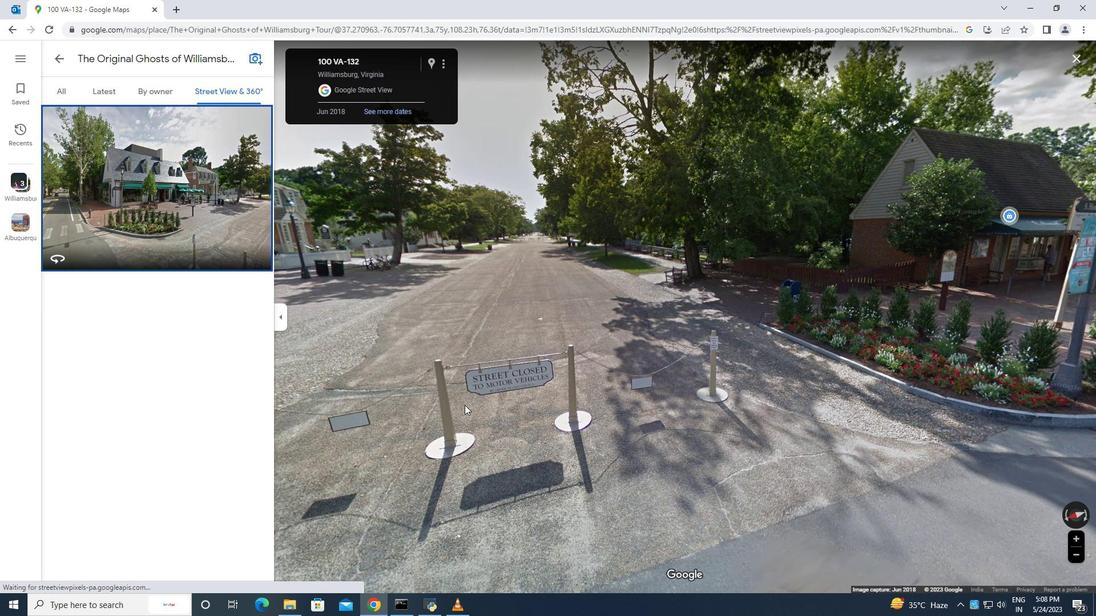 
Action: Mouse moved to (462, 385)
Screenshot: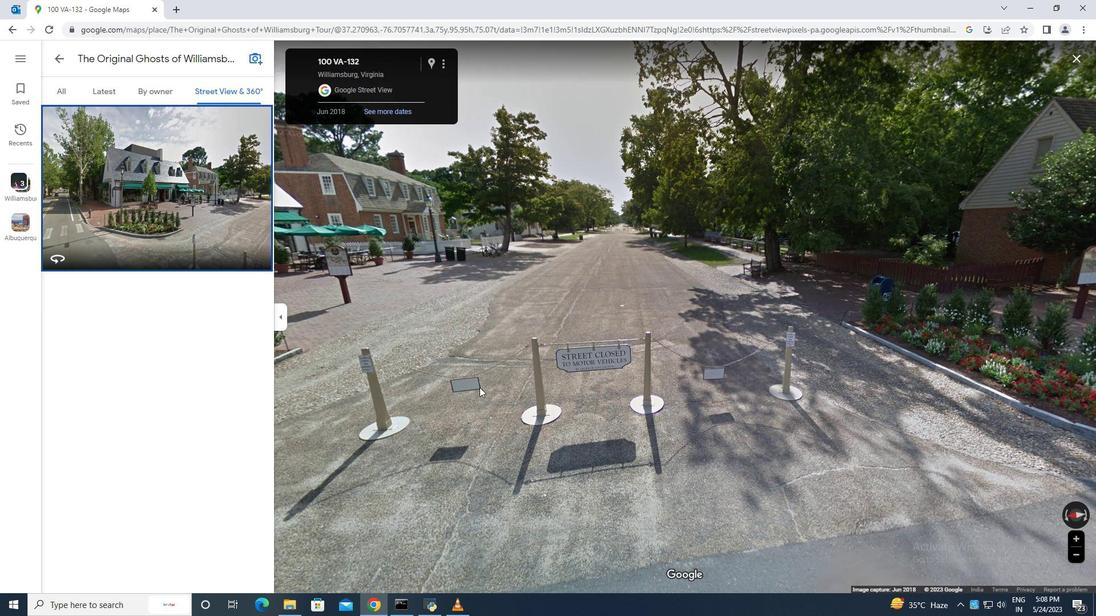 
Action: Mouse pressed left at (462, 385)
Screenshot: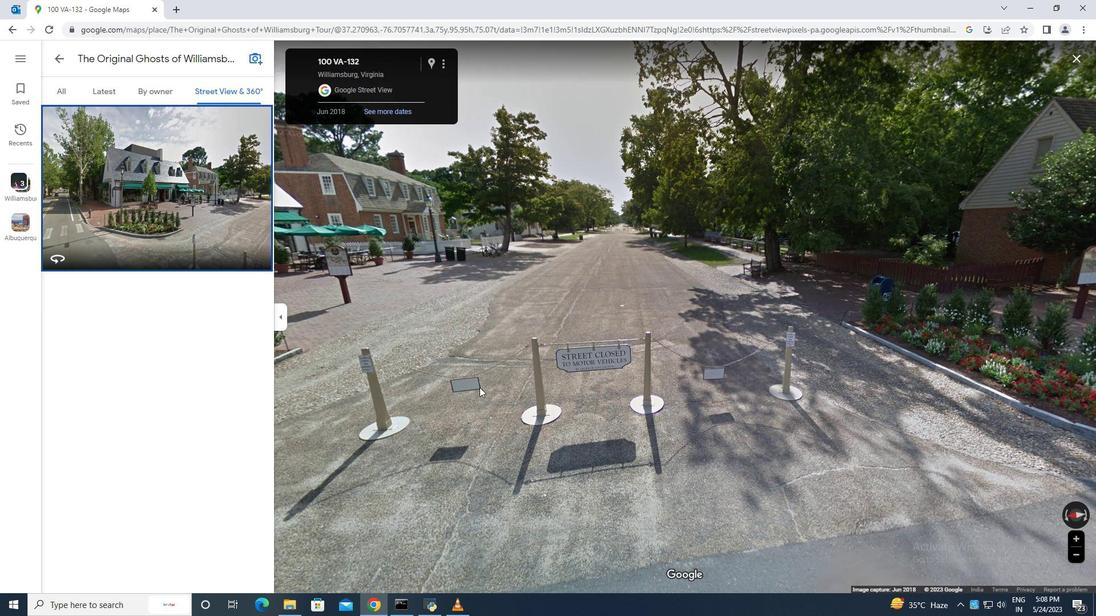 
Action: Mouse moved to (532, 338)
Screenshot: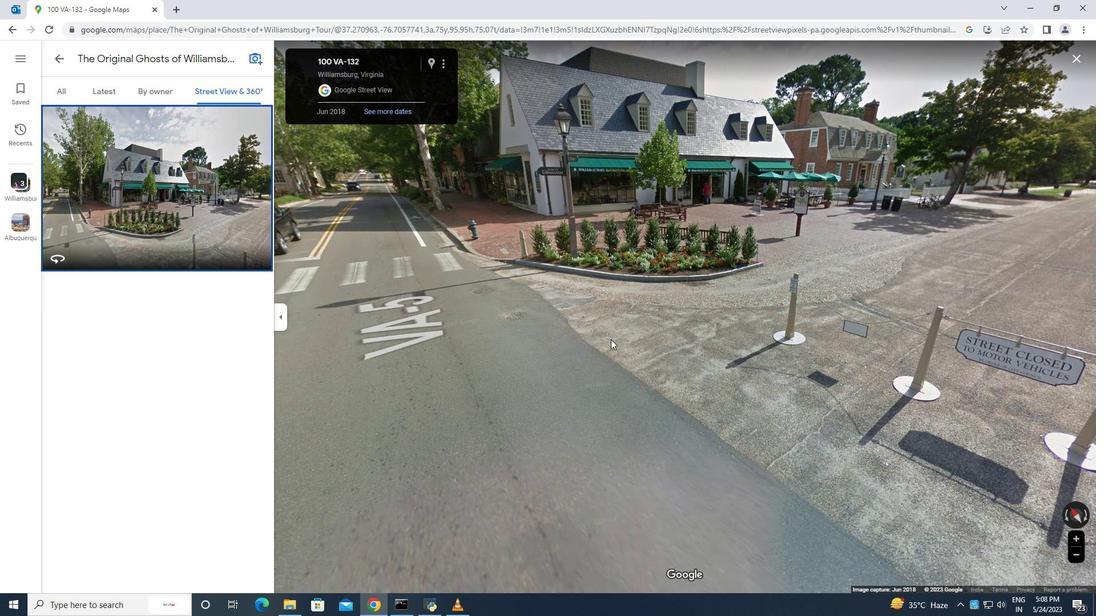 
Action: Mouse pressed left at (532, 338)
Screenshot: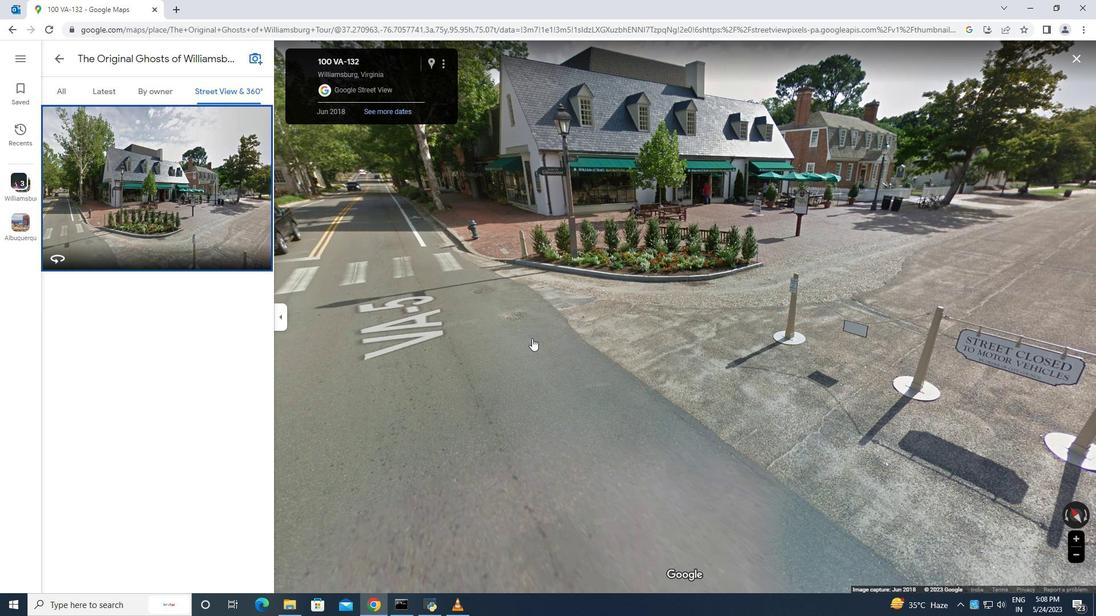 
Action: Mouse moved to (370, 353)
Screenshot: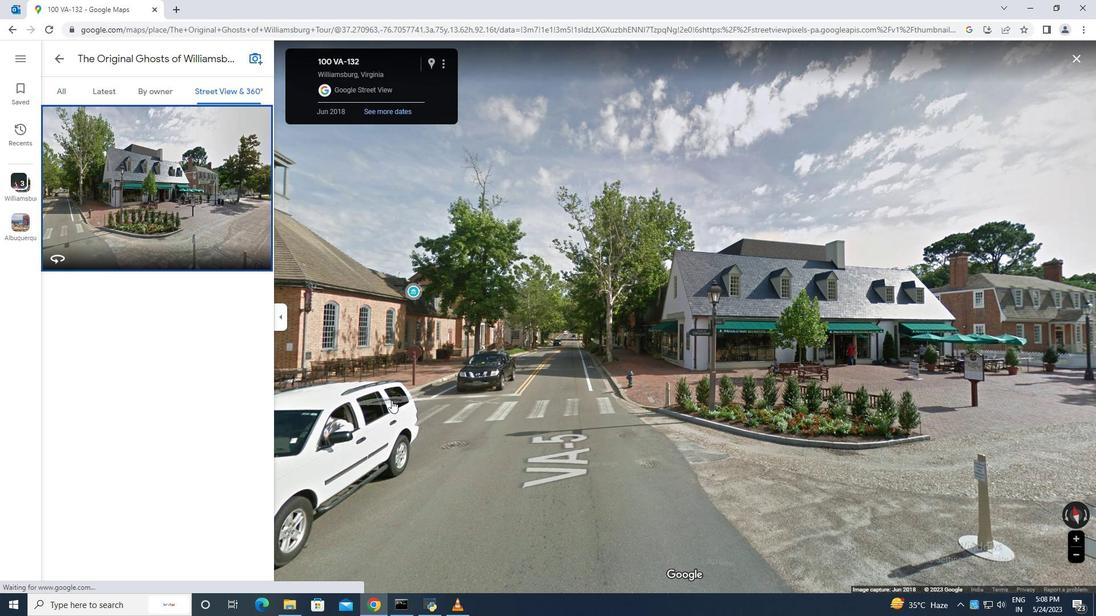 
Action: Mouse pressed left at (370, 353)
Screenshot: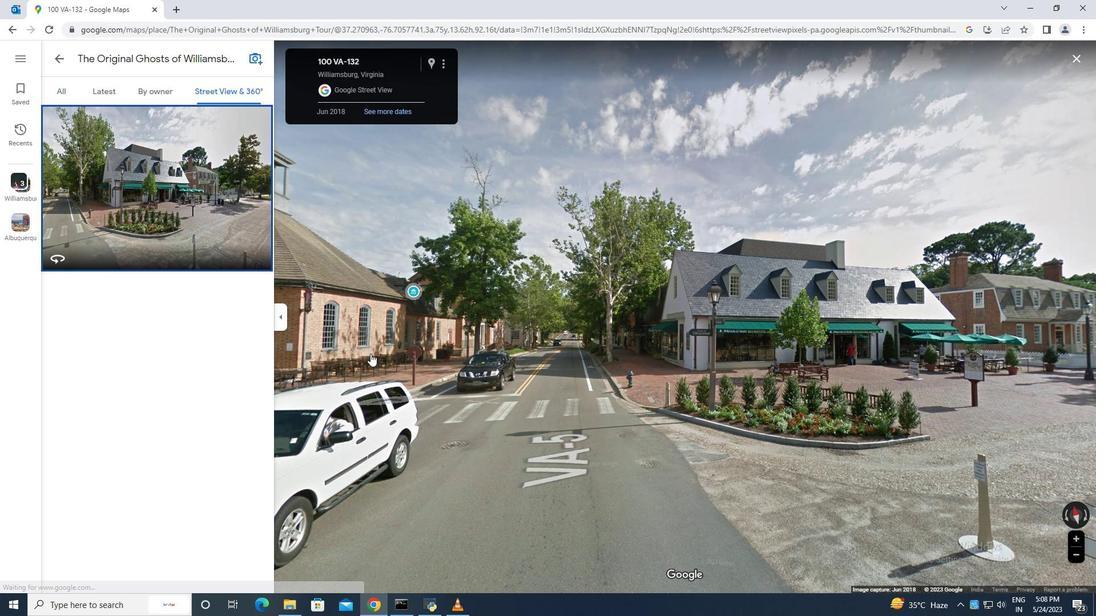 
Action: Mouse moved to (54, 54)
Screenshot: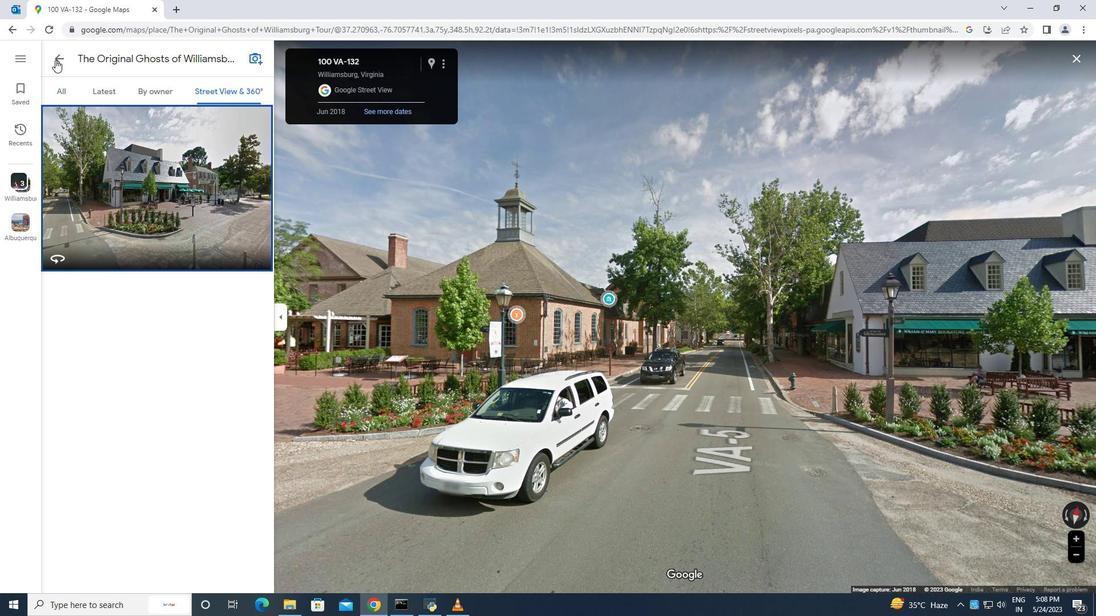 
Action: Mouse pressed left at (54, 54)
Screenshot: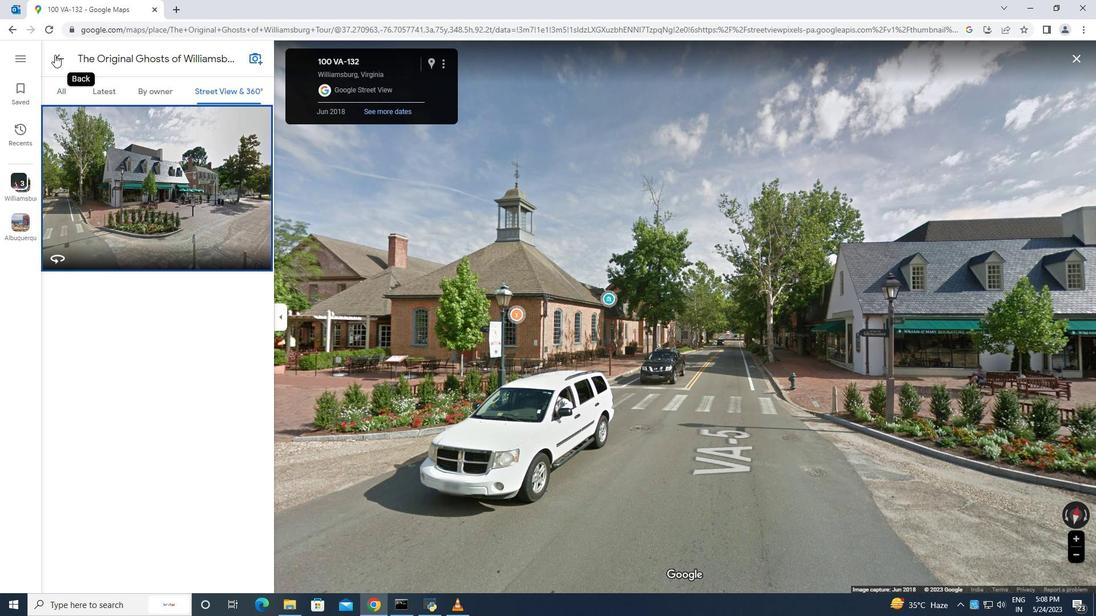 
Action: Mouse moved to (388, 349)
Screenshot: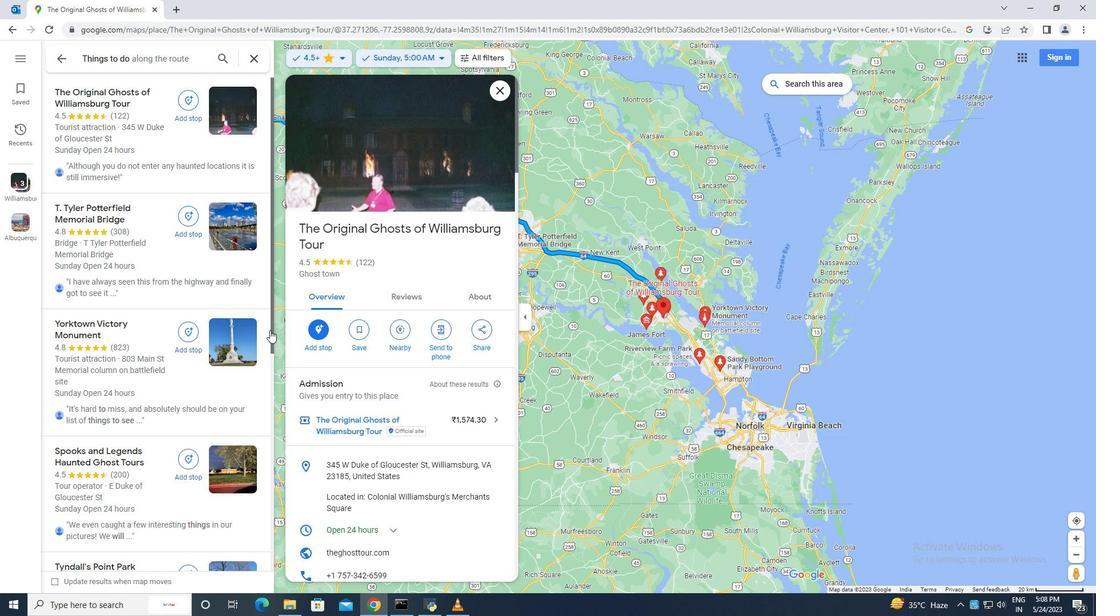 
Action: Mouse scrolled (388, 349) with delta (0, 0)
Screenshot: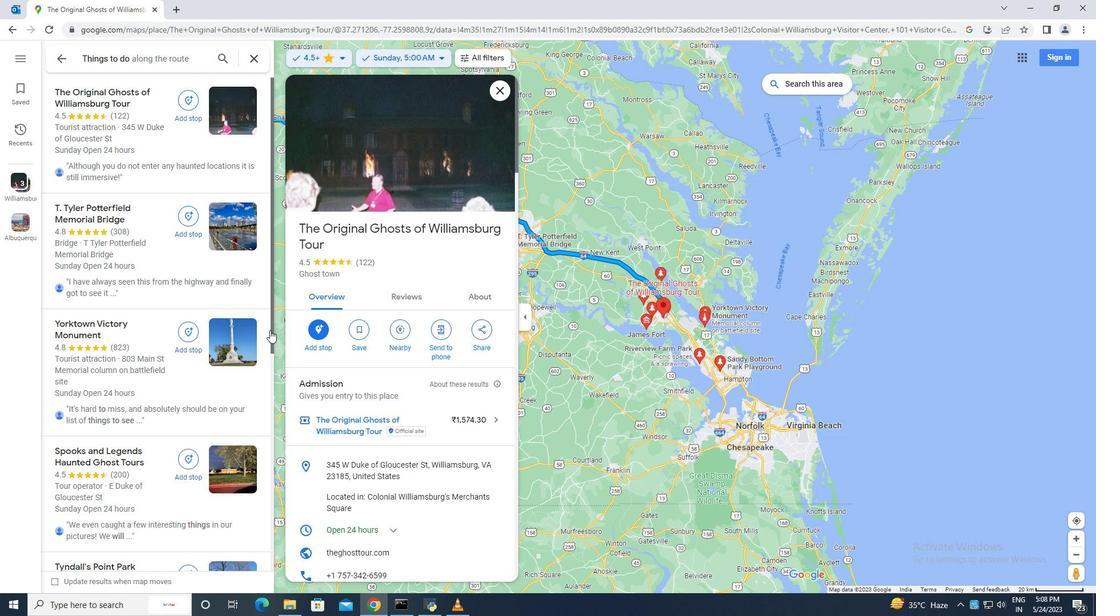 
Action: Mouse moved to (389, 355)
Screenshot: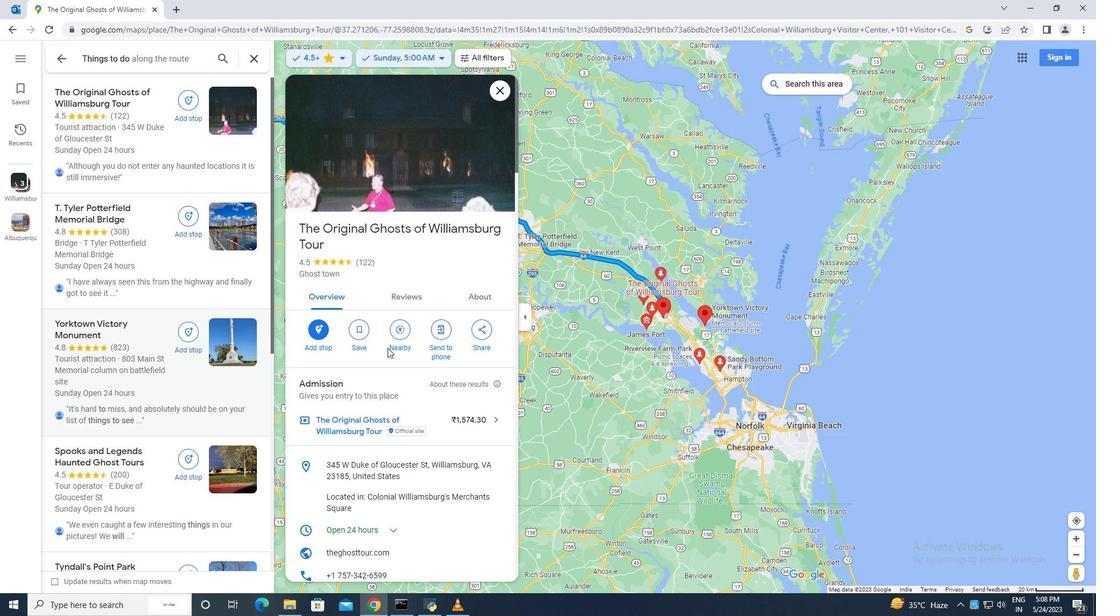 
Action: Mouse scrolled (389, 352) with delta (0, 0)
Screenshot: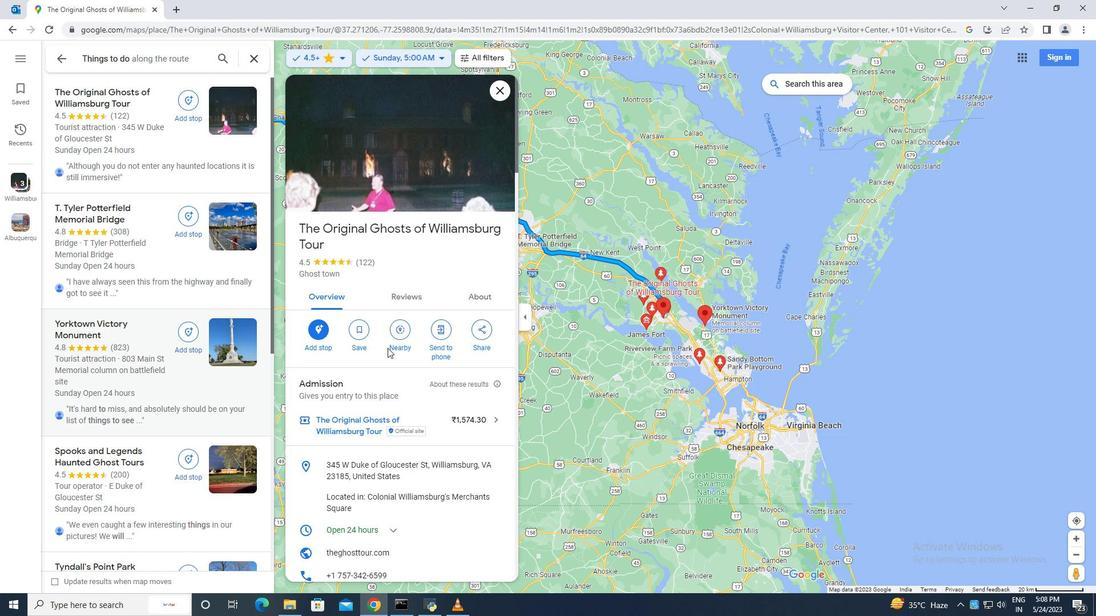 
Action: Mouse moved to (390, 355)
Screenshot: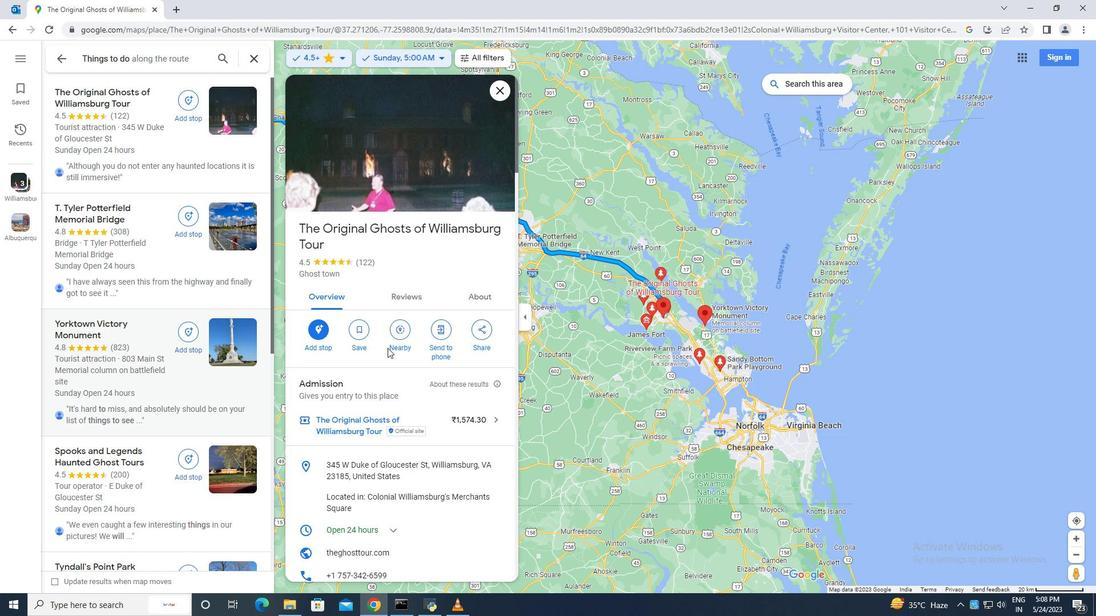 
Action: Mouse scrolled (390, 354) with delta (0, 0)
Screenshot: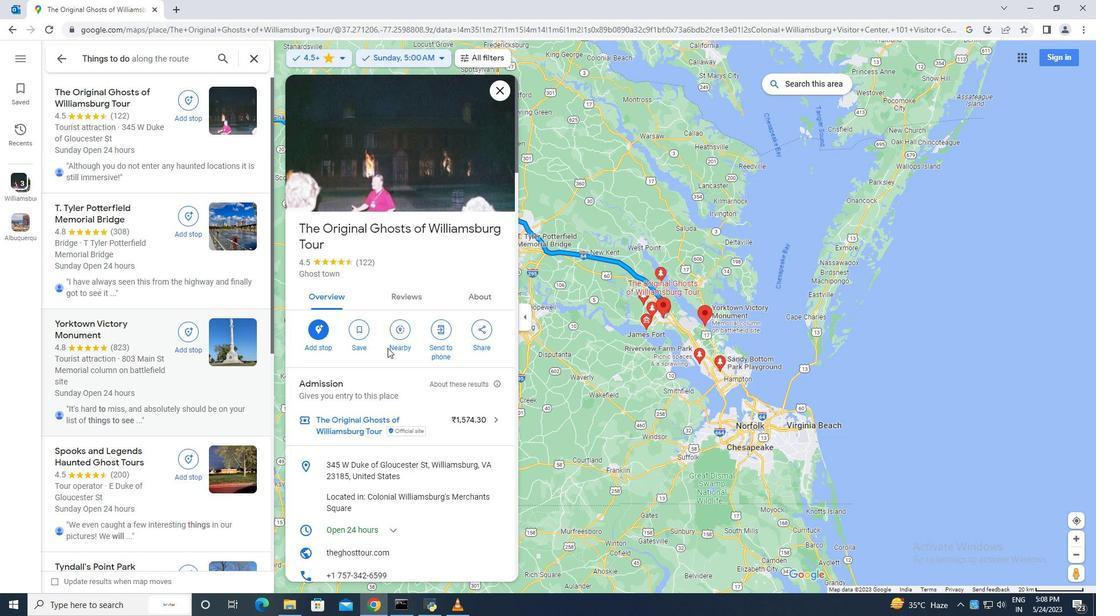 
Action: Mouse moved to (390, 356)
Screenshot: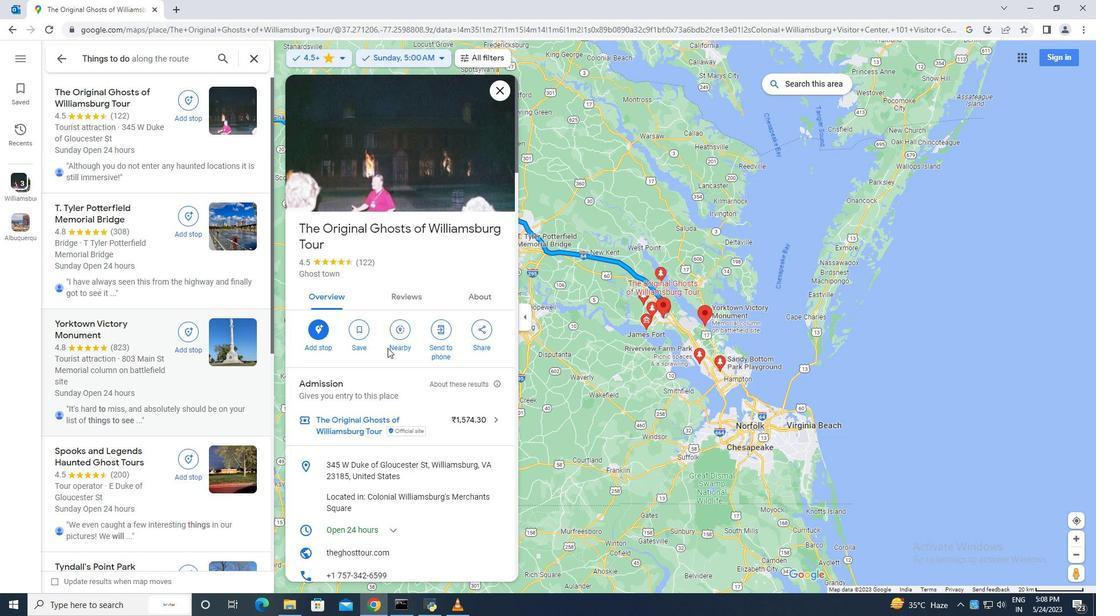 
Action: Mouse scrolled (390, 355) with delta (0, 0)
Screenshot: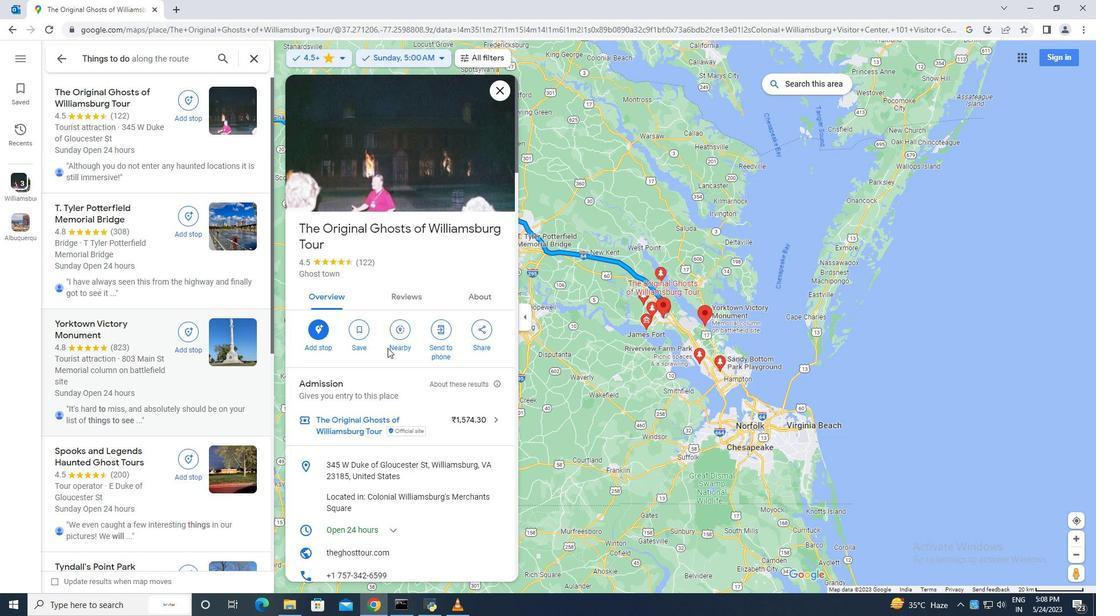 
Action: Mouse moved to (391, 362)
Screenshot: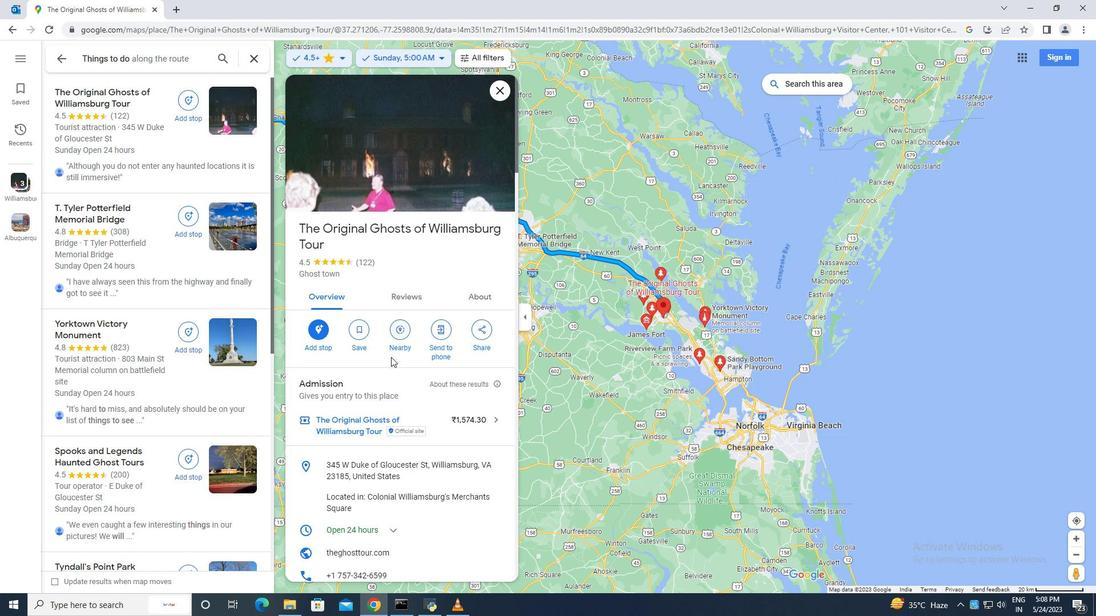 
Action: Mouse scrolled (391, 361) with delta (0, 0)
Screenshot: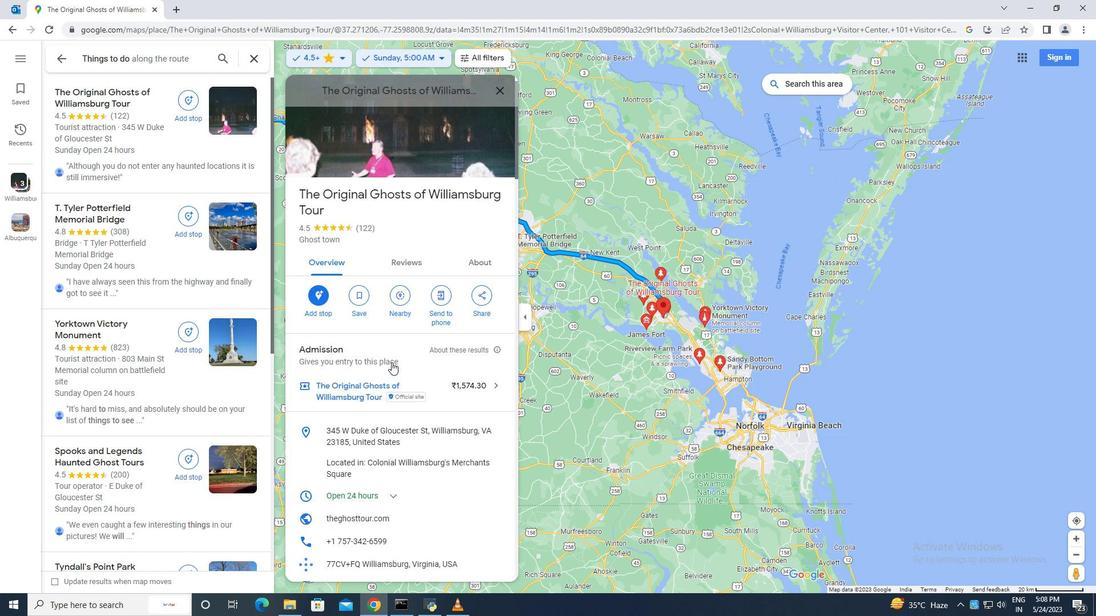 
Action: Mouse scrolled (391, 361) with delta (0, 0)
Screenshot: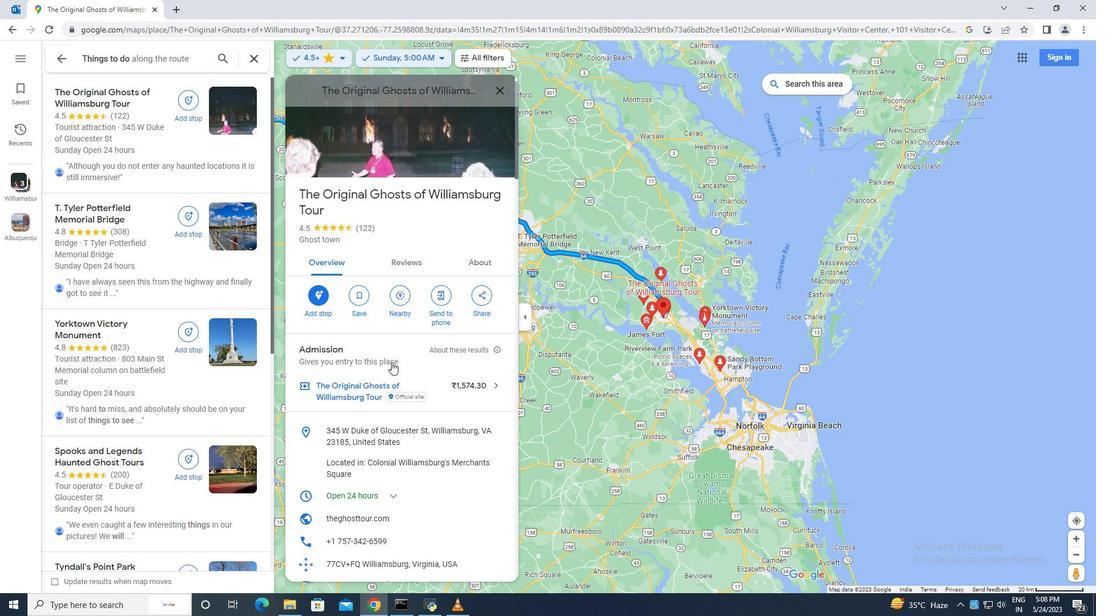 
Action: Mouse scrolled (391, 361) with delta (0, 0)
Screenshot: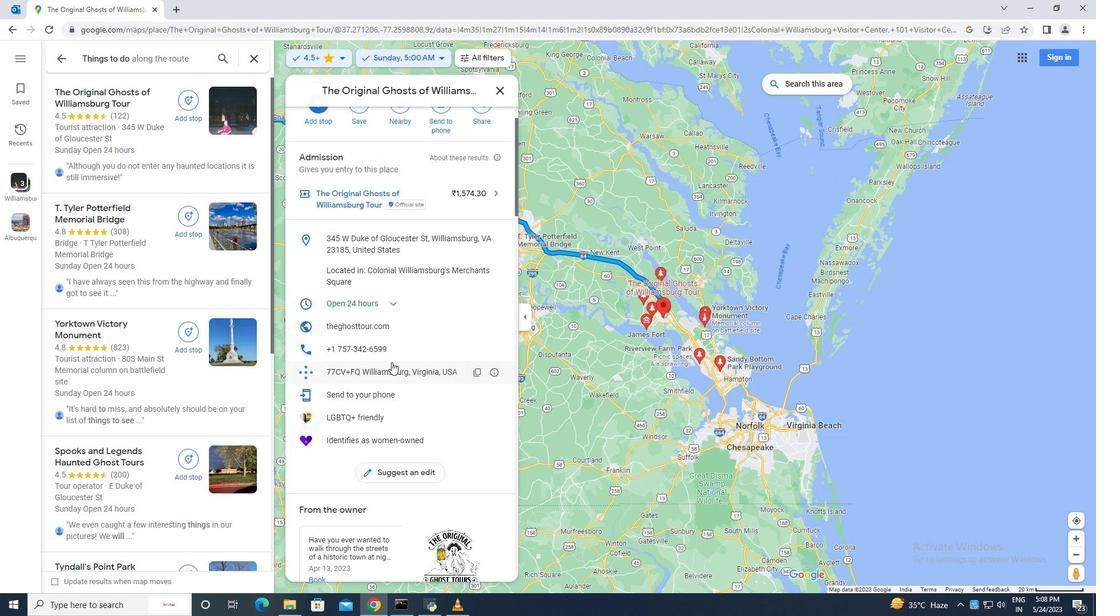 
Action: Mouse scrolled (391, 361) with delta (0, 0)
Screenshot: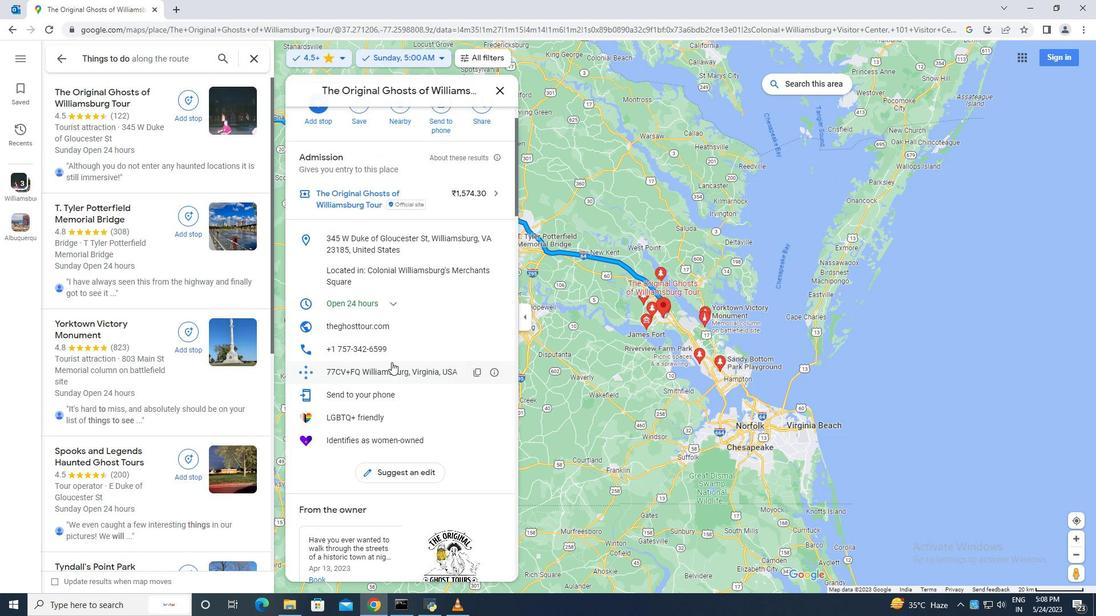 
Action: Mouse moved to (393, 365)
Screenshot: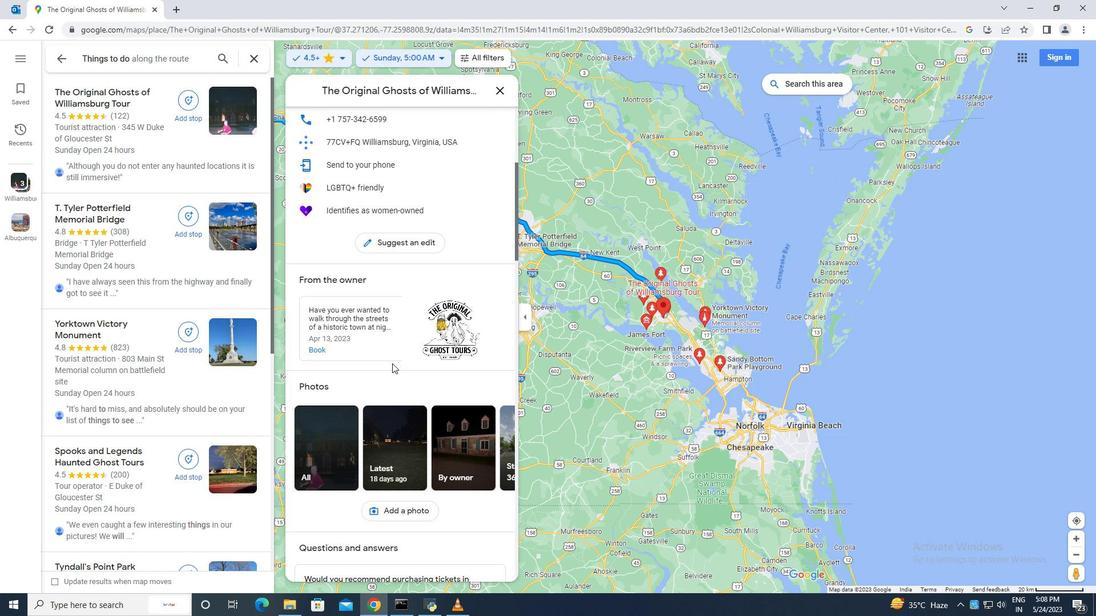 
Action: Mouse scrolled (393, 364) with delta (0, 0)
Screenshot: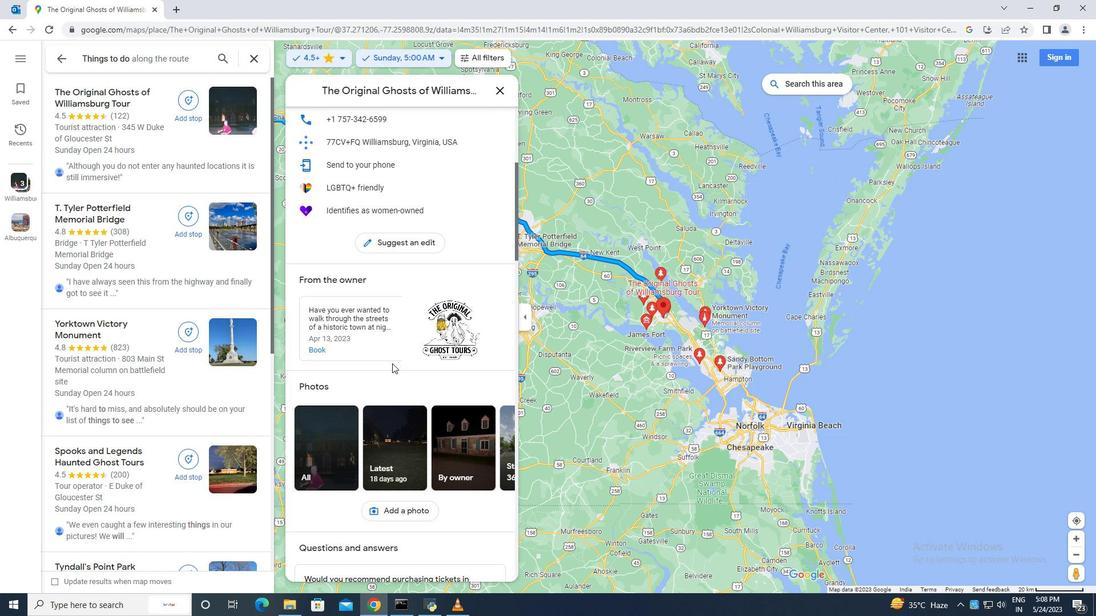 
Action: Mouse moved to (394, 365)
Screenshot: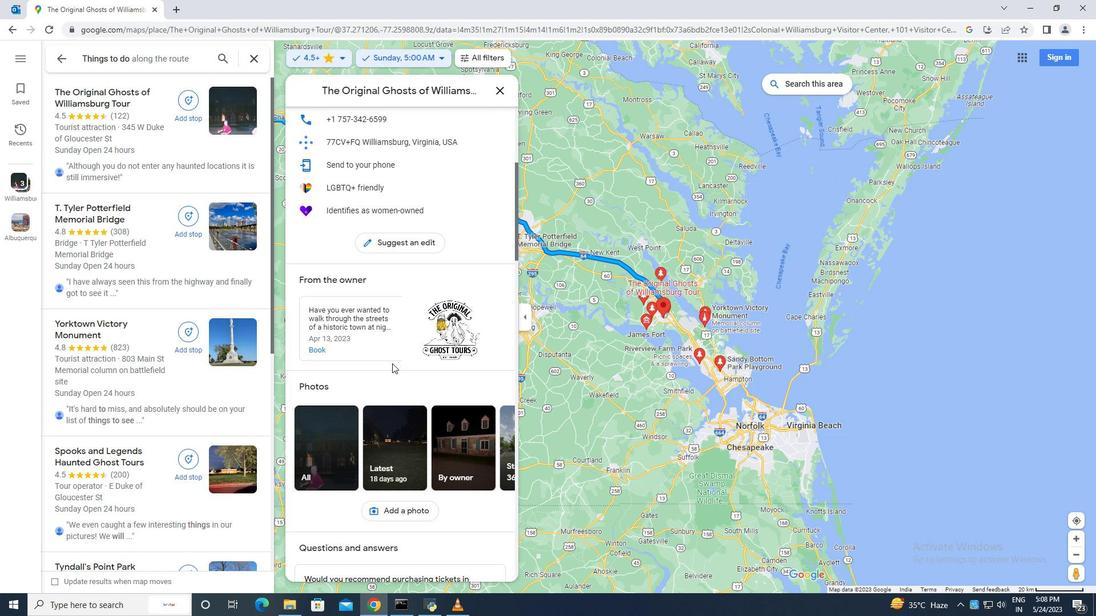 
Action: Mouse scrolled (394, 365) with delta (0, 0)
Screenshot: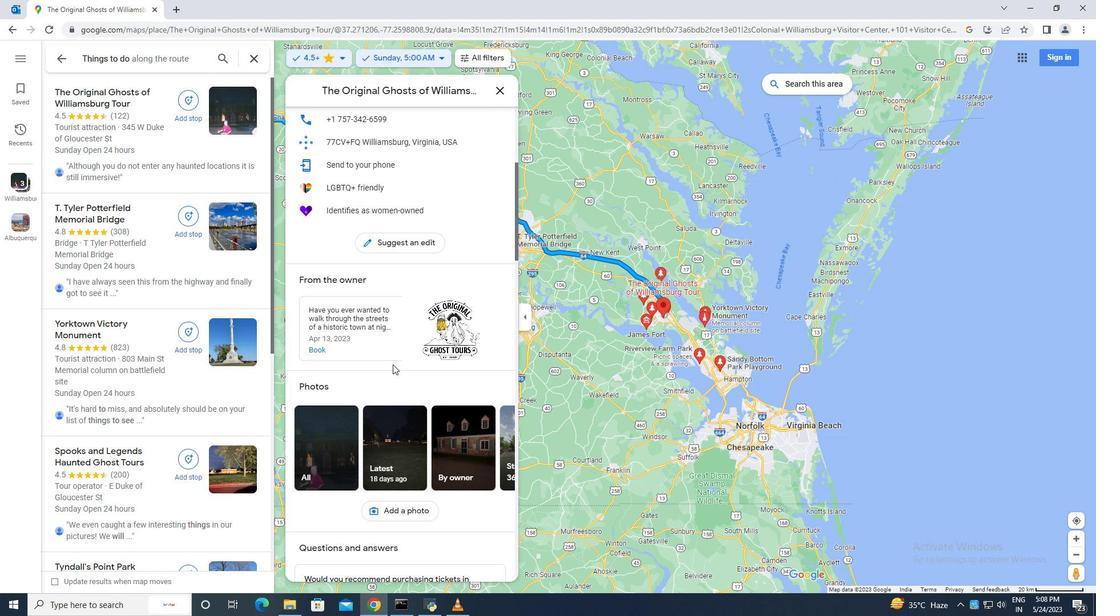 
Action: Mouse moved to (395, 367)
Screenshot: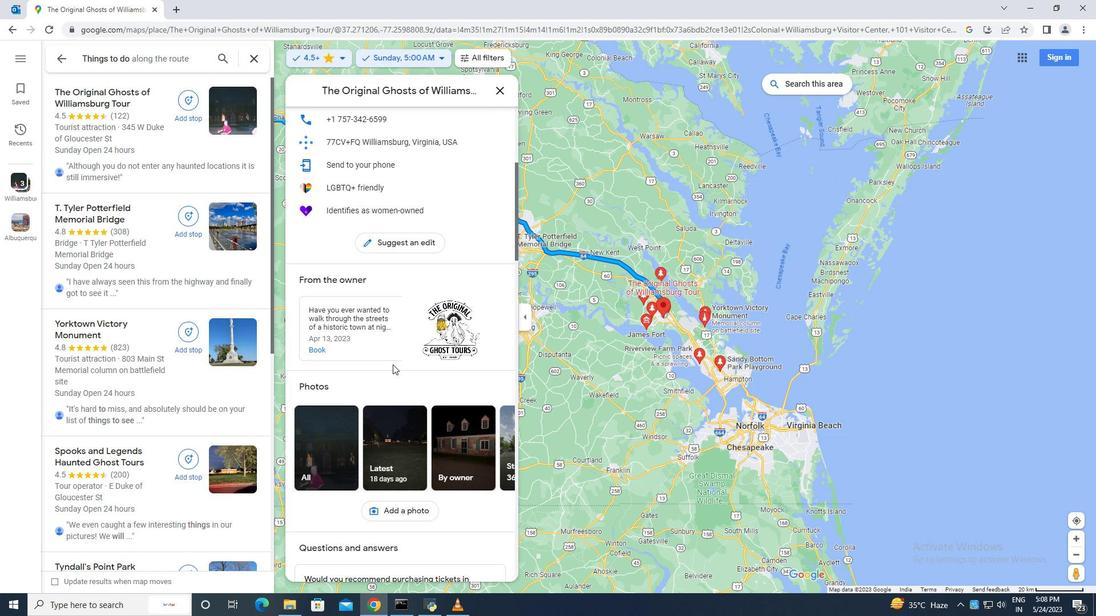 
Action: Mouse scrolled (395, 366) with delta (0, 0)
Screenshot: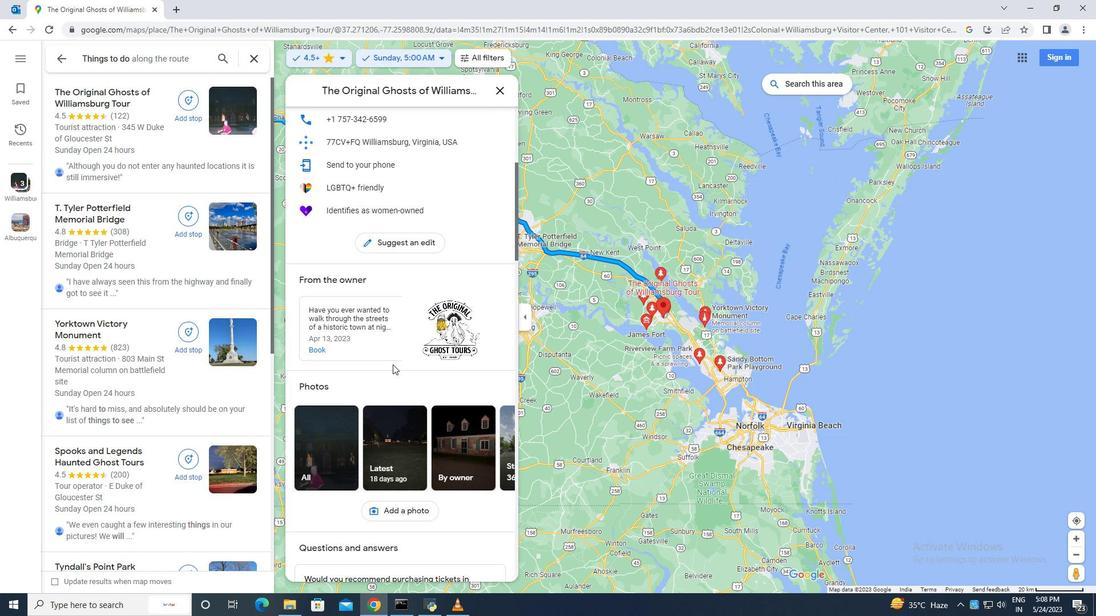 
Action: Mouse moved to (495, 280)
Screenshot: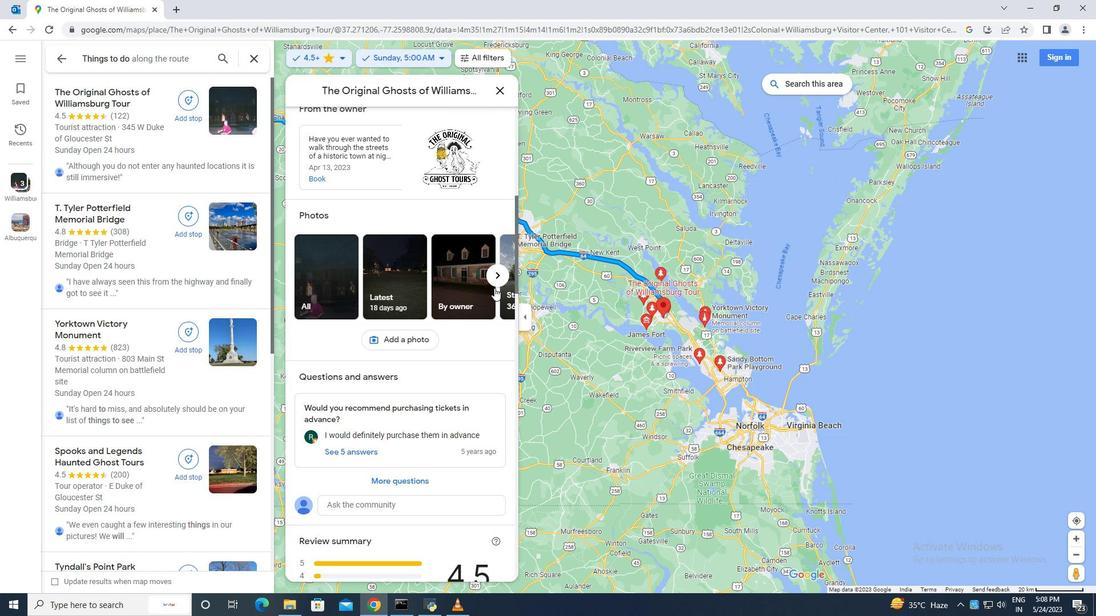 
Action: Mouse pressed left at (495, 280)
Screenshot: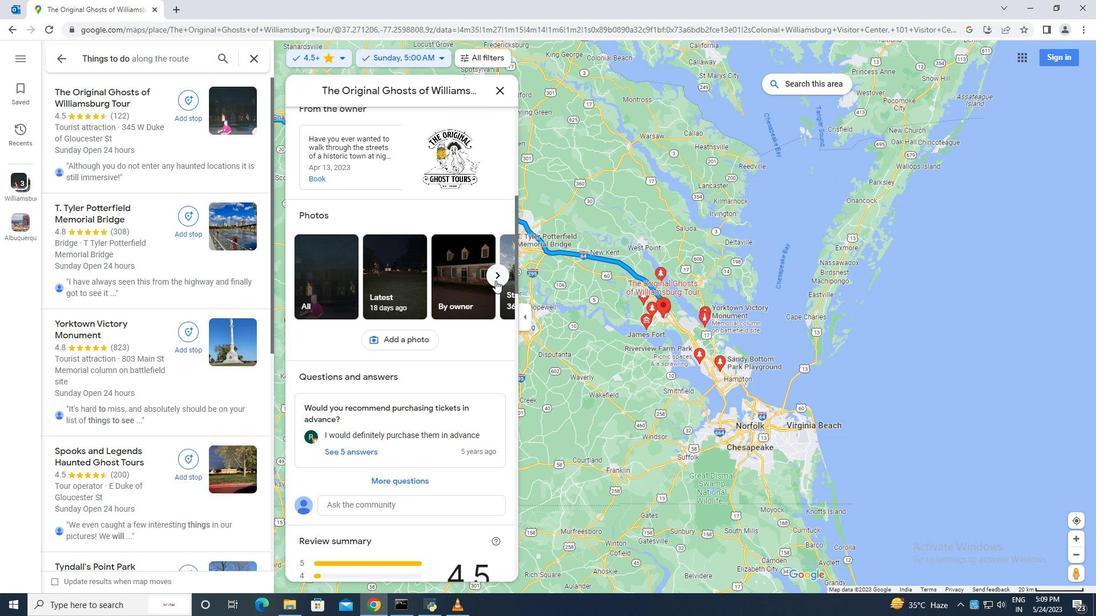 
Action: Mouse moved to (306, 276)
Screenshot: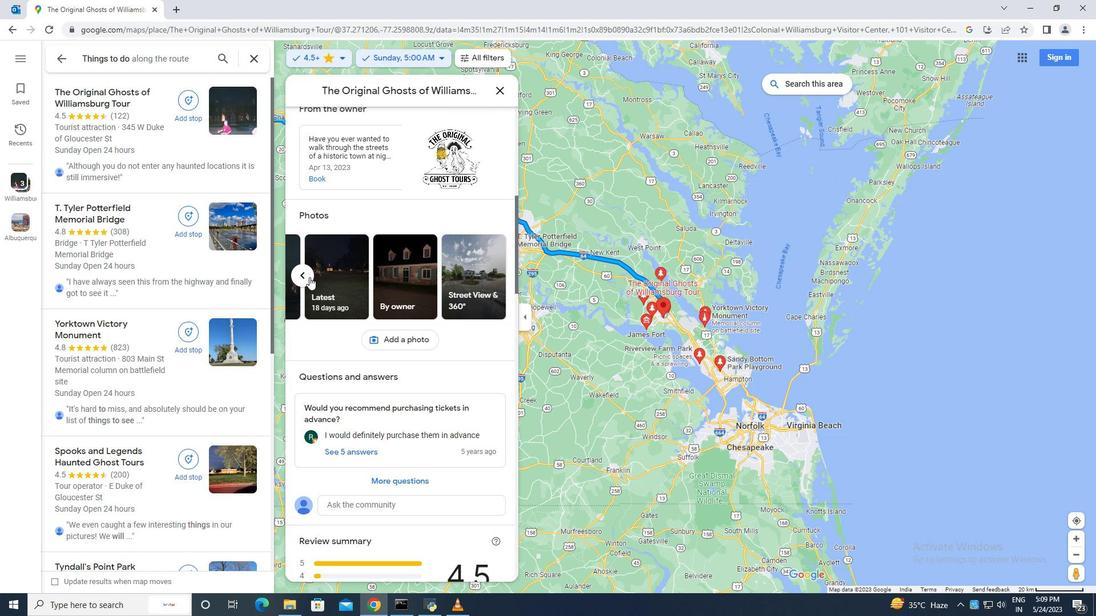 
Action: Mouse pressed left at (306, 276)
Screenshot: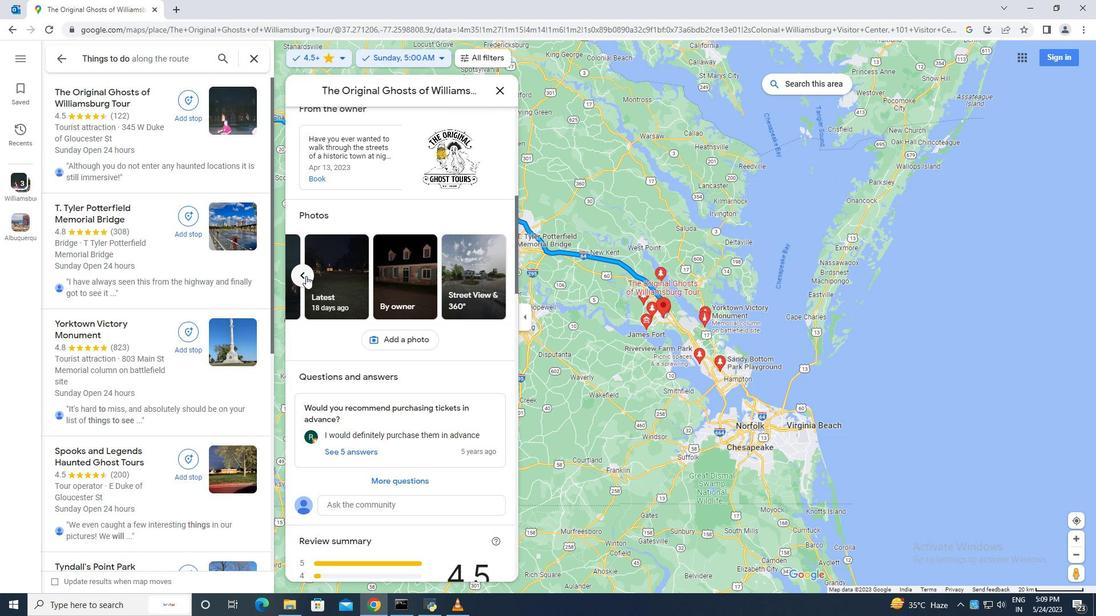 
Action: Mouse pressed left at (306, 276)
Screenshot: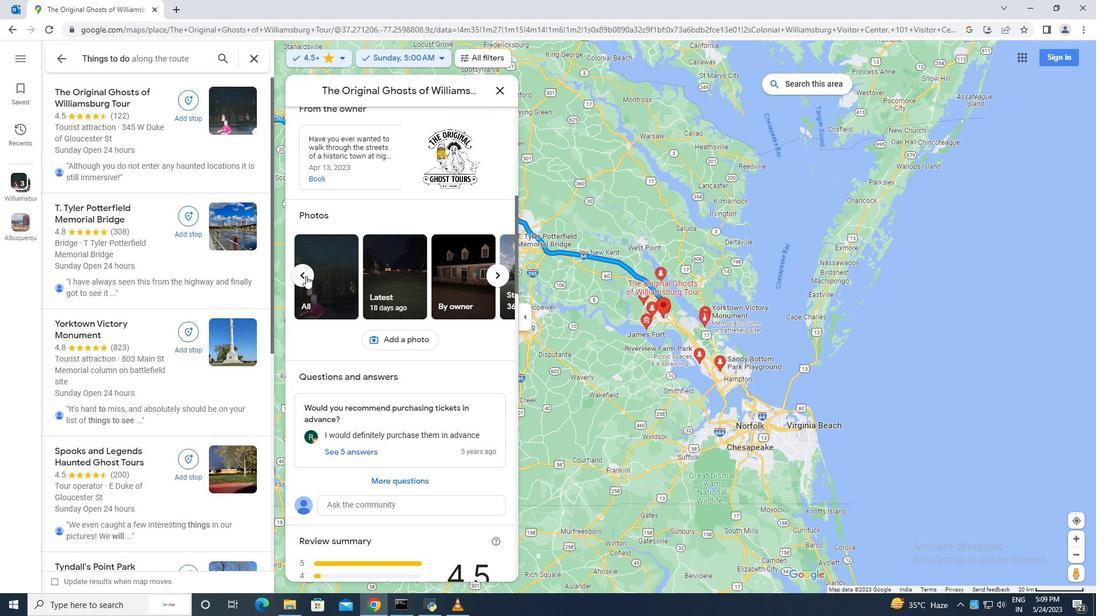 
Action: Mouse moved to (152, 236)
Screenshot: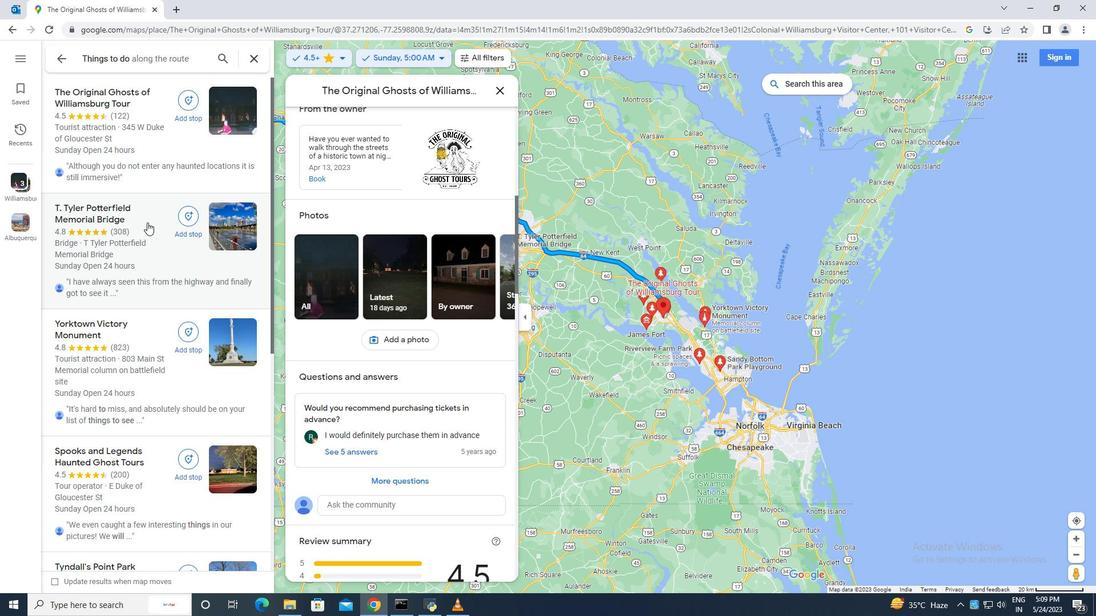 
Action: Mouse scrolled (152, 236) with delta (0, 0)
Screenshot: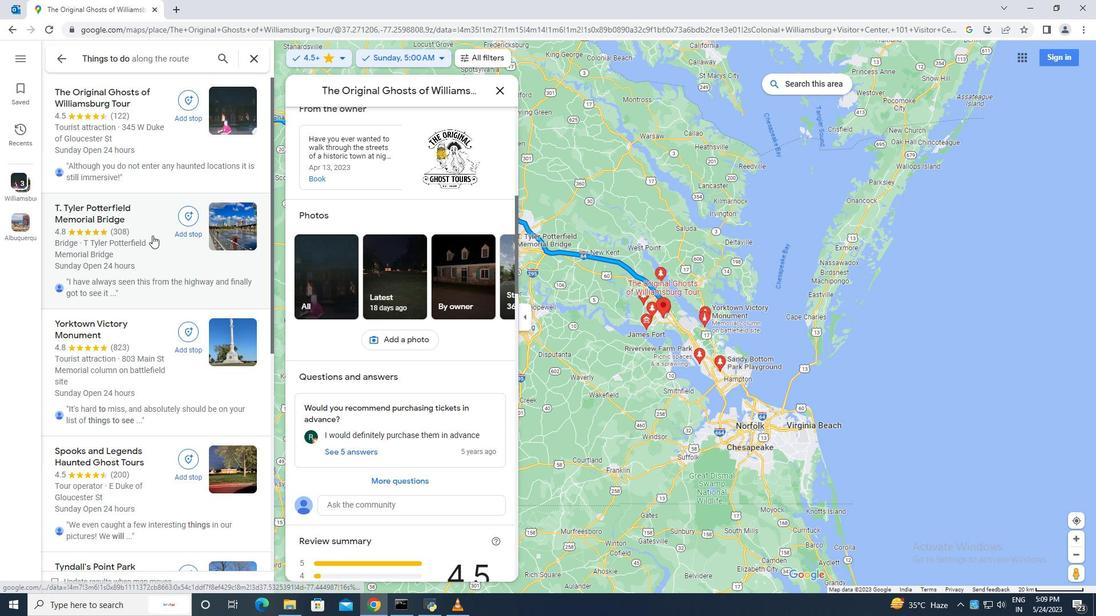 
Action: Mouse scrolled (152, 236) with delta (0, 0)
Screenshot: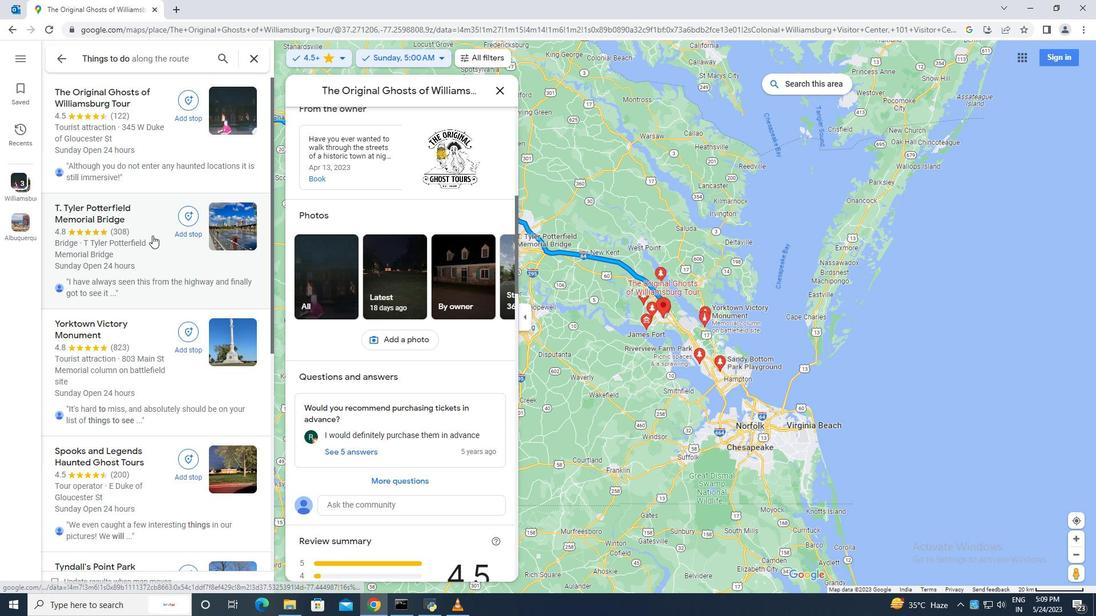 
Action: Mouse moved to (151, 236)
Screenshot: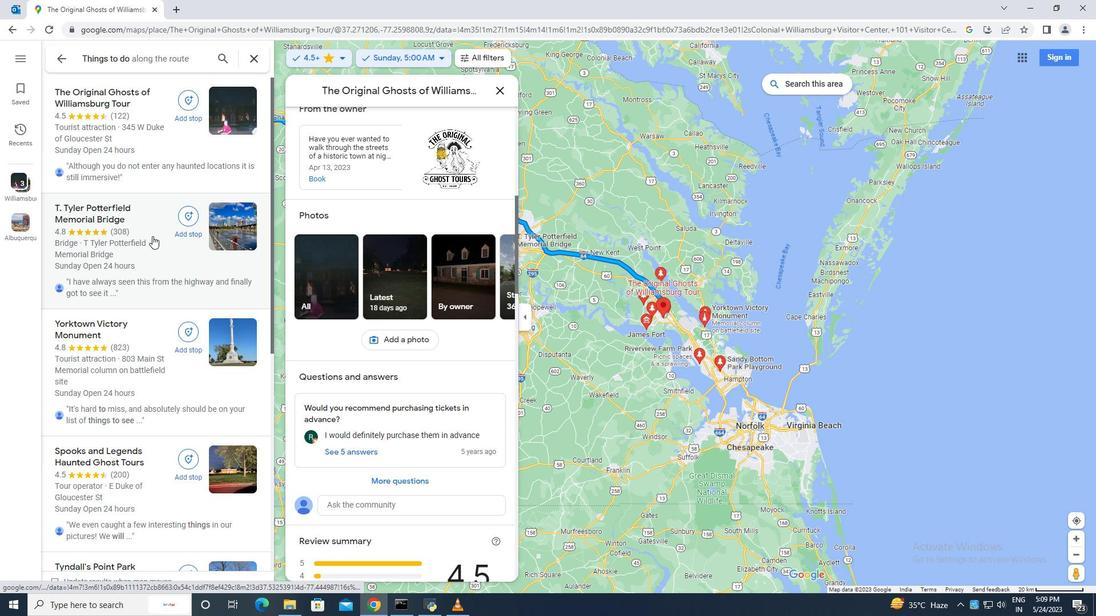 
Action: Mouse scrolled (151, 236) with delta (0, 0)
Screenshot: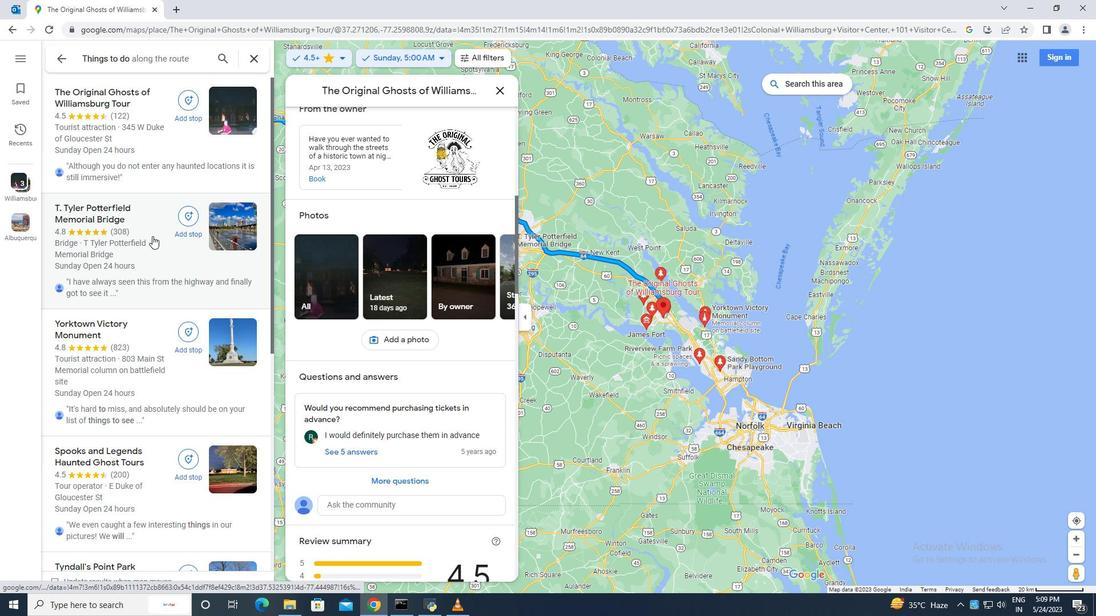 
Action: Mouse moved to (160, 222)
Screenshot: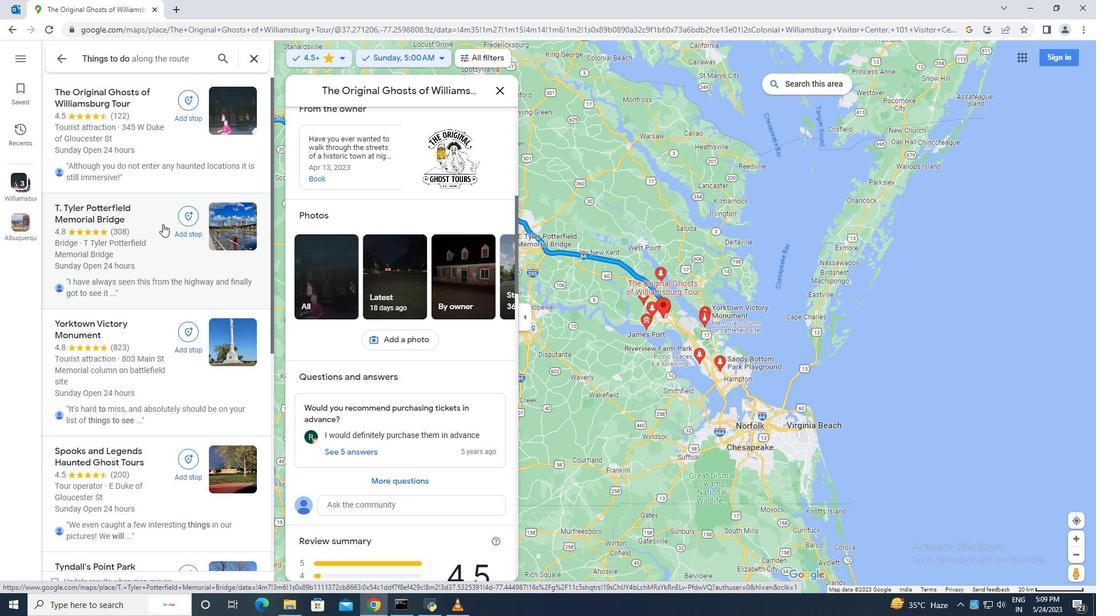 
Action: Mouse pressed left at (160, 222)
Screenshot: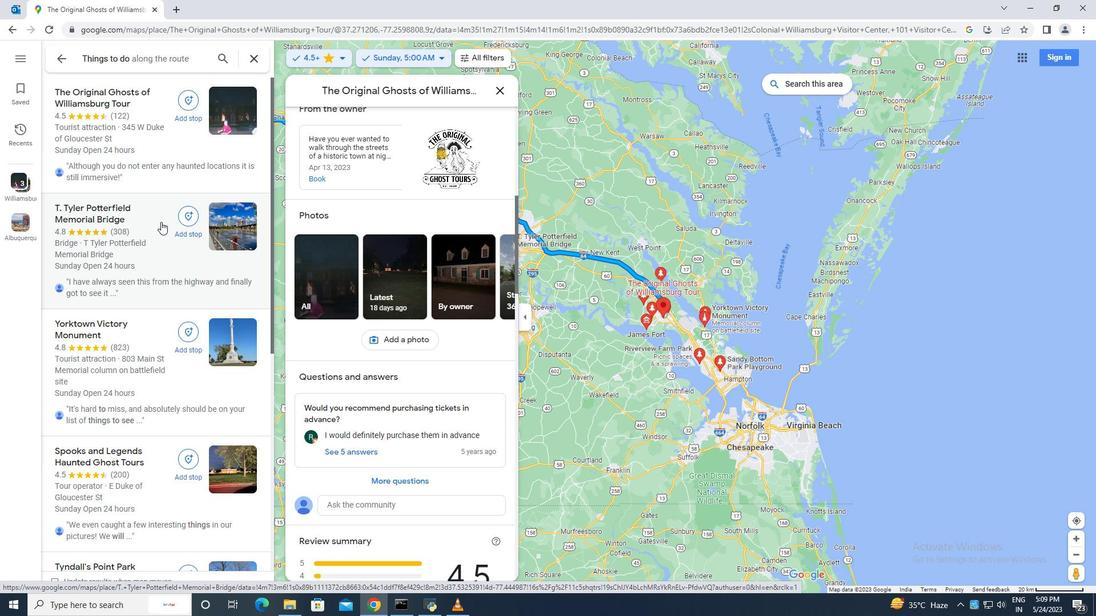 
Action: Mouse moved to (448, 348)
Screenshot: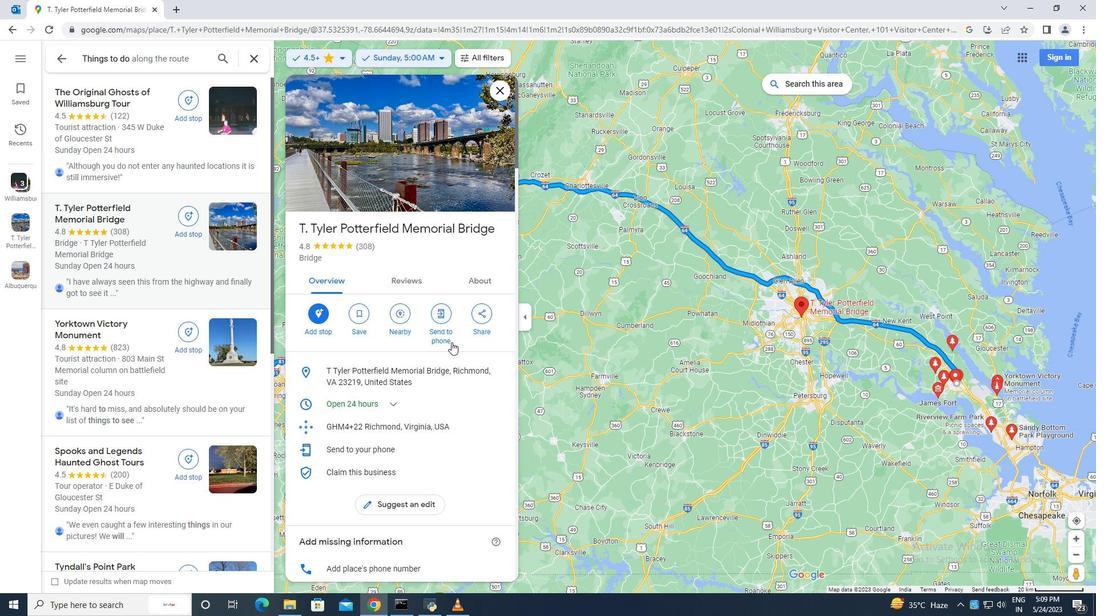 
Action: Mouse scrolled (448, 348) with delta (0, 0)
Screenshot: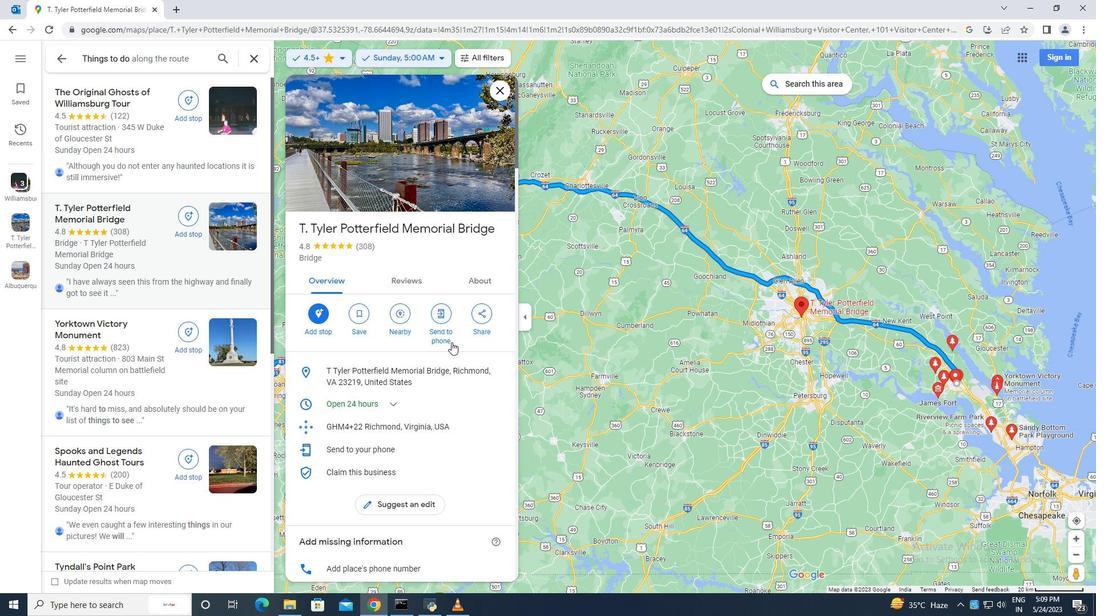 
Action: Mouse moved to (448, 349)
Screenshot: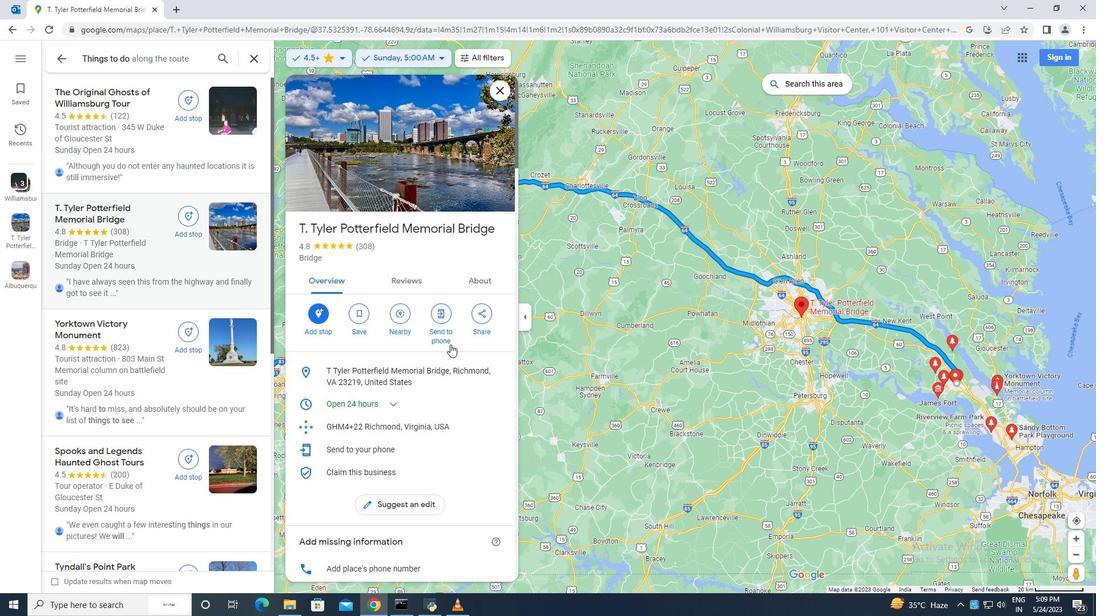 
Action: Mouse scrolled (448, 349) with delta (0, 0)
Screenshot: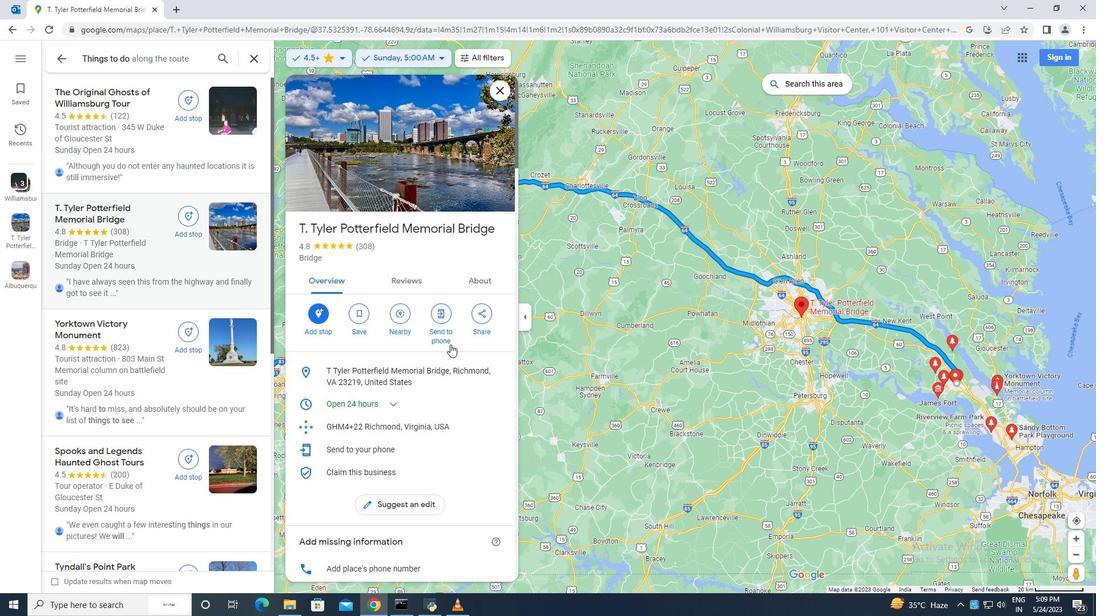 
Action: Mouse moved to (448, 351)
Screenshot: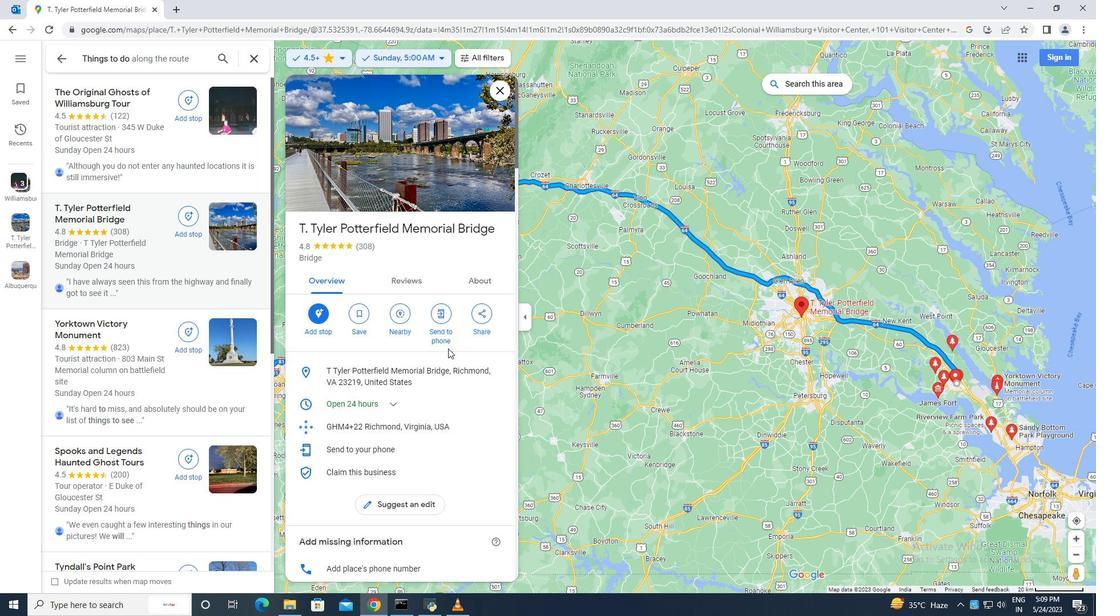 
Action: Mouse scrolled (448, 350) with delta (0, 0)
Screenshot: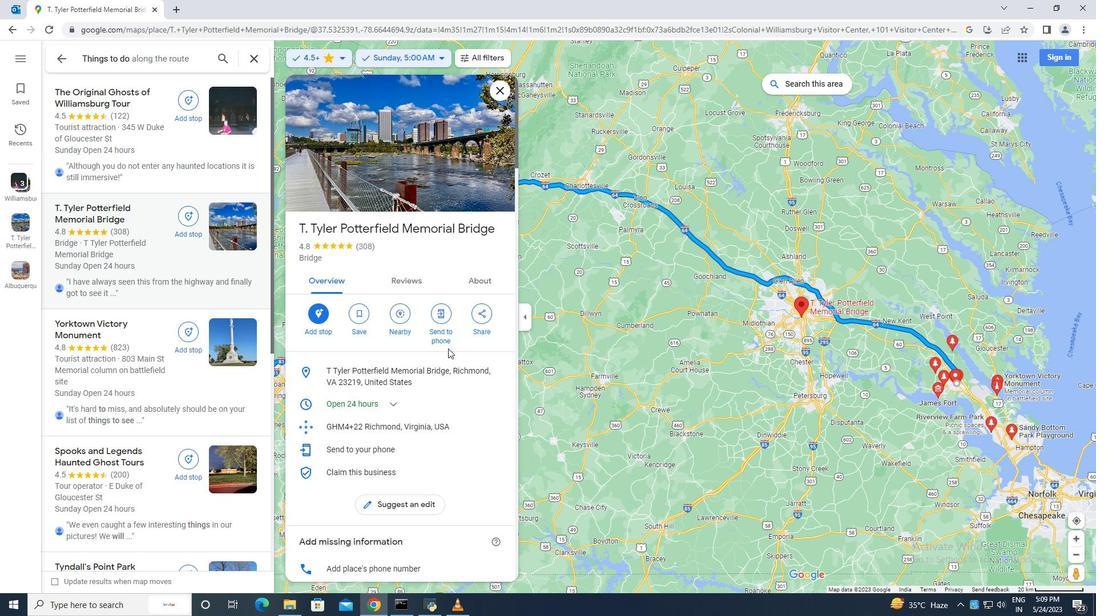 
Action: Mouse moved to (428, 389)
Screenshot: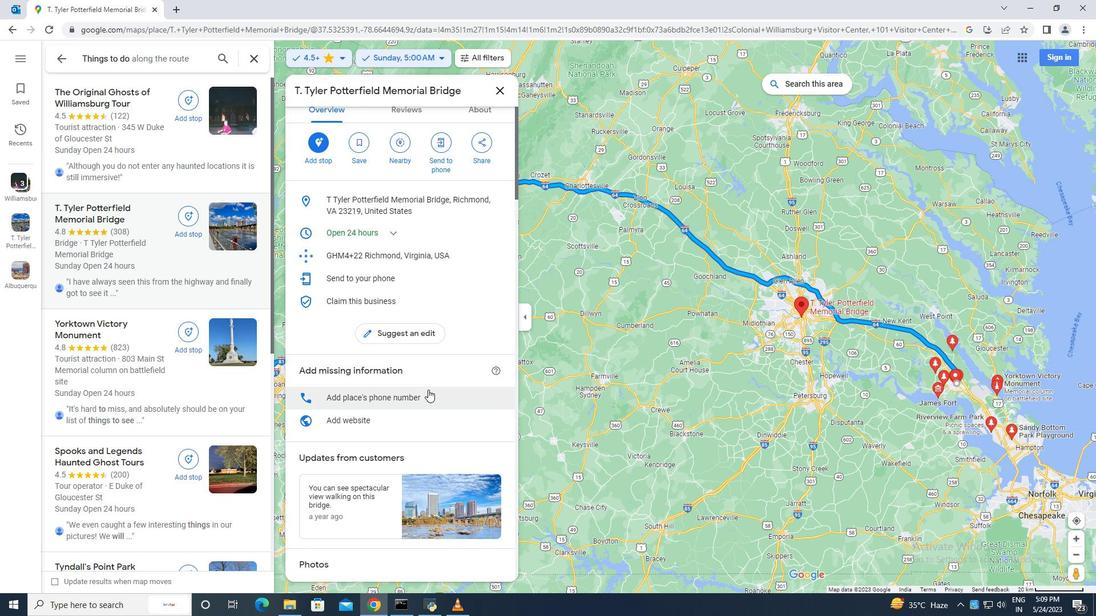 
Action: Mouse scrolled (428, 389) with delta (0, 0)
